 Task: Look for Airbnb properties in Å ilainiai, Lithuania from 8th November, 2023 to 16th November, 2023 for 2 adults.1  bedroom having 1 bed and 1 bathroom. Amenities needed are: wifi. Look for 4 properties as per requirement.
Action: Mouse moved to (530, 114)
Screenshot: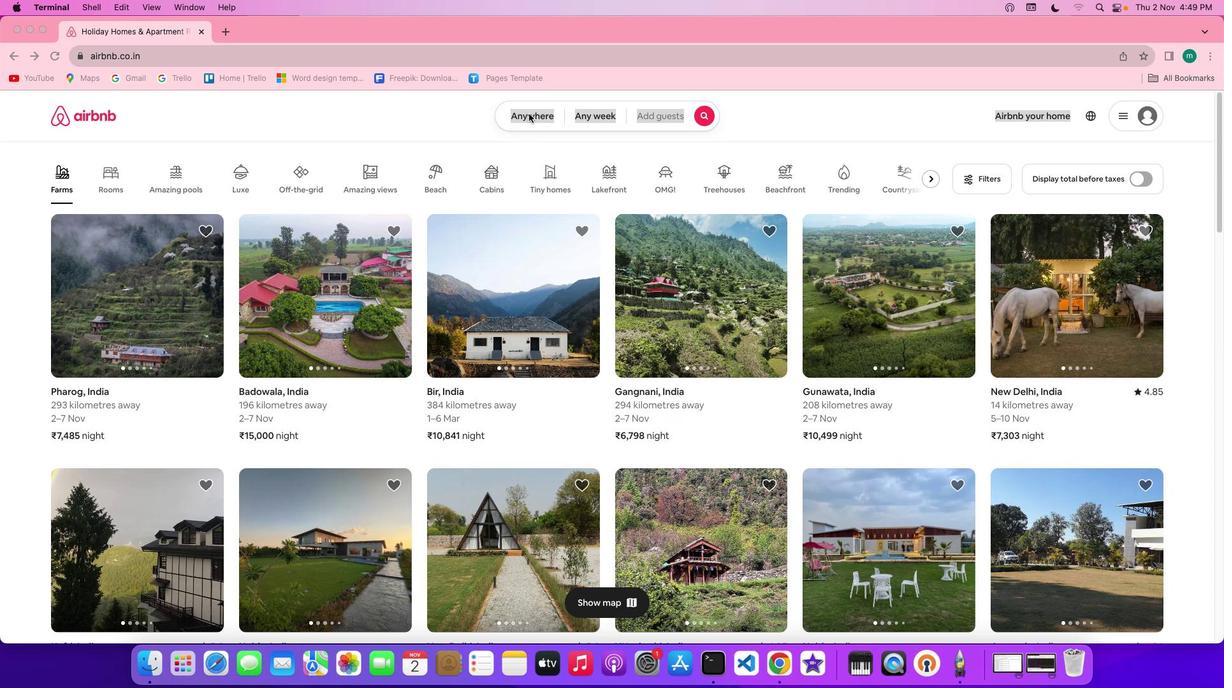 
Action: Mouse pressed left at (530, 114)
Screenshot: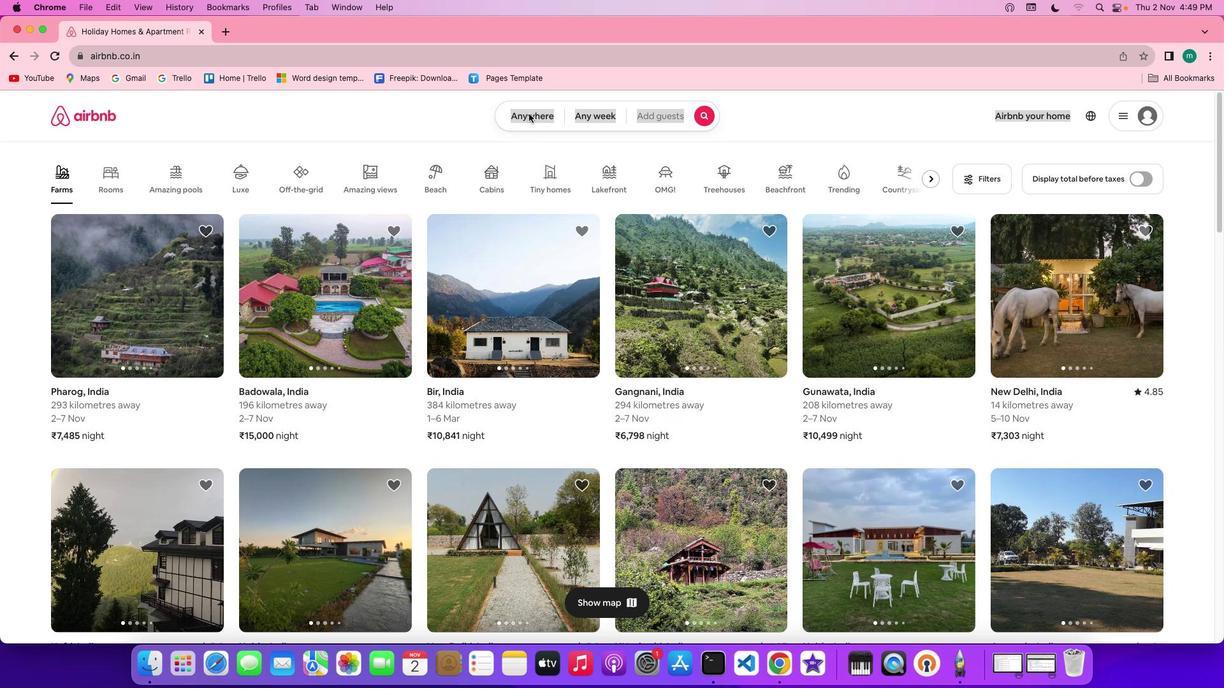 
Action: Mouse pressed left at (530, 114)
Screenshot: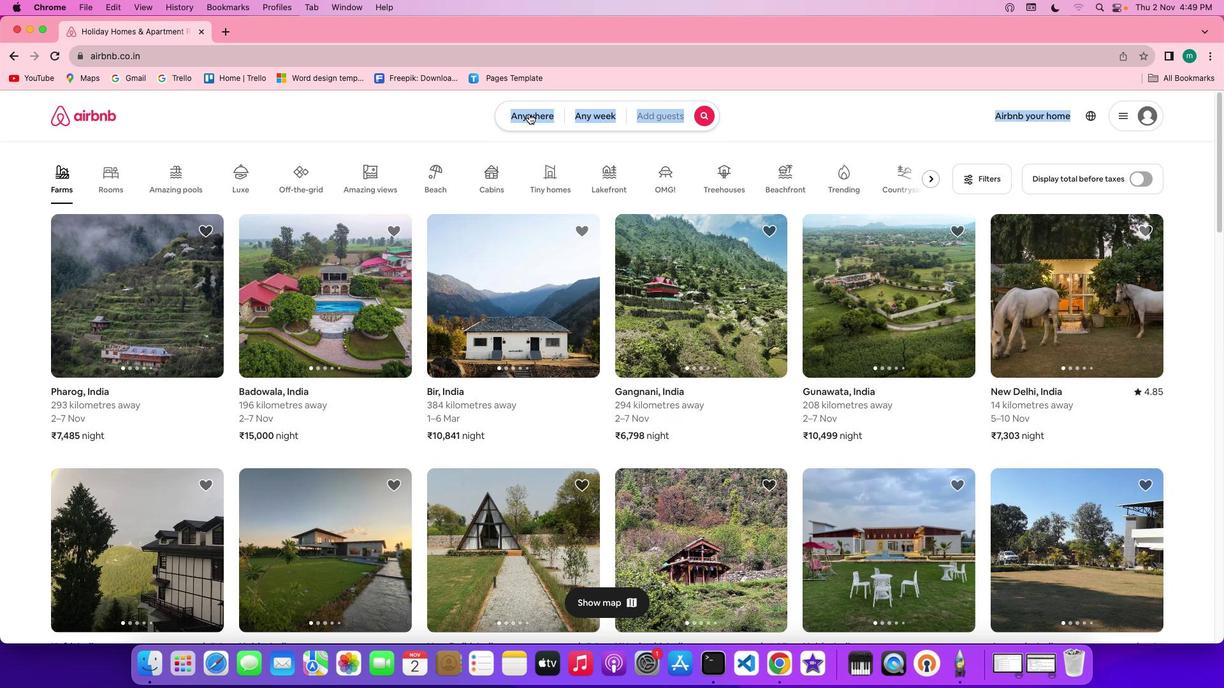 
Action: Mouse moved to (465, 167)
Screenshot: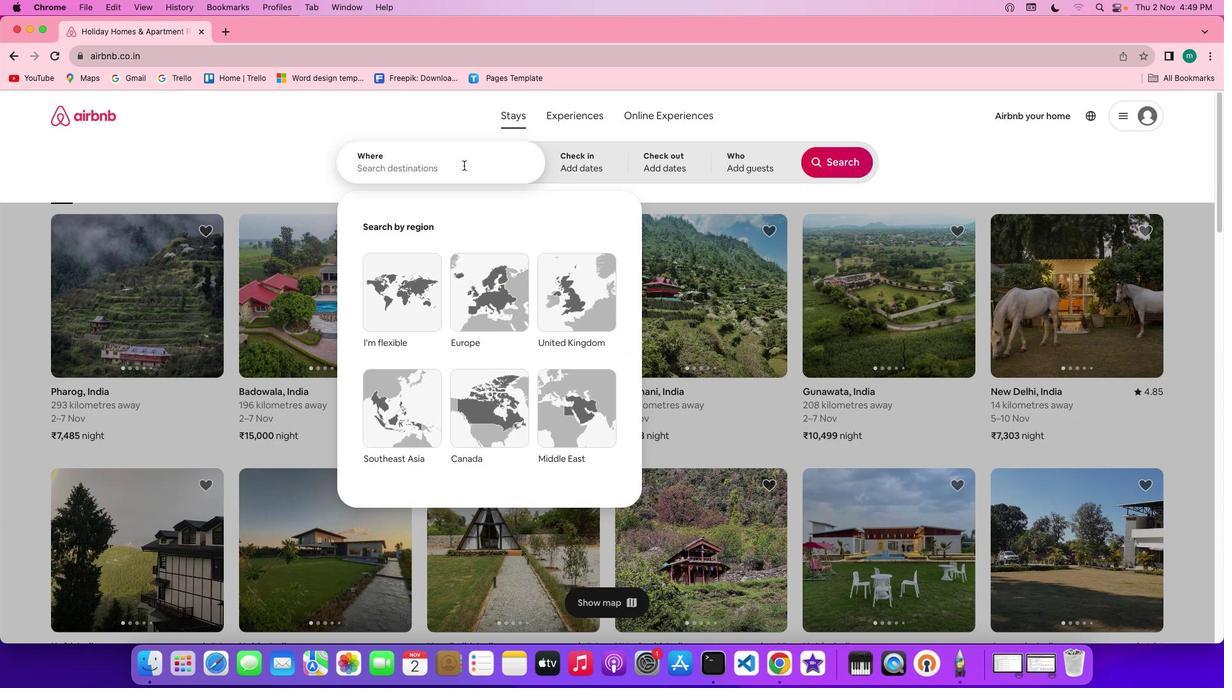 
Action: Key pressed Key.shift'S''i''l''a''i''n''i''a''i'','Key.spaceKey.shift'L''u''t''h''u''a''n''i''a'
Screenshot: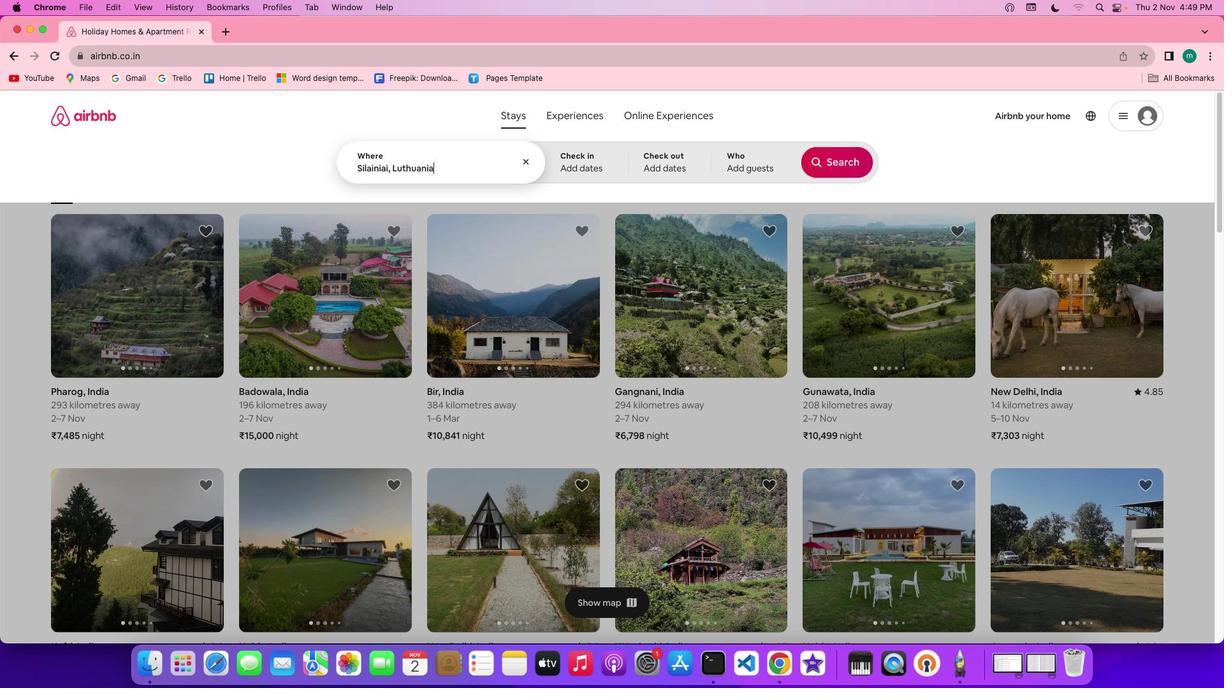 
Action: Mouse moved to (597, 165)
Screenshot: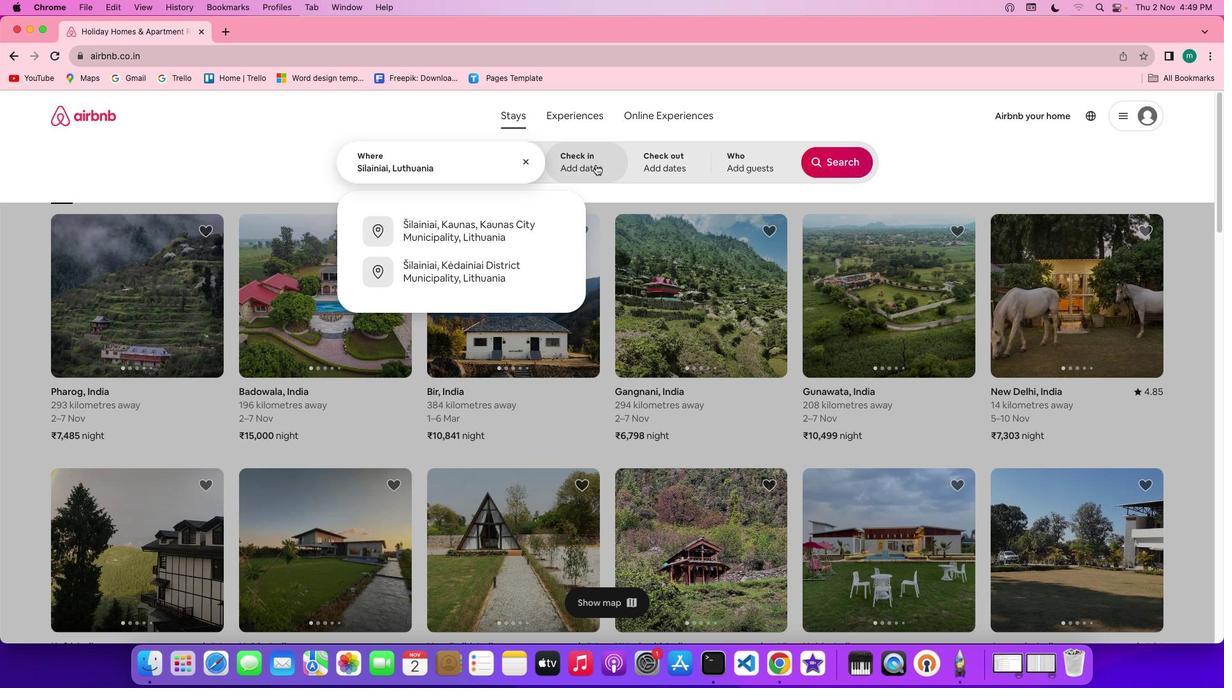 
Action: Mouse pressed left at (597, 165)
Screenshot: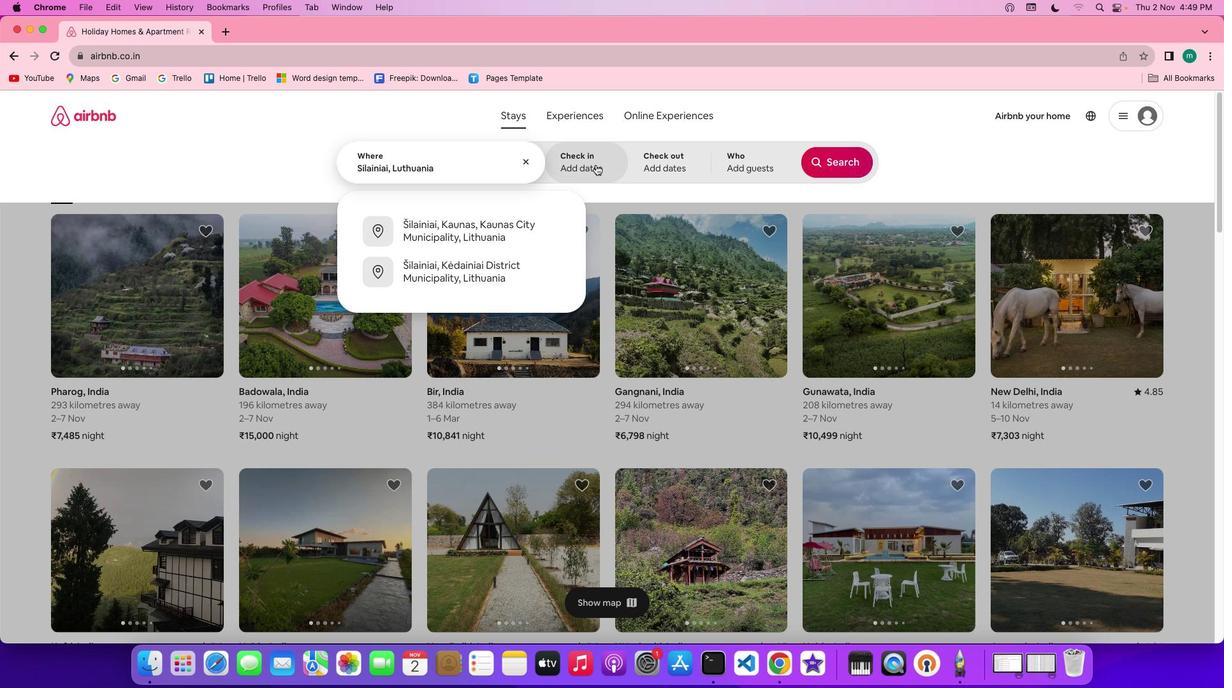 
Action: Mouse moved to (485, 355)
Screenshot: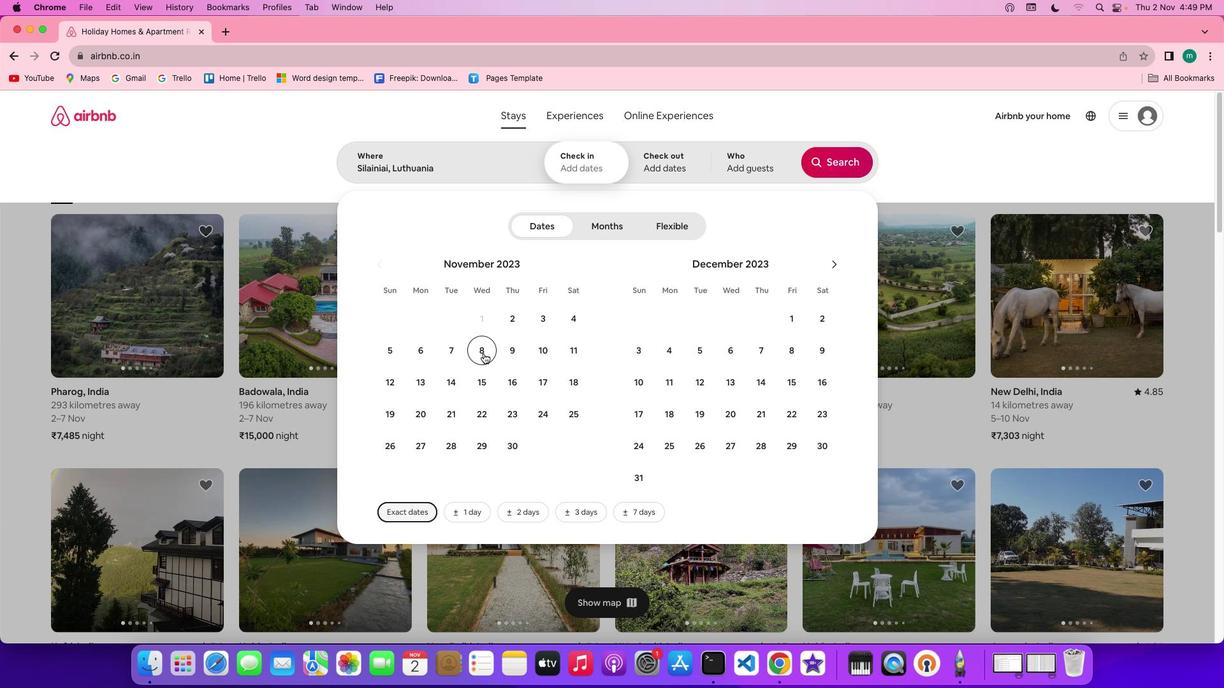 
Action: Mouse pressed left at (485, 355)
Screenshot: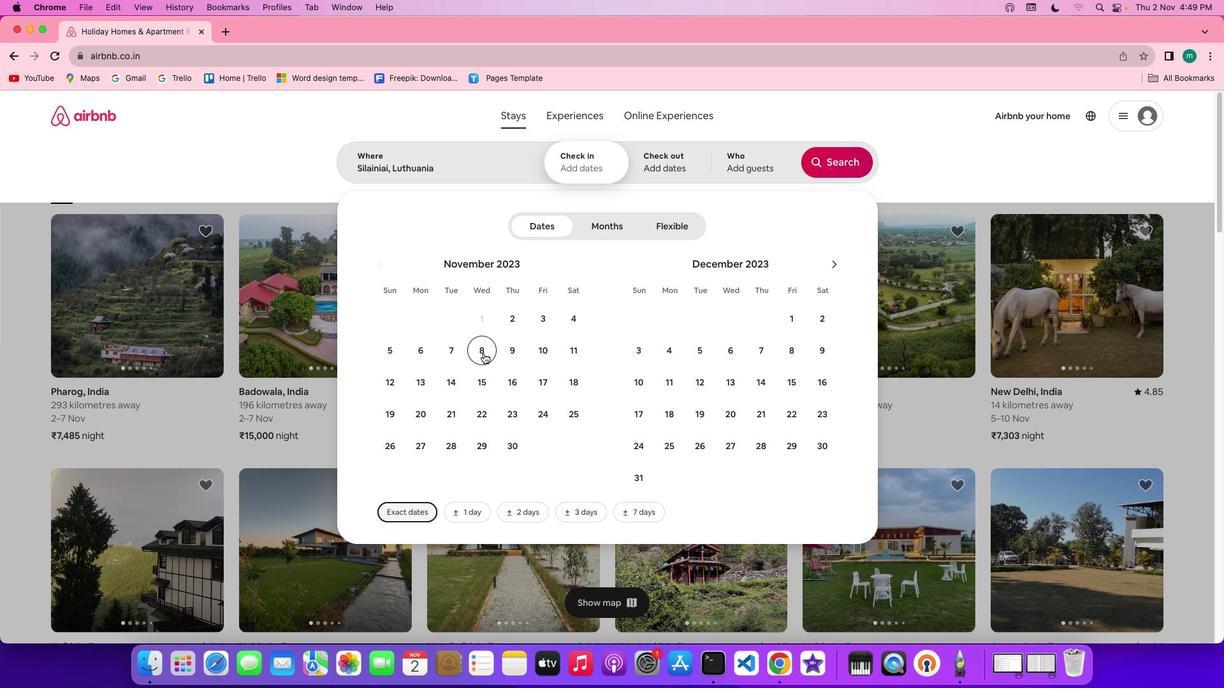 
Action: Mouse moved to (507, 384)
Screenshot: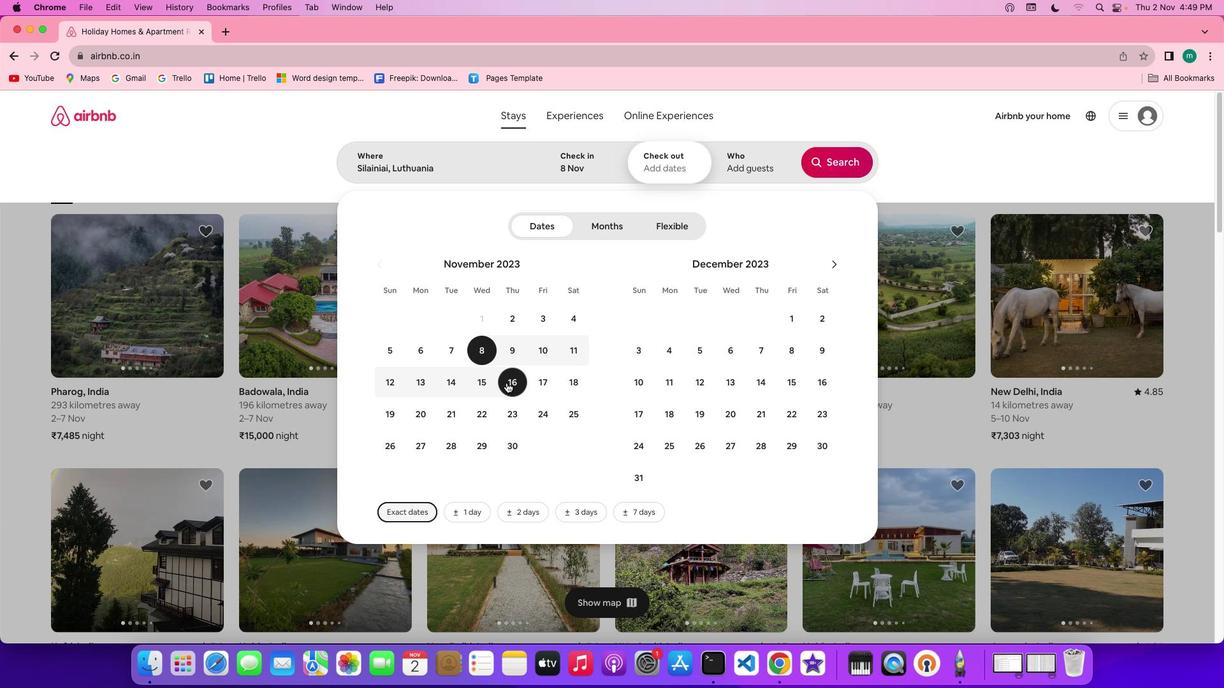
Action: Mouse pressed left at (507, 384)
Screenshot: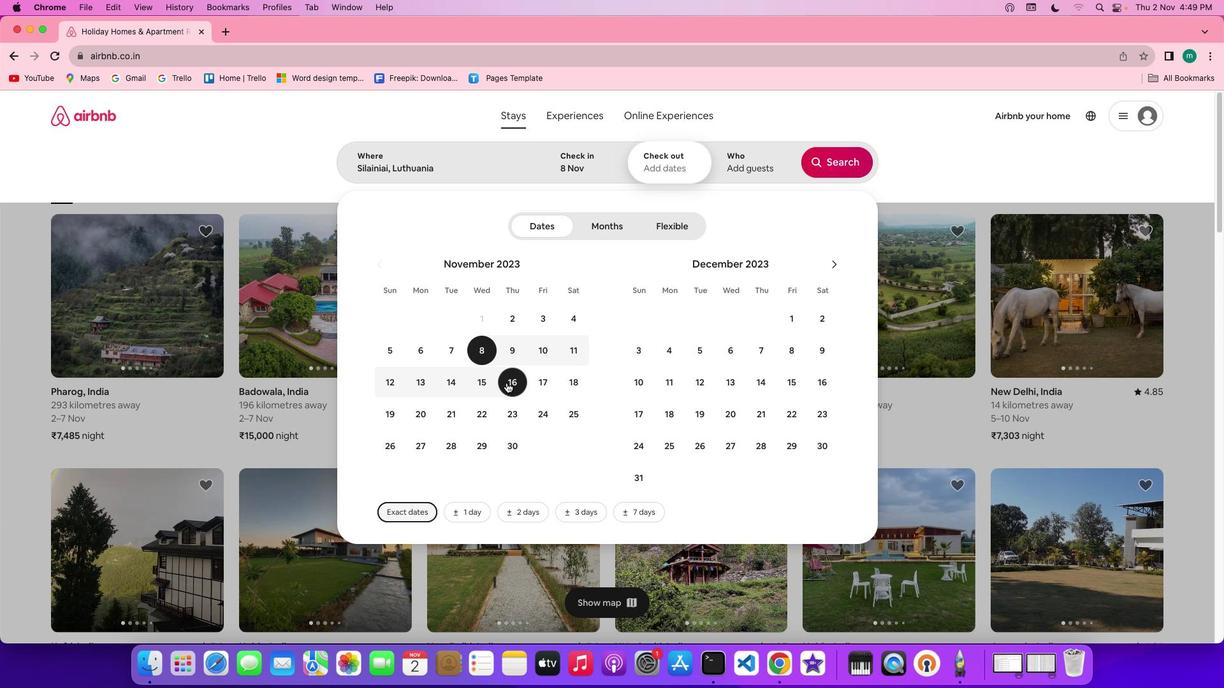
Action: Mouse moved to (753, 168)
Screenshot: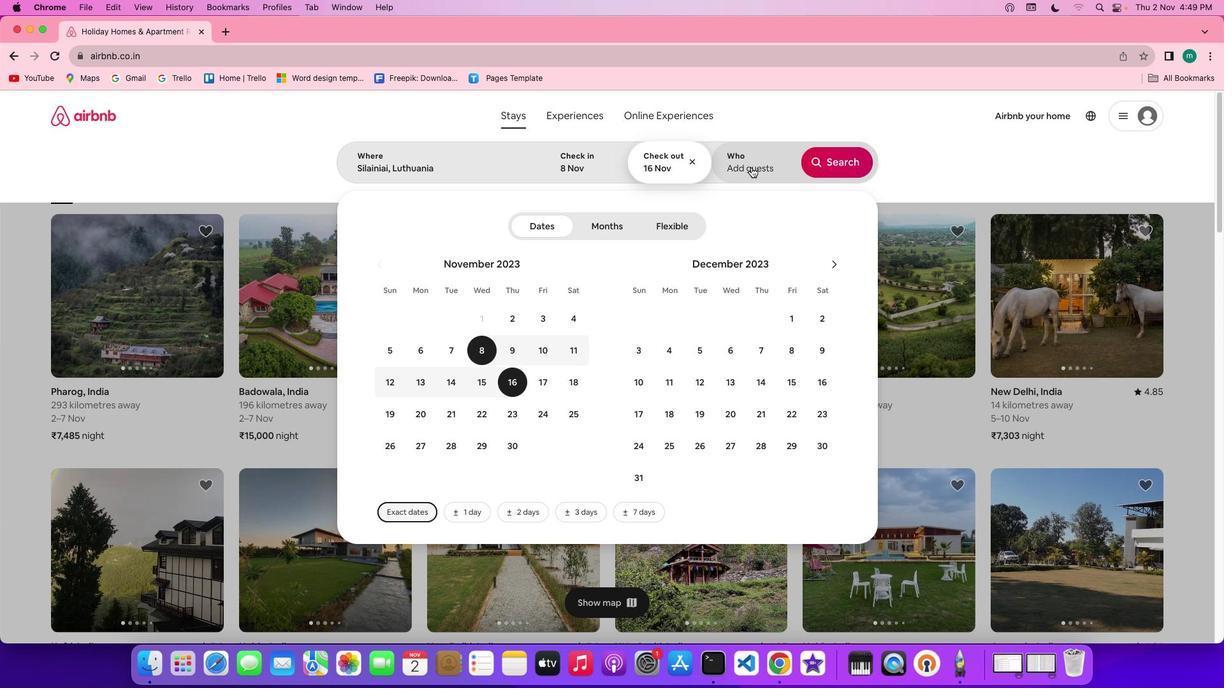 
Action: Mouse pressed left at (753, 168)
Screenshot: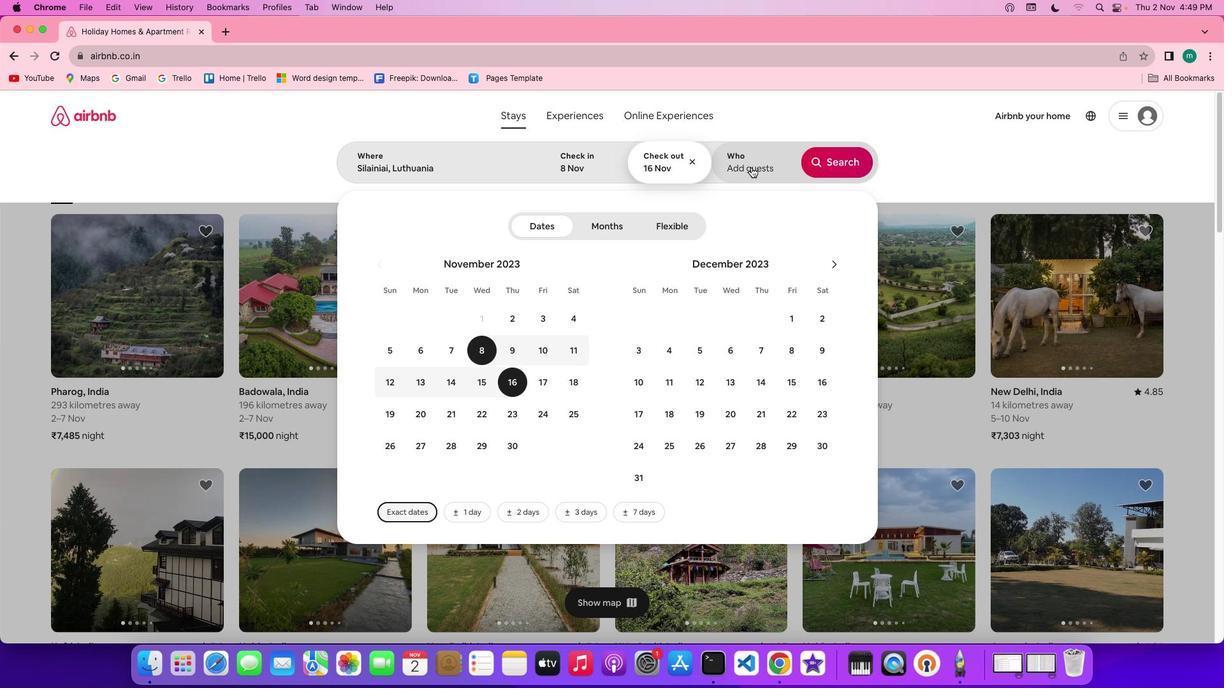 
Action: Mouse moved to (848, 229)
Screenshot: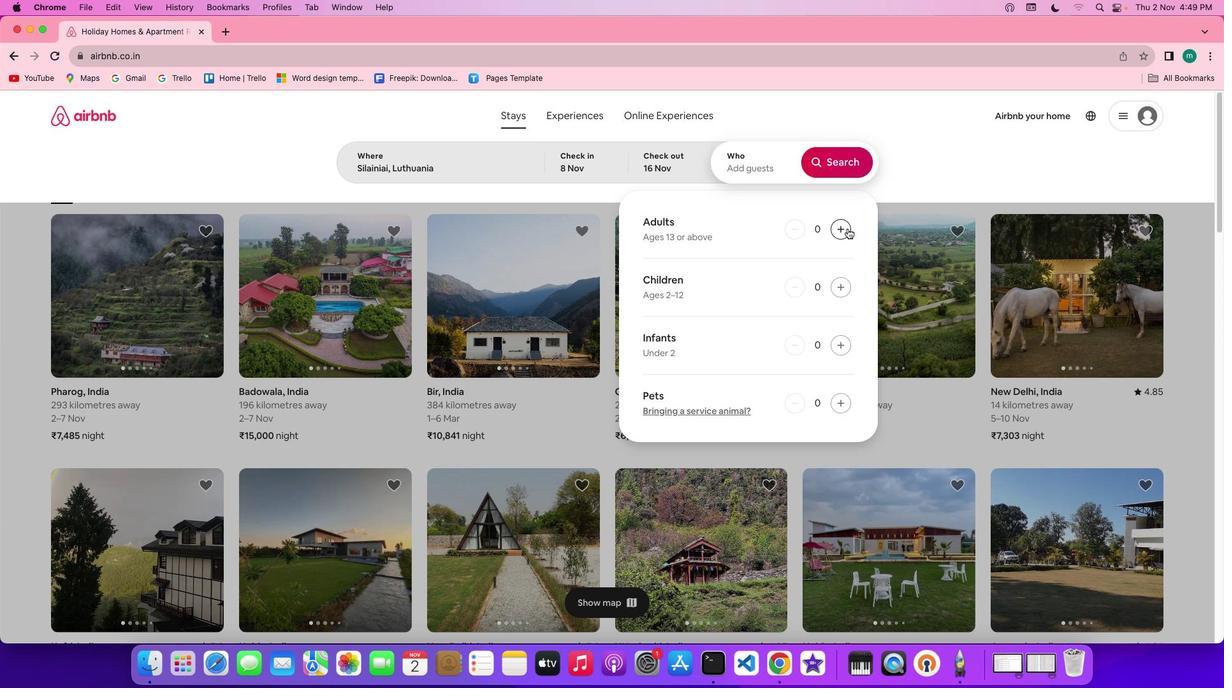 
Action: Mouse pressed left at (848, 229)
Screenshot: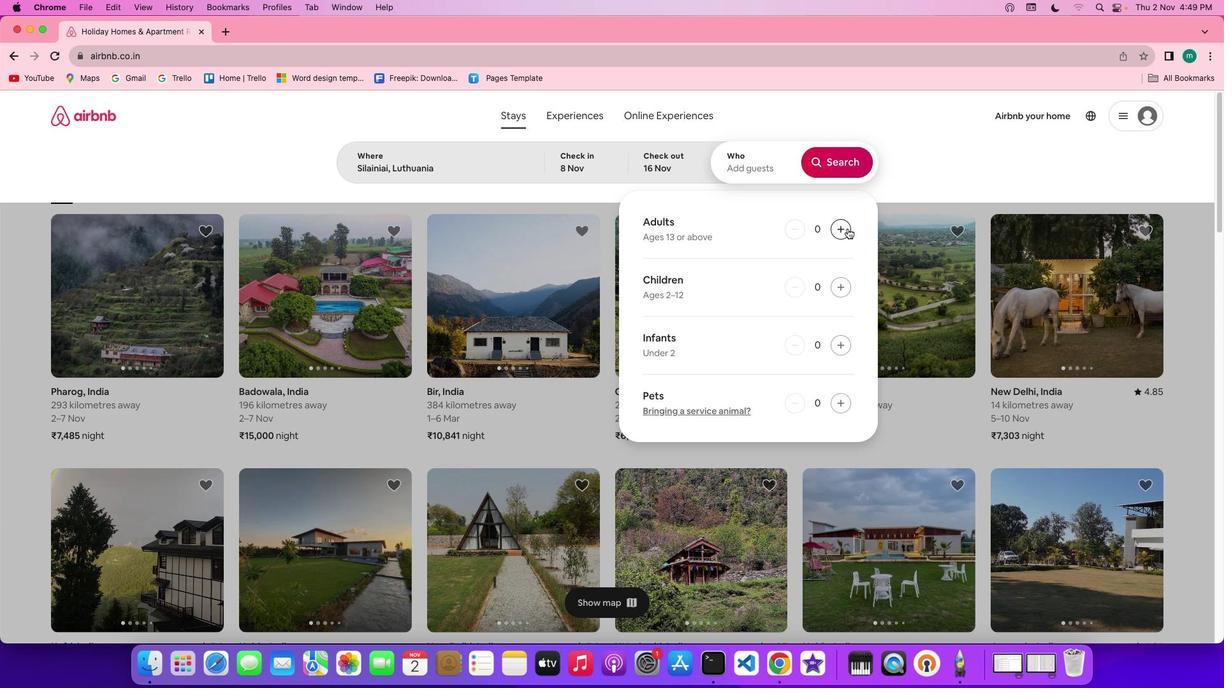 
Action: Mouse pressed left at (848, 229)
Screenshot: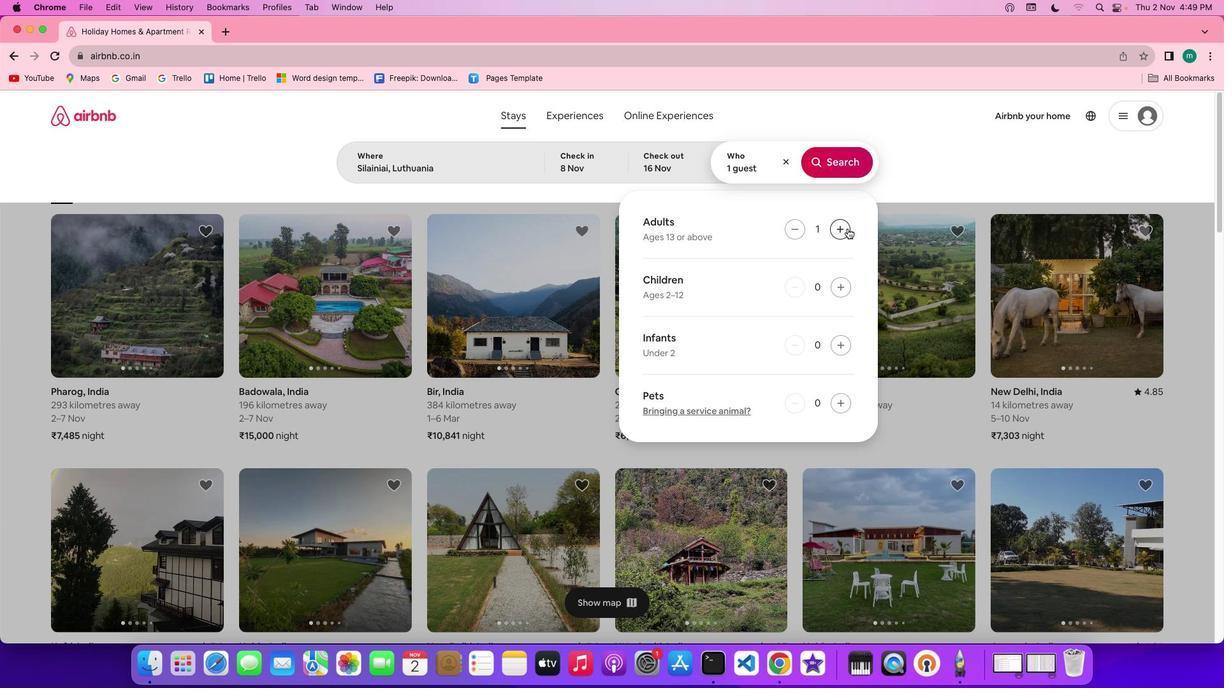 
Action: Mouse moved to (838, 168)
Screenshot: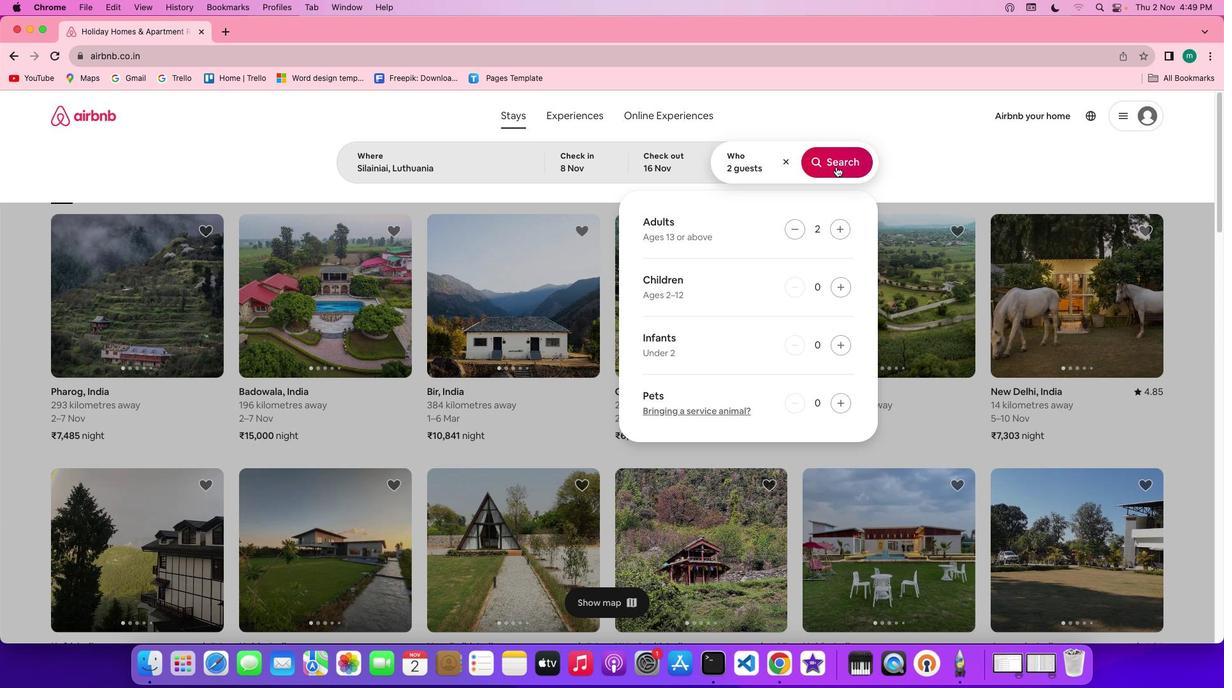 
Action: Mouse pressed left at (838, 168)
Screenshot: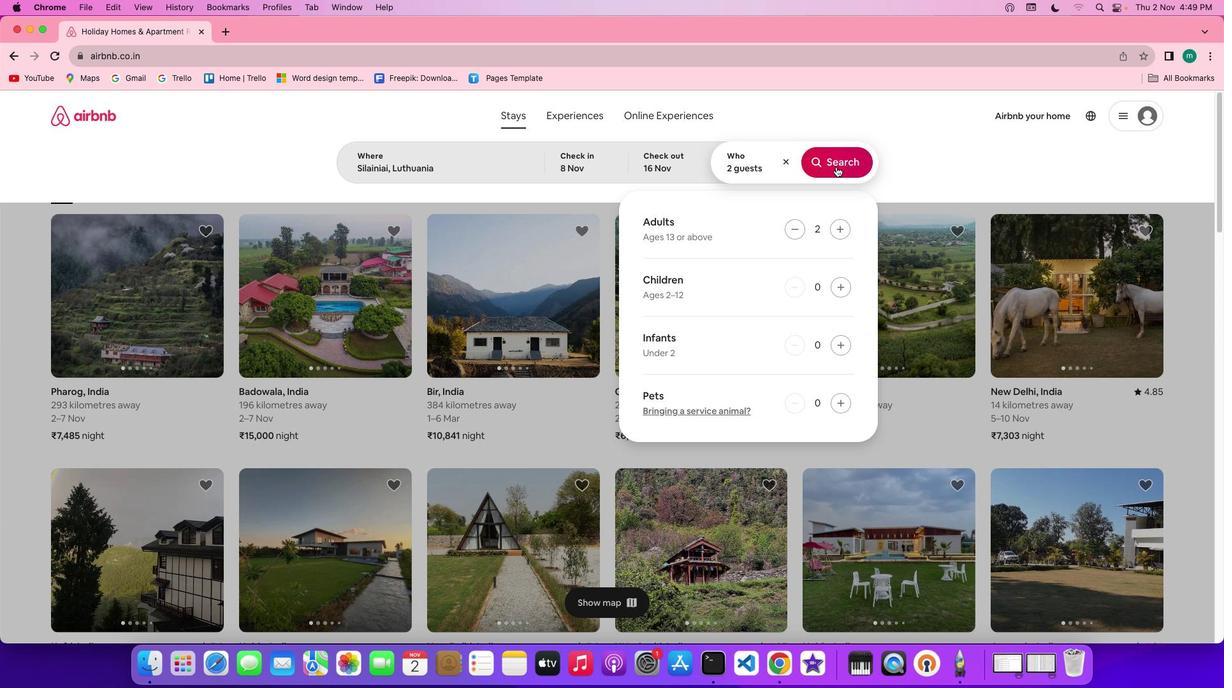 
Action: Mouse moved to (1033, 170)
Screenshot: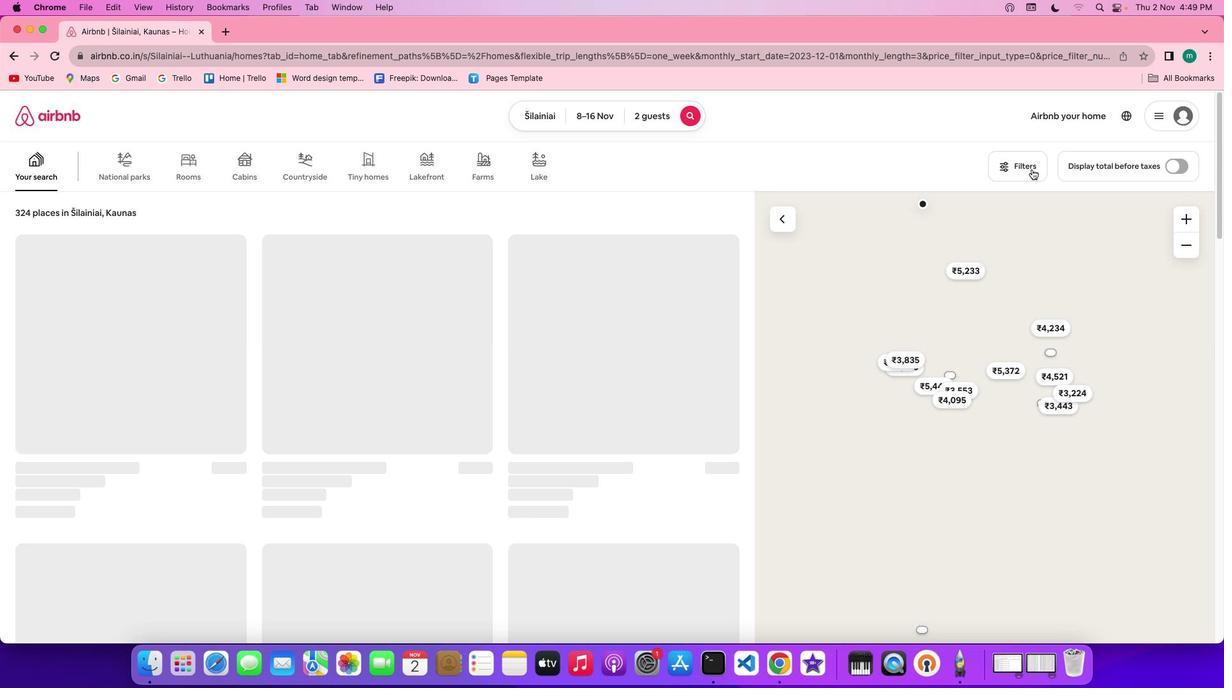 
Action: Mouse pressed left at (1033, 170)
Screenshot: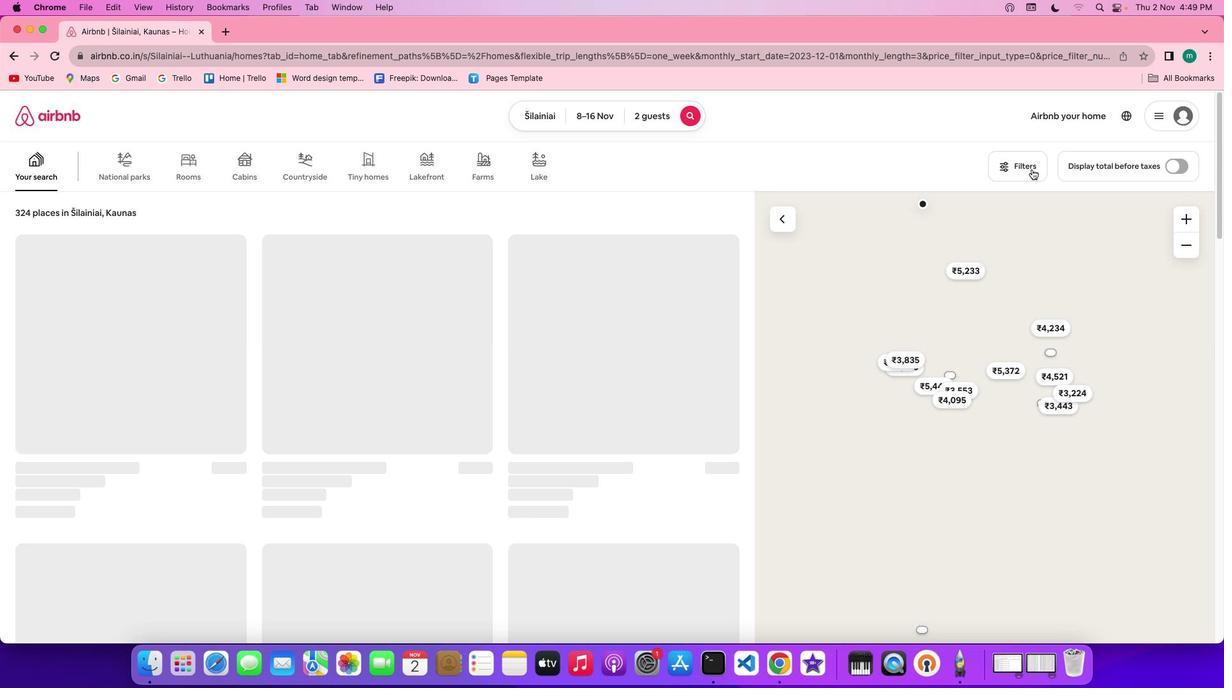 
Action: Mouse moved to (1015, 163)
Screenshot: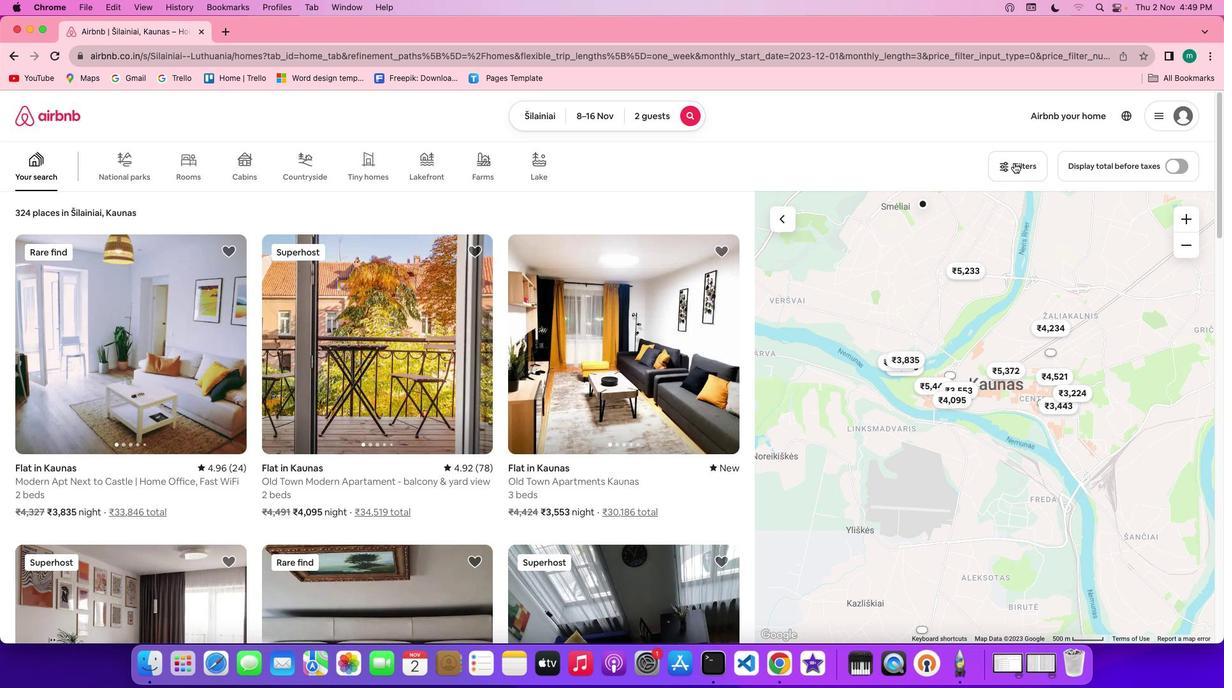 
Action: Mouse pressed left at (1015, 163)
Screenshot: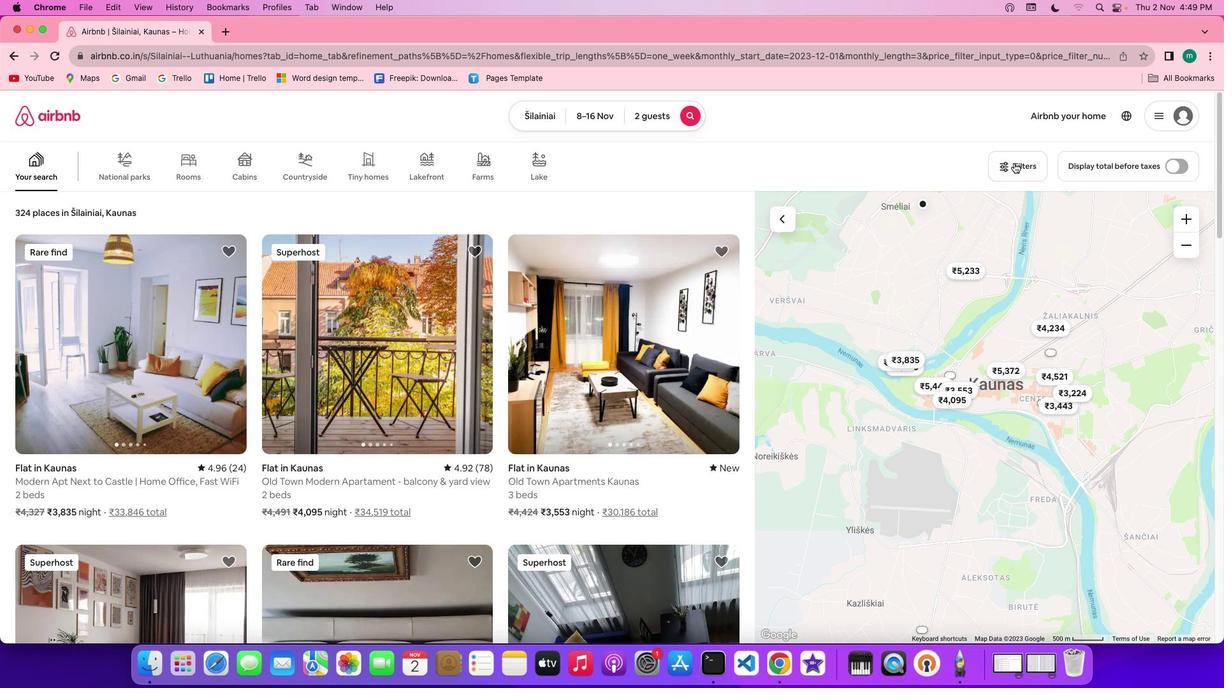 
Action: Mouse moved to (614, 334)
Screenshot: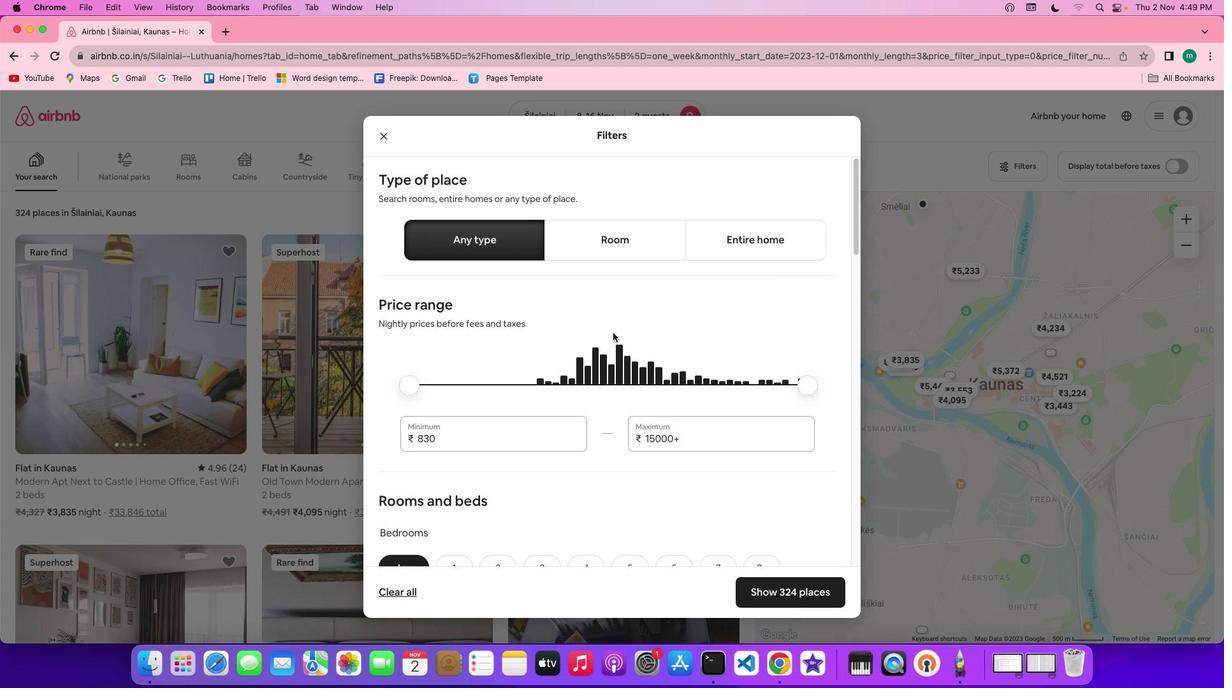 
Action: Mouse scrolled (614, 334) with delta (1, 0)
Screenshot: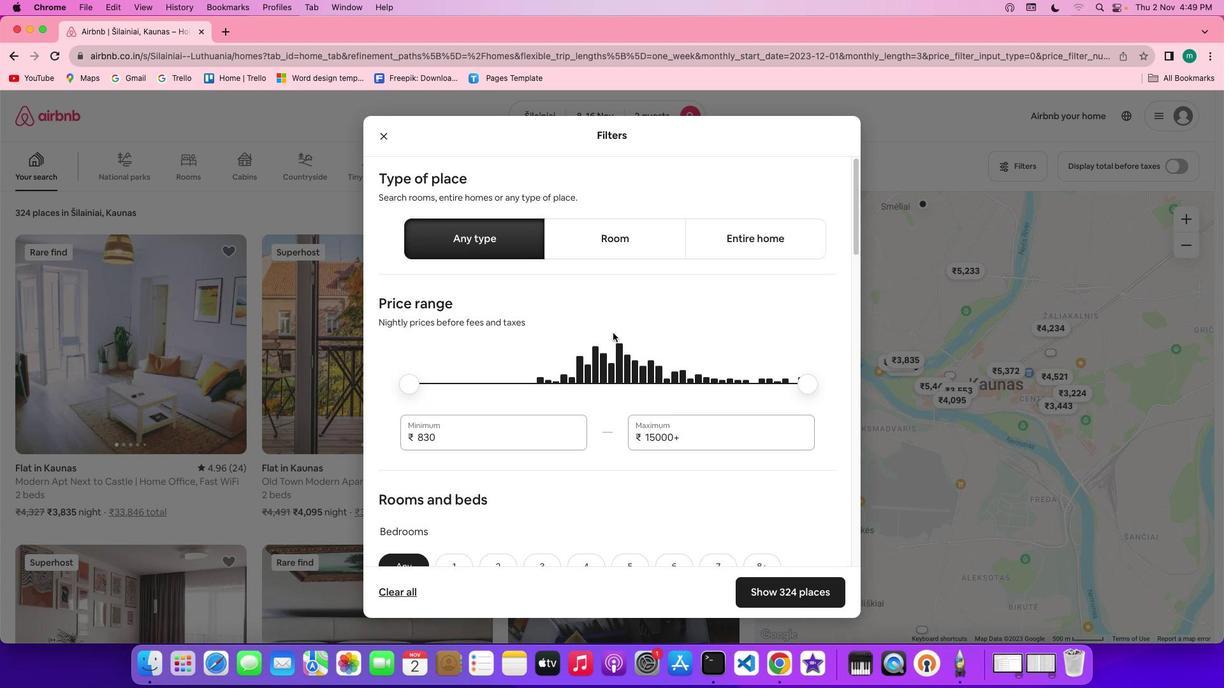 
Action: Mouse scrolled (614, 334) with delta (1, 0)
Screenshot: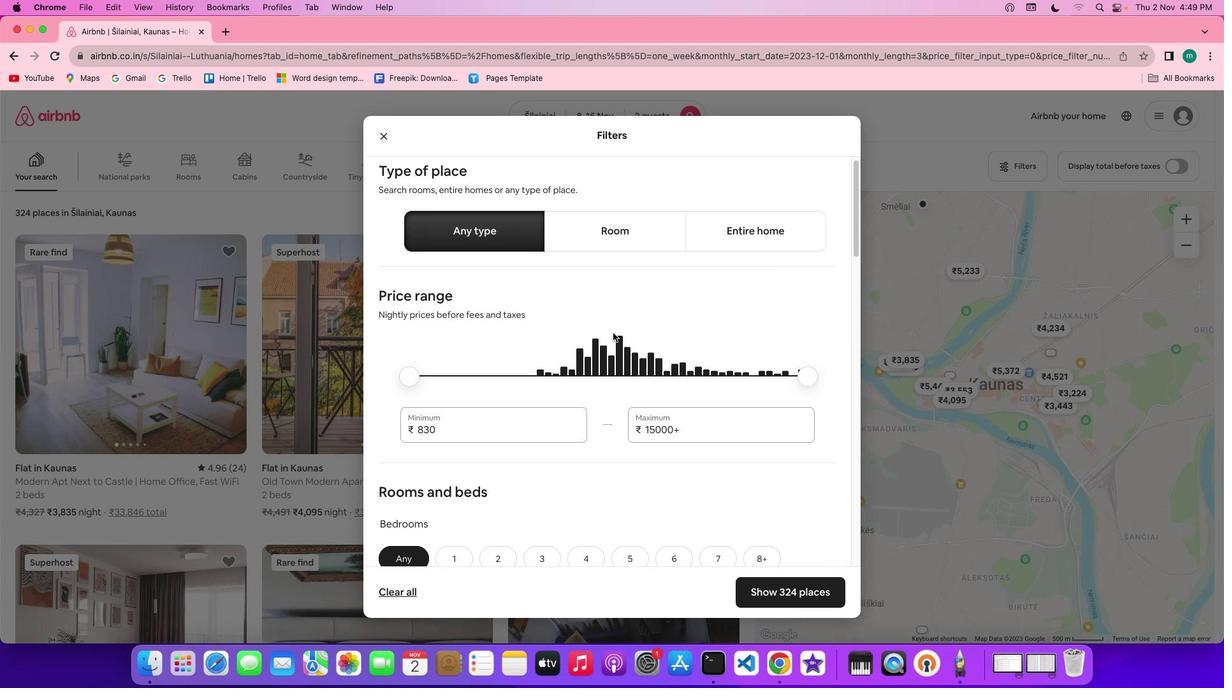 
Action: Mouse scrolled (614, 334) with delta (1, 0)
Screenshot: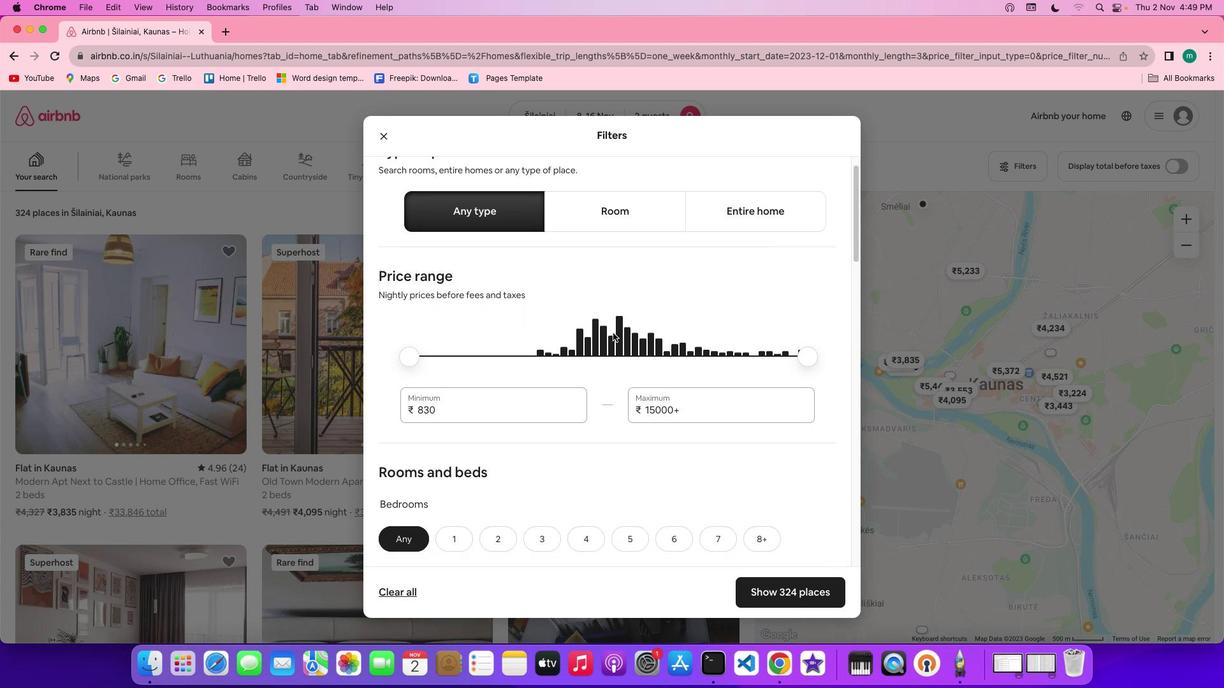 
Action: Mouse scrolled (614, 334) with delta (1, 0)
Screenshot: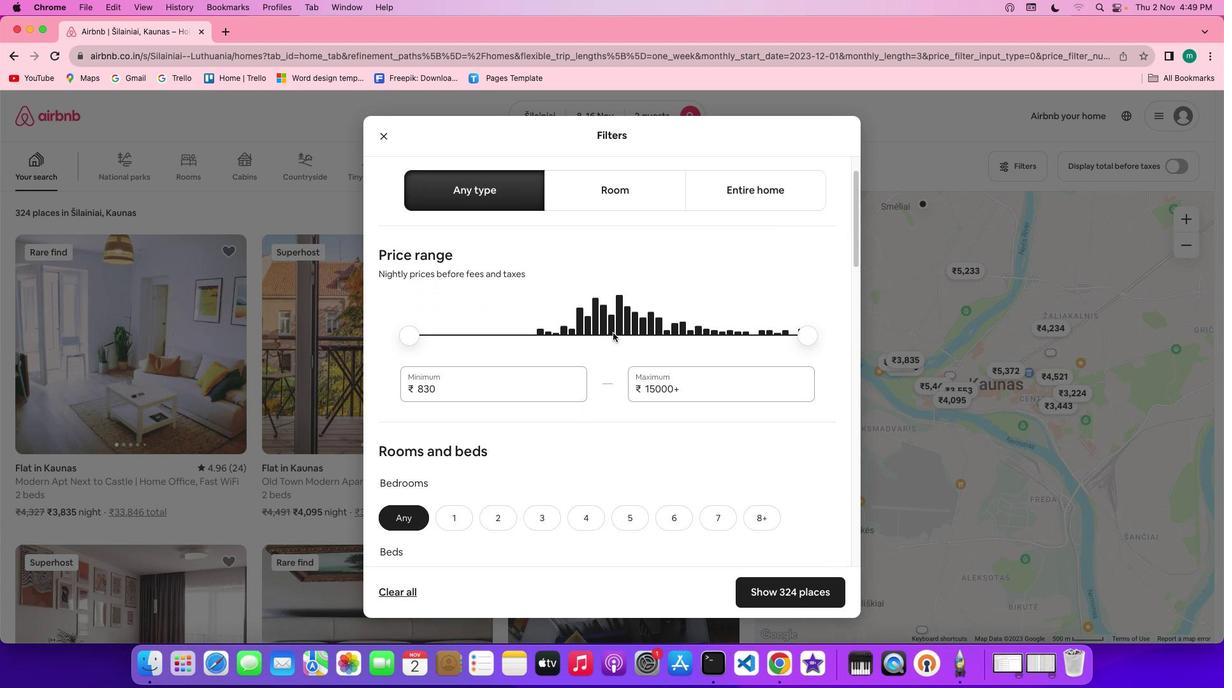 
Action: Mouse scrolled (614, 334) with delta (1, 0)
Screenshot: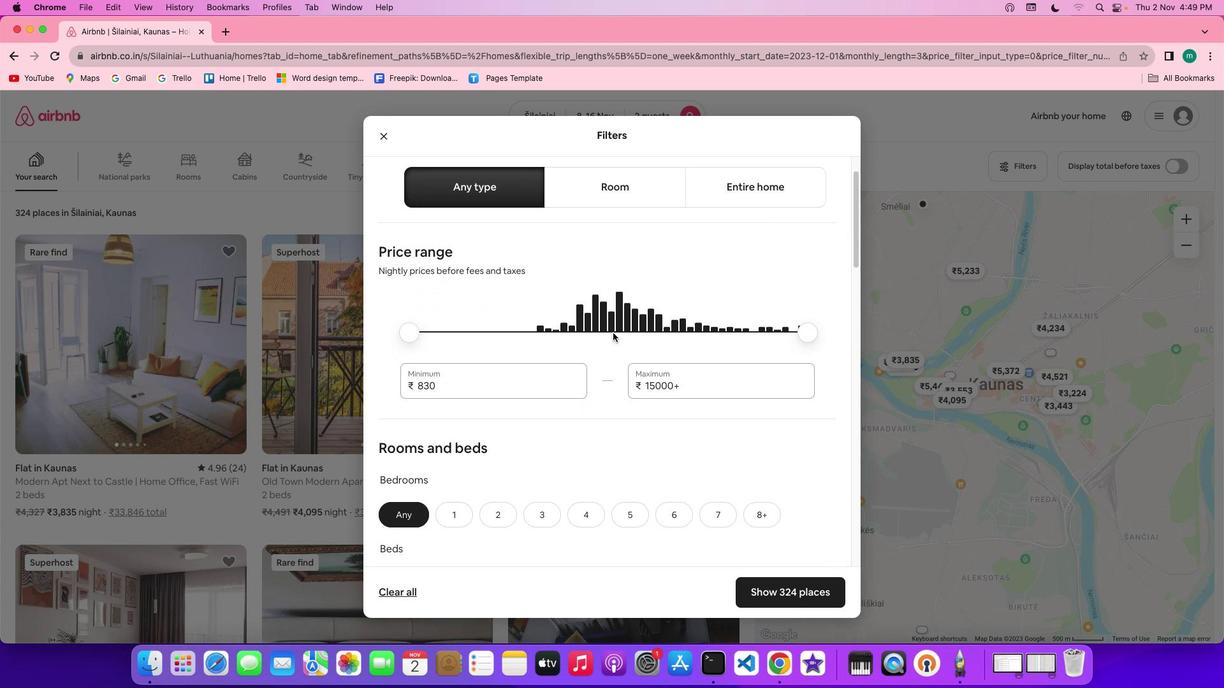 
Action: Mouse scrolled (614, 334) with delta (1, 0)
Screenshot: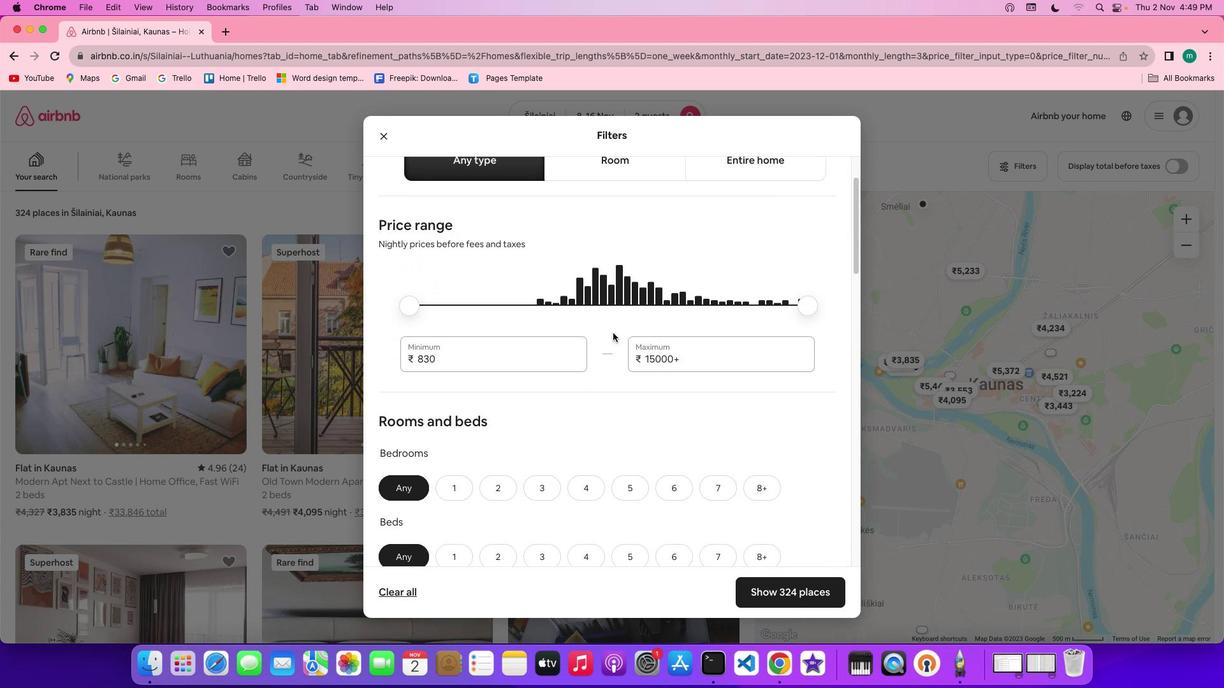 
Action: Mouse scrolled (614, 334) with delta (1, 0)
Screenshot: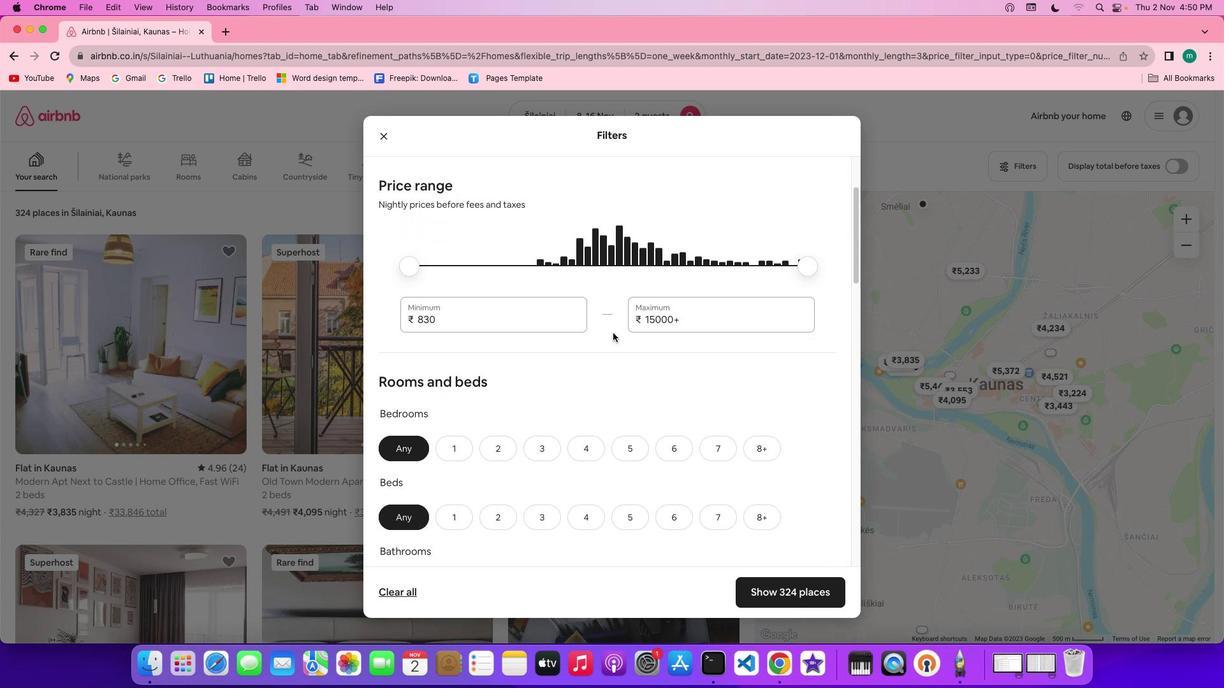 
Action: Mouse scrolled (614, 334) with delta (1, 0)
Screenshot: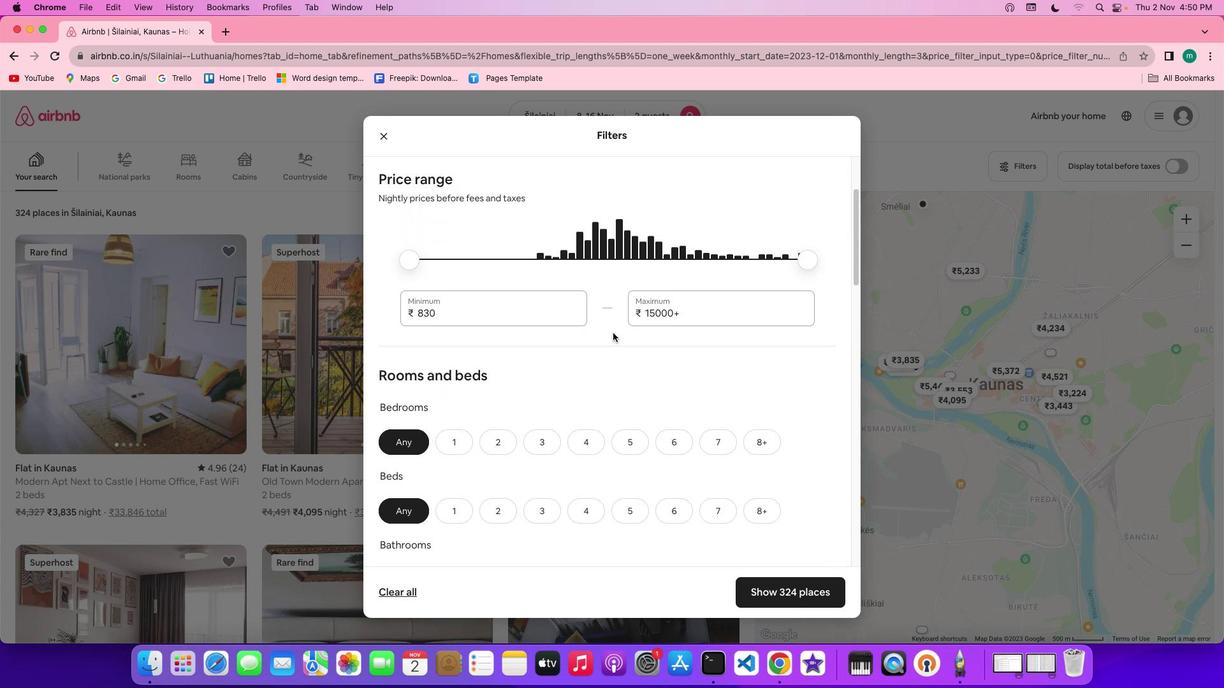
Action: Mouse scrolled (614, 334) with delta (1, 0)
Screenshot: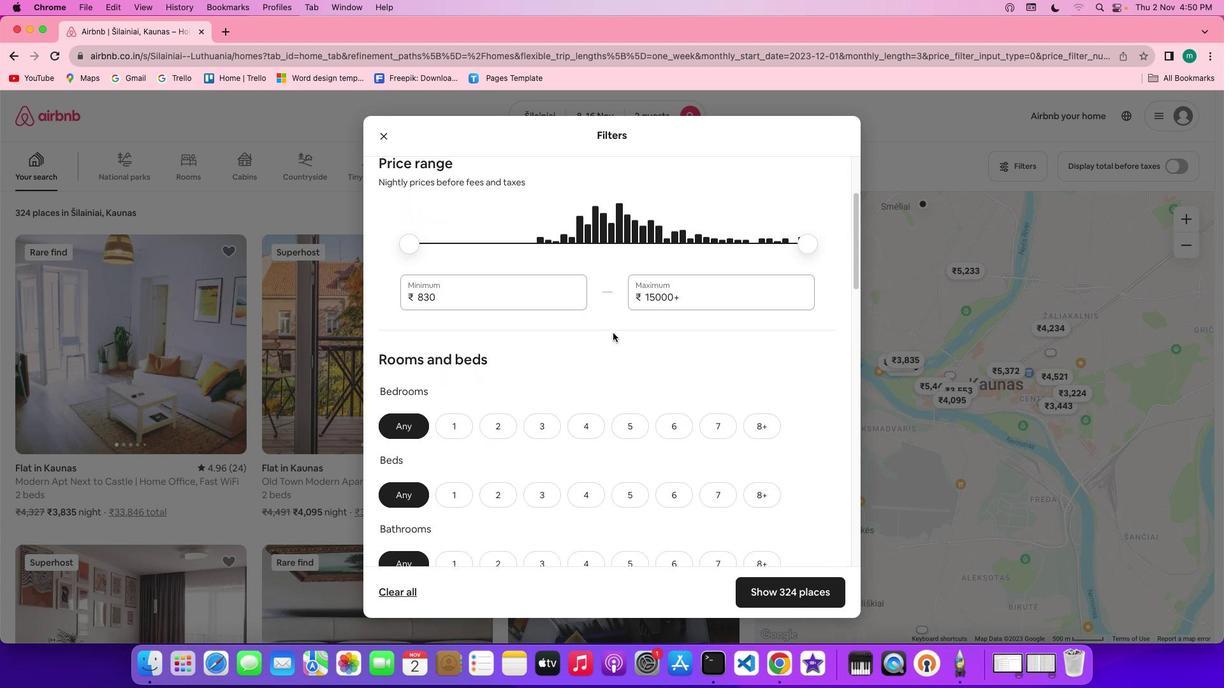 
Action: Mouse scrolled (614, 334) with delta (1, 0)
Screenshot: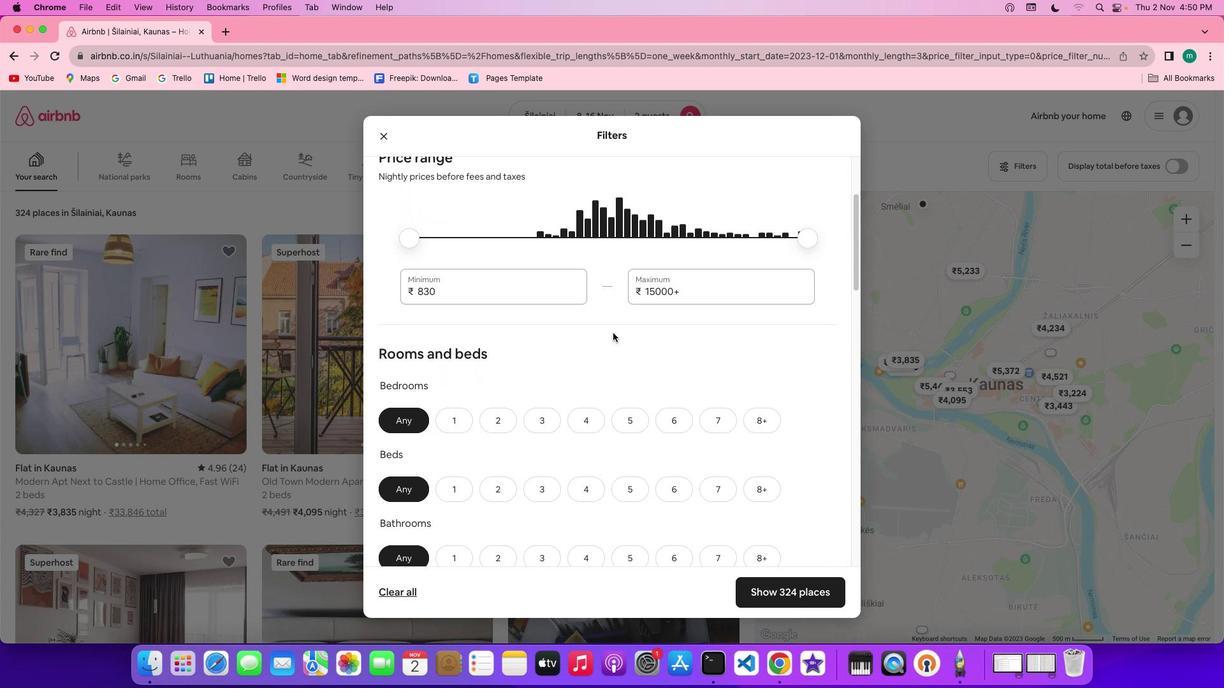 
Action: Mouse scrolled (614, 334) with delta (1, 0)
Screenshot: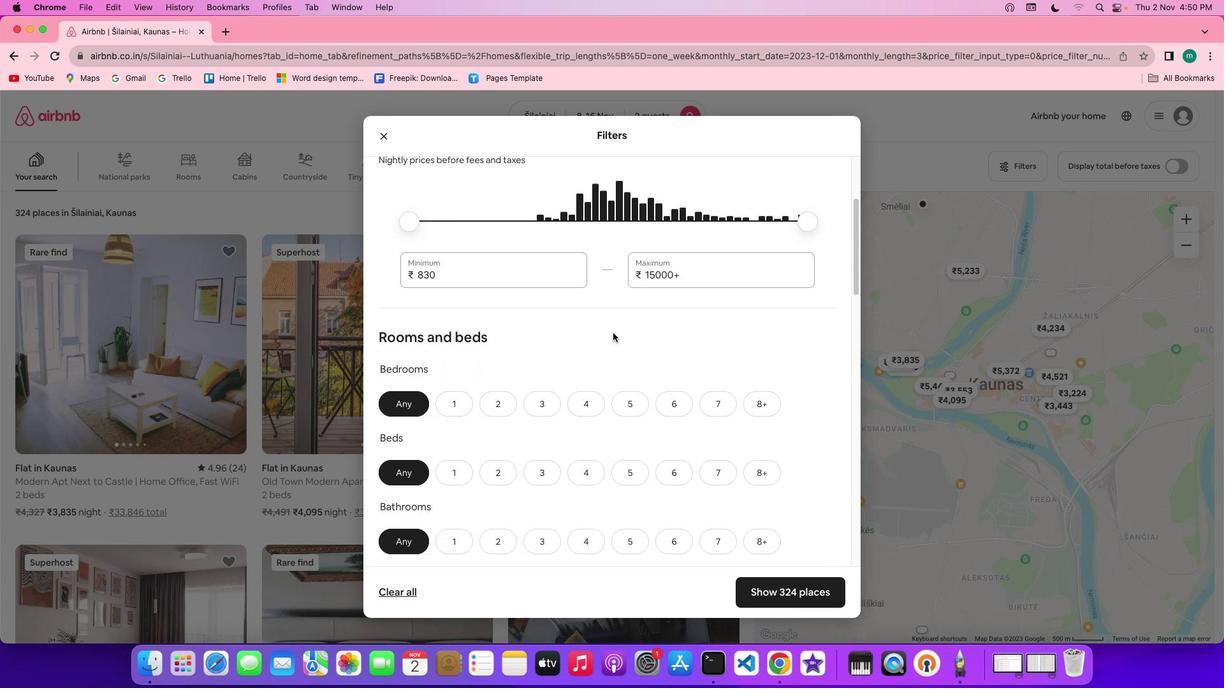 
Action: Mouse scrolled (614, 334) with delta (1, 0)
Screenshot: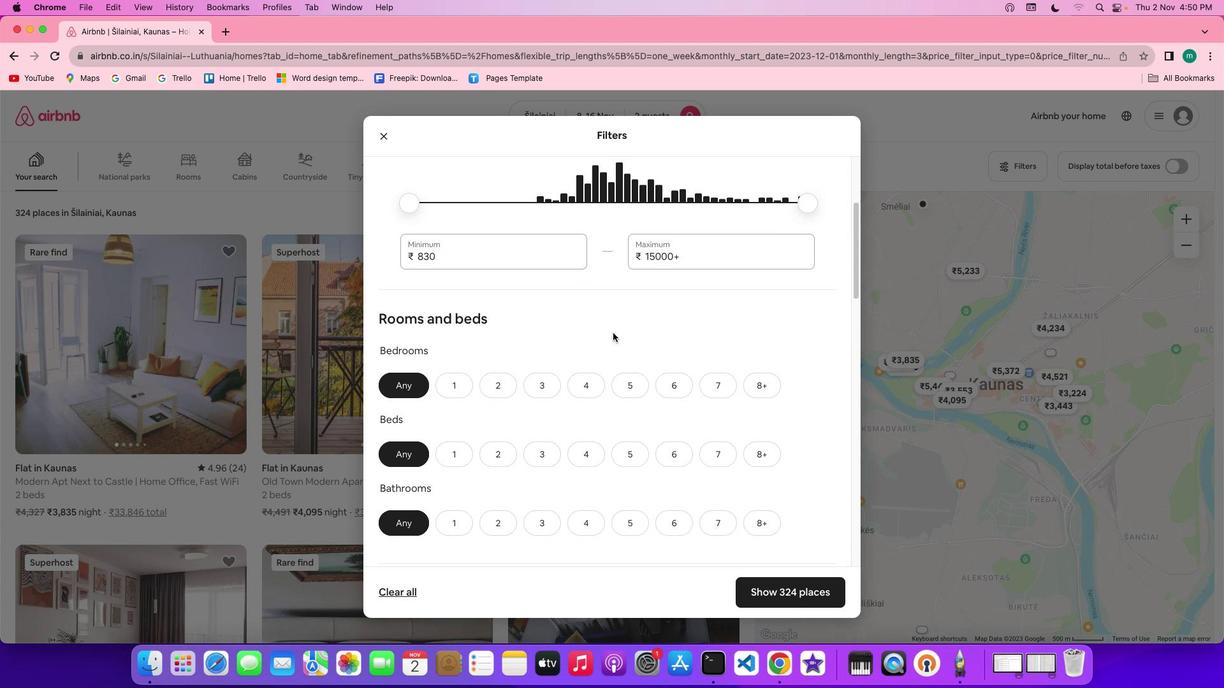 
Action: Mouse scrolled (614, 334) with delta (1, 0)
Screenshot: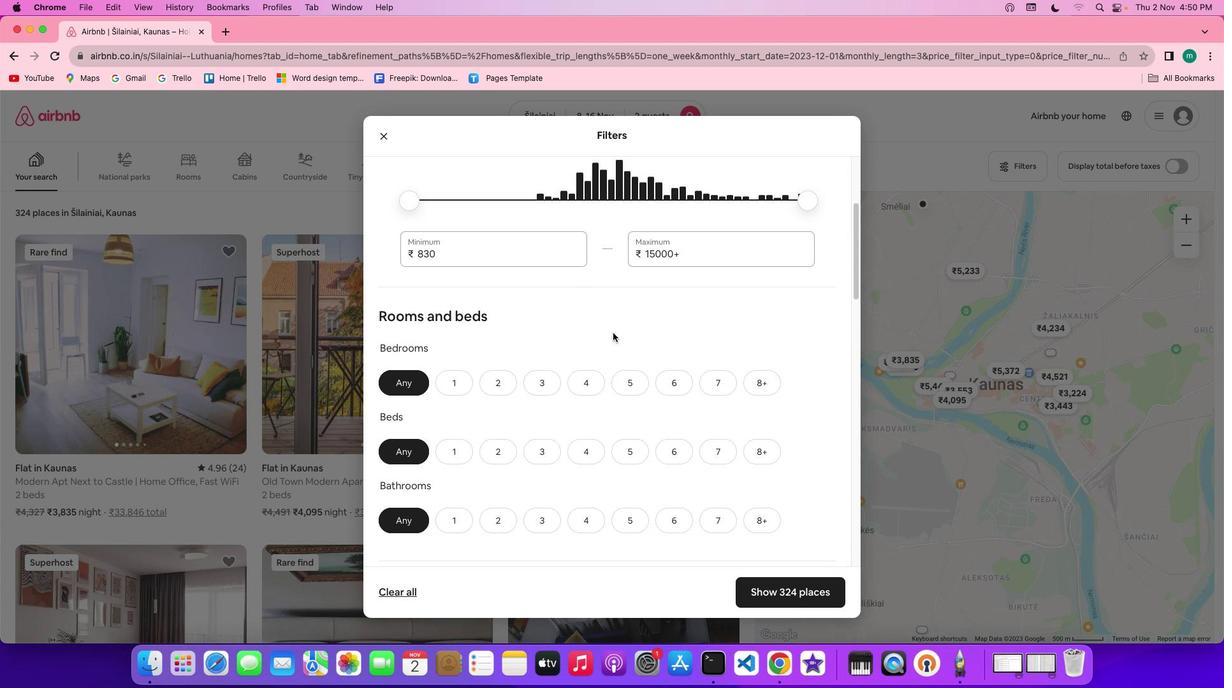 
Action: Mouse scrolled (614, 334) with delta (1, 0)
Screenshot: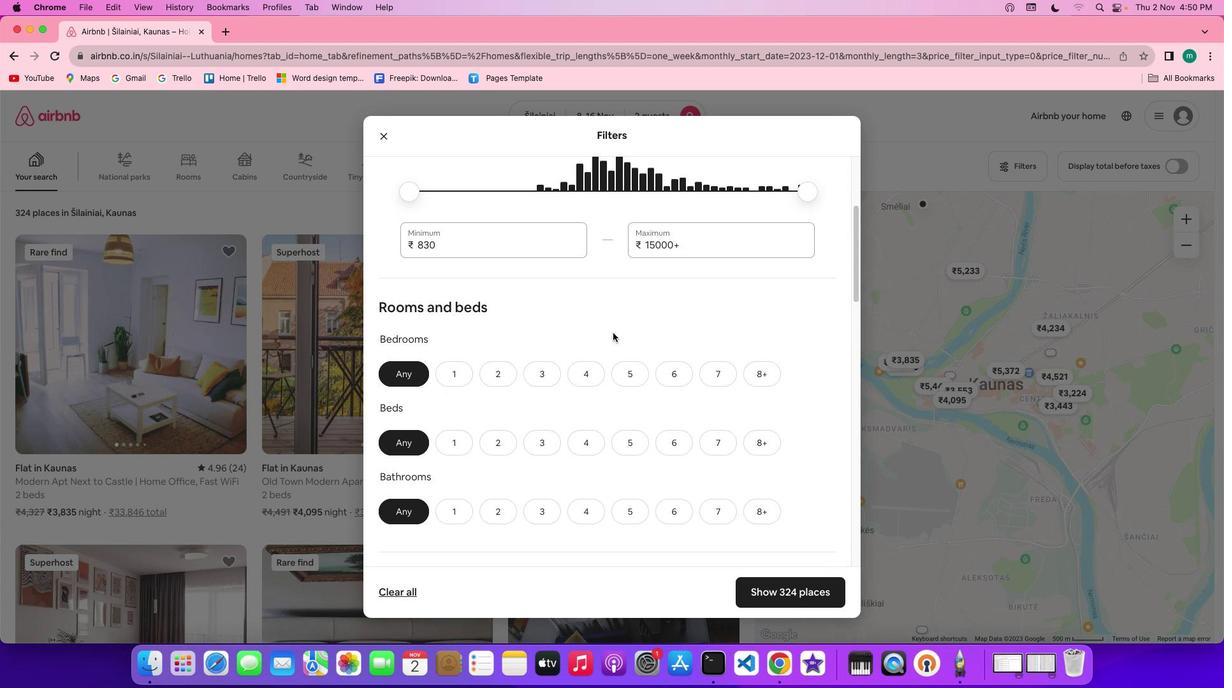 
Action: Mouse scrolled (614, 334) with delta (1, 0)
Screenshot: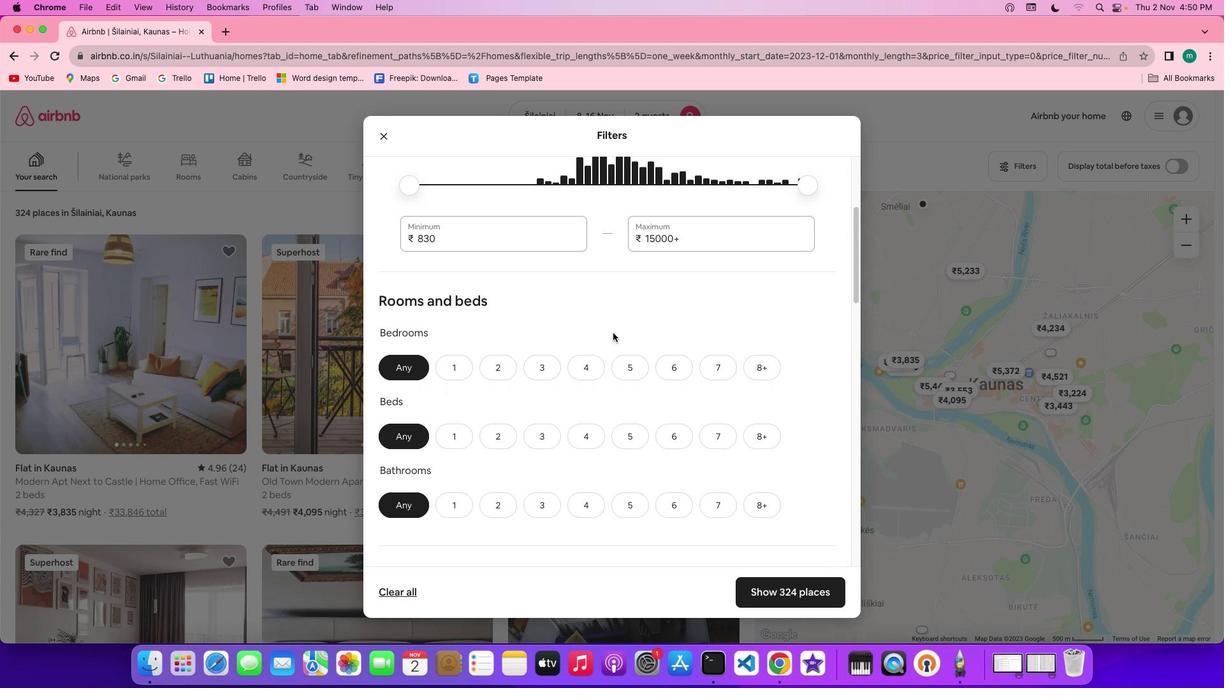 
Action: Mouse moved to (465, 361)
Screenshot: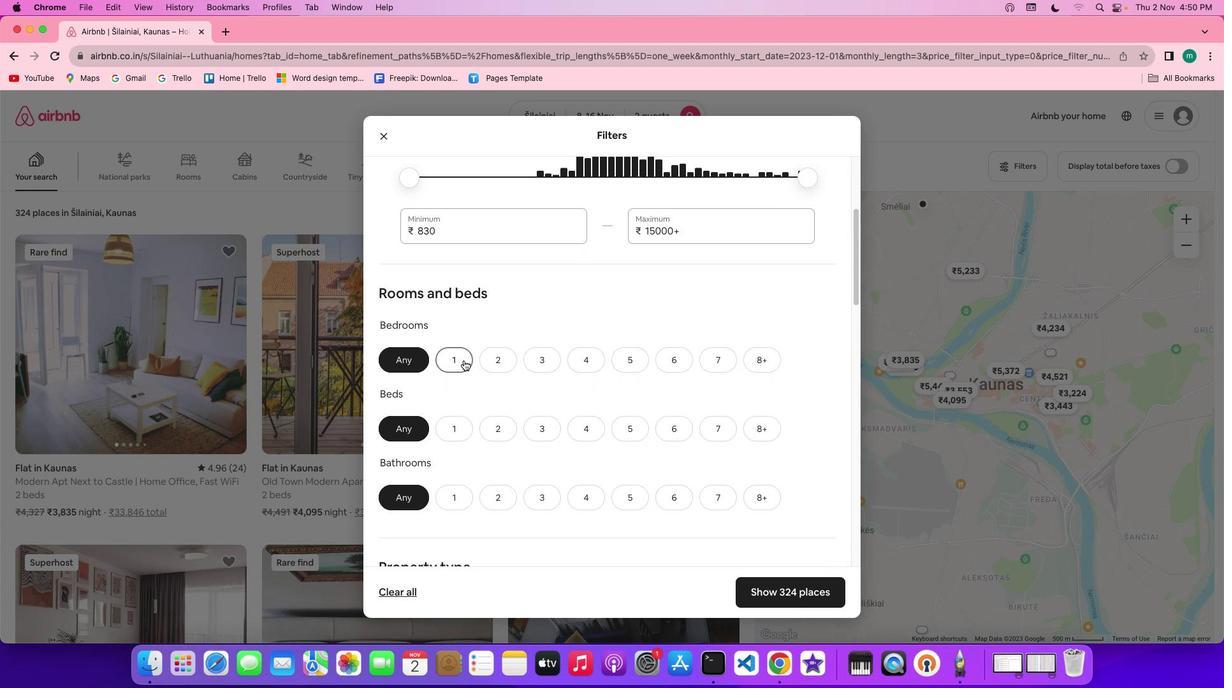 
Action: Mouse pressed left at (465, 361)
Screenshot: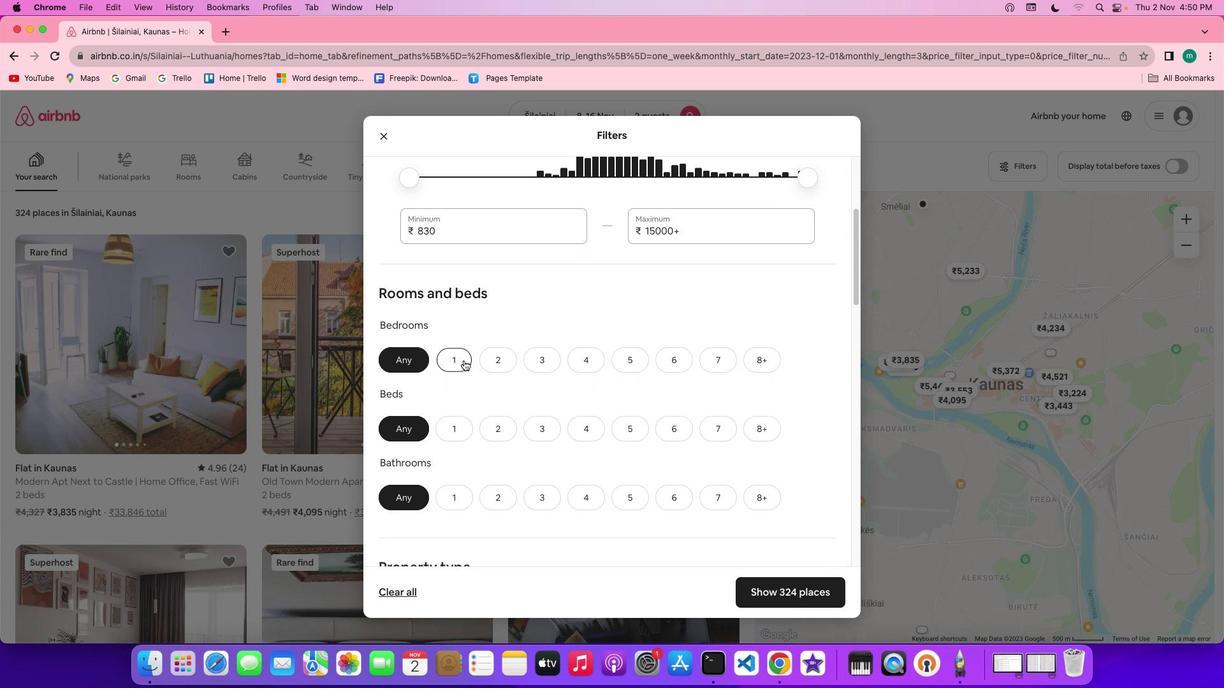 
Action: Mouse moved to (460, 426)
Screenshot: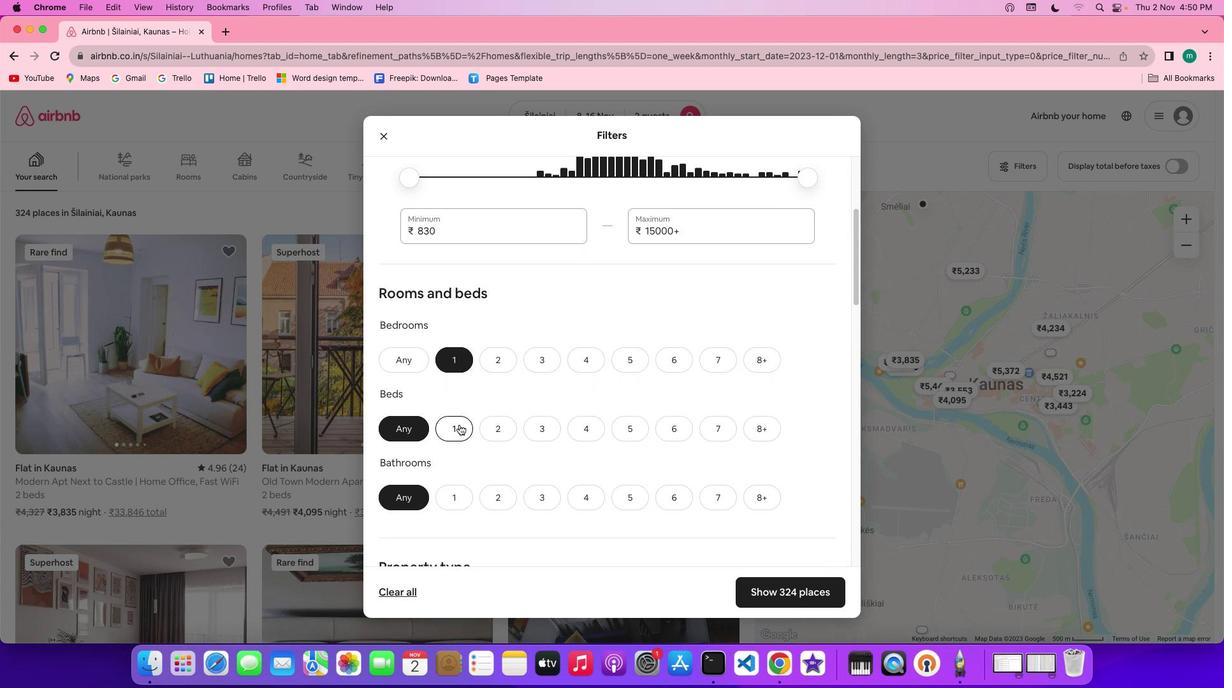 
Action: Mouse pressed left at (460, 426)
Screenshot: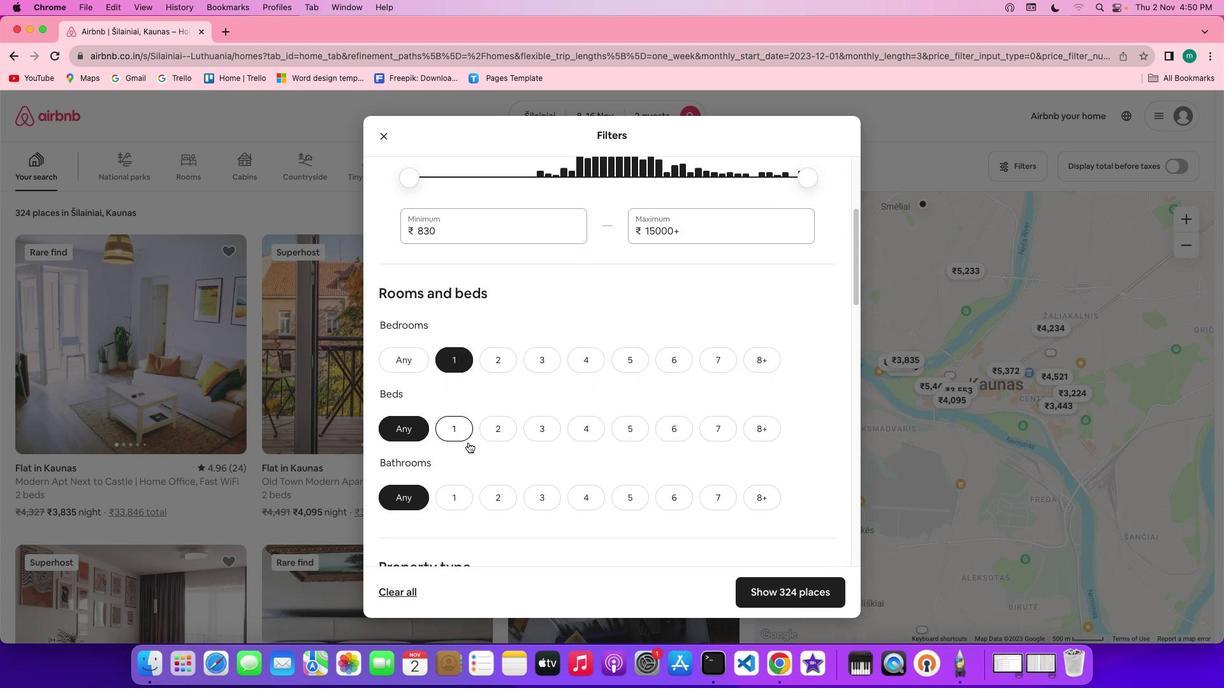 
Action: Mouse moved to (452, 506)
Screenshot: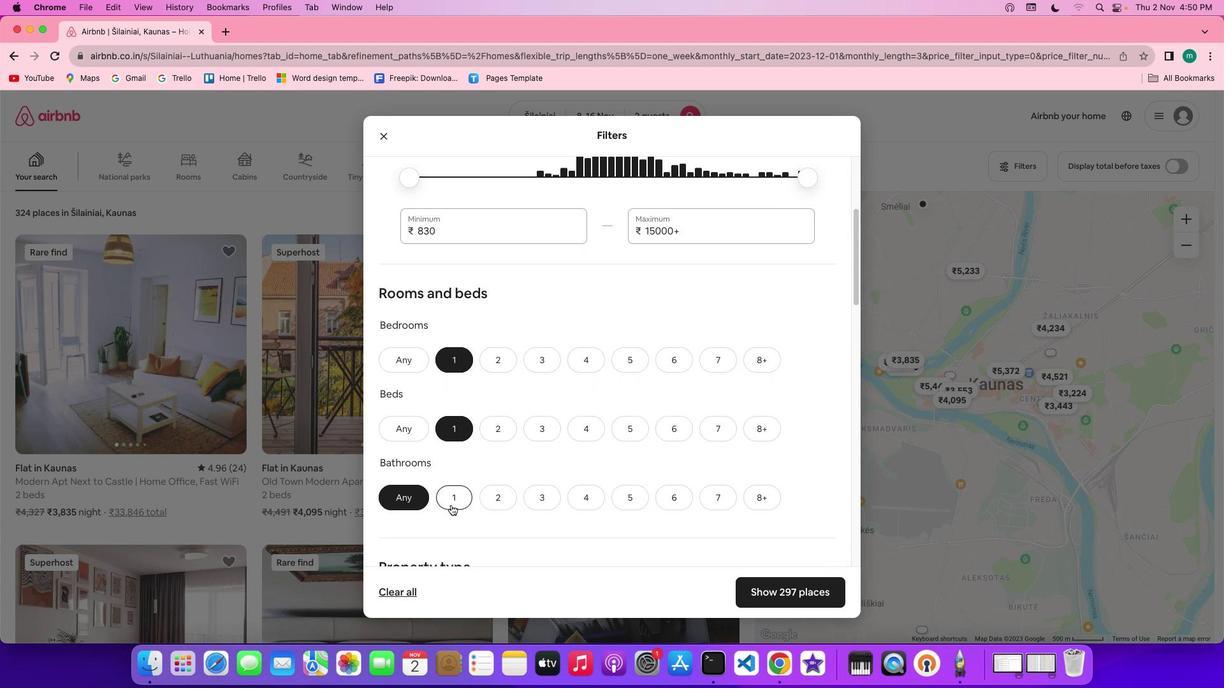 
Action: Mouse pressed left at (452, 506)
Screenshot: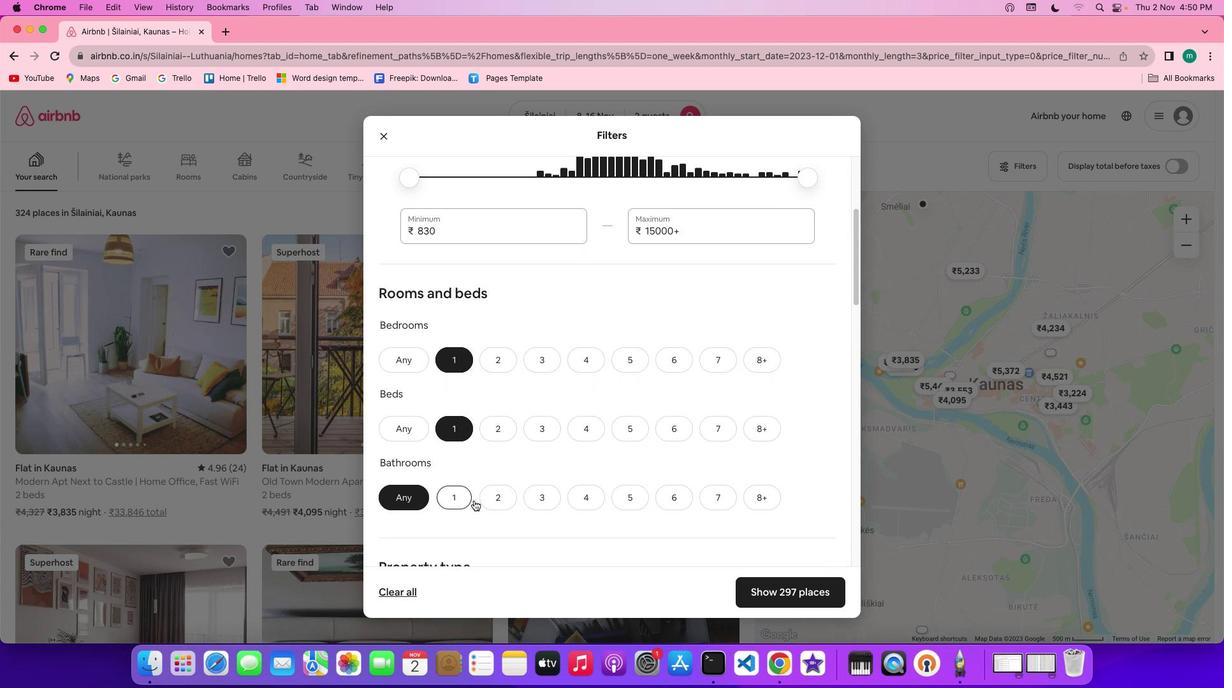 
Action: Mouse moved to (672, 491)
Screenshot: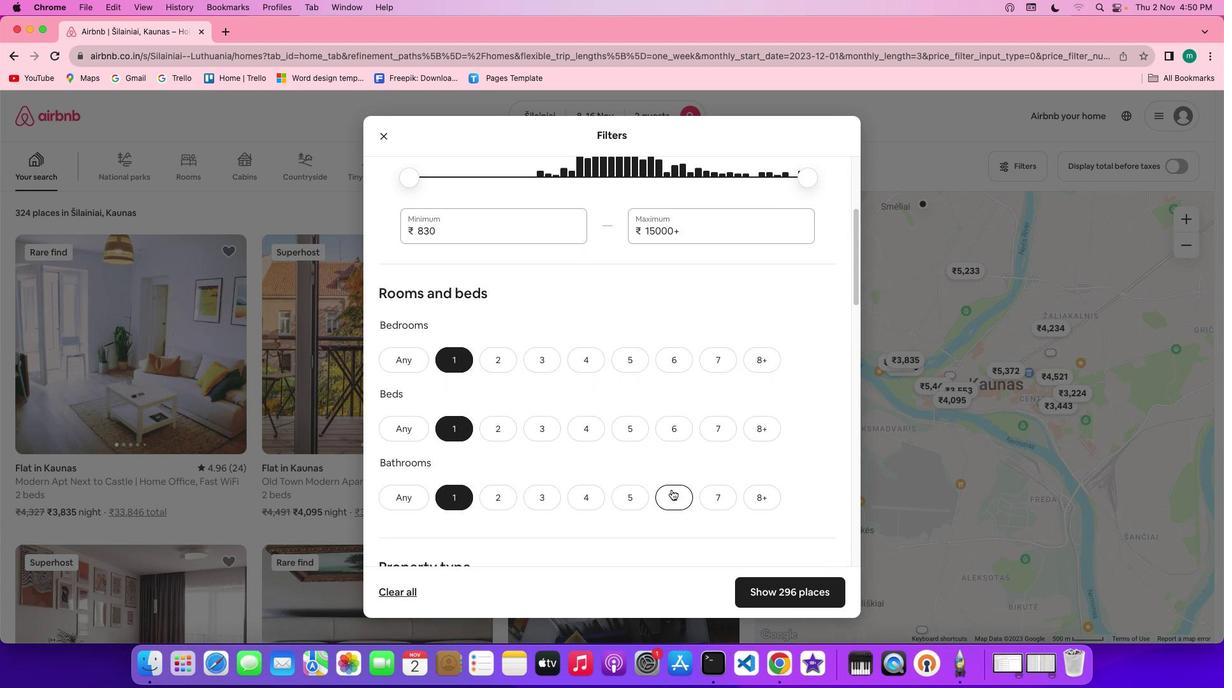 
Action: Mouse scrolled (672, 491) with delta (1, 0)
Screenshot: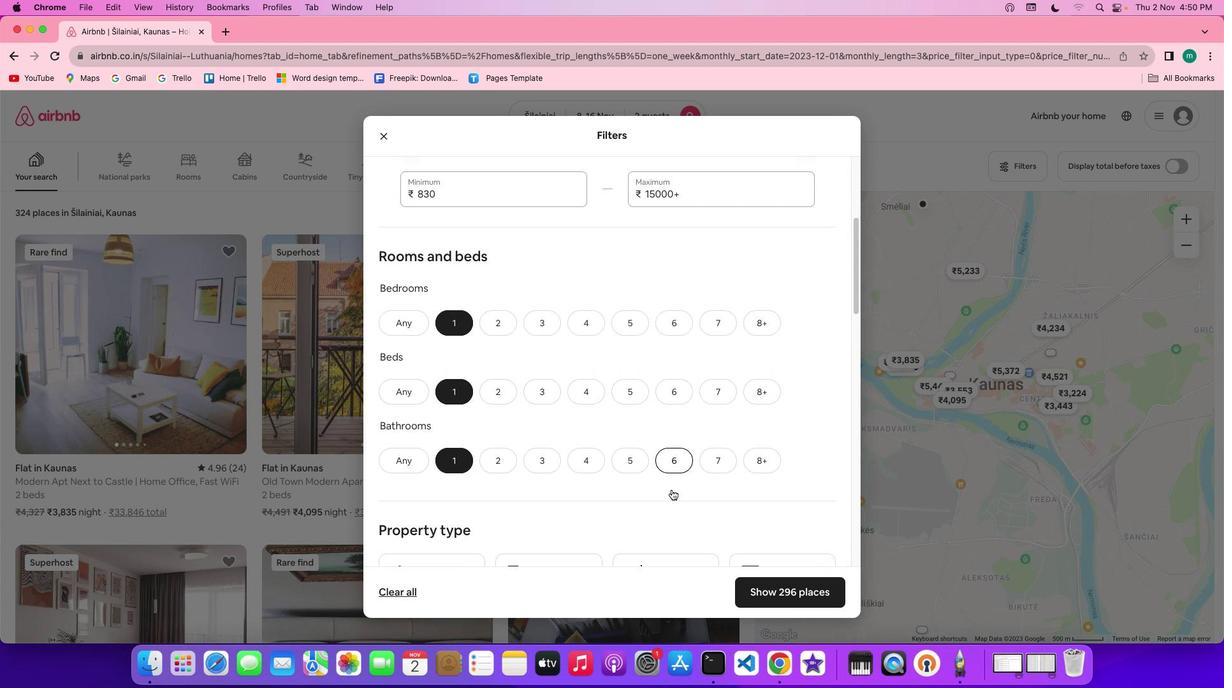 
Action: Mouse scrolled (672, 491) with delta (1, 0)
Screenshot: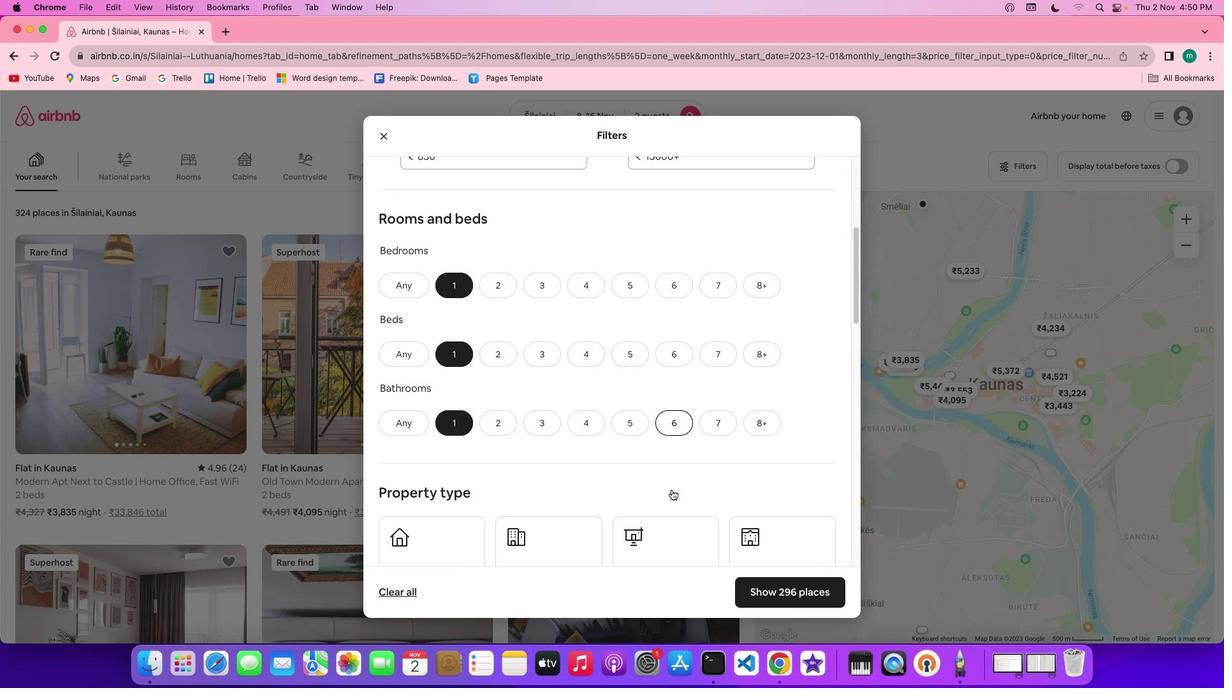 
Action: Mouse scrolled (672, 491) with delta (1, 0)
Screenshot: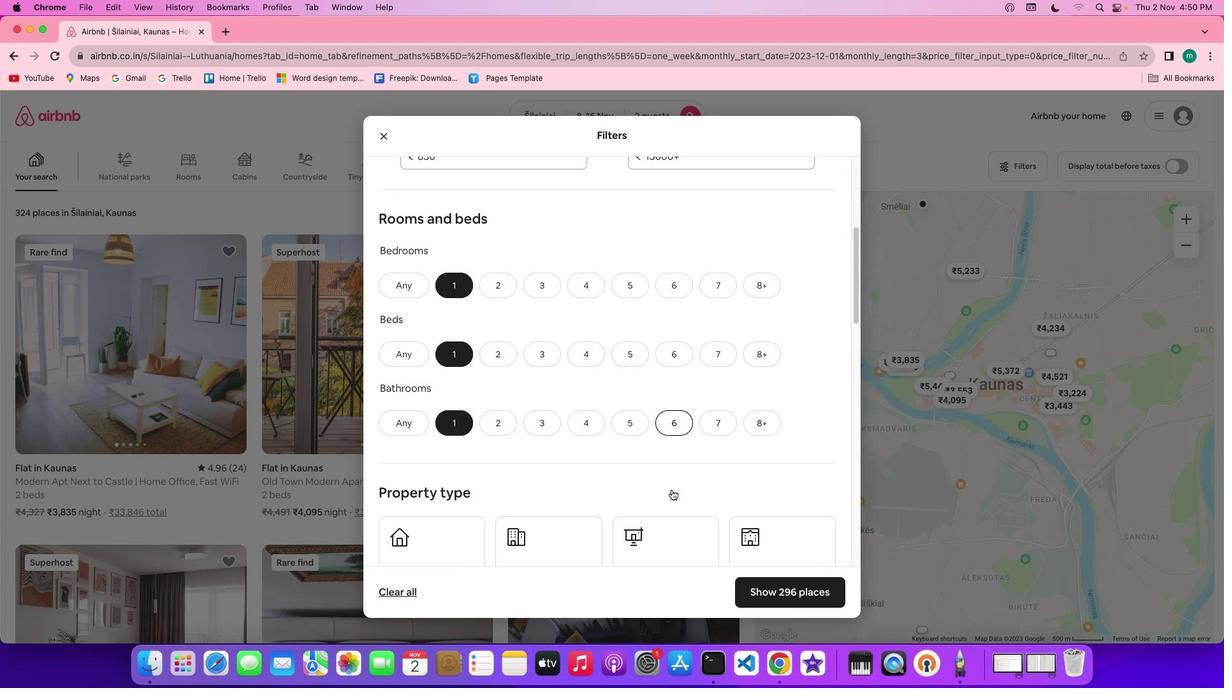 
Action: Mouse scrolled (672, 491) with delta (1, 0)
Screenshot: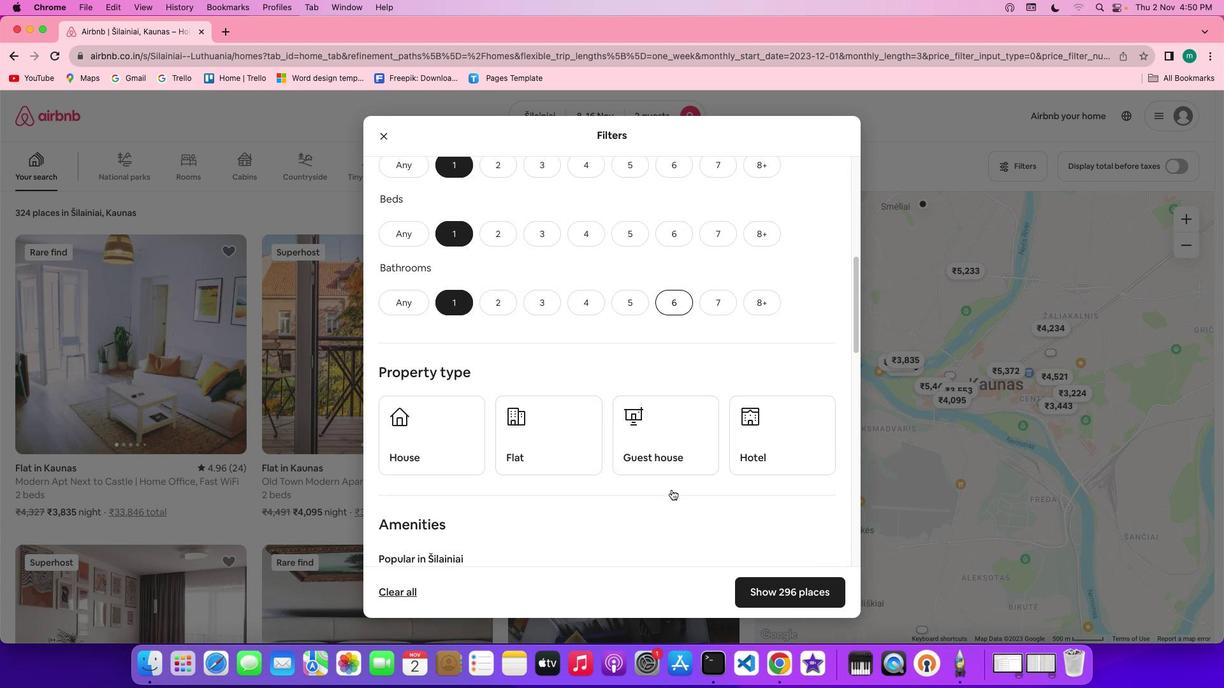 
Action: Mouse scrolled (672, 491) with delta (1, 0)
Screenshot: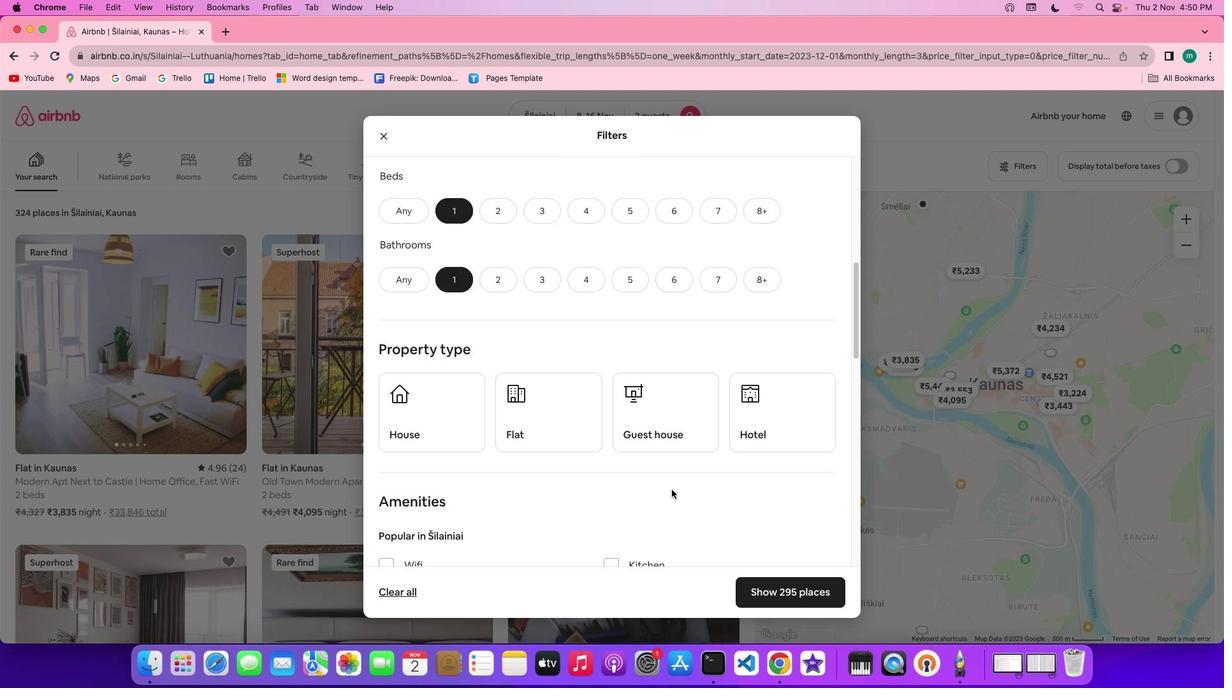 
Action: Mouse scrolled (672, 491) with delta (1, 0)
Screenshot: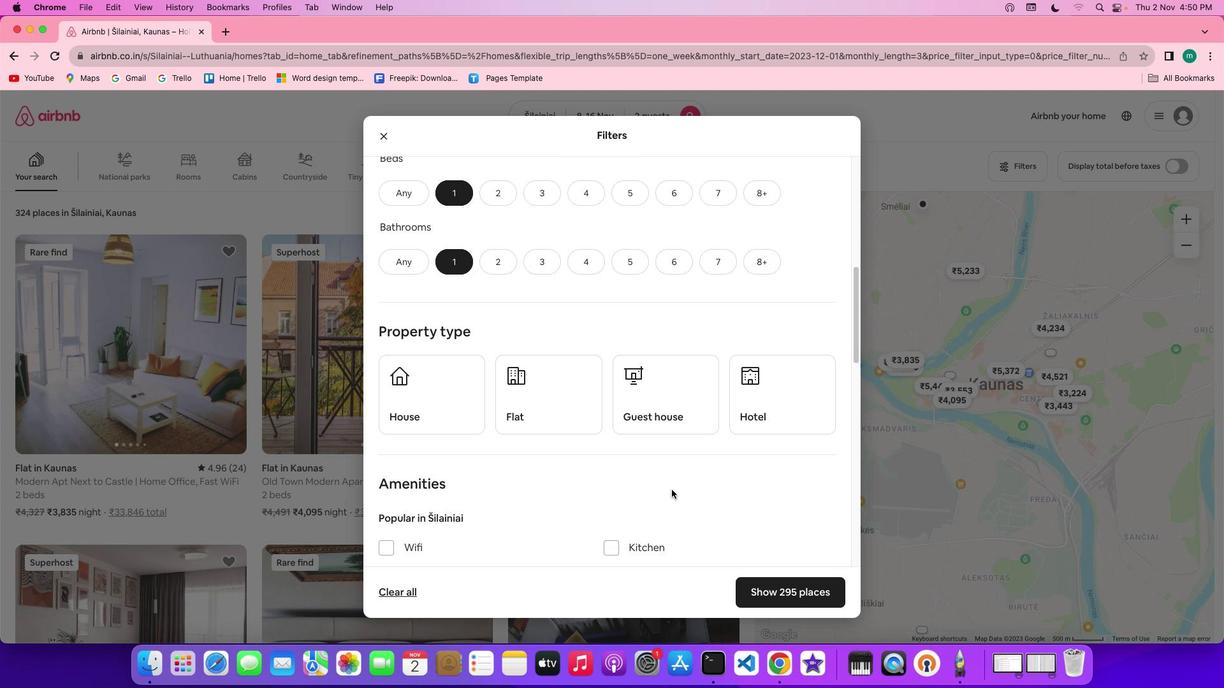 
Action: Mouse scrolled (672, 491) with delta (1, 0)
Screenshot: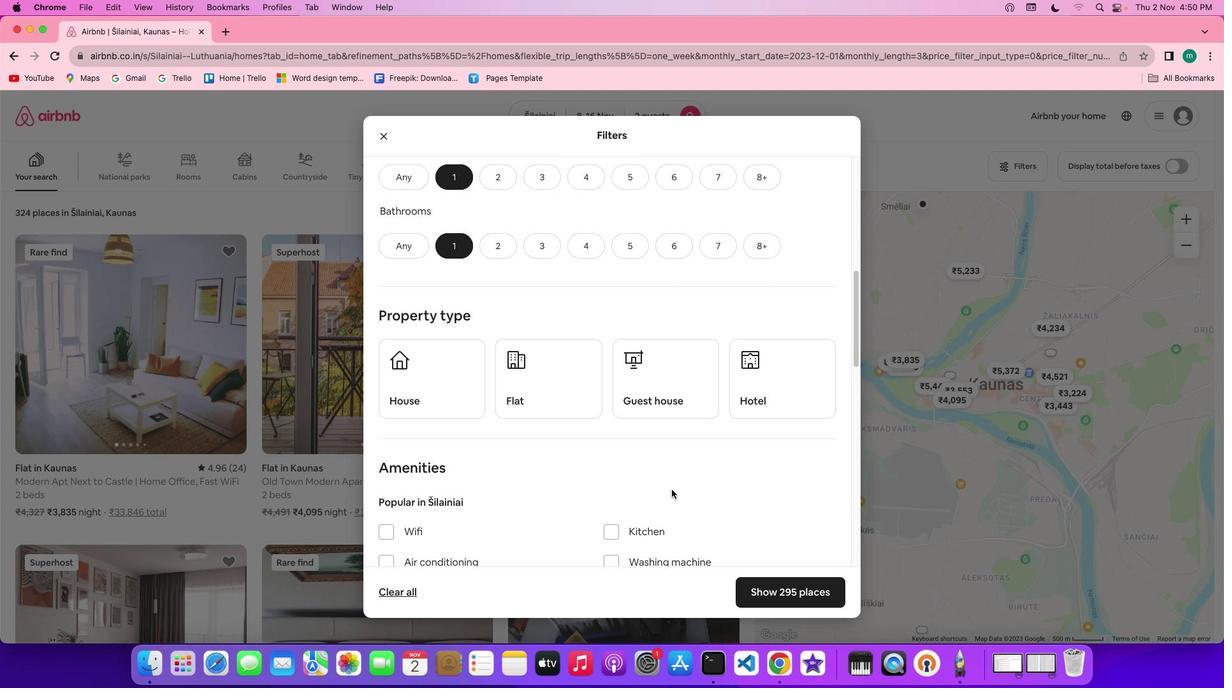 
Action: Mouse scrolled (672, 491) with delta (1, 0)
Screenshot: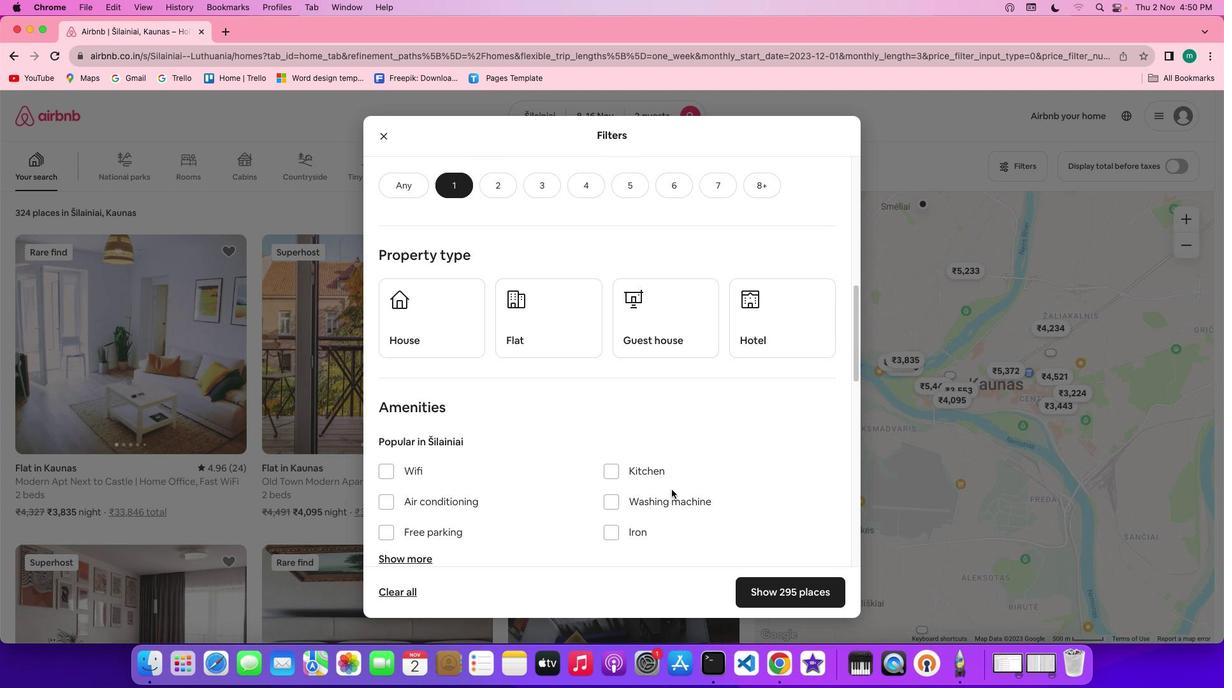 
Action: Mouse scrolled (672, 491) with delta (1, 0)
Screenshot: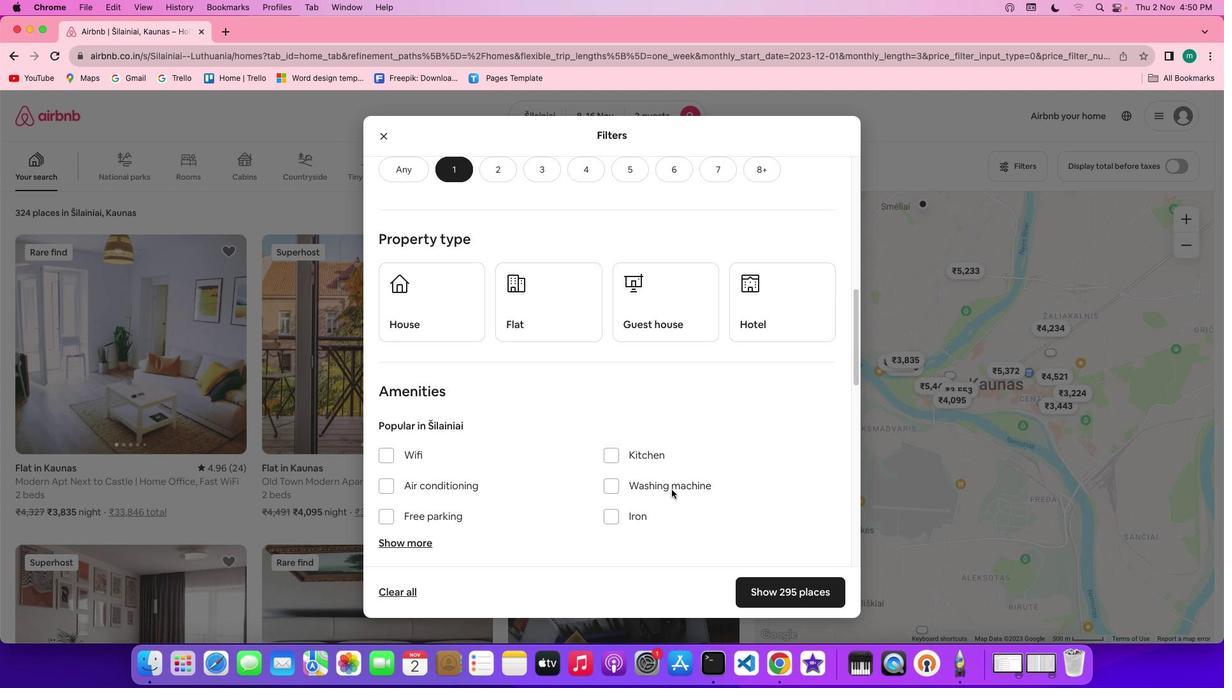 
Action: Mouse scrolled (672, 491) with delta (1, 0)
Screenshot: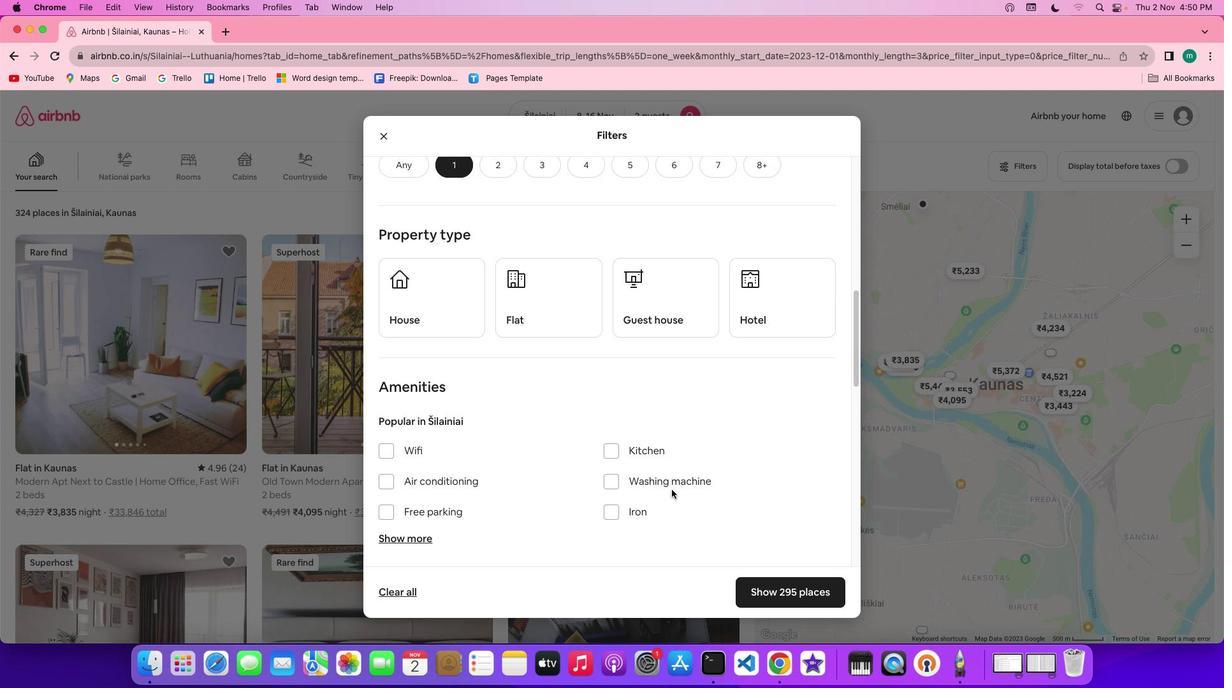 
Action: Mouse scrolled (672, 491) with delta (1, 0)
Screenshot: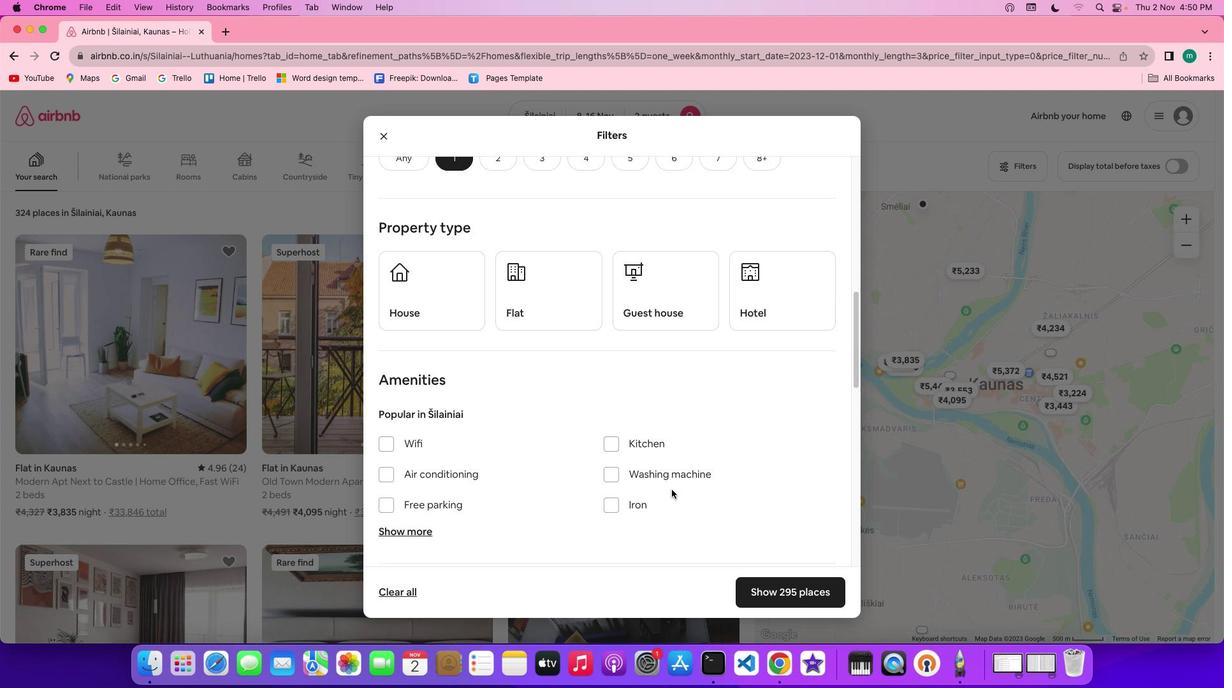 
Action: Mouse scrolled (672, 491) with delta (1, 0)
Screenshot: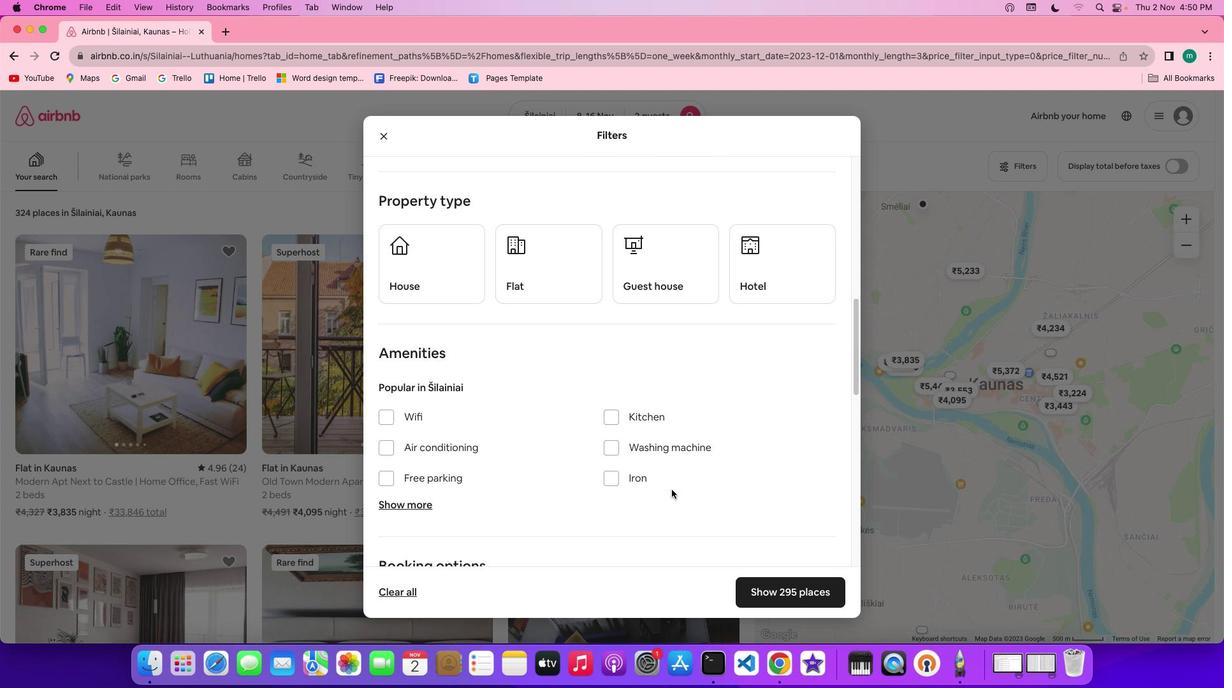 
Action: Mouse scrolled (672, 491) with delta (1, 0)
Screenshot: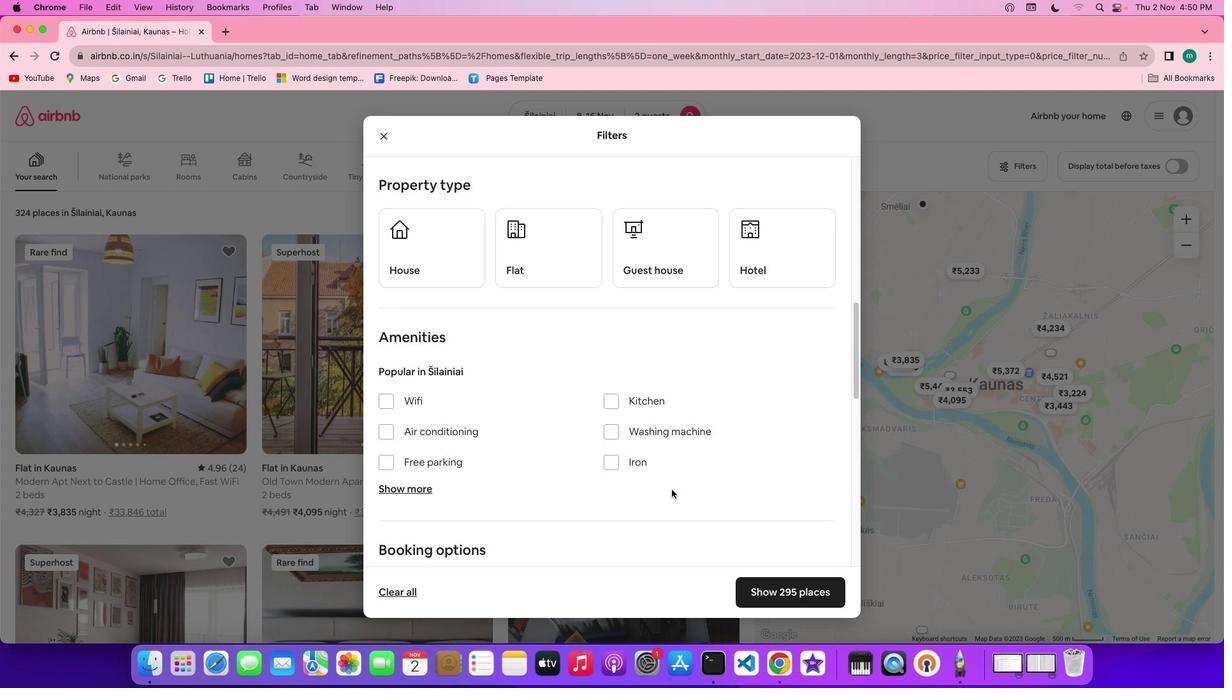 
Action: Mouse scrolled (672, 491) with delta (1, 0)
Screenshot: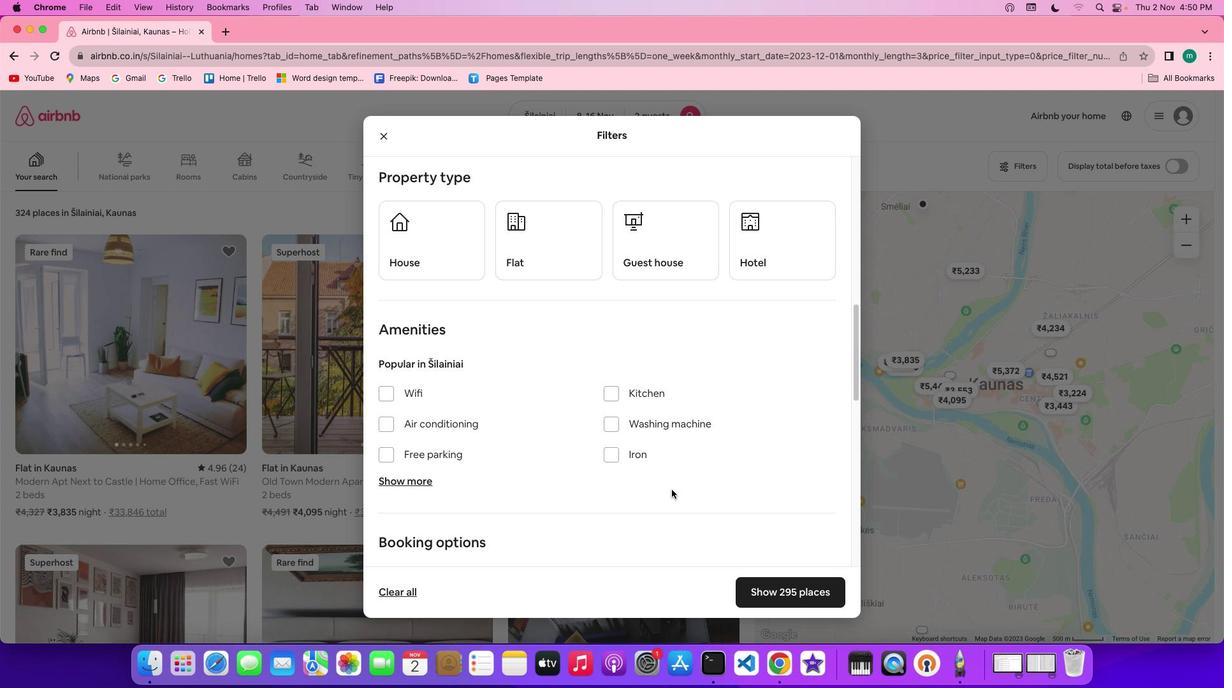 
Action: Mouse scrolled (672, 491) with delta (1, 0)
Screenshot: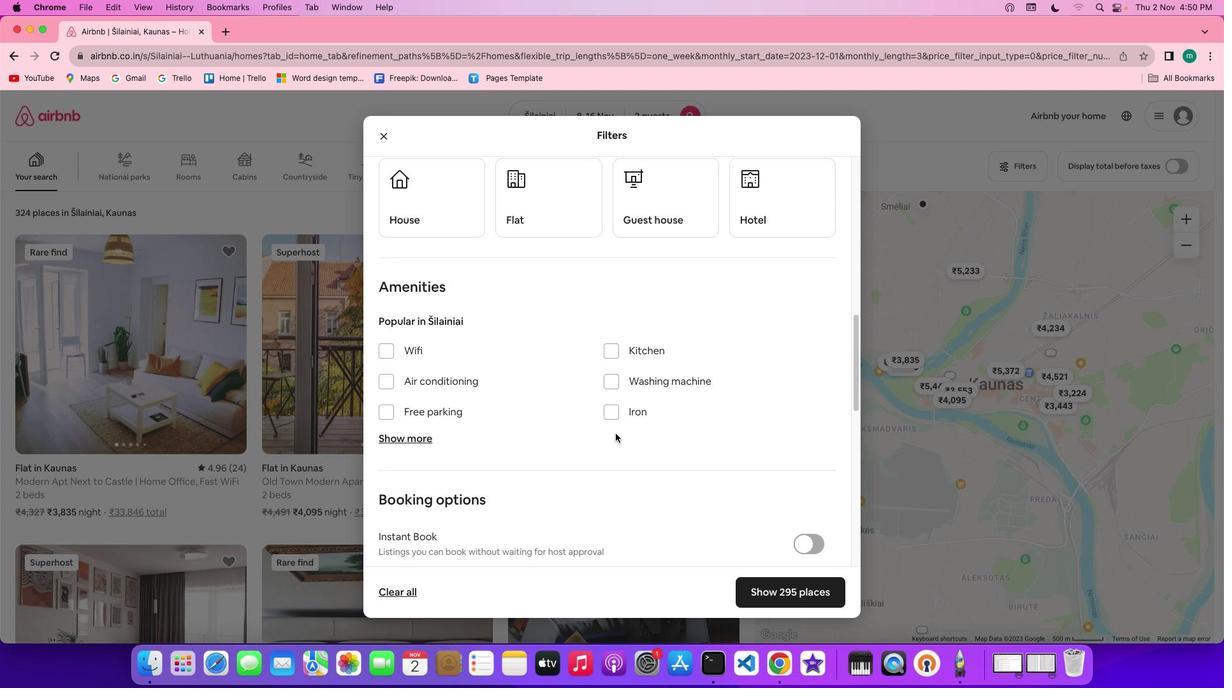
Action: Mouse moved to (412, 332)
Screenshot: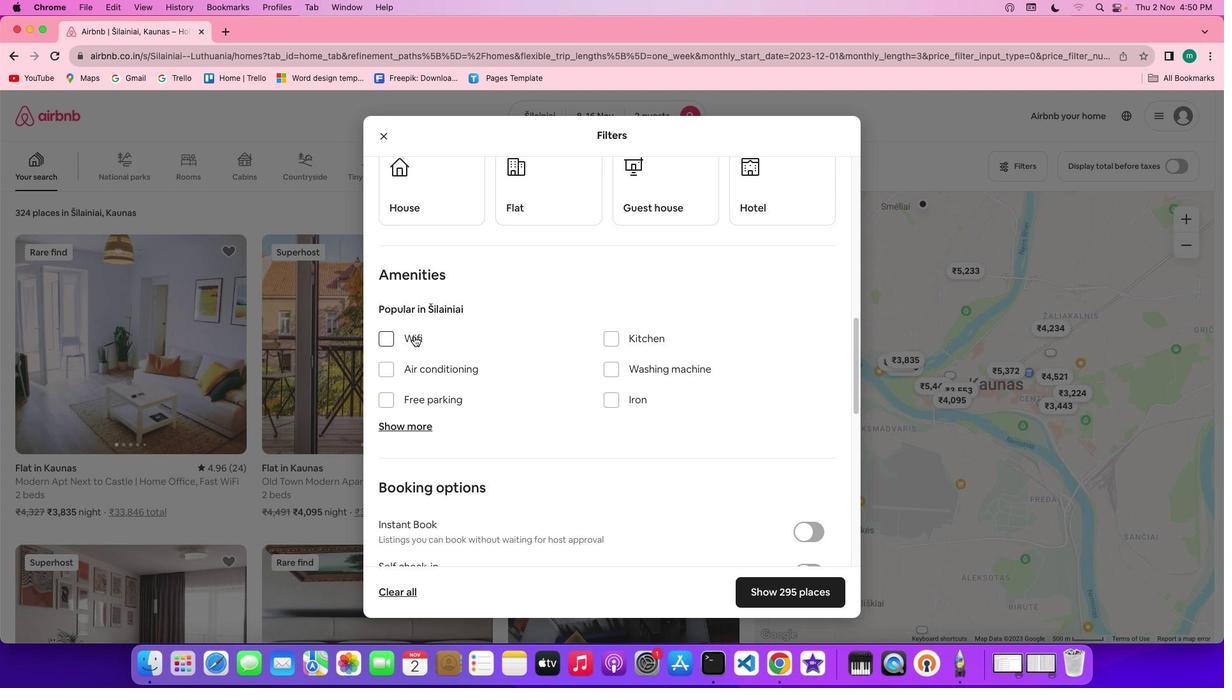 
Action: Mouse pressed left at (412, 332)
Screenshot: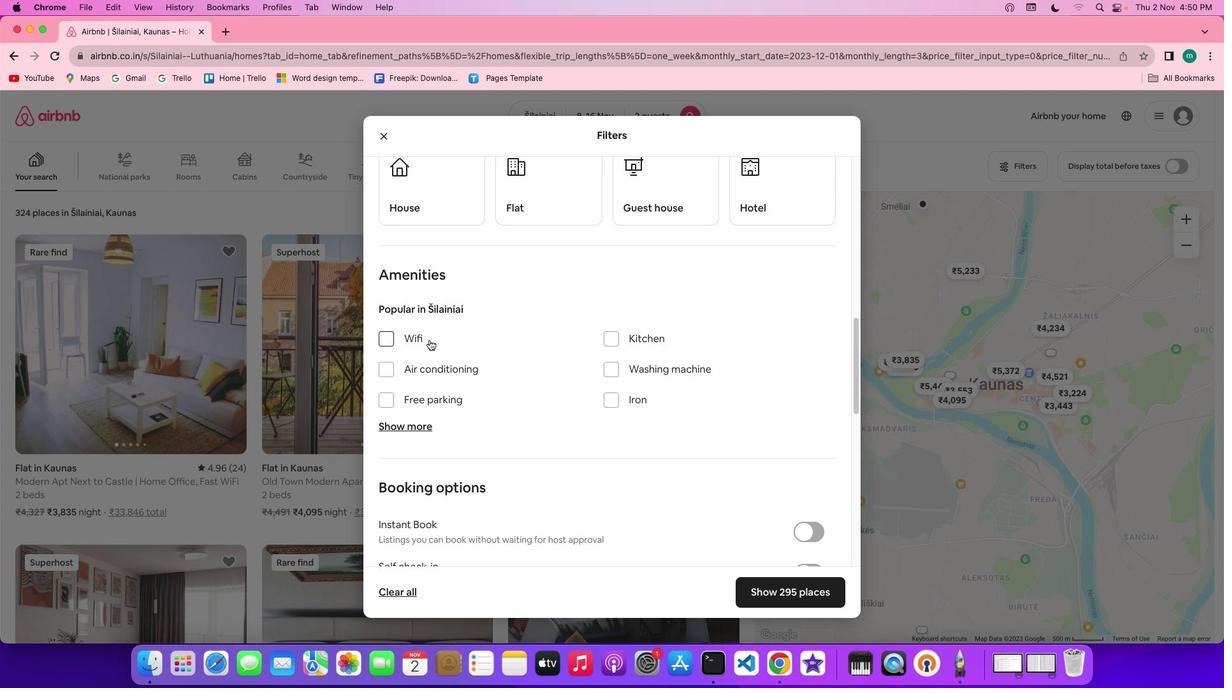 
Action: Mouse moved to (616, 379)
Screenshot: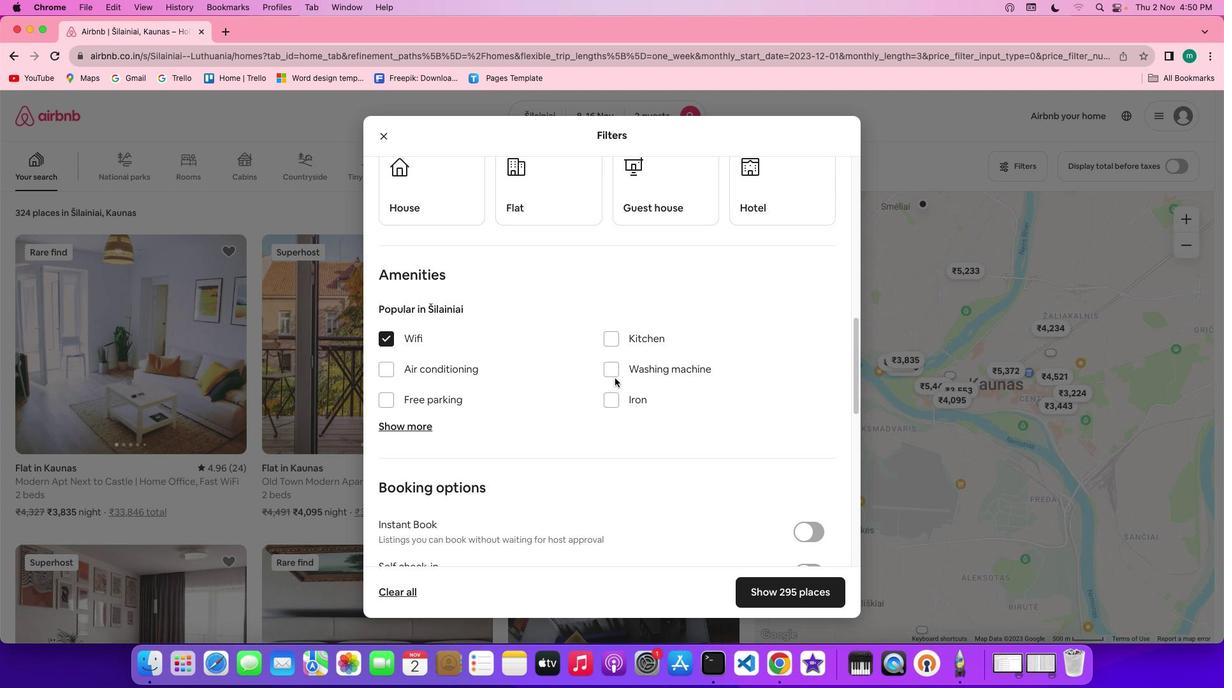 
Action: Mouse scrolled (616, 379) with delta (1, 0)
Screenshot: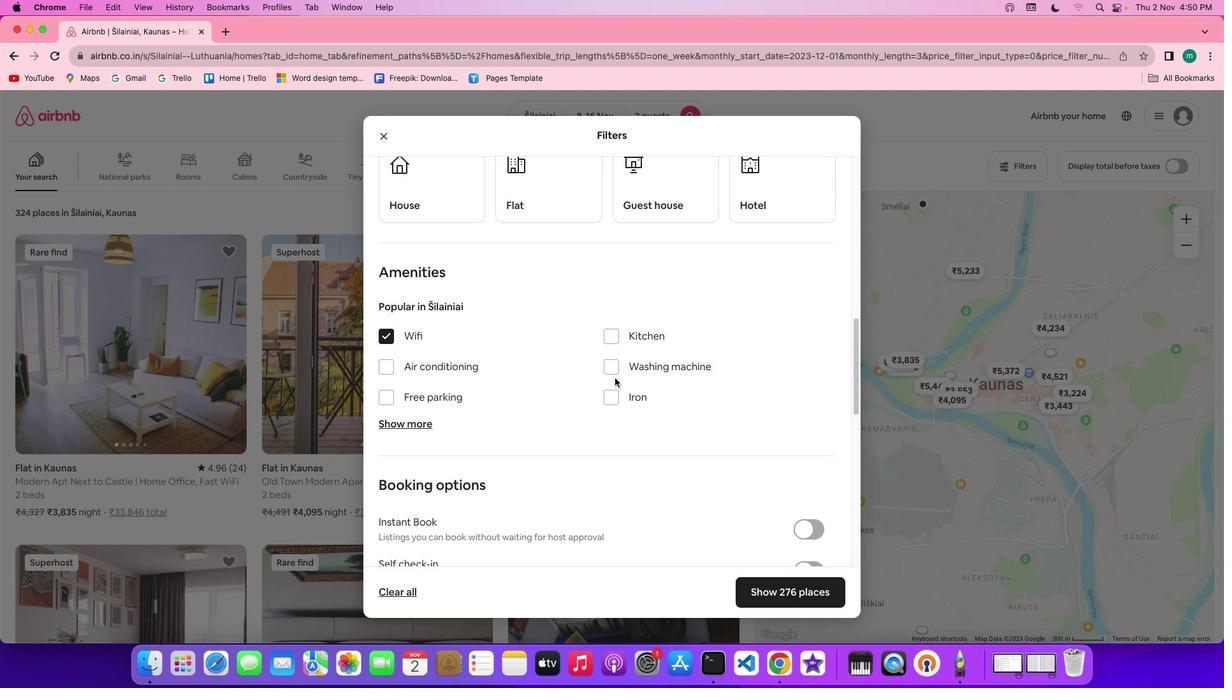 
Action: Mouse scrolled (616, 379) with delta (1, 0)
Screenshot: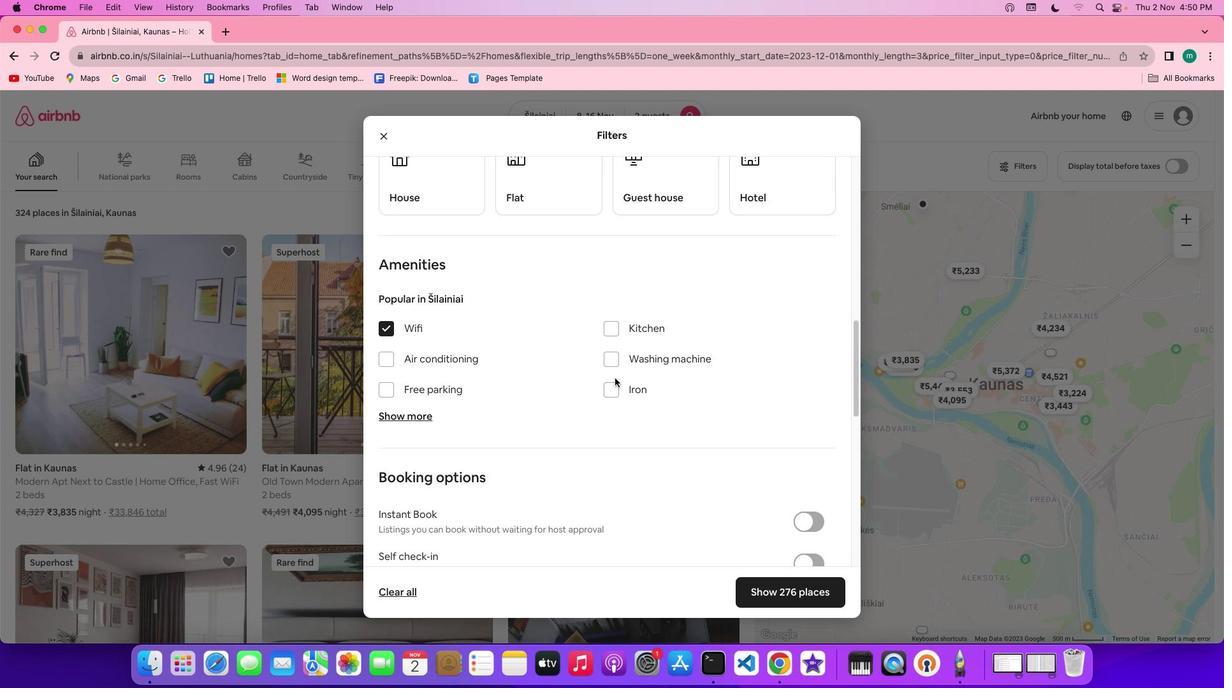 
Action: Mouse scrolled (616, 379) with delta (1, 0)
Screenshot: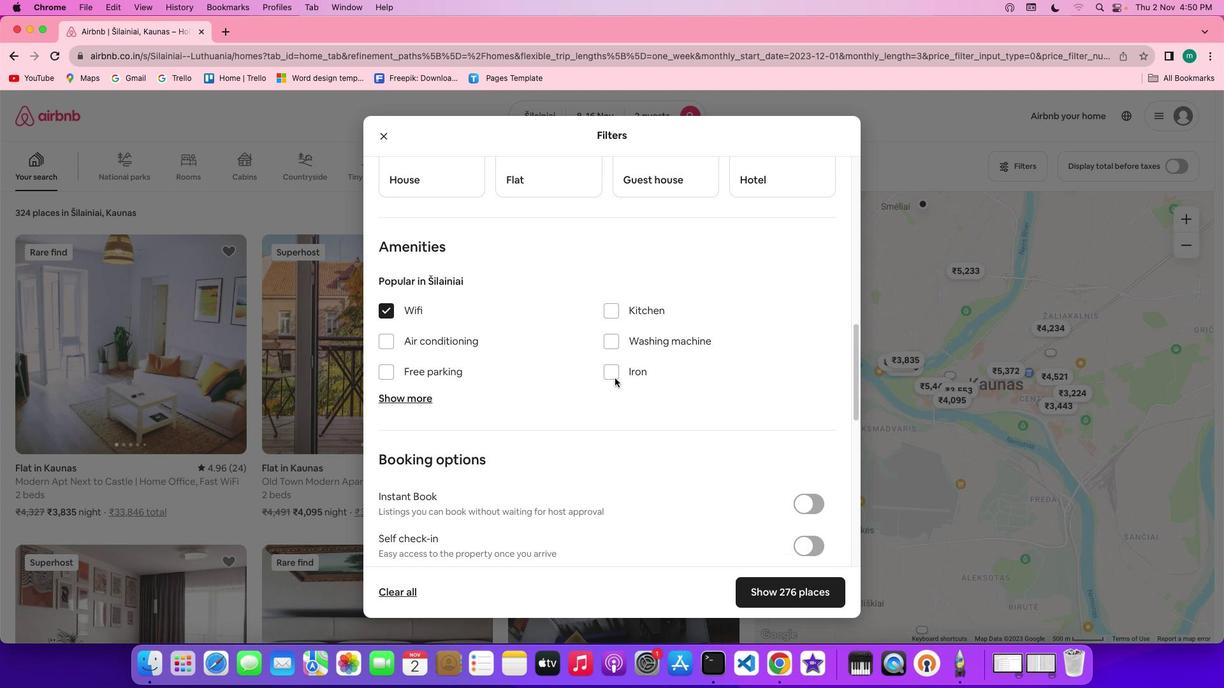 
Action: Mouse scrolled (616, 379) with delta (1, 0)
Screenshot: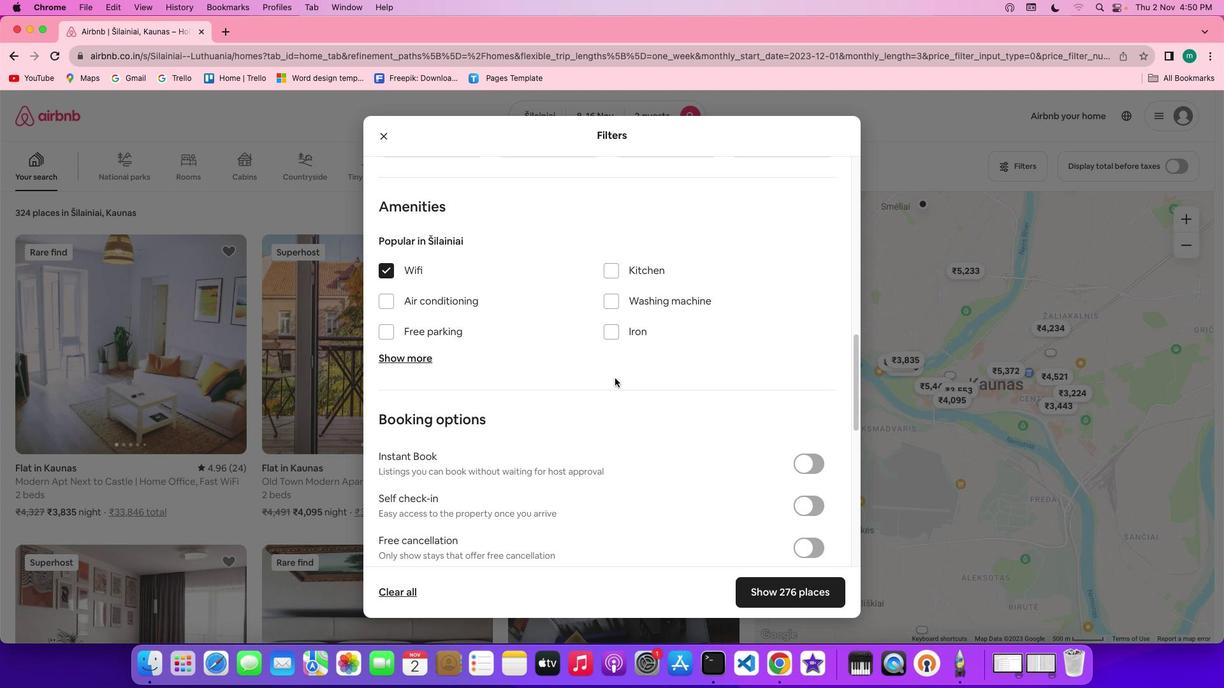 
Action: Mouse moved to (725, 405)
Screenshot: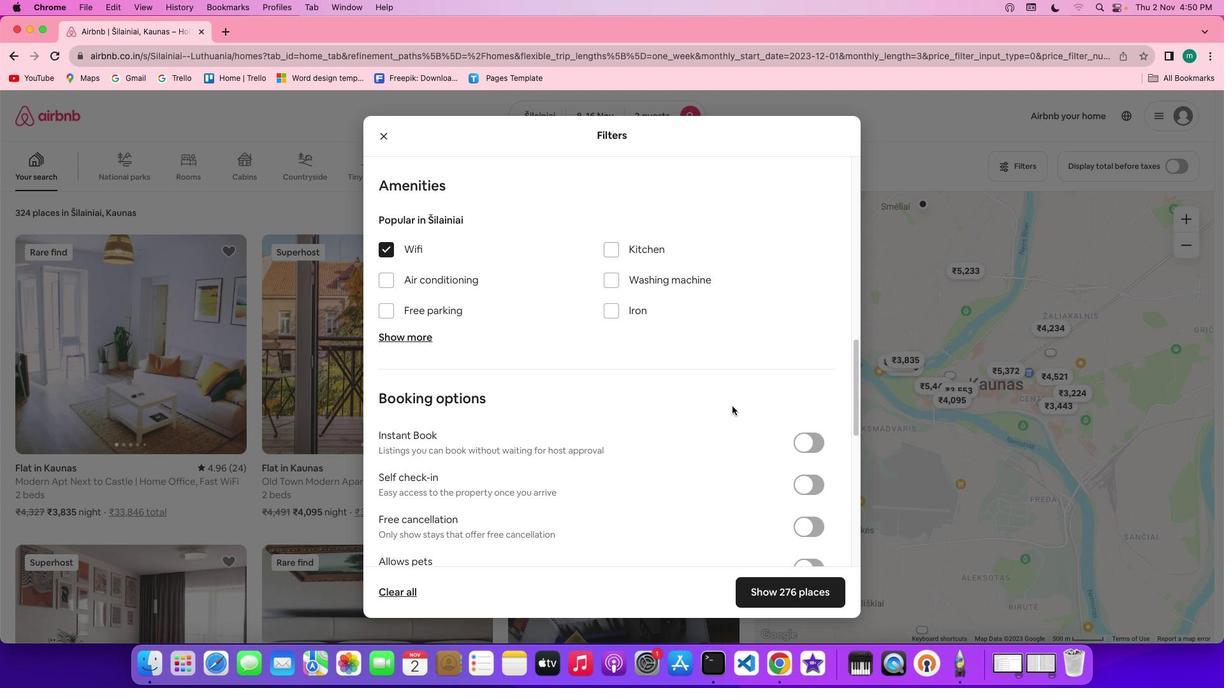 
Action: Mouse scrolled (725, 405) with delta (1, 0)
Screenshot: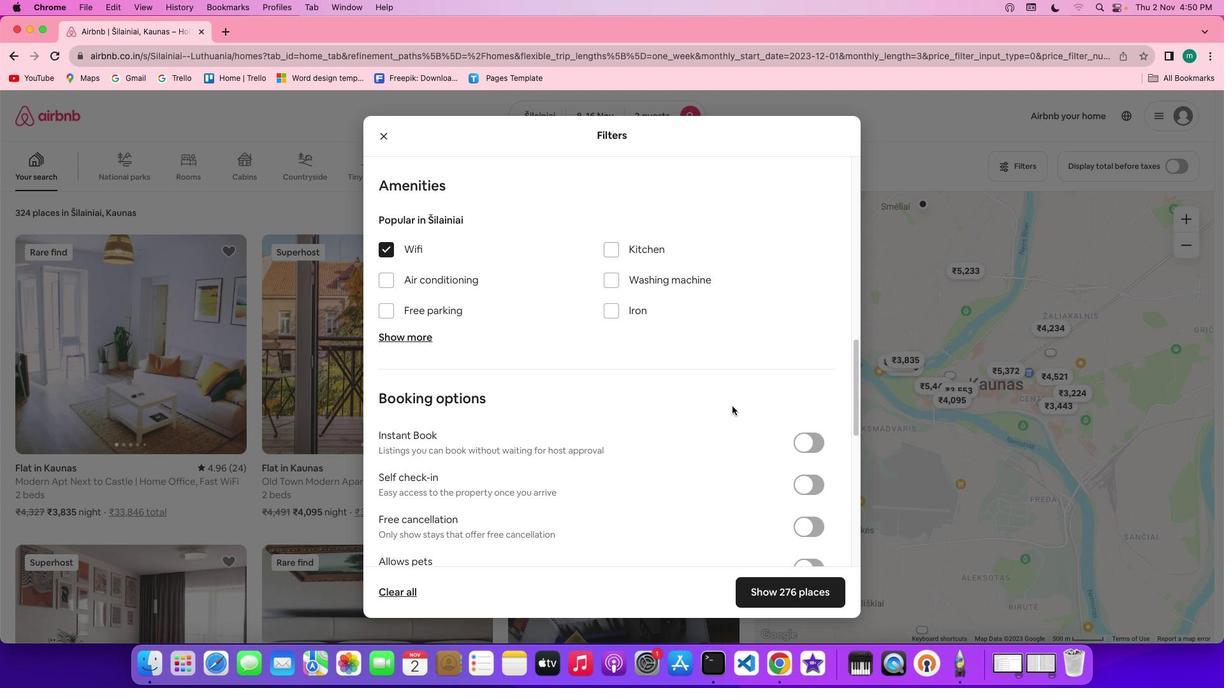 
Action: Mouse moved to (734, 407)
Screenshot: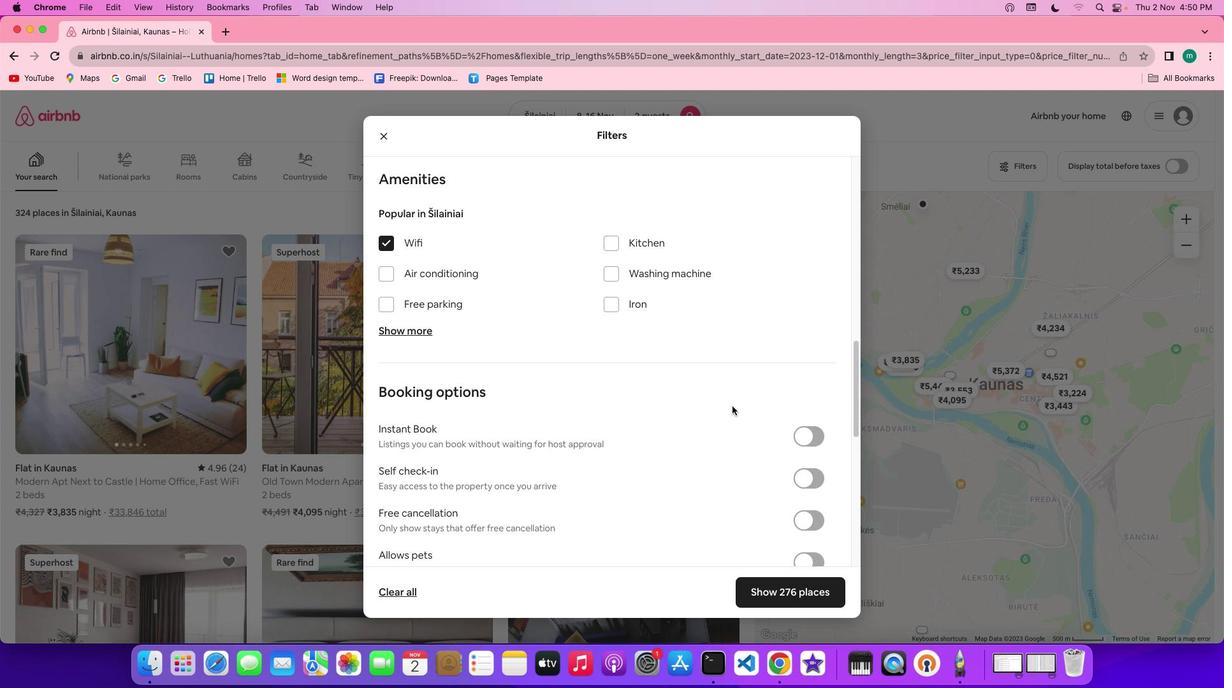 
Action: Mouse scrolled (734, 407) with delta (1, 0)
Screenshot: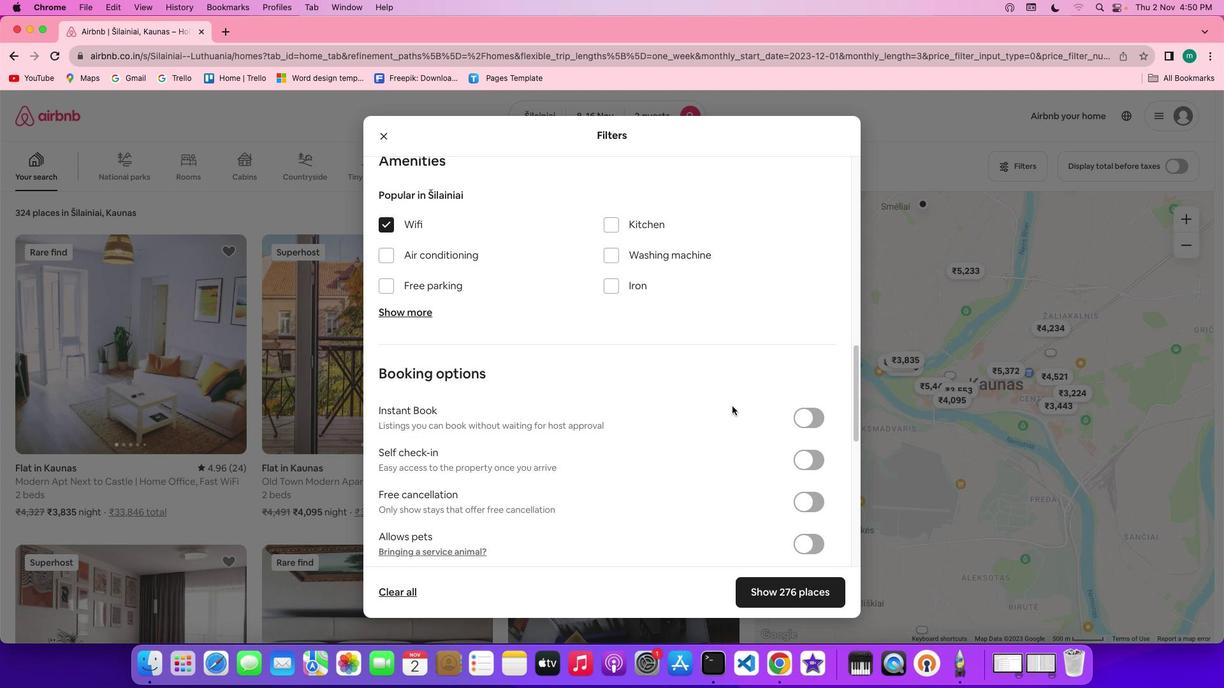 
Action: Mouse scrolled (734, 407) with delta (1, 0)
Screenshot: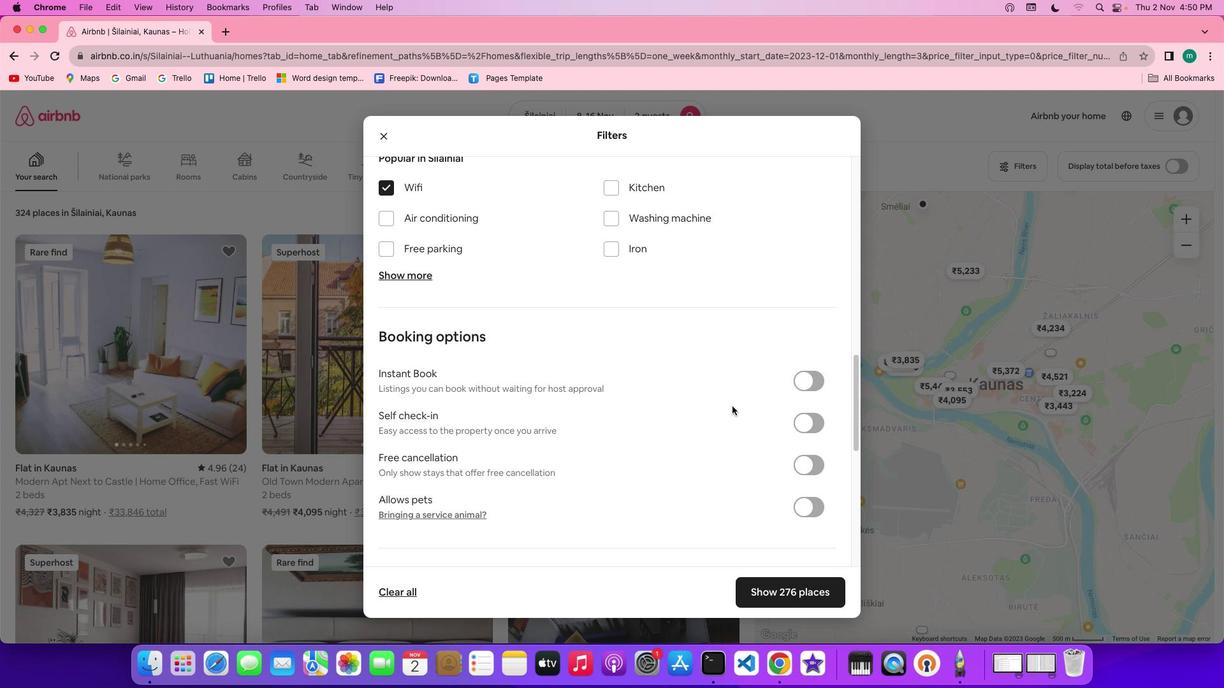 
Action: Mouse scrolled (734, 407) with delta (1, 0)
Screenshot: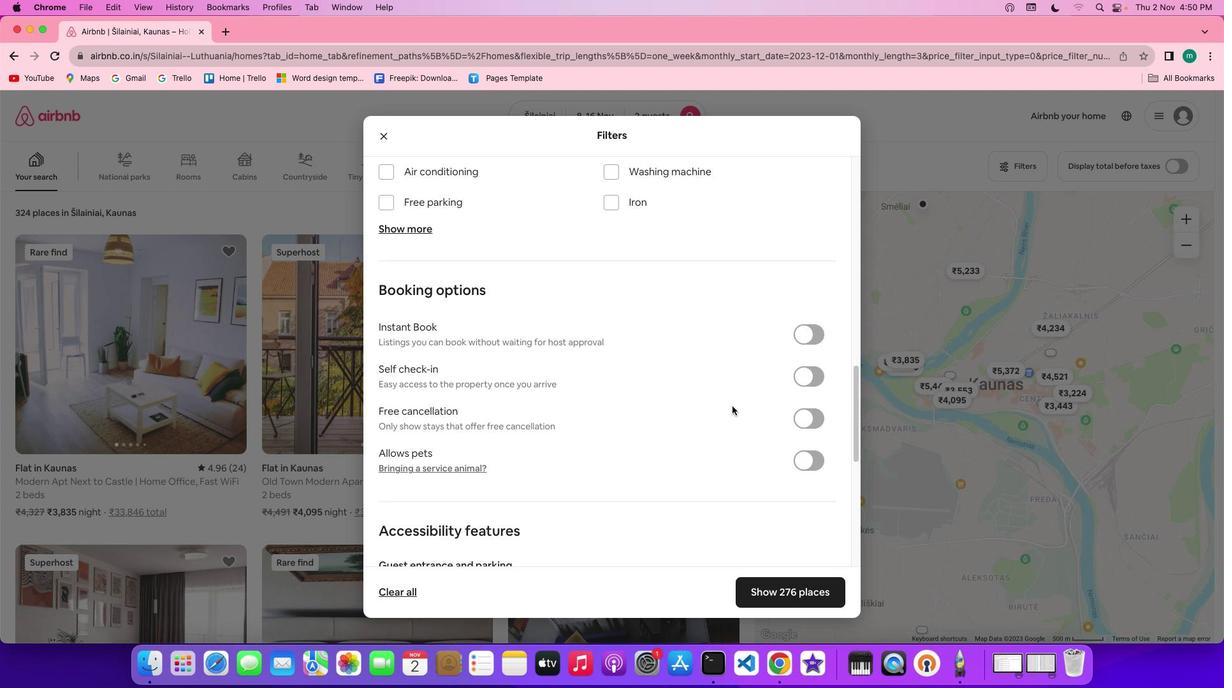 
Action: Mouse scrolled (734, 407) with delta (1, 0)
Screenshot: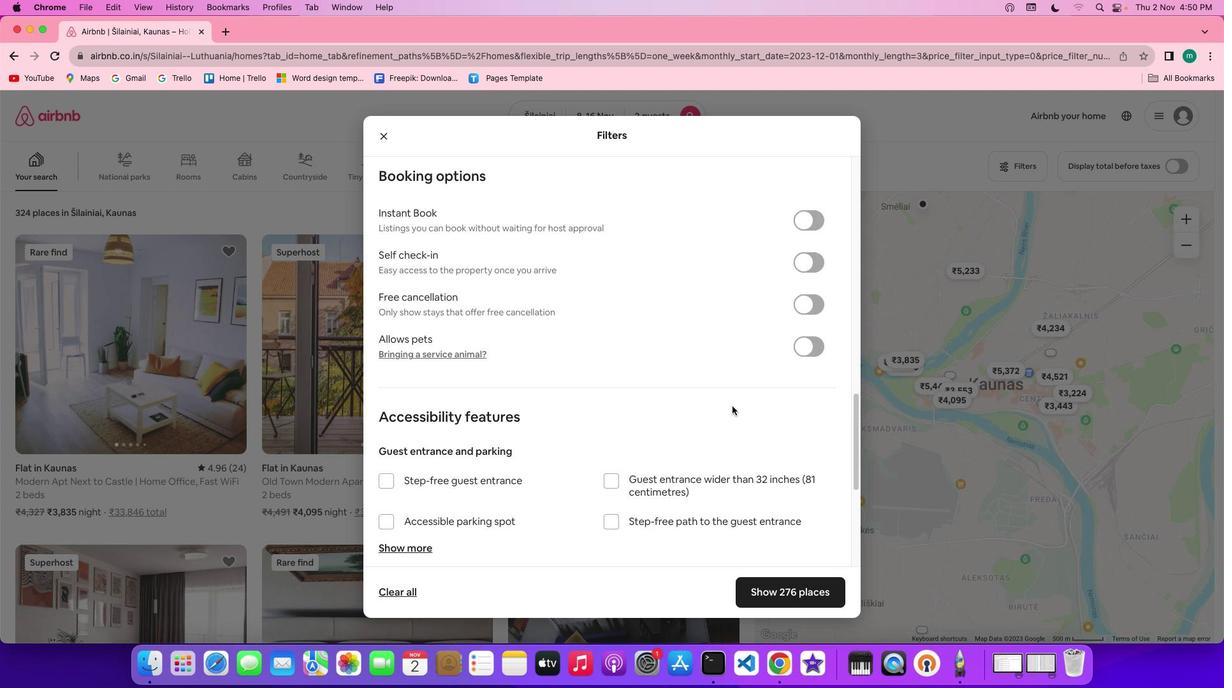 
Action: Mouse scrolled (734, 407) with delta (1, 0)
Screenshot: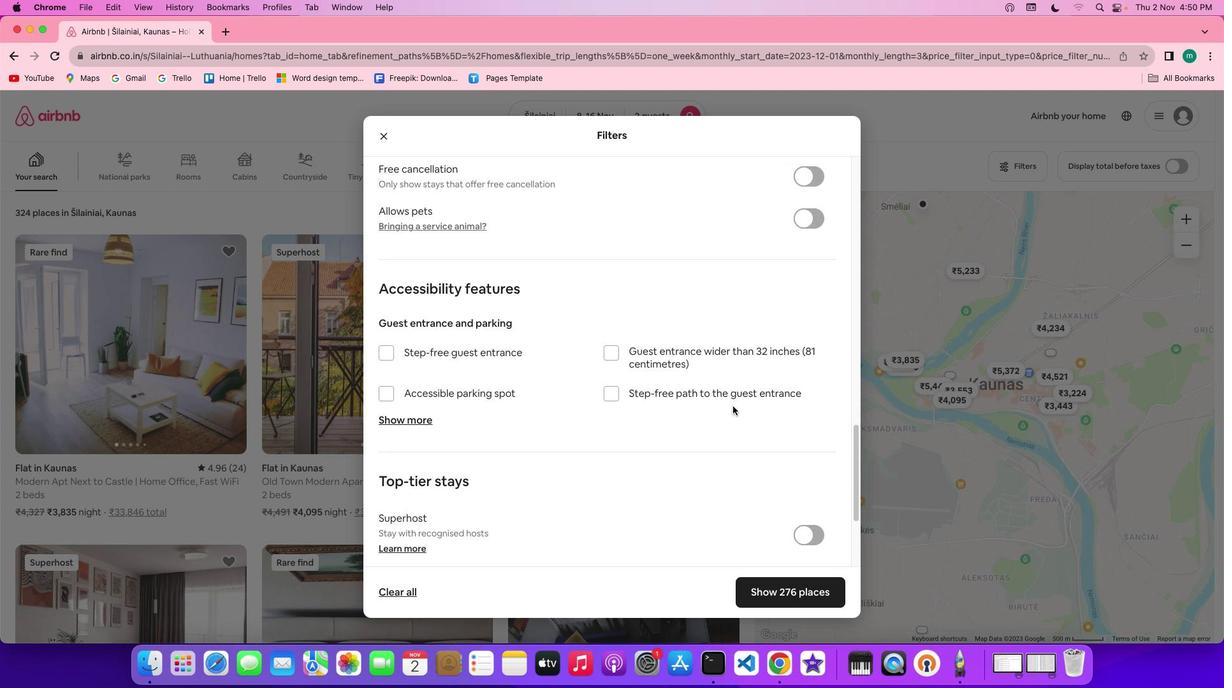 
Action: Mouse scrolled (734, 407) with delta (1, 0)
Screenshot: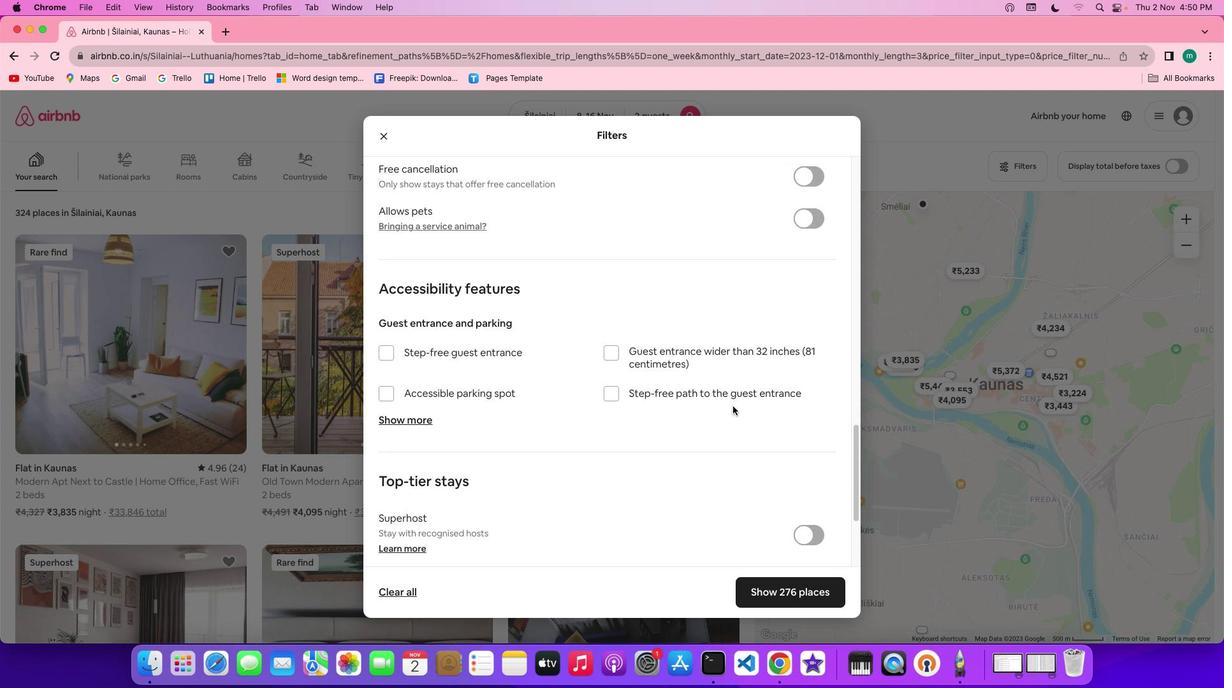 
Action: Mouse moved to (734, 408)
Screenshot: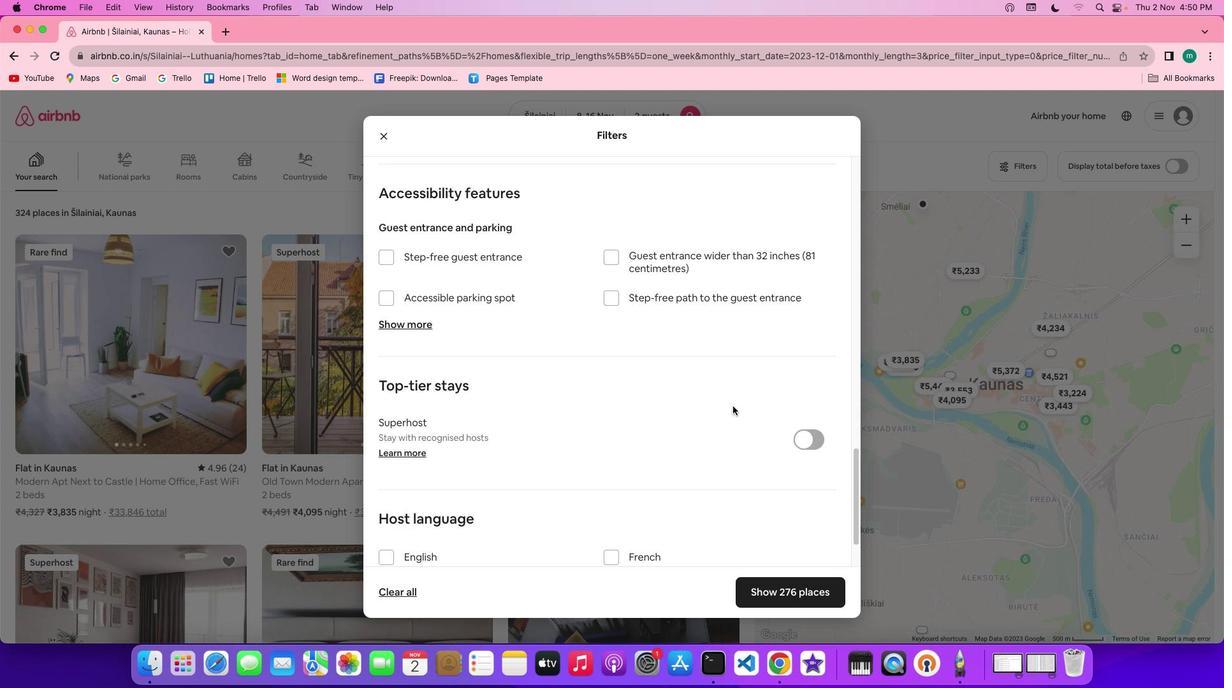 
Action: Mouse scrolled (734, 408) with delta (1, 0)
Screenshot: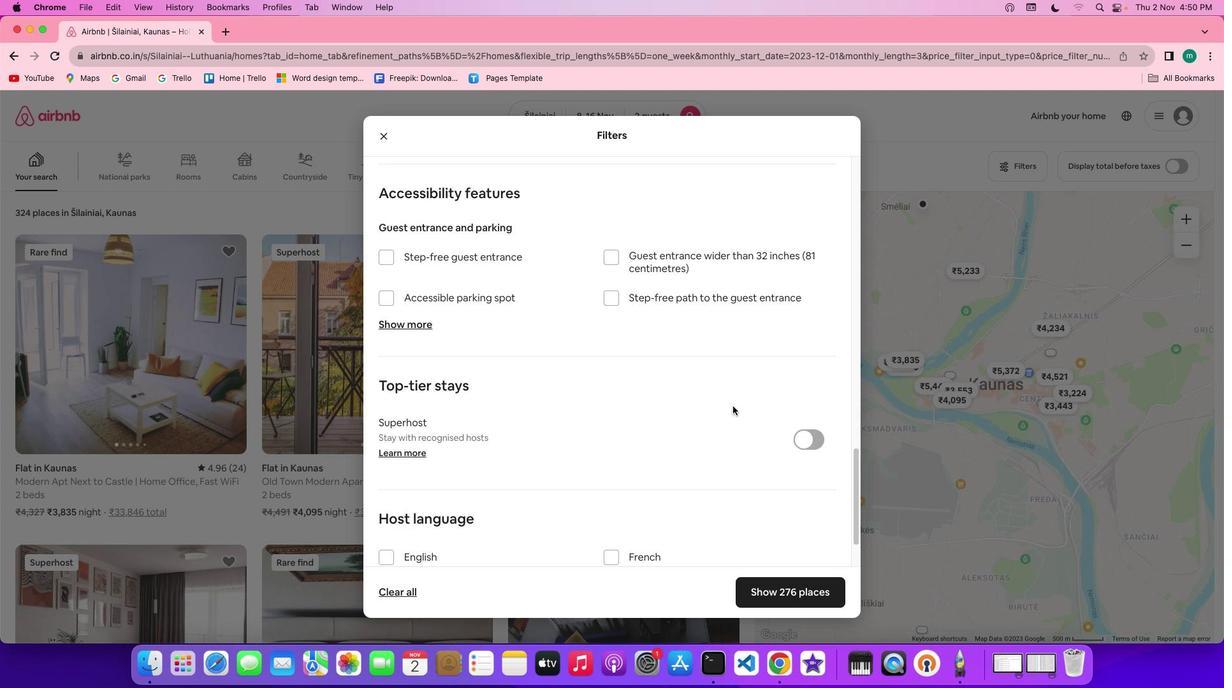 
Action: Mouse scrolled (734, 408) with delta (1, -1)
Screenshot: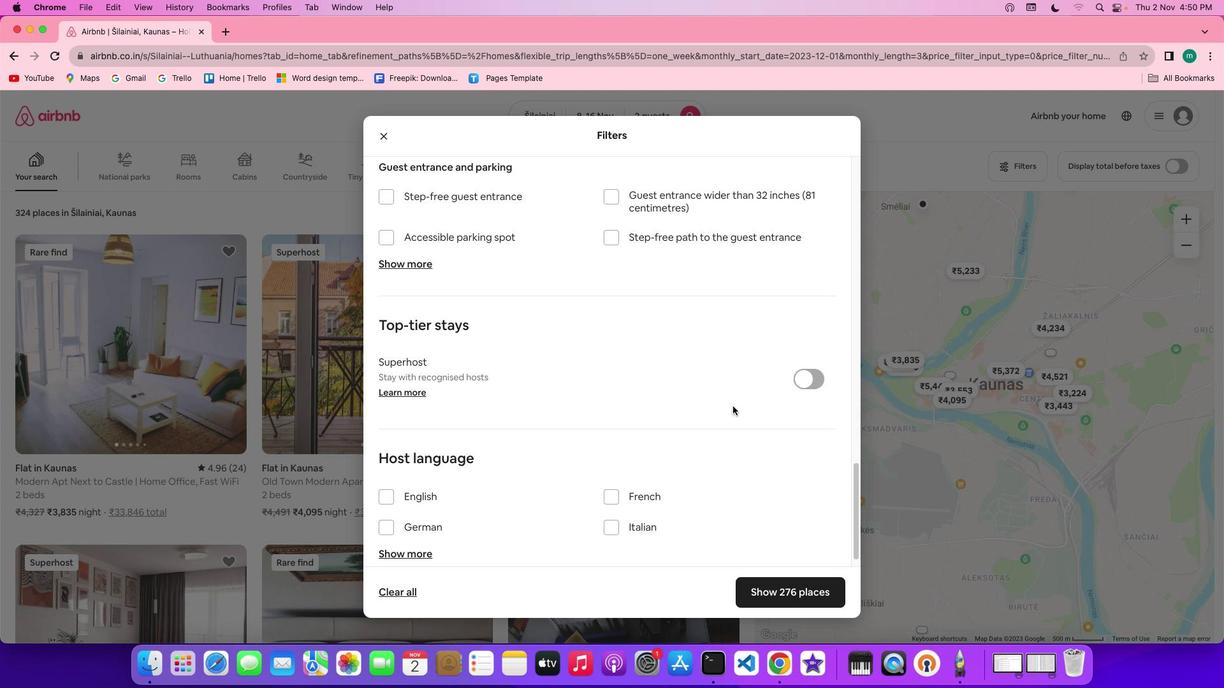 
Action: Mouse scrolled (734, 408) with delta (1, -1)
Screenshot: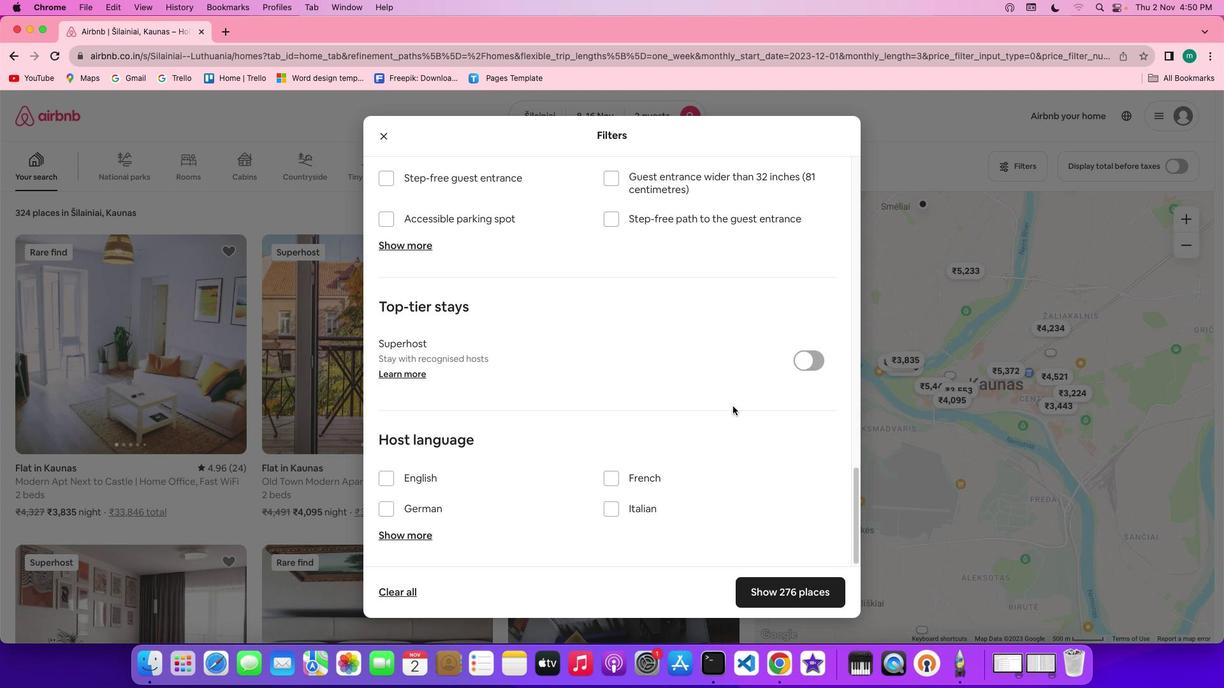 
Action: Mouse moved to (734, 408)
Screenshot: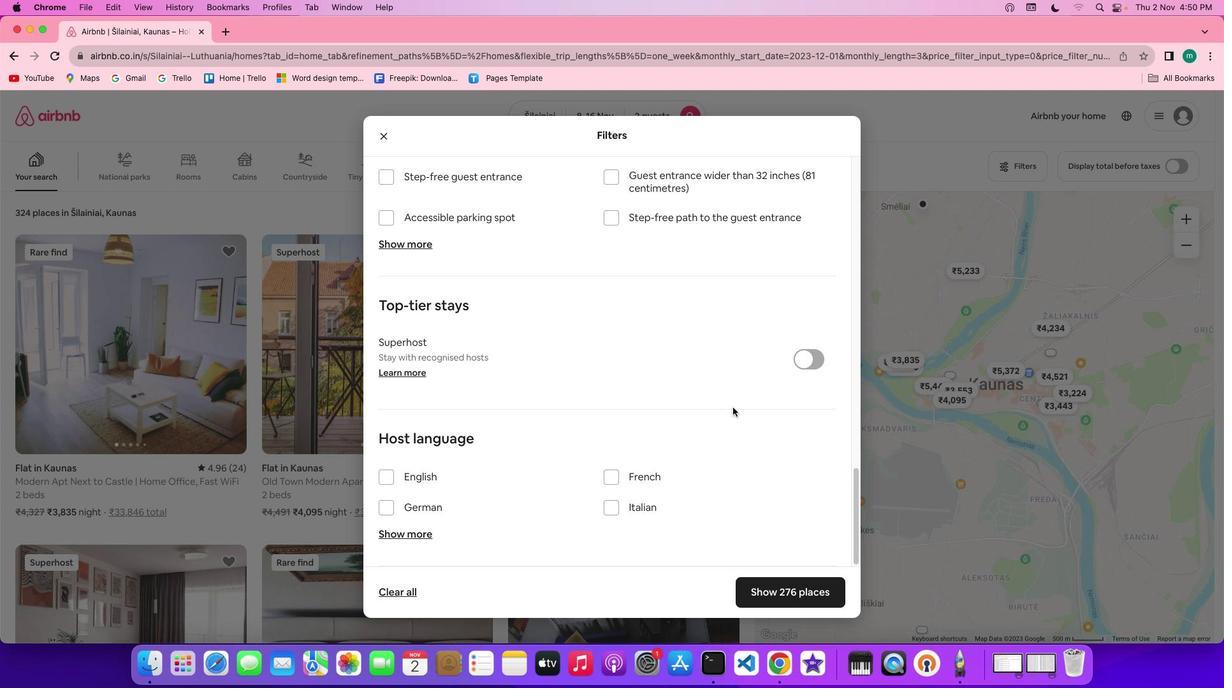 
Action: Mouse scrolled (734, 408) with delta (1, 0)
Screenshot: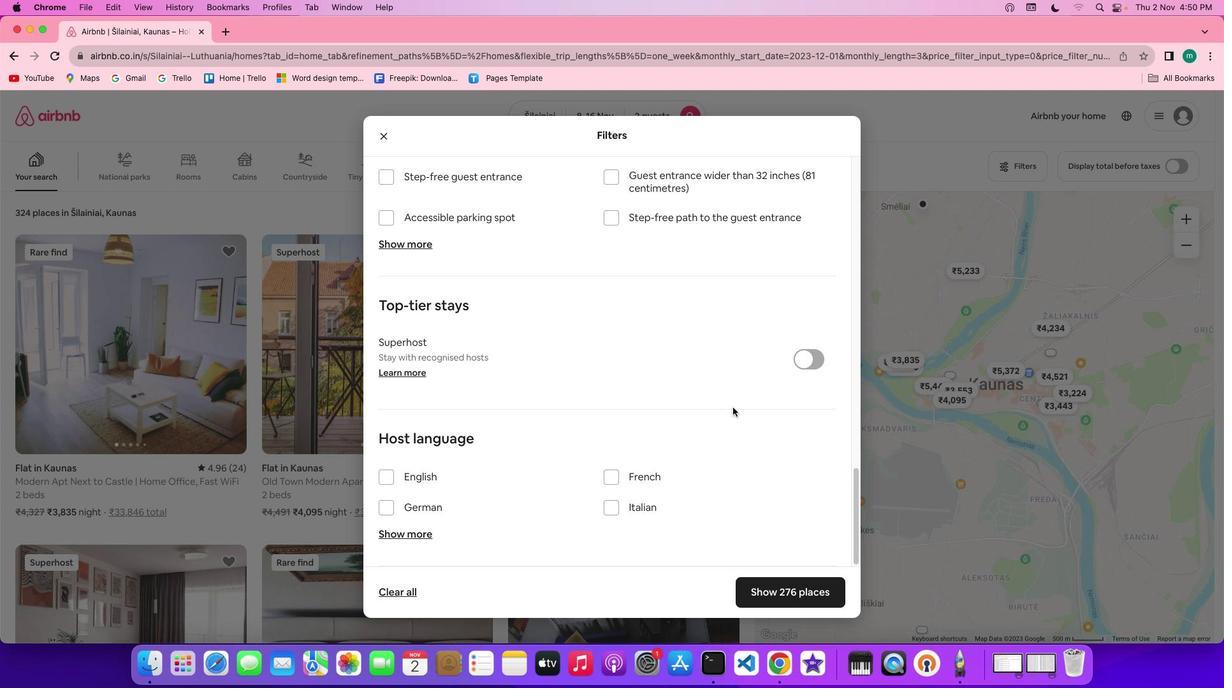 
Action: Mouse scrolled (734, 408) with delta (1, 0)
Screenshot: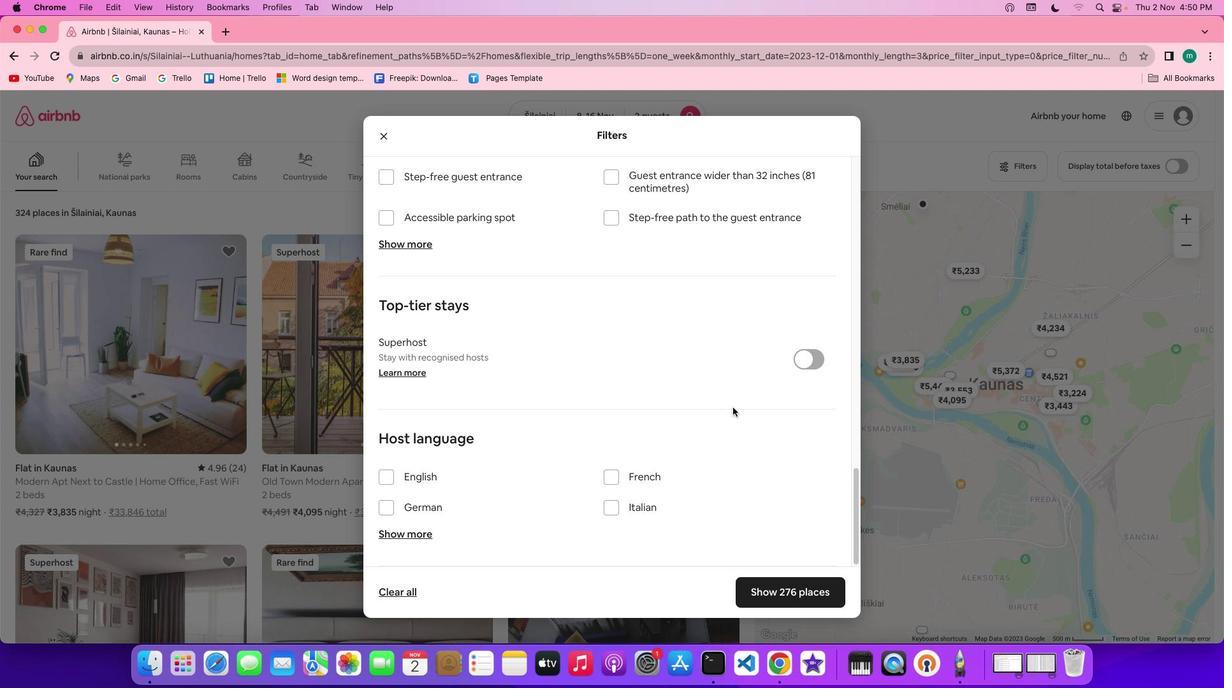 
Action: Mouse moved to (734, 408)
Screenshot: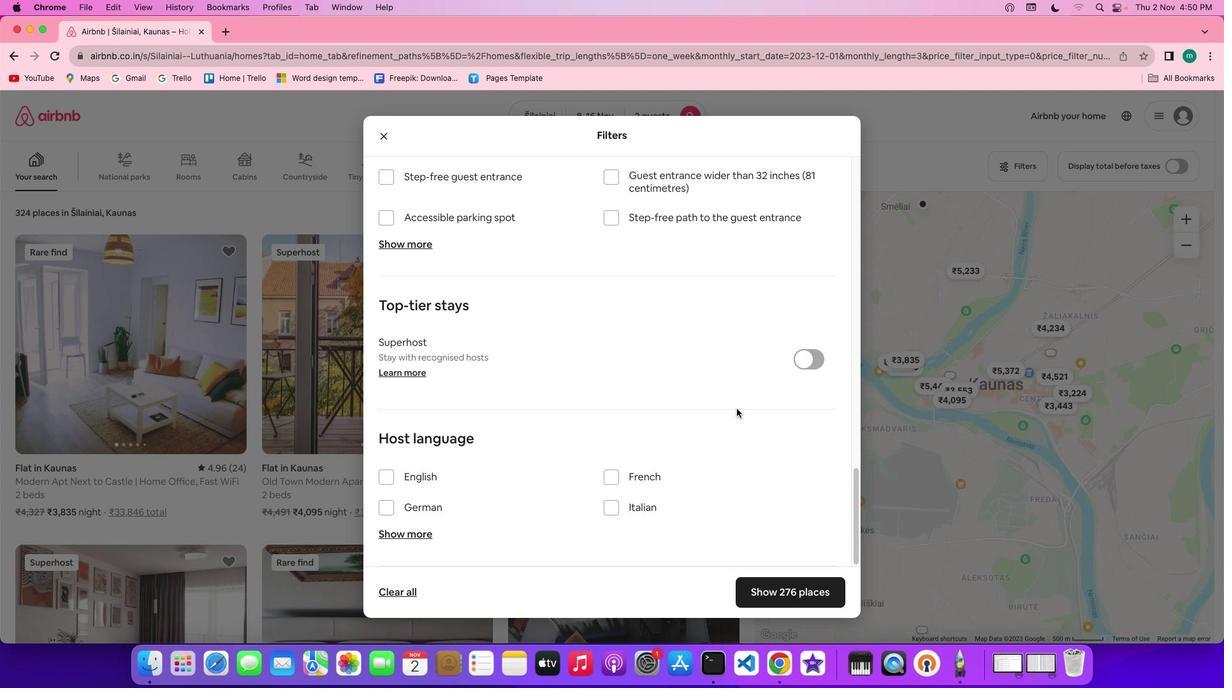 
Action: Mouse scrolled (734, 408) with delta (1, 0)
Screenshot: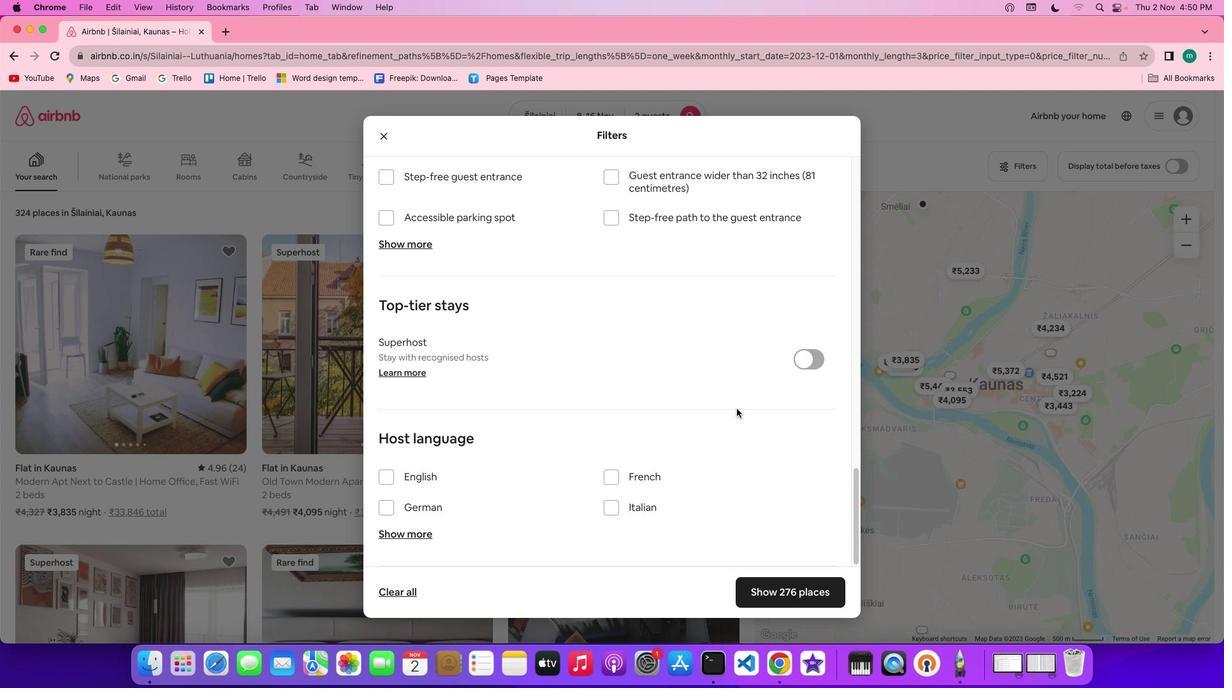 
Action: Mouse scrolled (734, 408) with delta (1, -1)
Screenshot: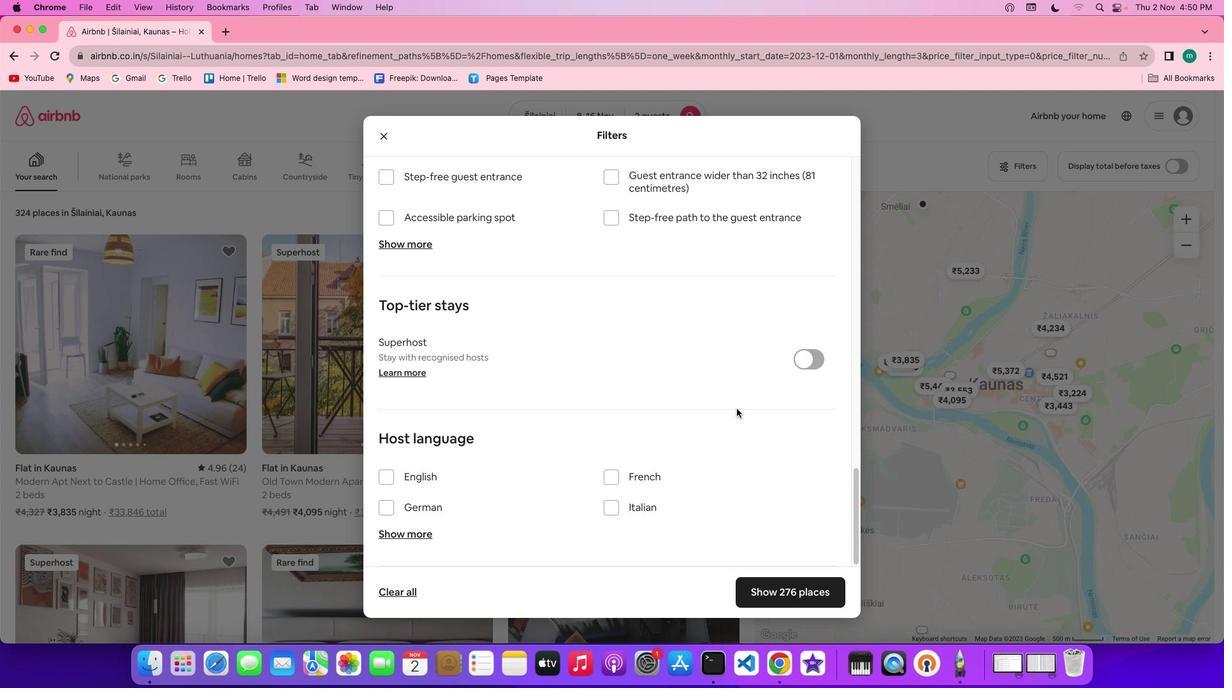 
Action: Mouse scrolled (734, 408) with delta (1, -1)
Screenshot: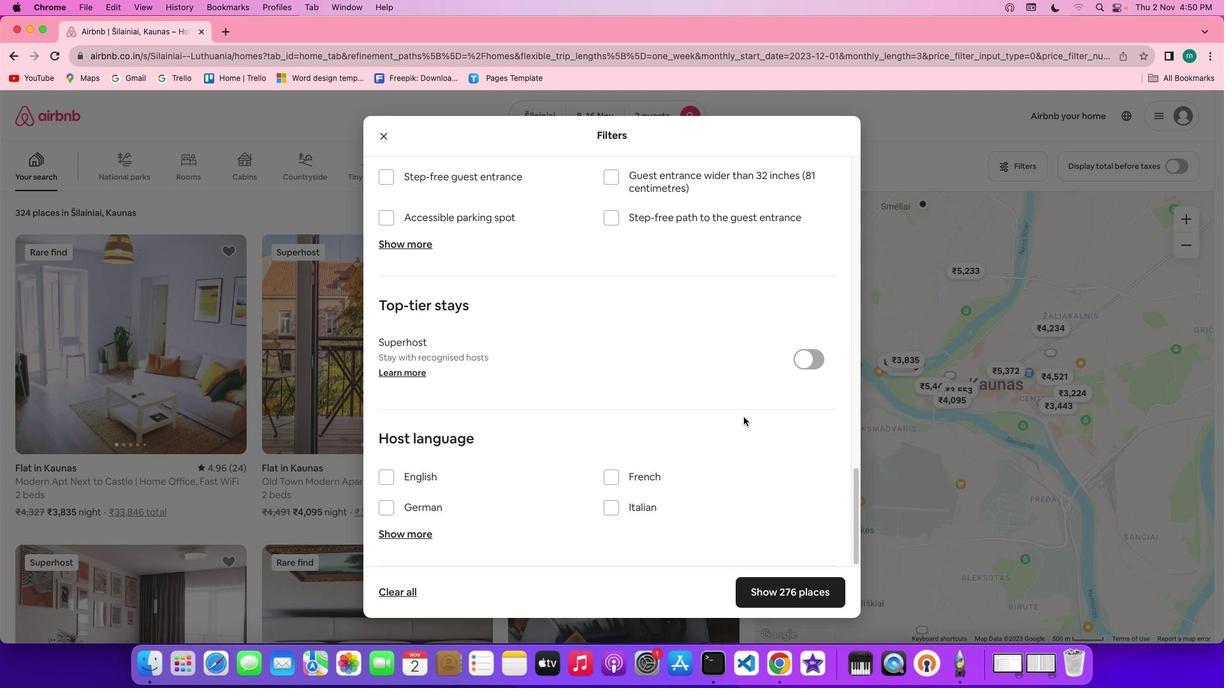 
Action: Mouse moved to (795, 596)
Screenshot: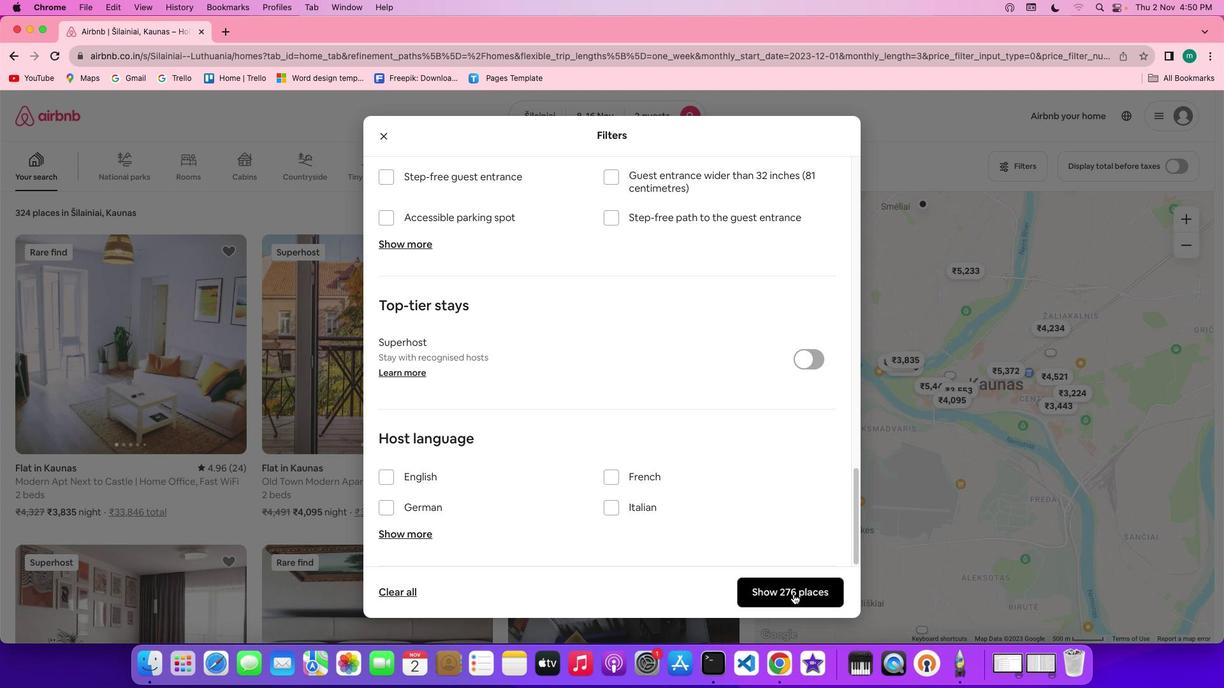 
Action: Mouse pressed left at (795, 596)
Screenshot: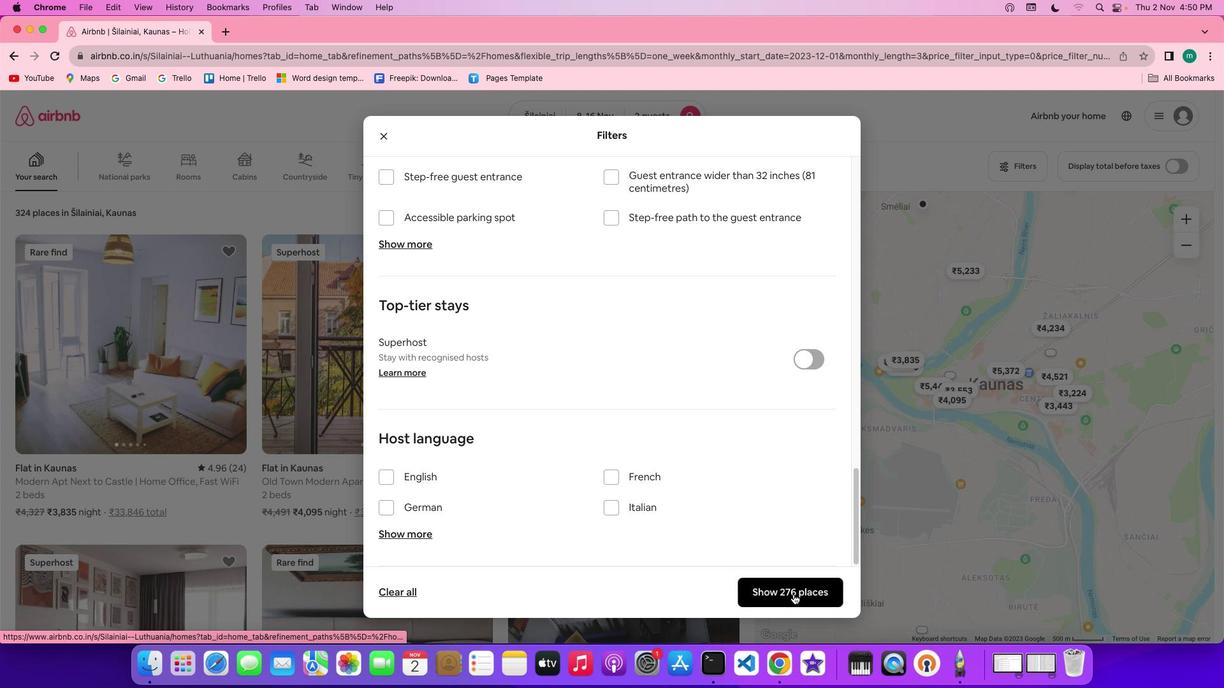 
Action: Mouse moved to (223, 287)
Screenshot: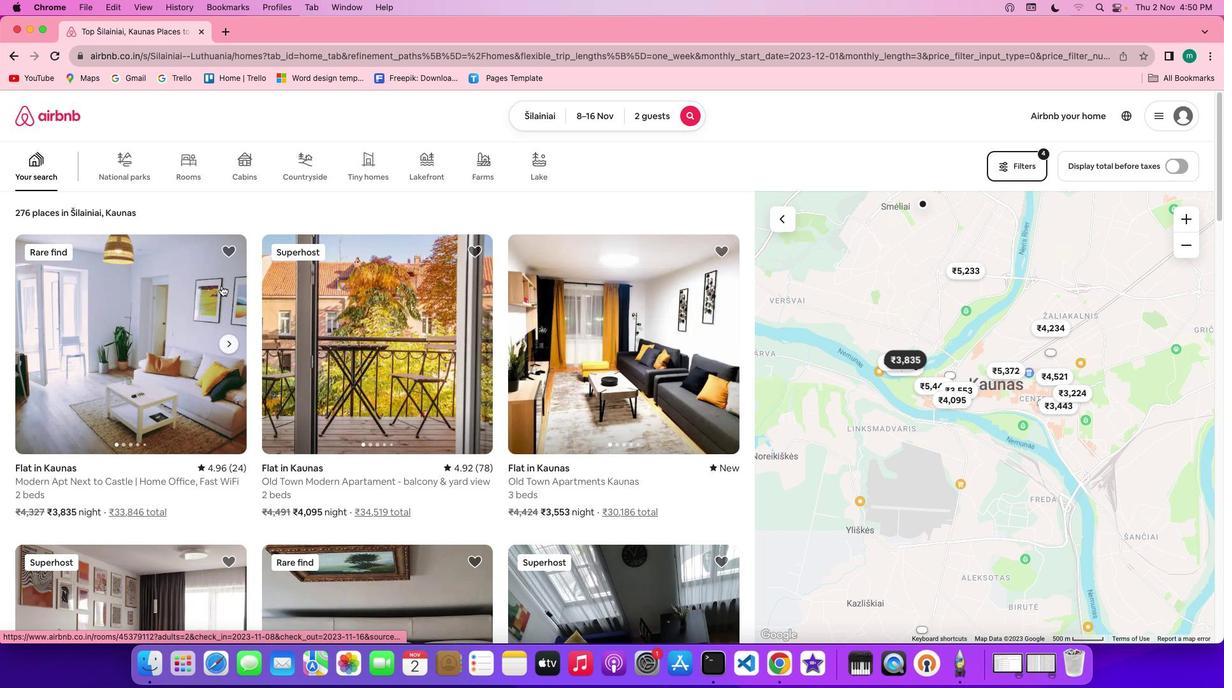 
Action: Mouse pressed left at (223, 287)
Screenshot: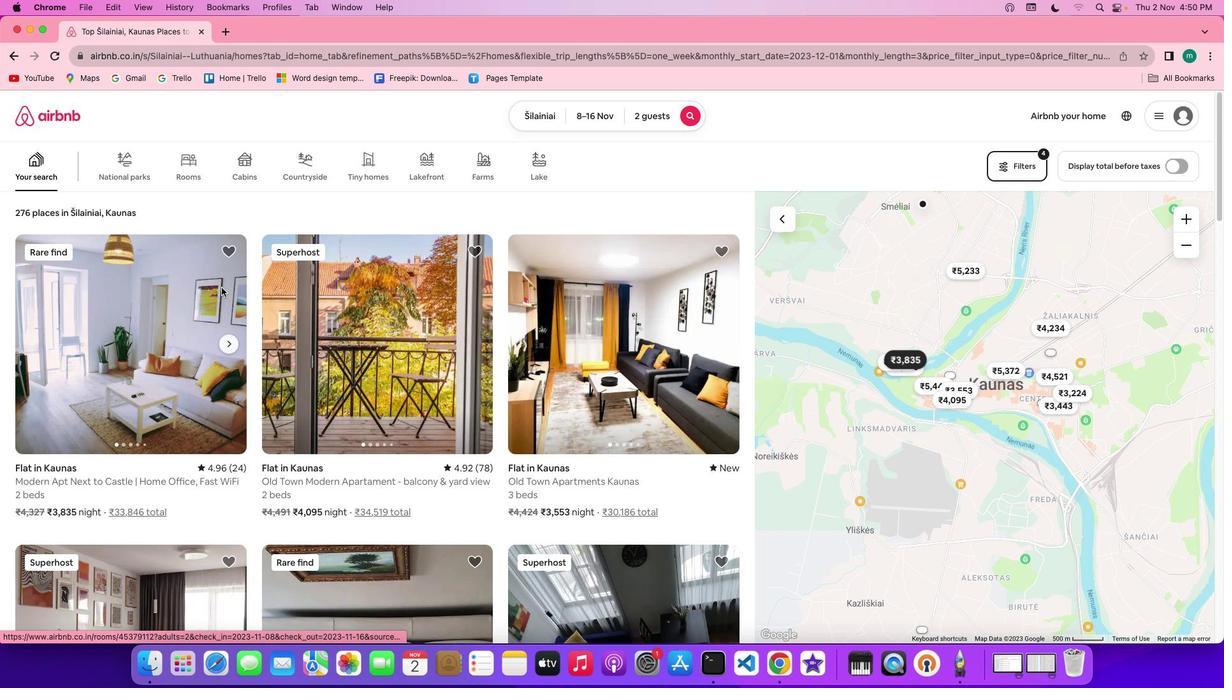 
Action: Mouse moved to (929, 472)
Screenshot: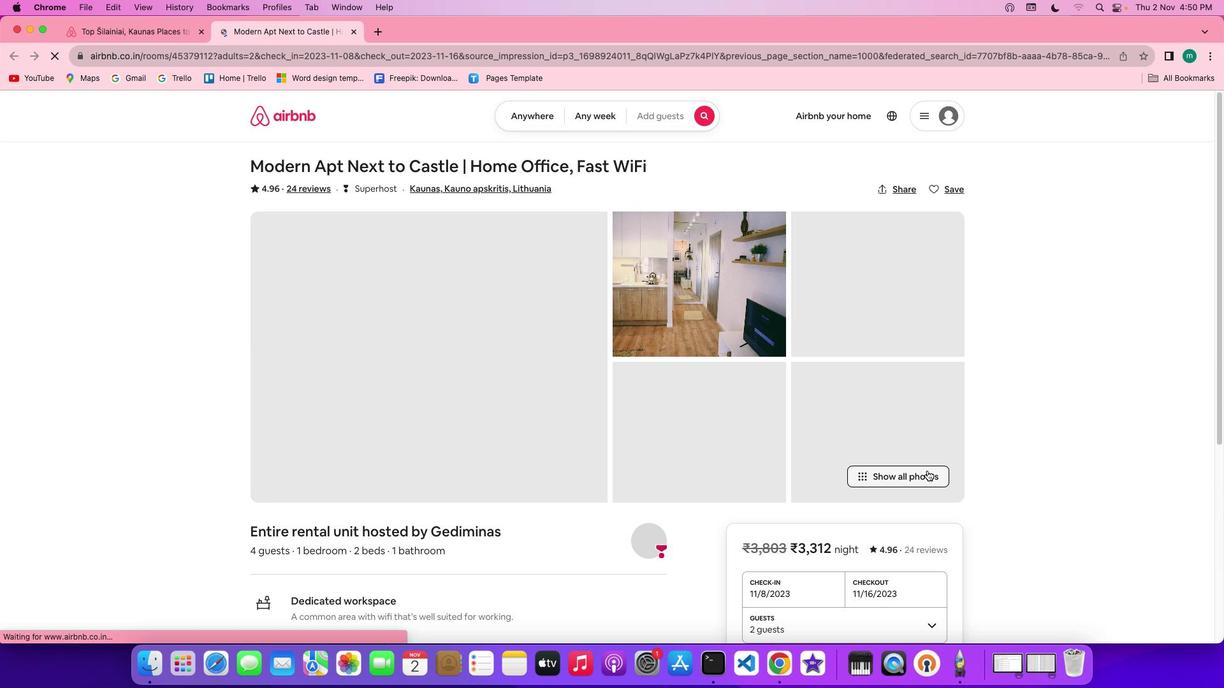 
Action: Mouse pressed left at (929, 472)
Screenshot: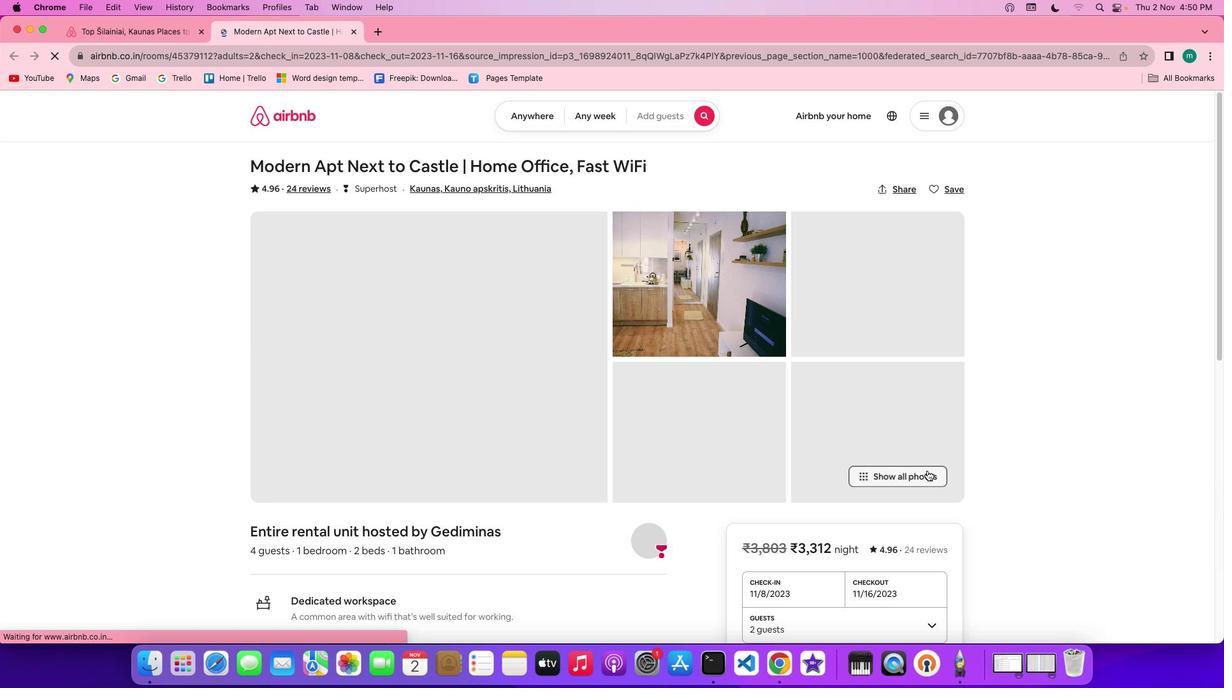 
Action: Mouse moved to (780, 426)
Screenshot: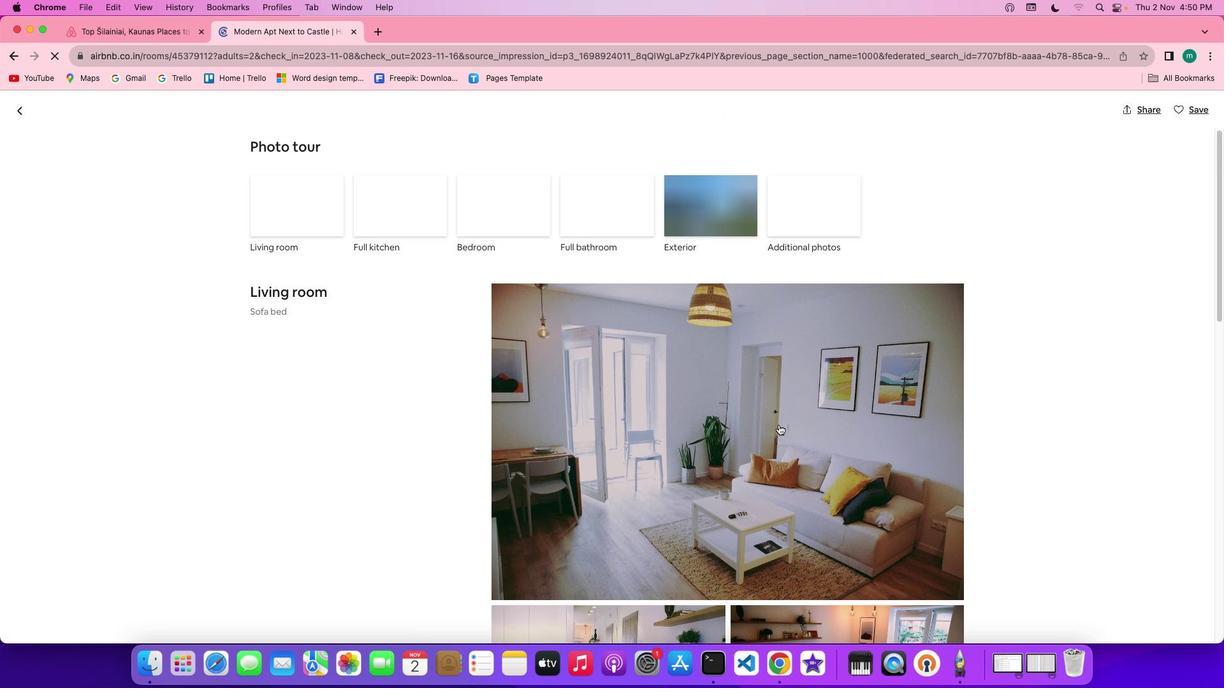 
Action: Mouse scrolled (780, 426) with delta (1, 0)
Screenshot: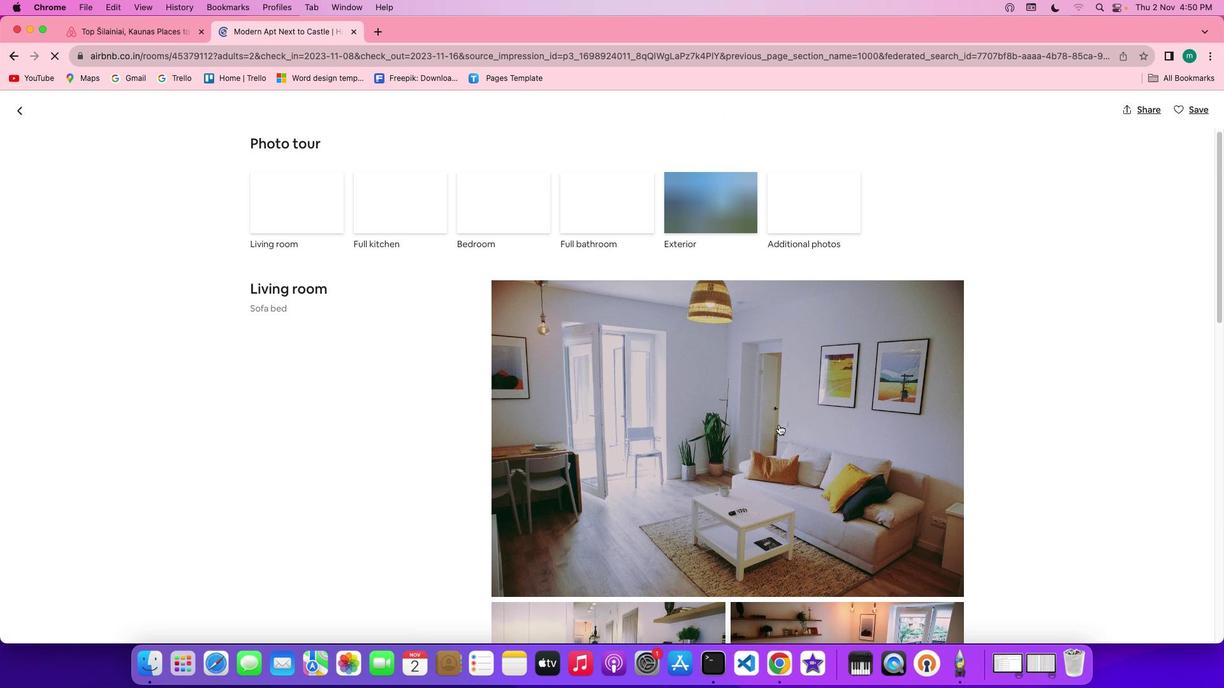 
Action: Mouse scrolled (780, 426) with delta (1, 0)
Screenshot: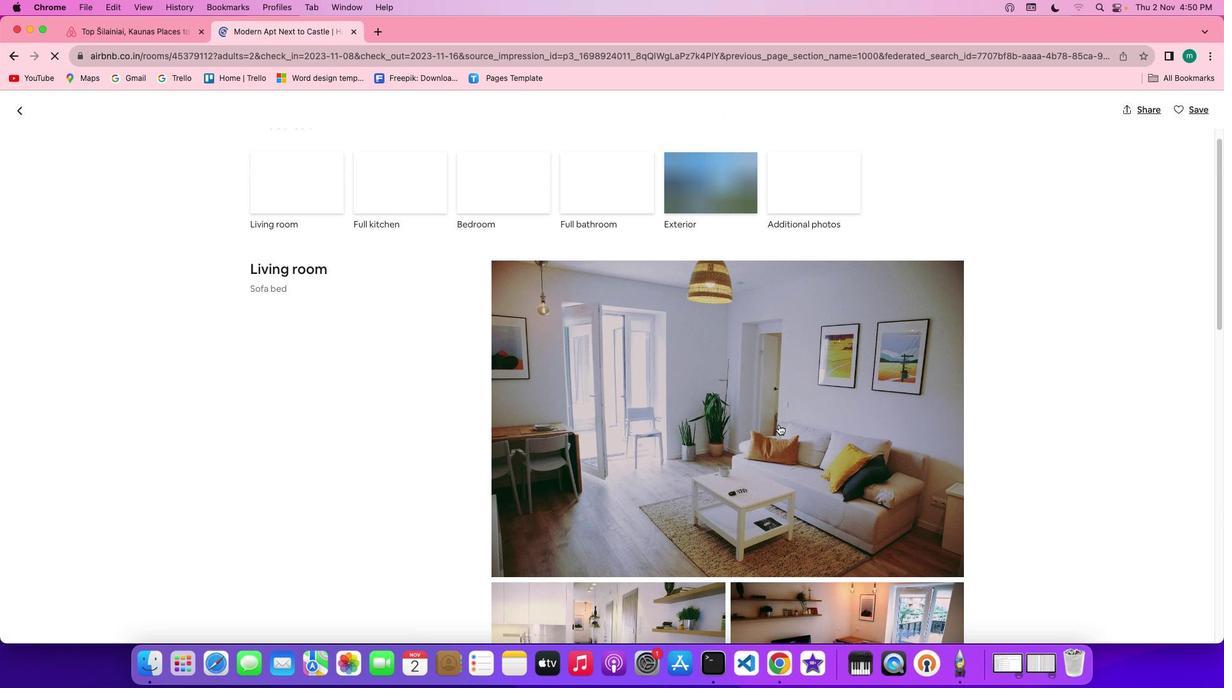 
Action: Mouse scrolled (780, 426) with delta (1, 0)
Screenshot: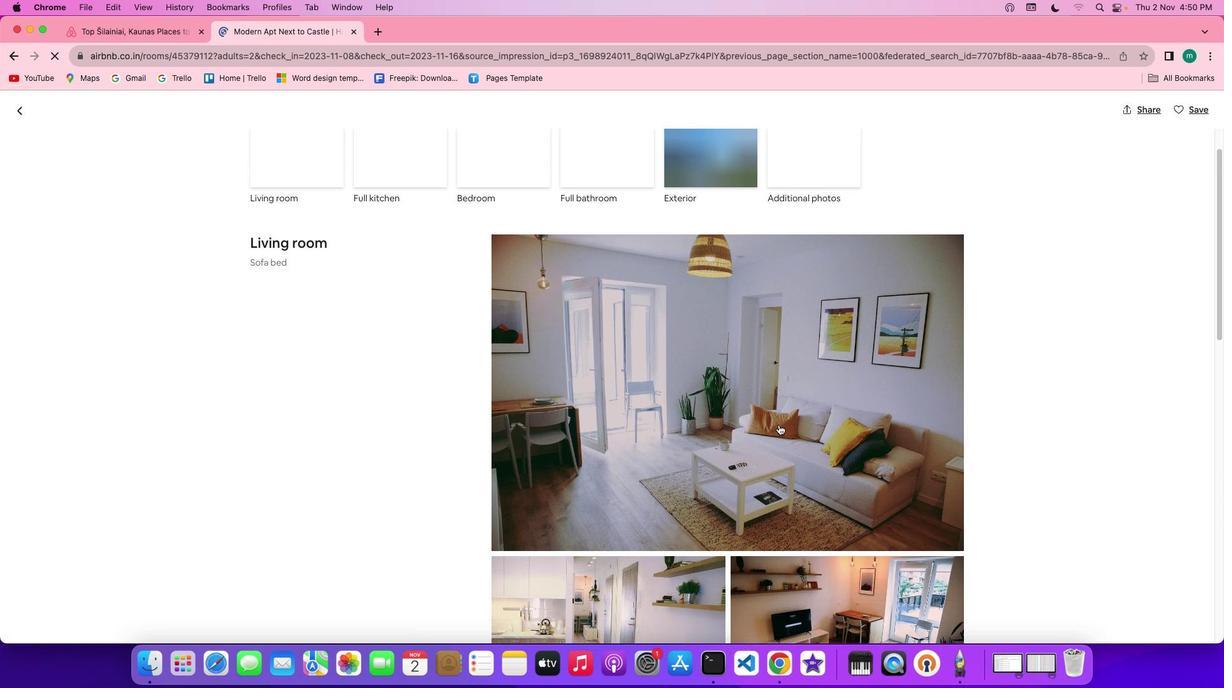 
Action: Mouse scrolled (780, 426) with delta (1, 0)
Screenshot: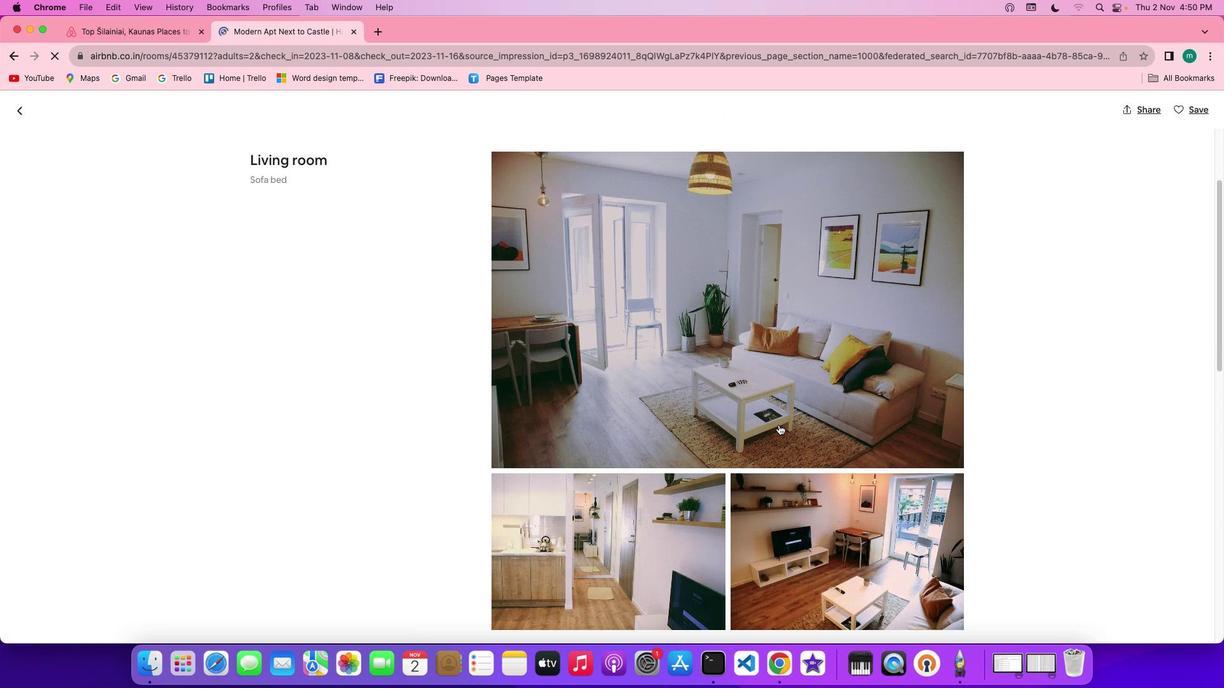 
Action: Mouse scrolled (780, 426) with delta (1, -1)
Screenshot: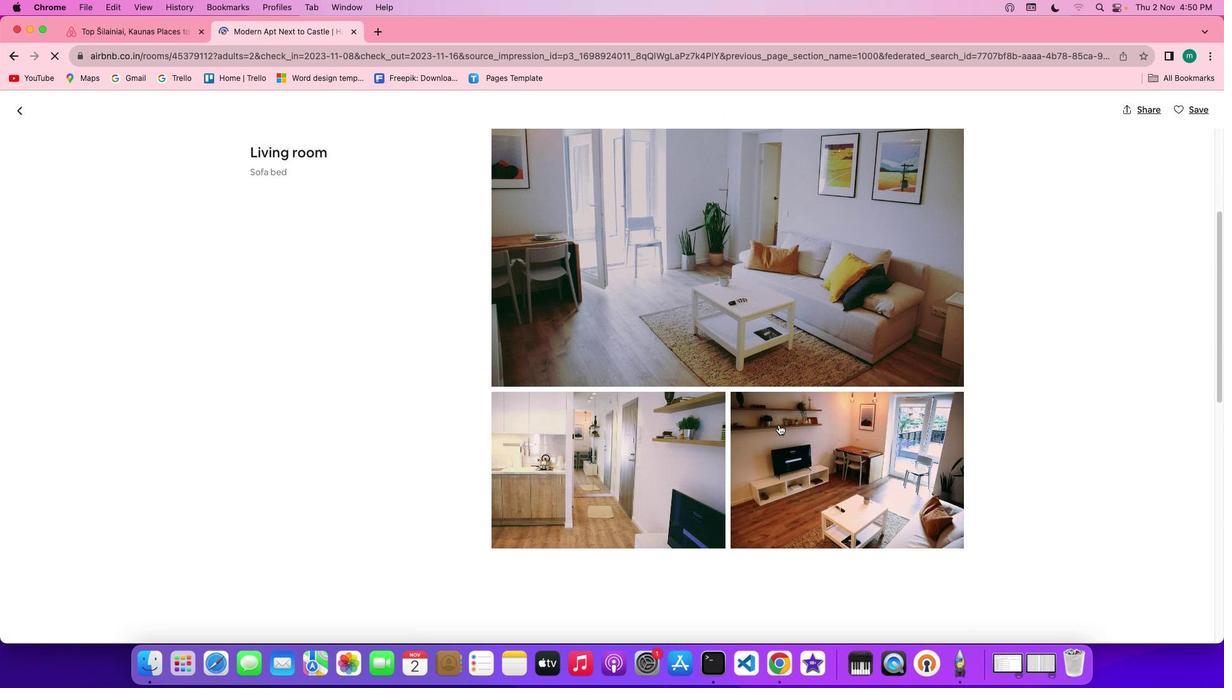 
Action: Mouse scrolled (780, 426) with delta (1, 0)
Screenshot: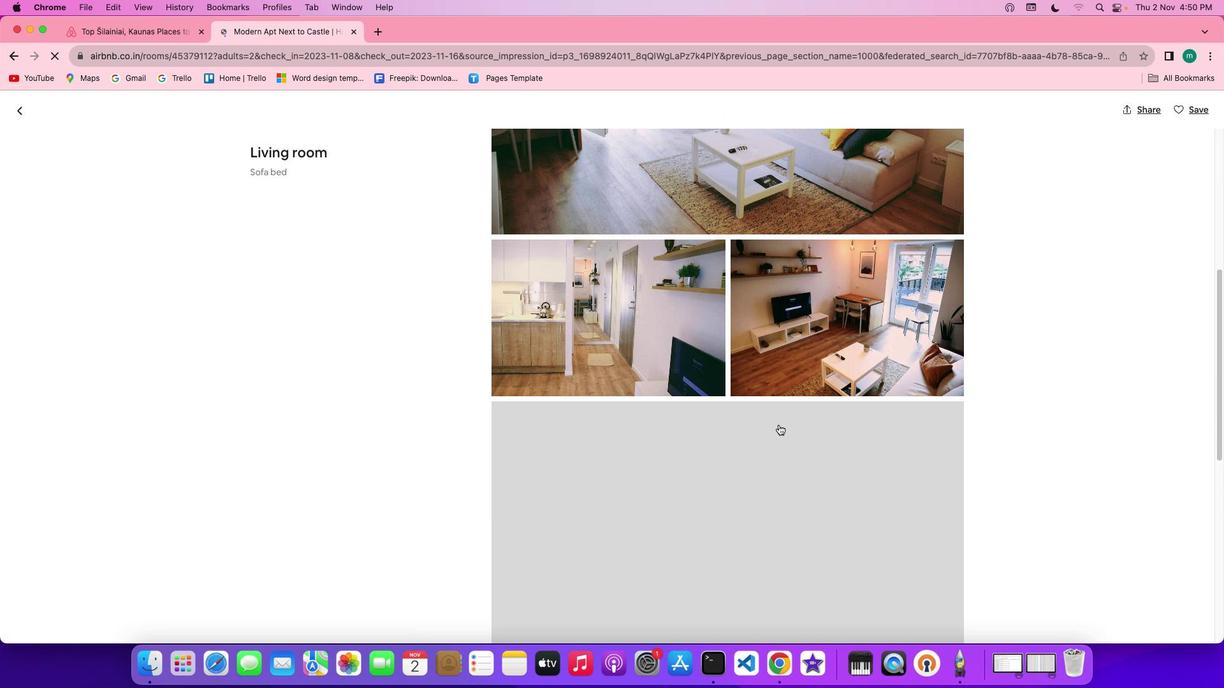 
Action: Mouse scrolled (780, 426) with delta (1, 0)
Screenshot: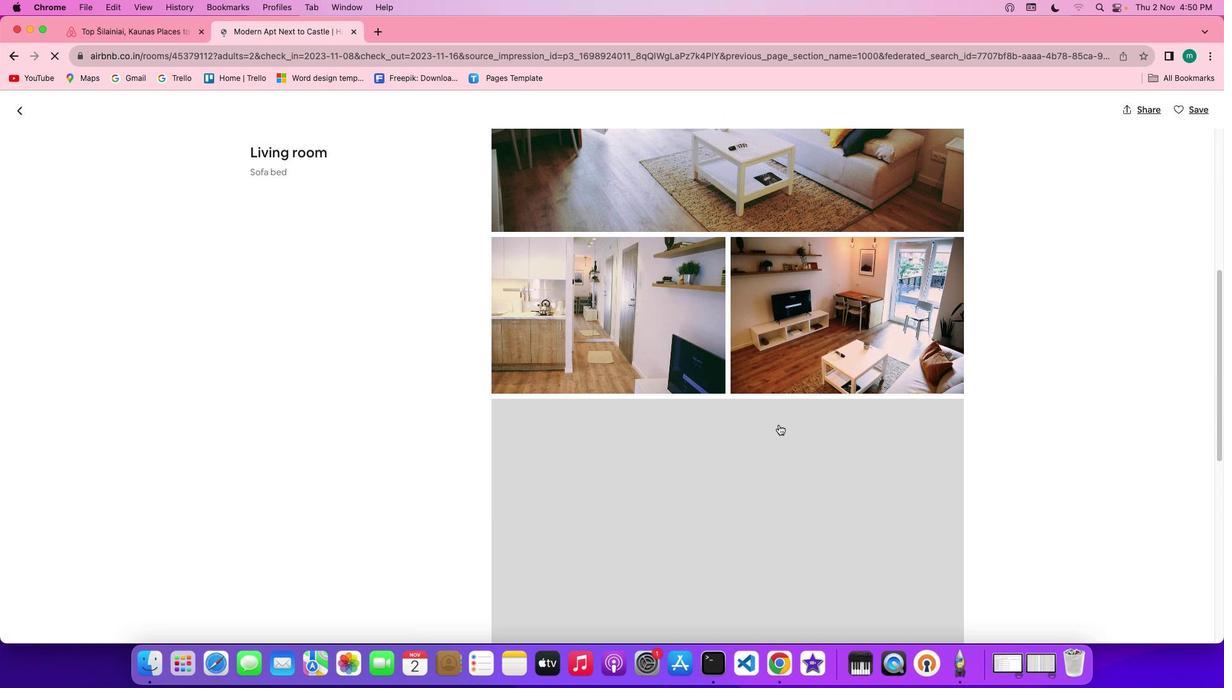 
Action: Mouse scrolled (780, 426) with delta (1, 0)
Screenshot: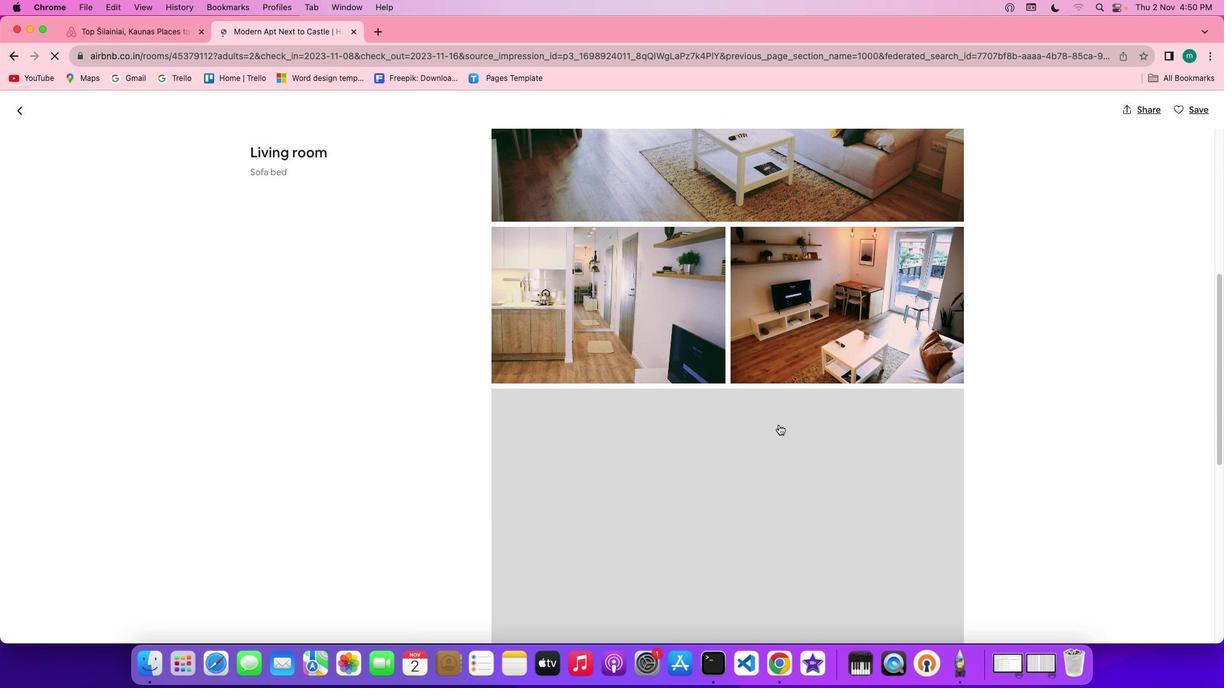 
Action: Mouse scrolled (780, 426) with delta (1, 0)
Screenshot: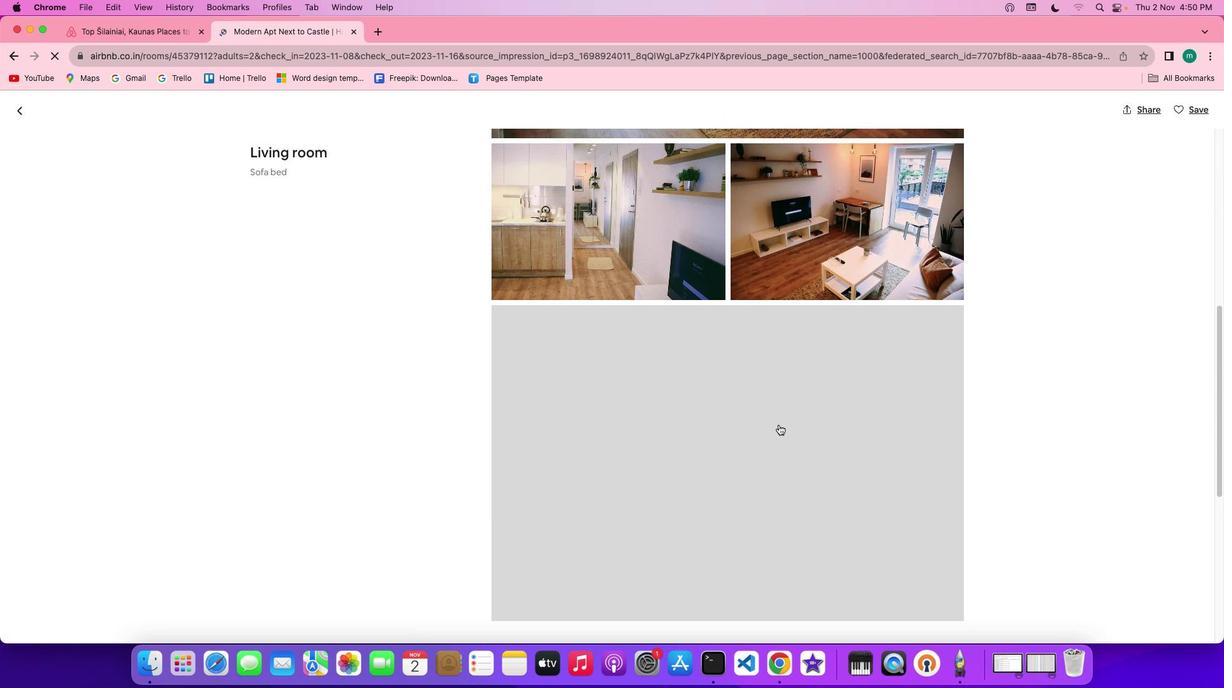 
Action: Mouse scrolled (780, 426) with delta (1, 0)
Screenshot: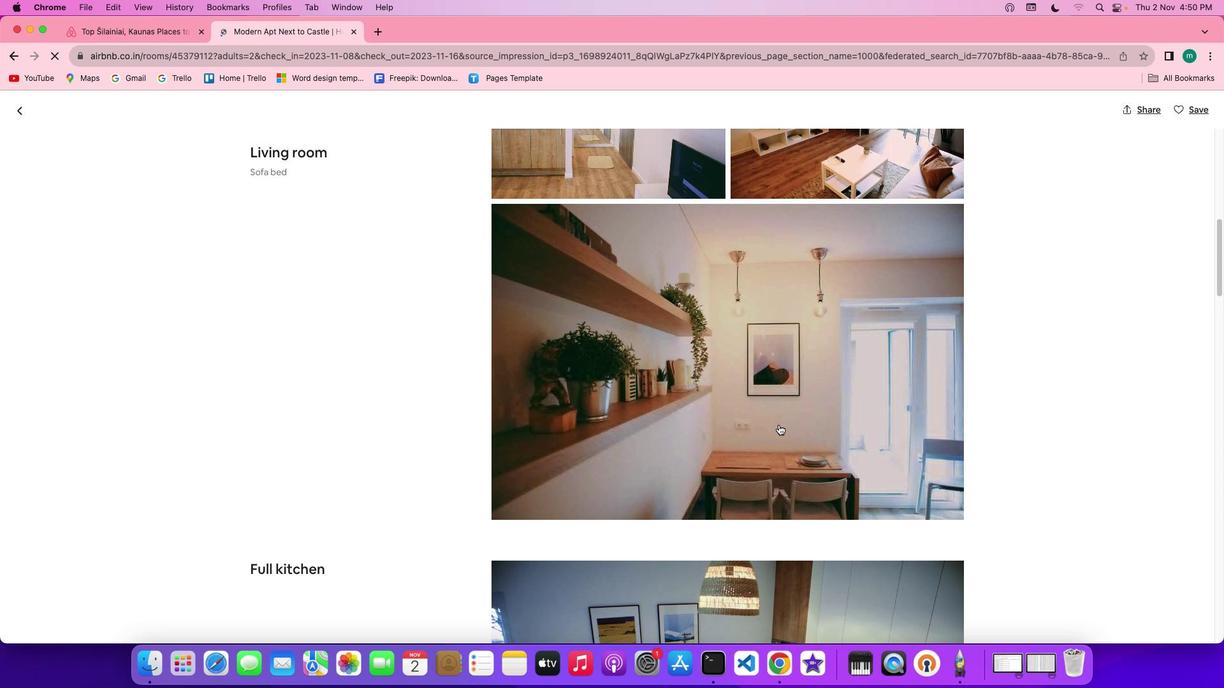 
Action: Mouse scrolled (780, 426) with delta (1, 0)
Screenshot: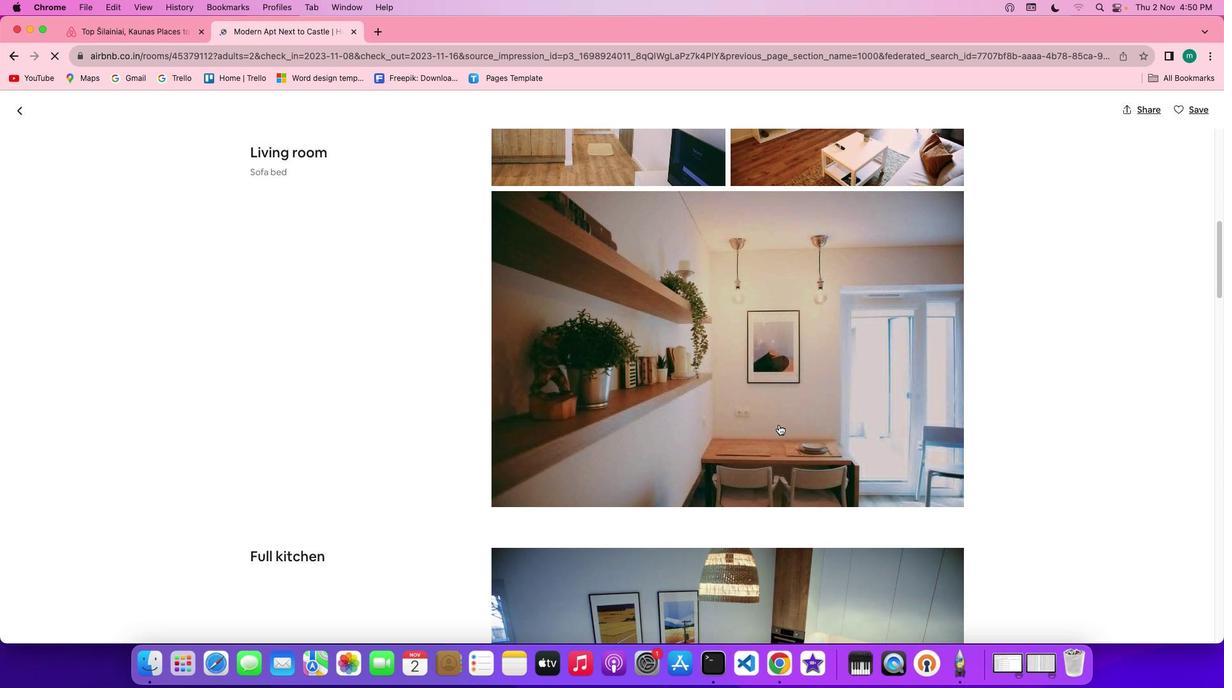 
Action: Mouse scrolled (780, 426) with delta (1, 0)
Screenshot: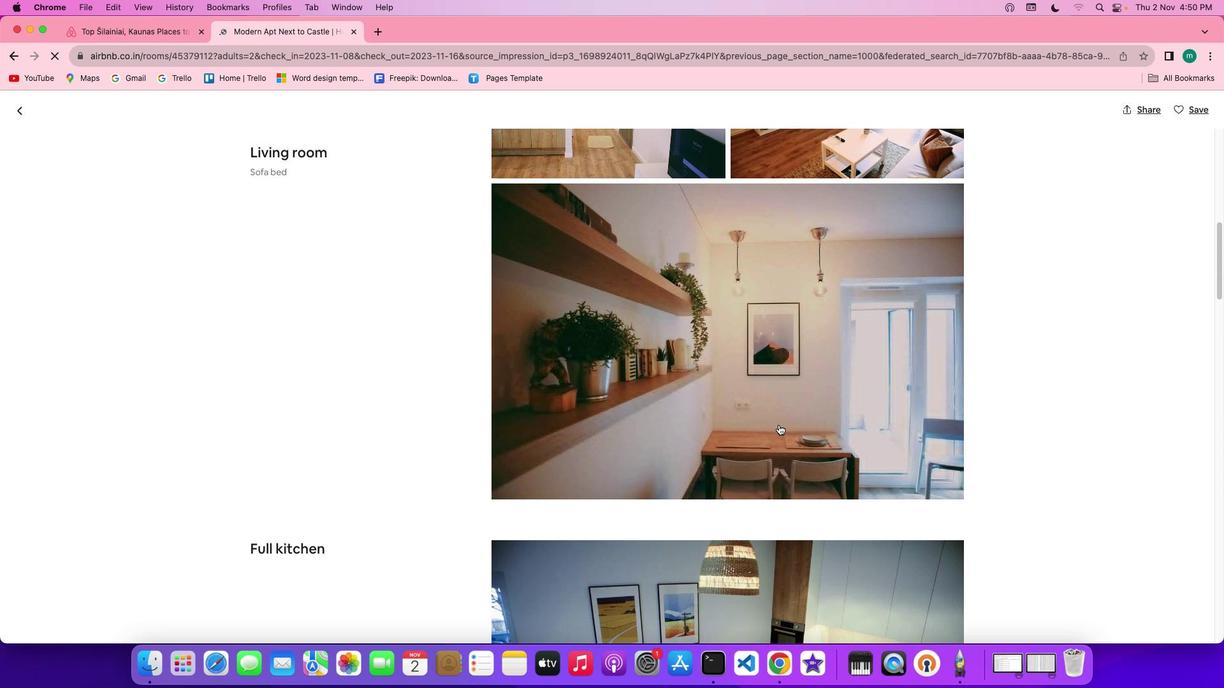 
Action: Mouse scrolled (780, 426) with delta (1, 0)
Screenshot: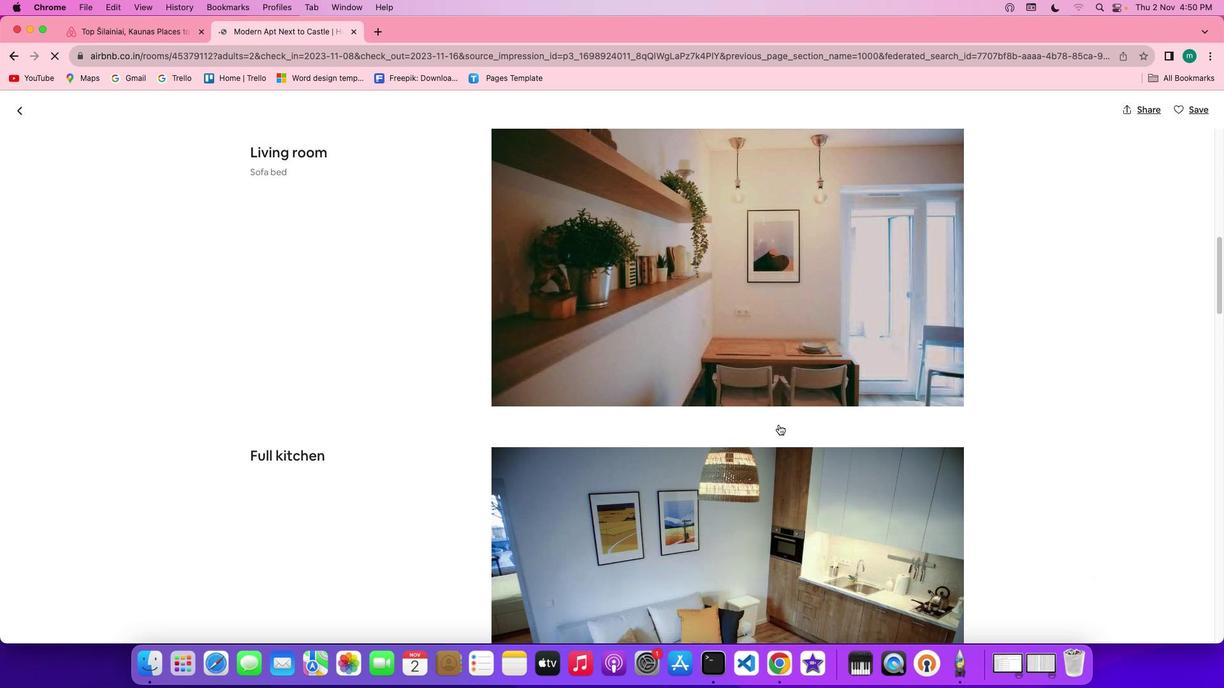 
Action: Mouse scrolled (780, 426) with delta (1, 0)
Screenshot: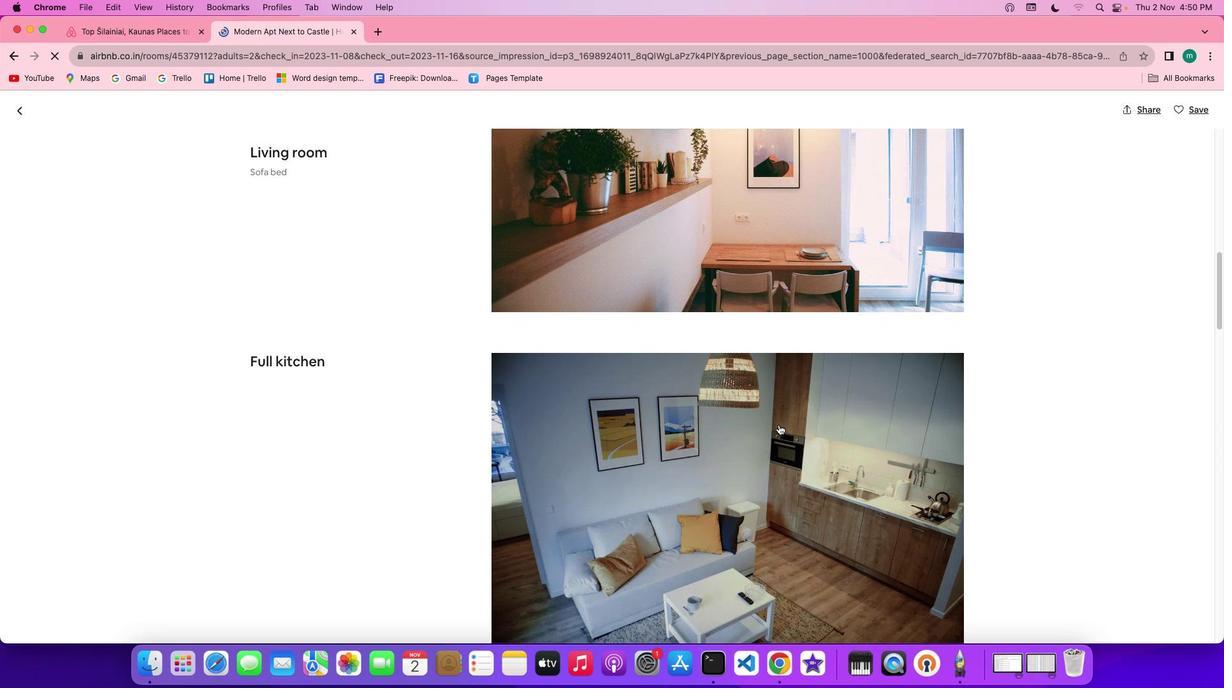
Action: Mouse scrolled (780, 426) with delta (1, 0)
Screenshot: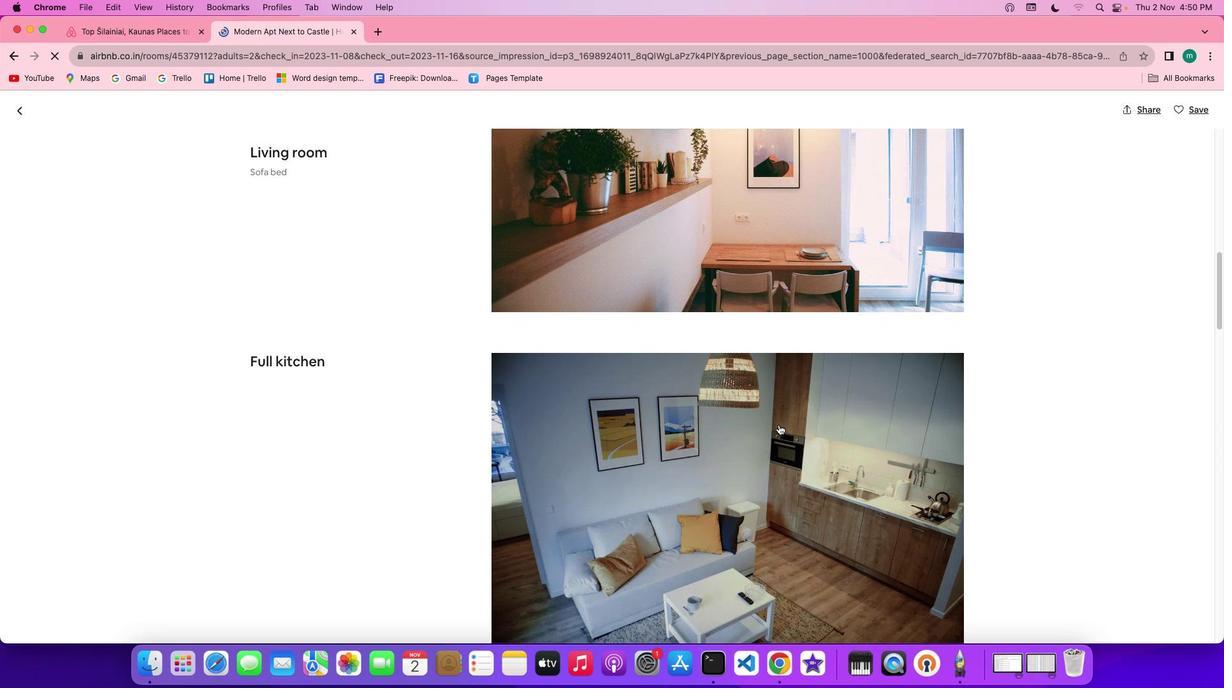 
Action: Mouse scrolled (780, 426) with delta (1, 0)
Screenshot: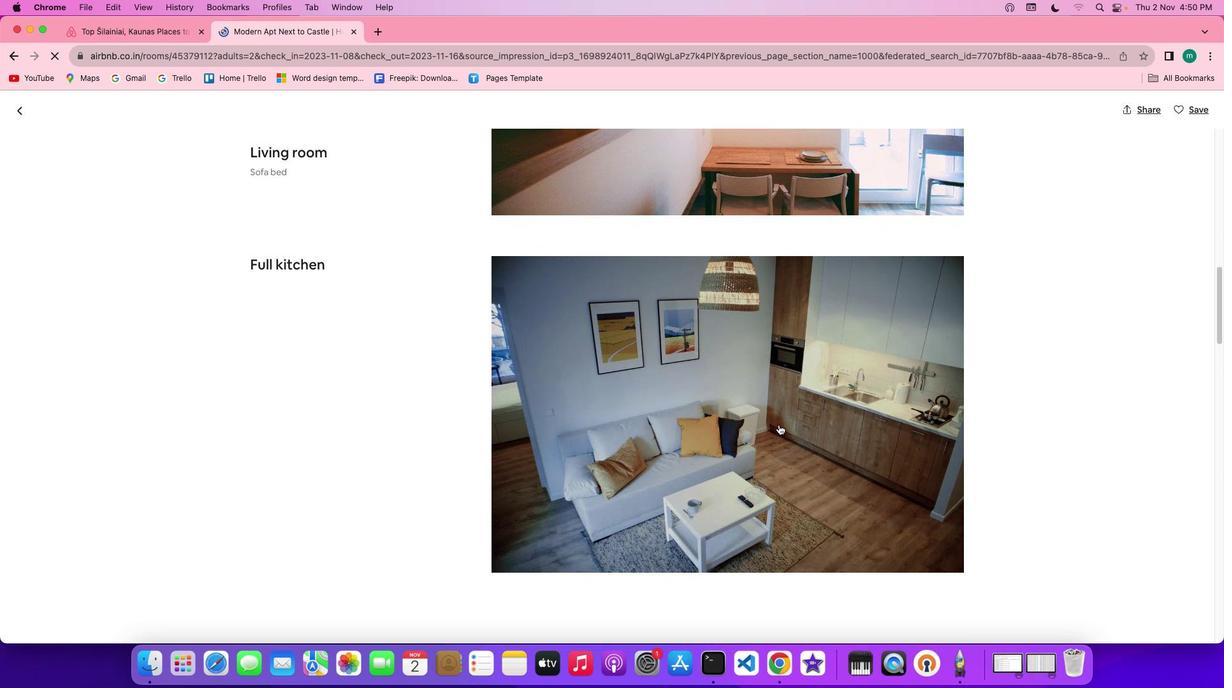 
Action: Mouse scrolled (780, 426) with delta (1, -1)
Screenshot: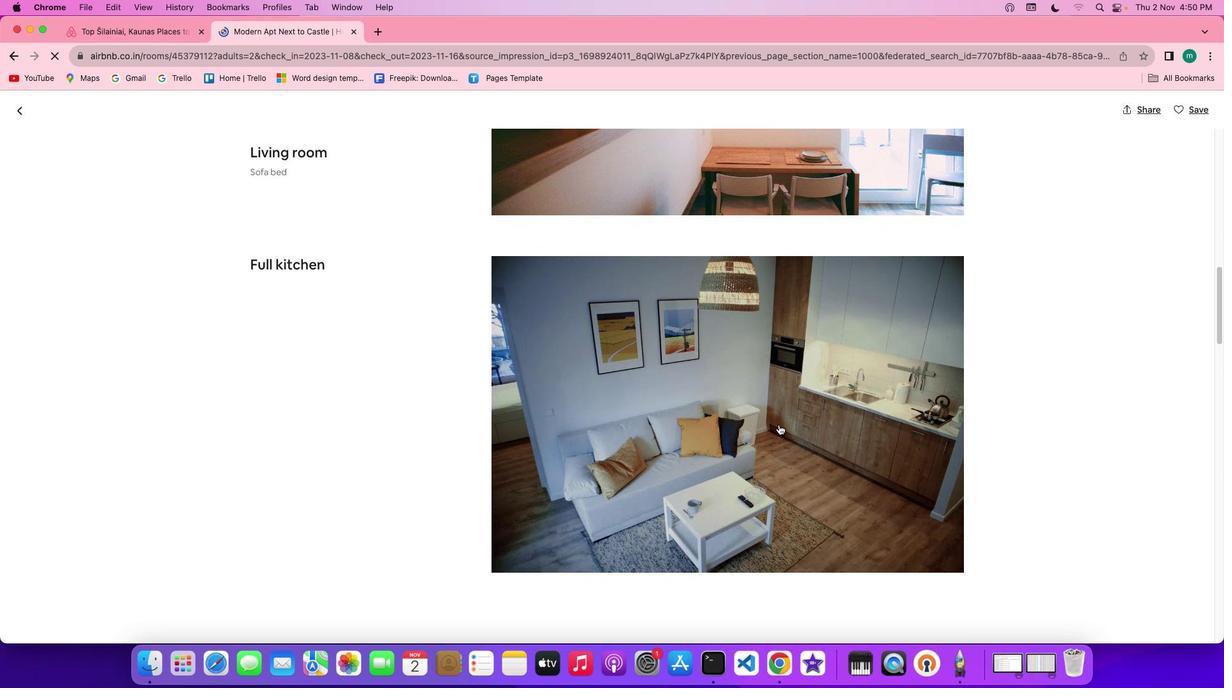 
Action: Mouse scrolled (780, 426) with delta (1, -1)
Screenshot: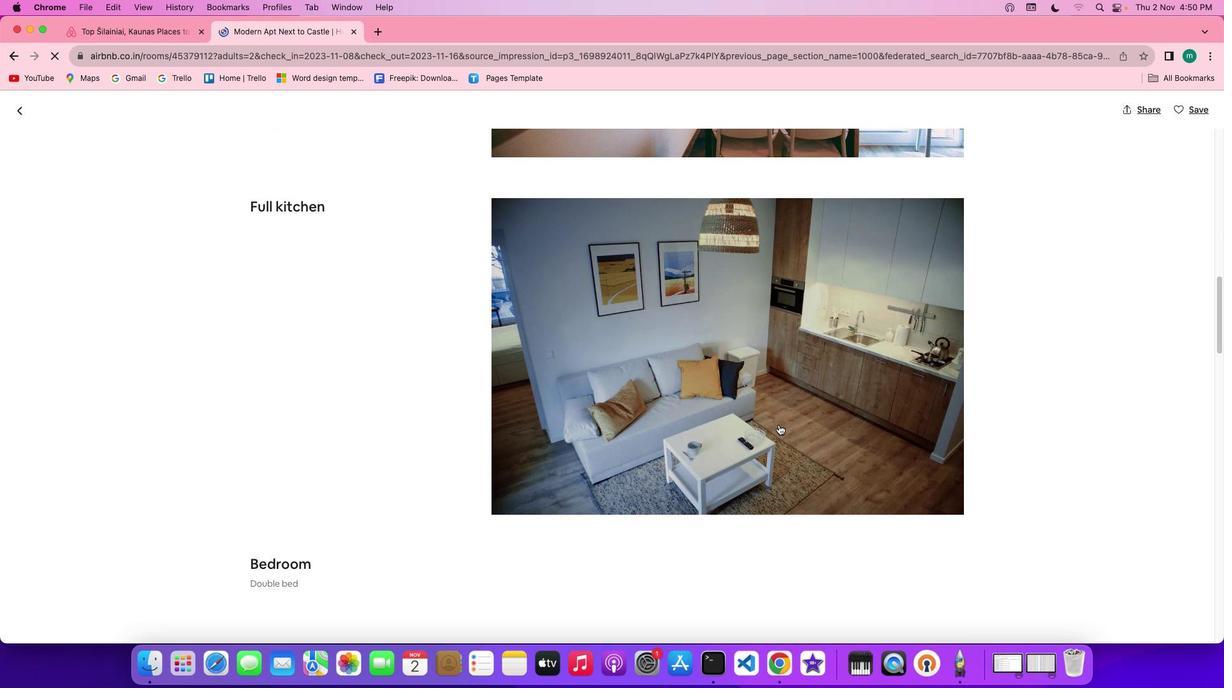 
Action: Mouse scrolled (780, 426) with delta (1, 0)
Screenshot: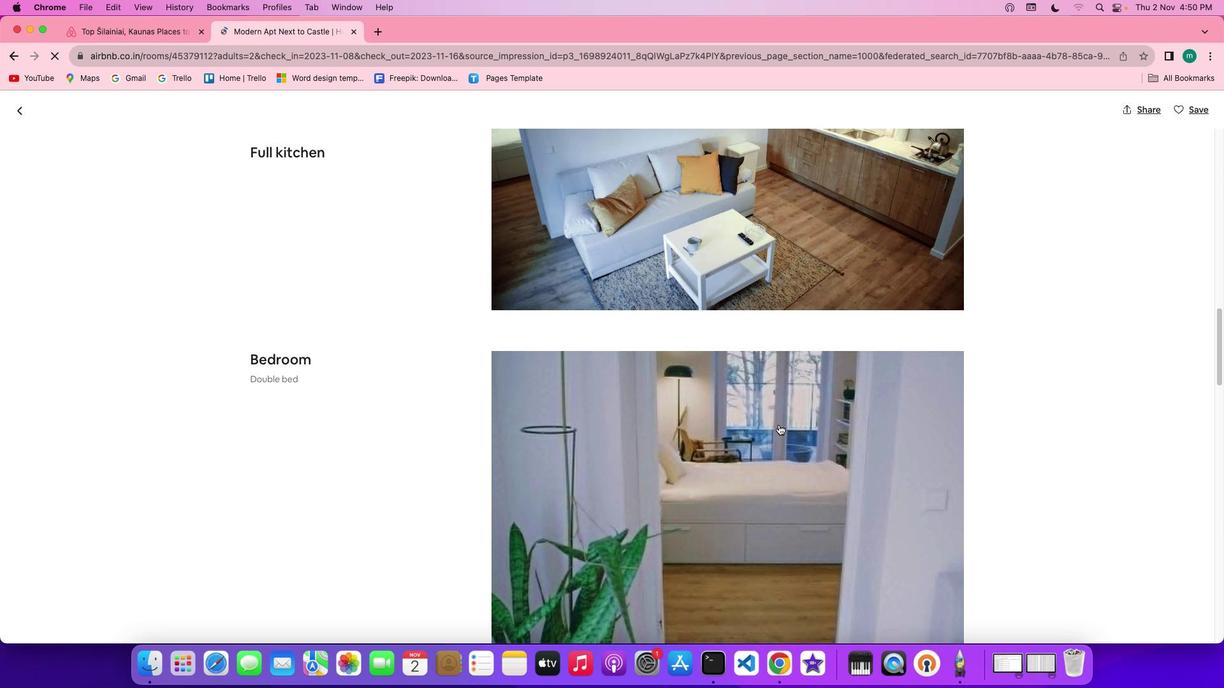 
Action: Mouse scrolled (780, 426) with delta (1, 0)
Screenshot: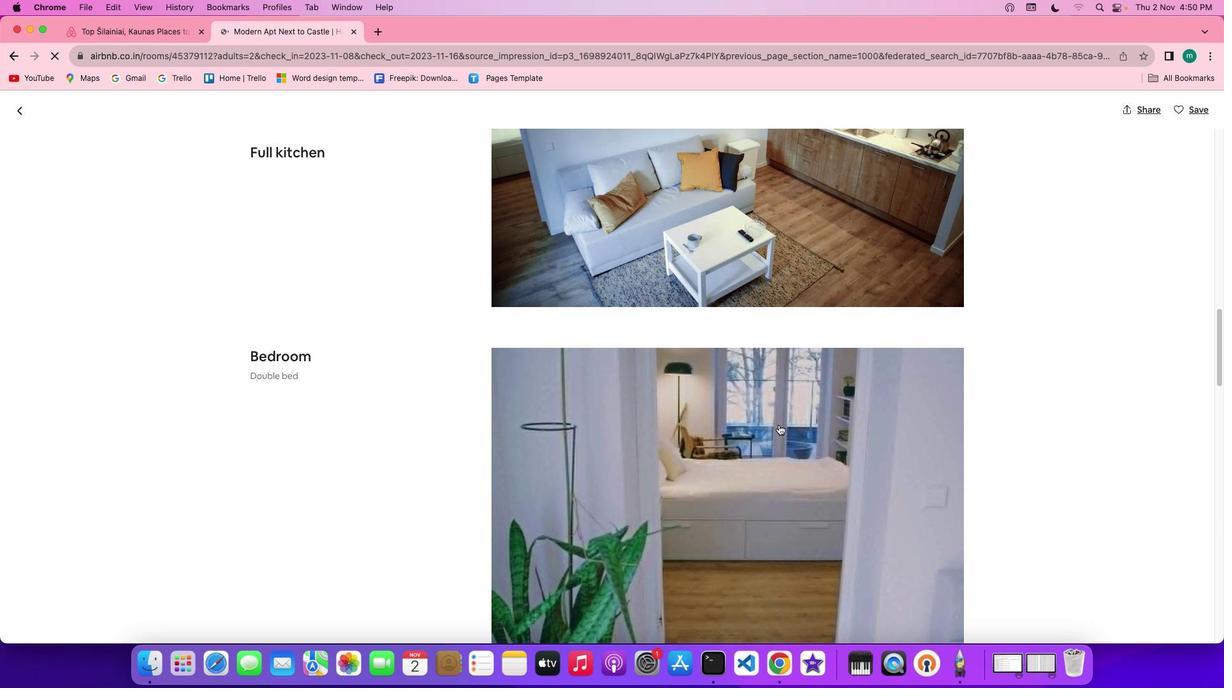 
Action: Mouse scrolled (780, 426) with delta (1, 0)
Screenshot: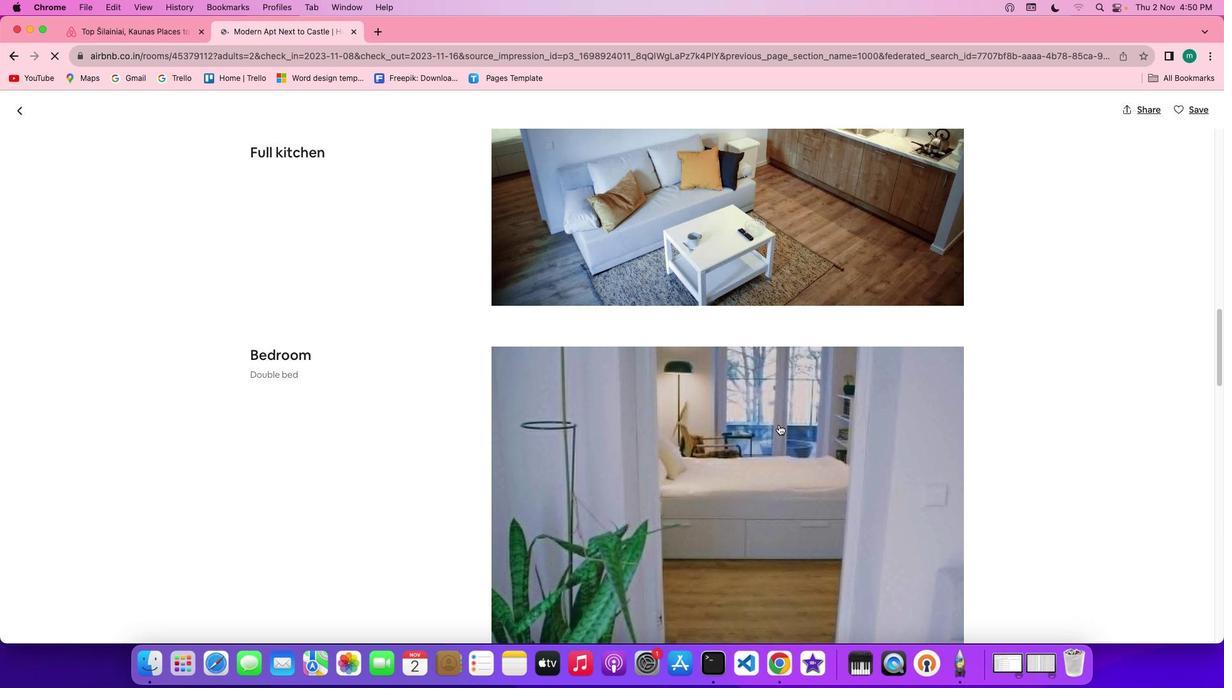 
Action: Mouse scrolled (780, 426) with delta (1, 0)
Screenshot: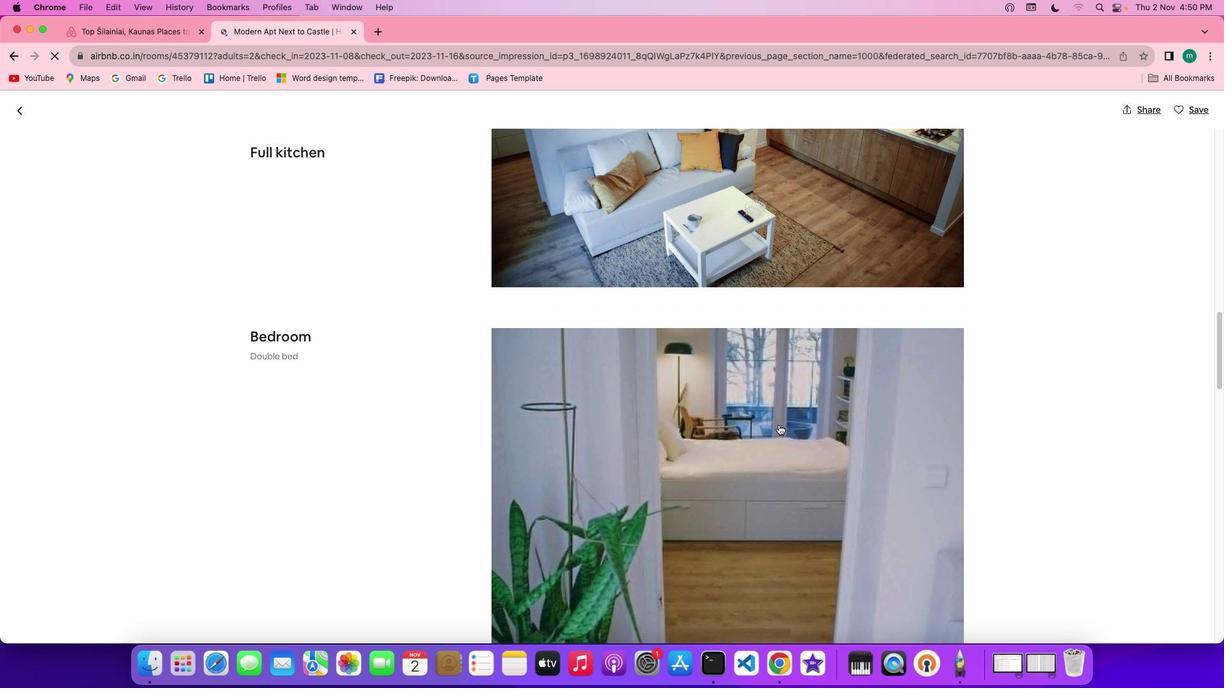 
Action: Mouse scrolled (780, 426) with delta (1, 0)
Screenshot: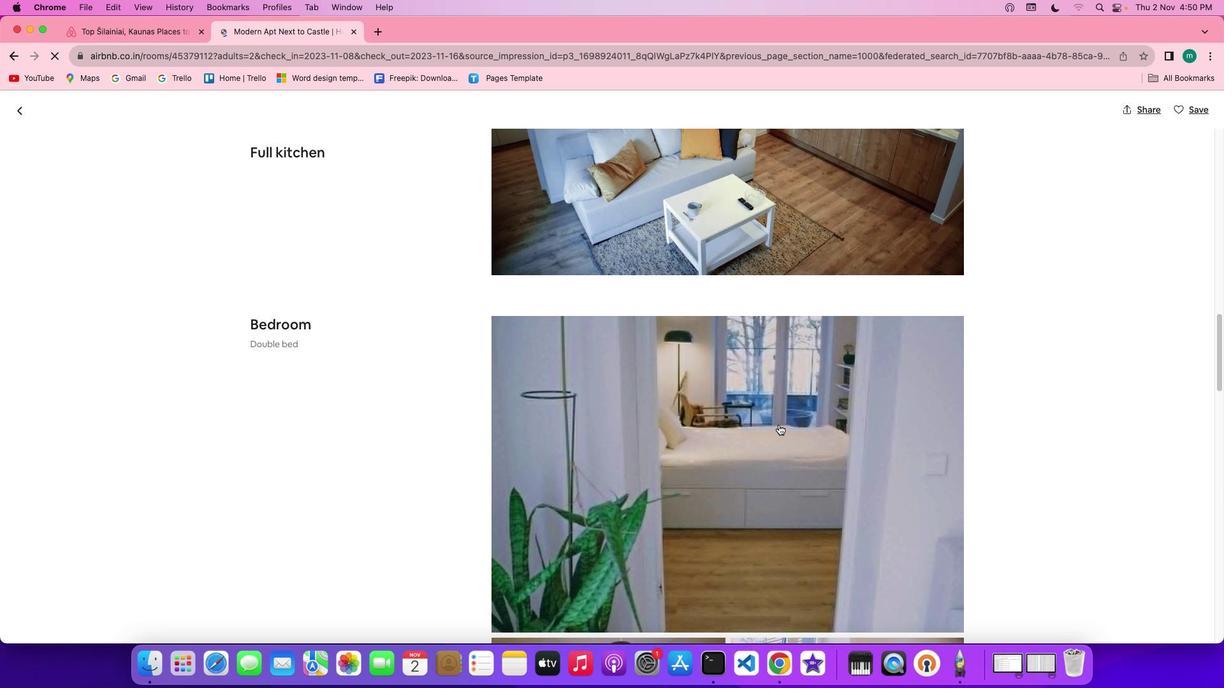 
Action: Mouse scrolled (780, 426) with delta (1, 0)
Screenshot: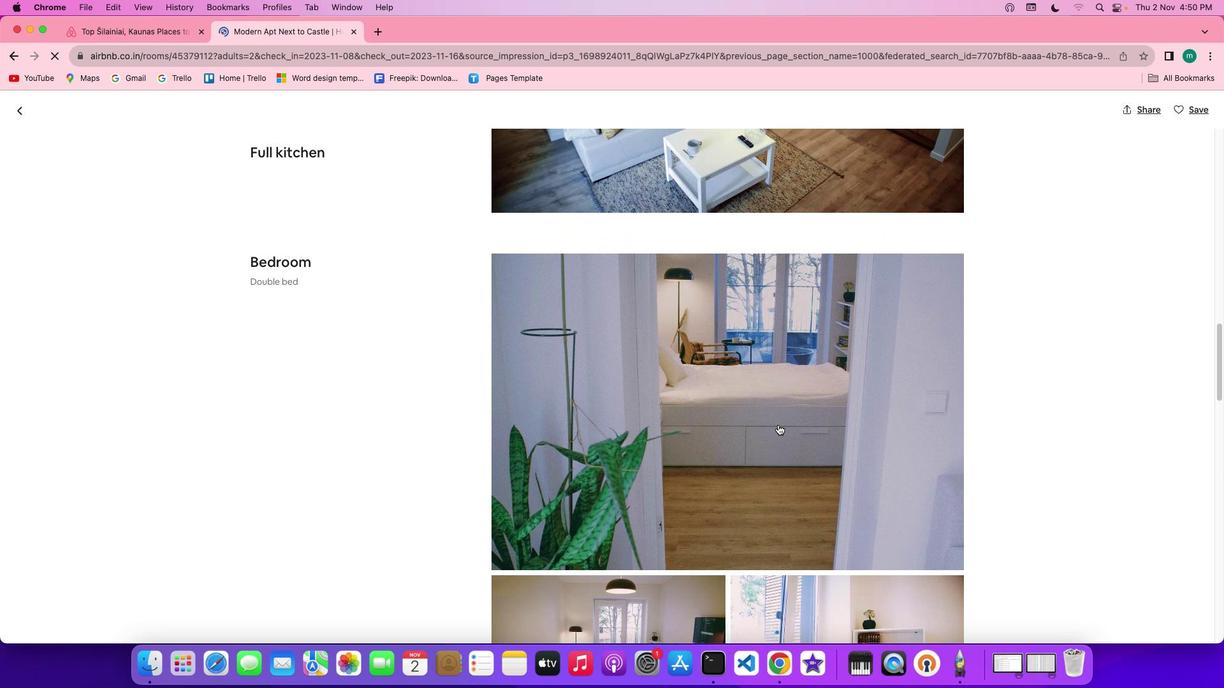 
Action: Mouse scrolled (780, 426) with delta (1, 0)
Screenshot: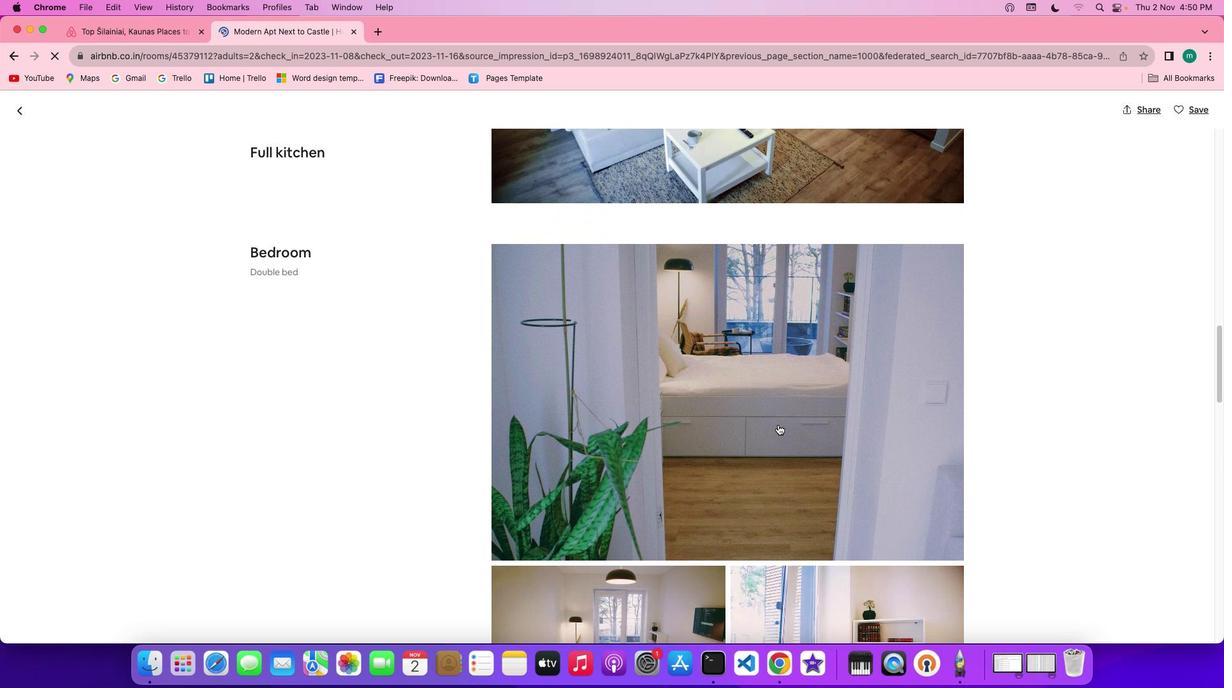 
Action: Mouse scrolled (780, 426) with delta (1, 0)
Screenshot: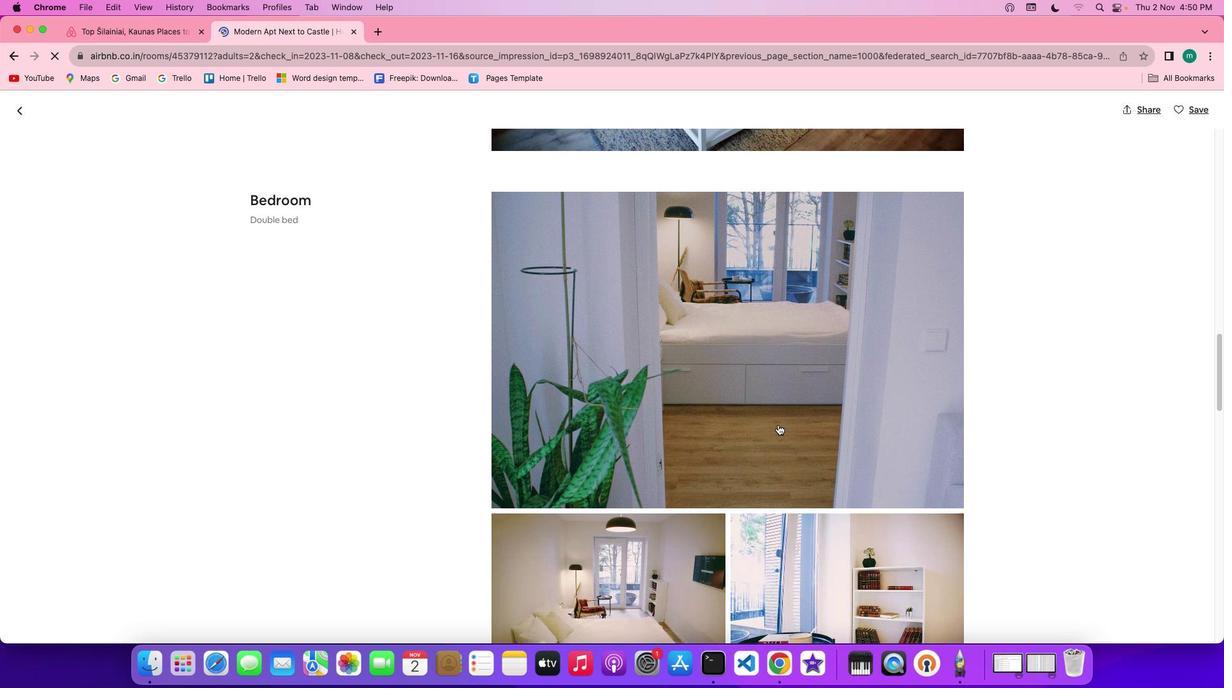 
Action: Mouse moved to (780, 426)
Screenshot: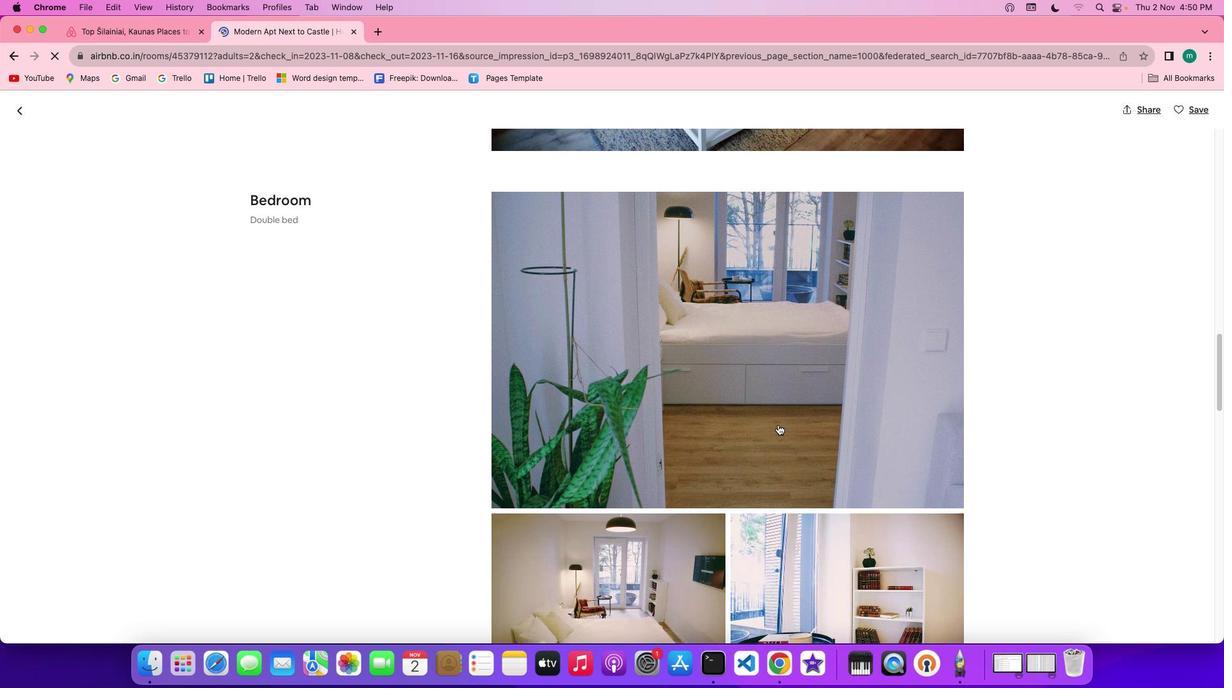 
Action: Mouse scrolled (780, 426) with delta (1, 0)
Screenshot: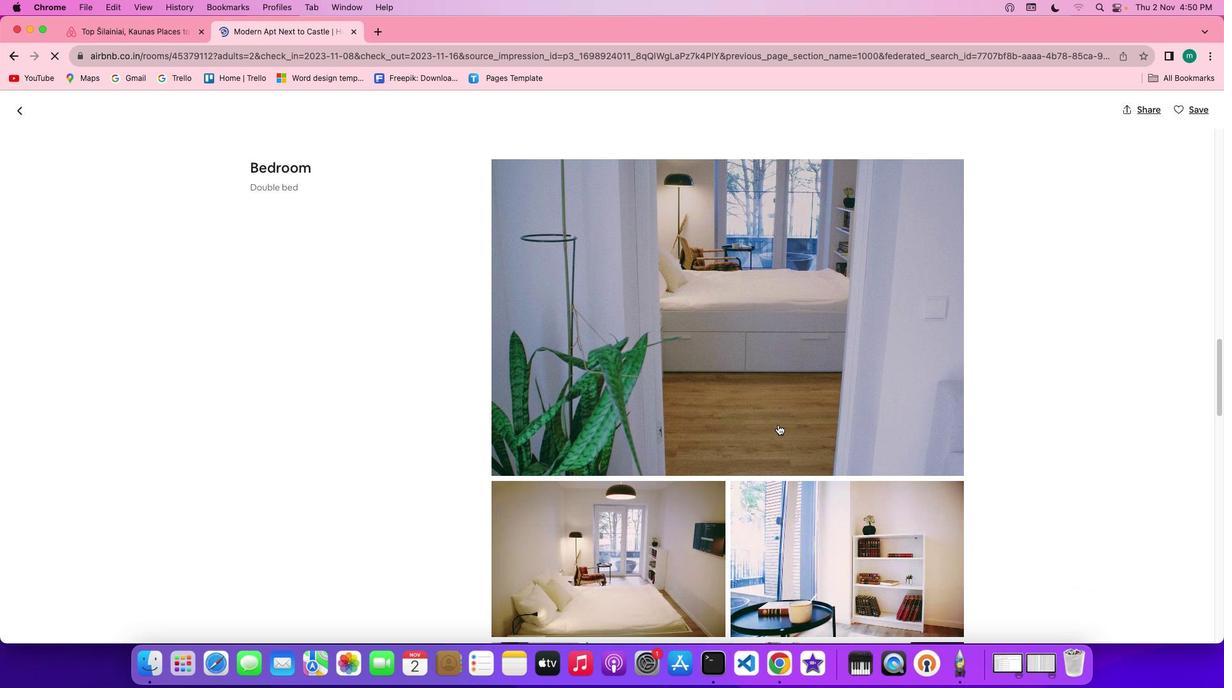 
Action: Mouse scrolled (780, 426) with delta (1, 0)
Screenshot: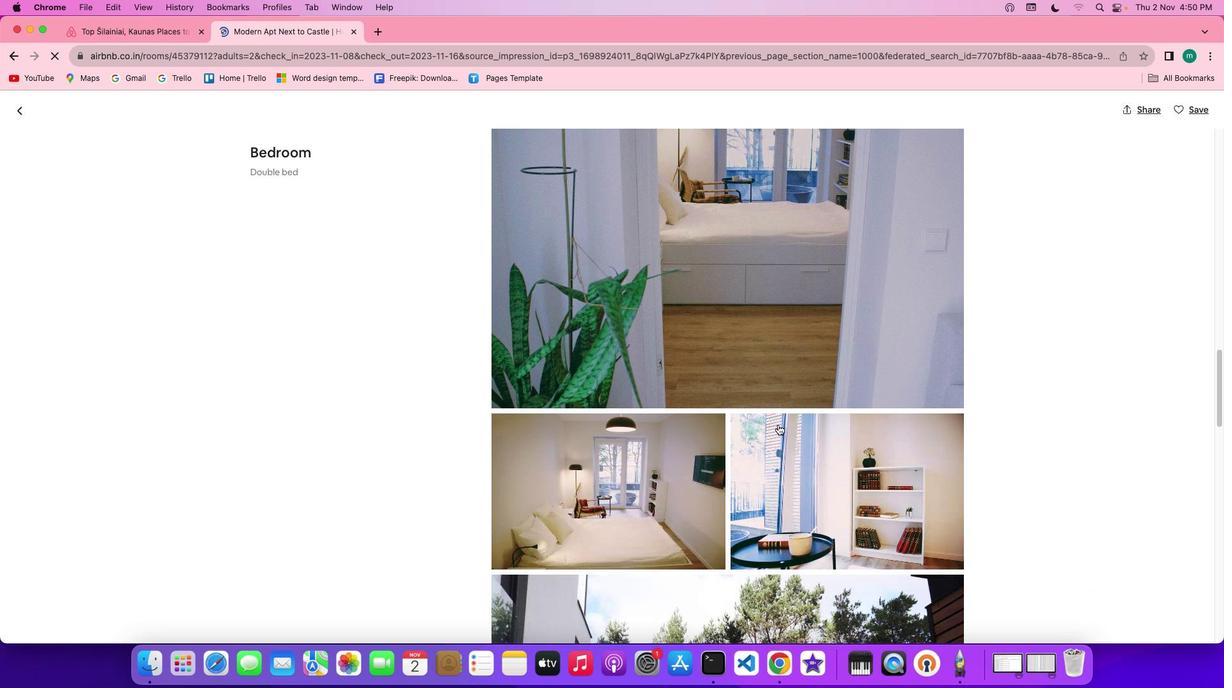 
Action: Mouse scrolled (780, 426) with delta (1, 0)
Screenshot: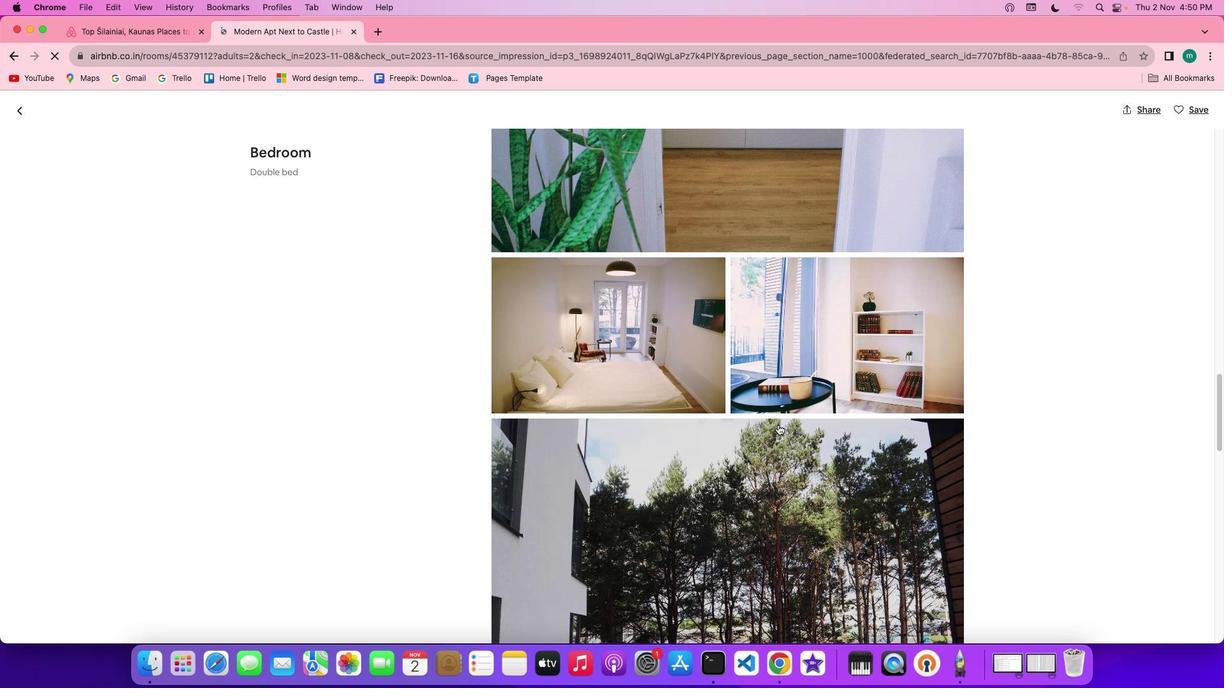 
Action: Mouse scrolled (780, 426) with delta (1, 0)
Screenshot: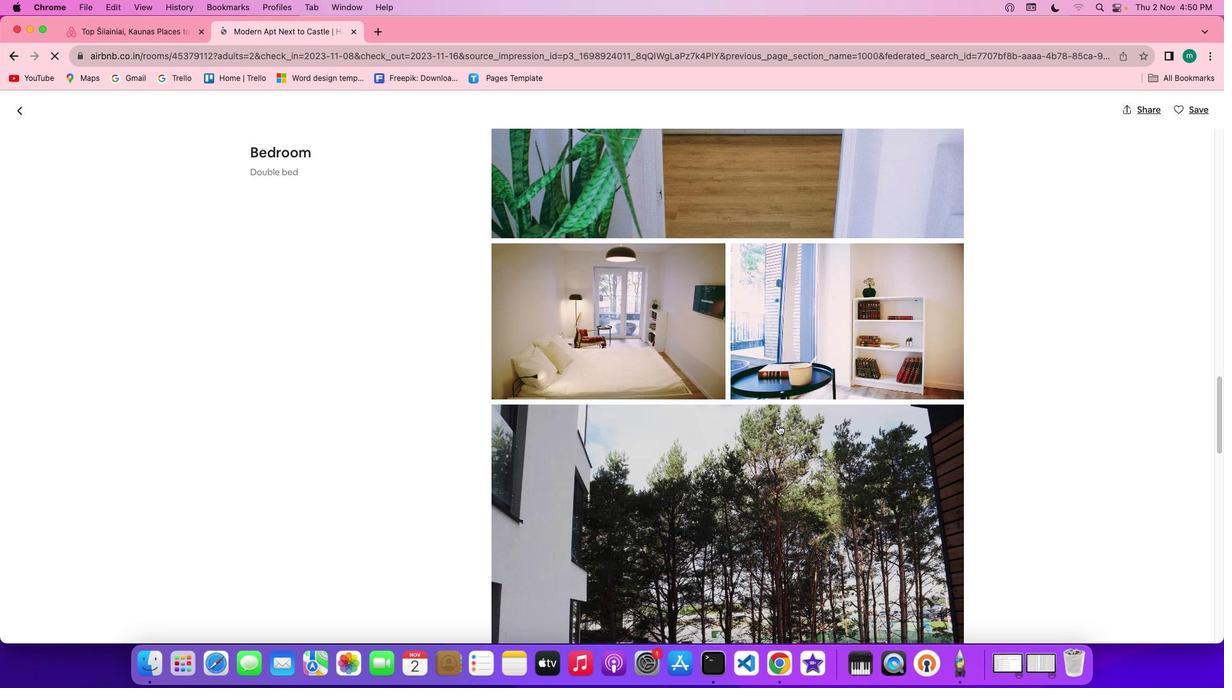 
Action: Mouse scrolled (780, 426) with delta (1, 0)
Screenshot: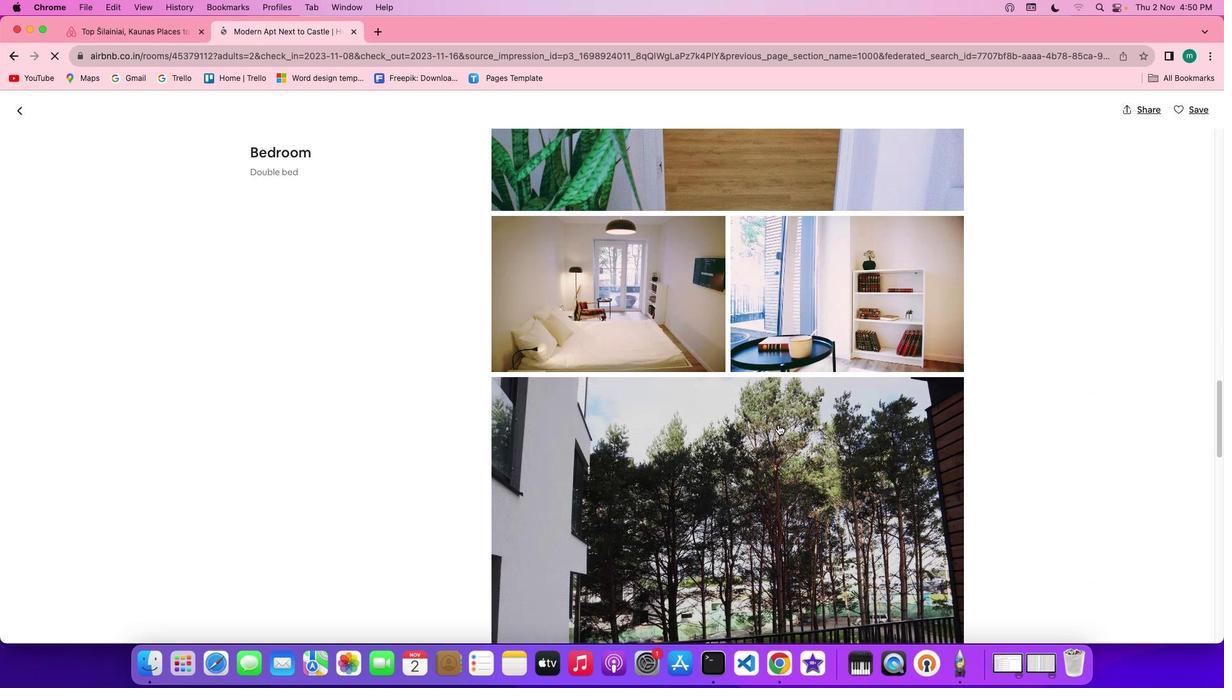 
Action: Mouse scrolled (780, 426) with delta (1, 0)
Screenshot: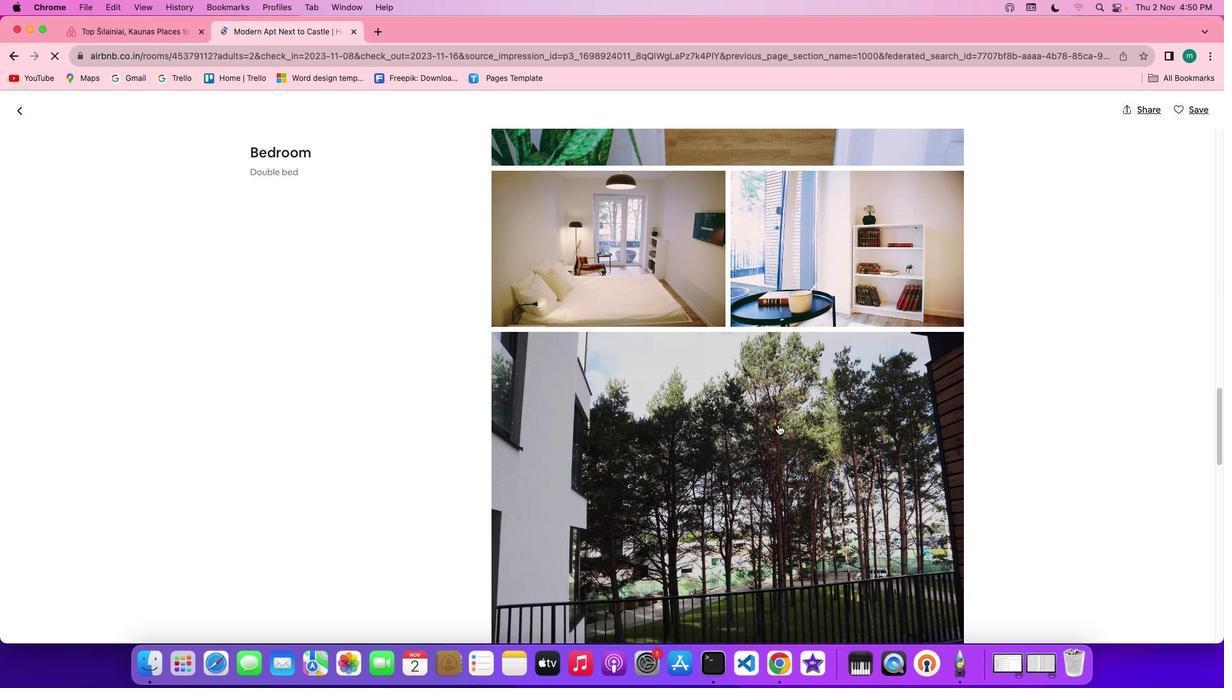 
Action: Mouse scrolled (780, 426) with delta (1, 0)
Screenshot: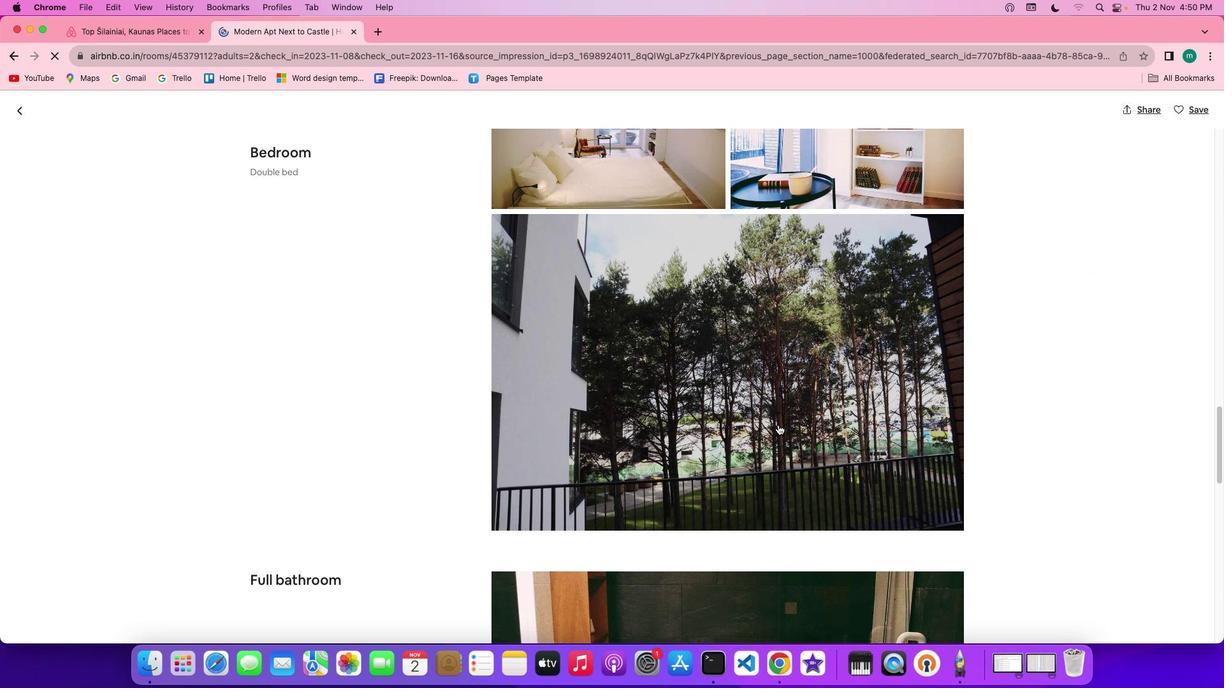 
Action: Mouse scrolled (780, 426) with delta (1, 0)
Screenshot: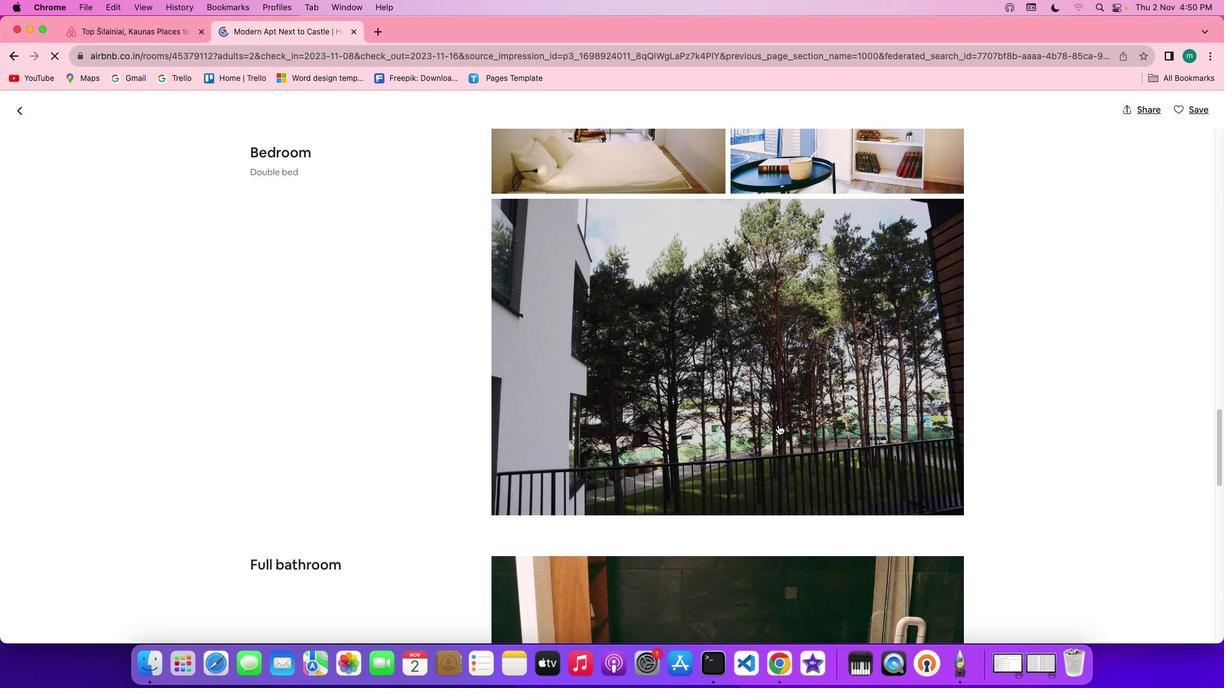 
Action: Mouse scrolled (780, 426) with delta (1, 0)
Screenshot: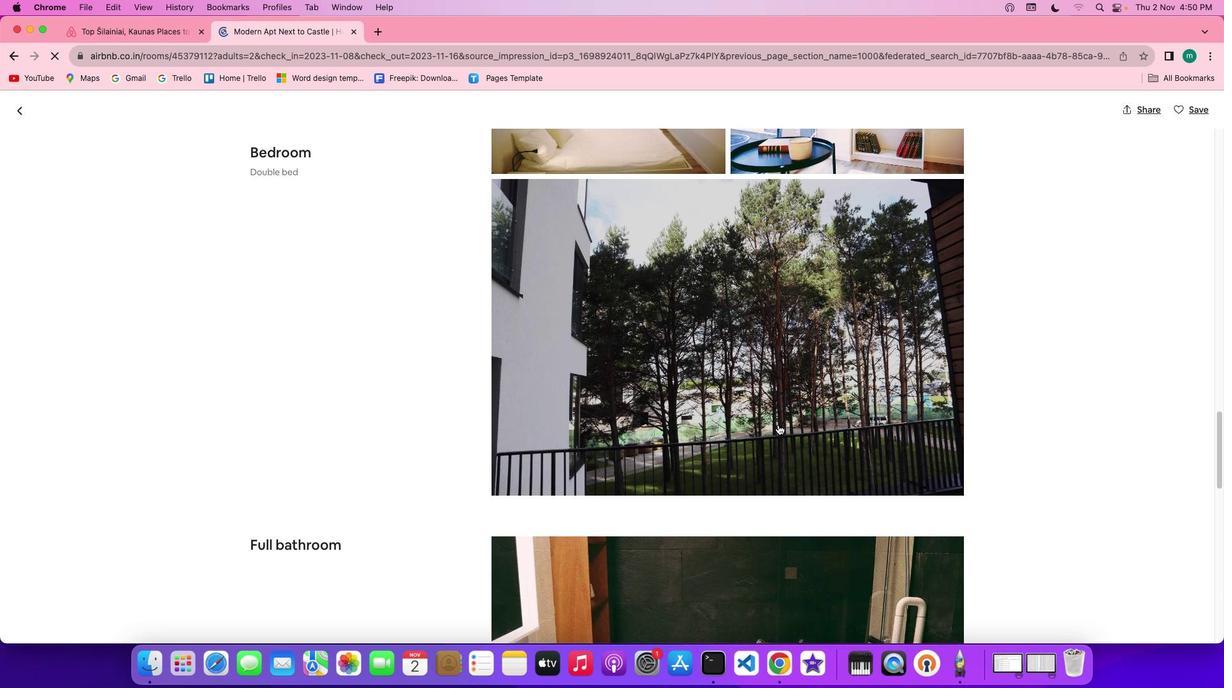 
Action: Mouse scrolled (780, 426) with delta (1, 0)
Screenshot: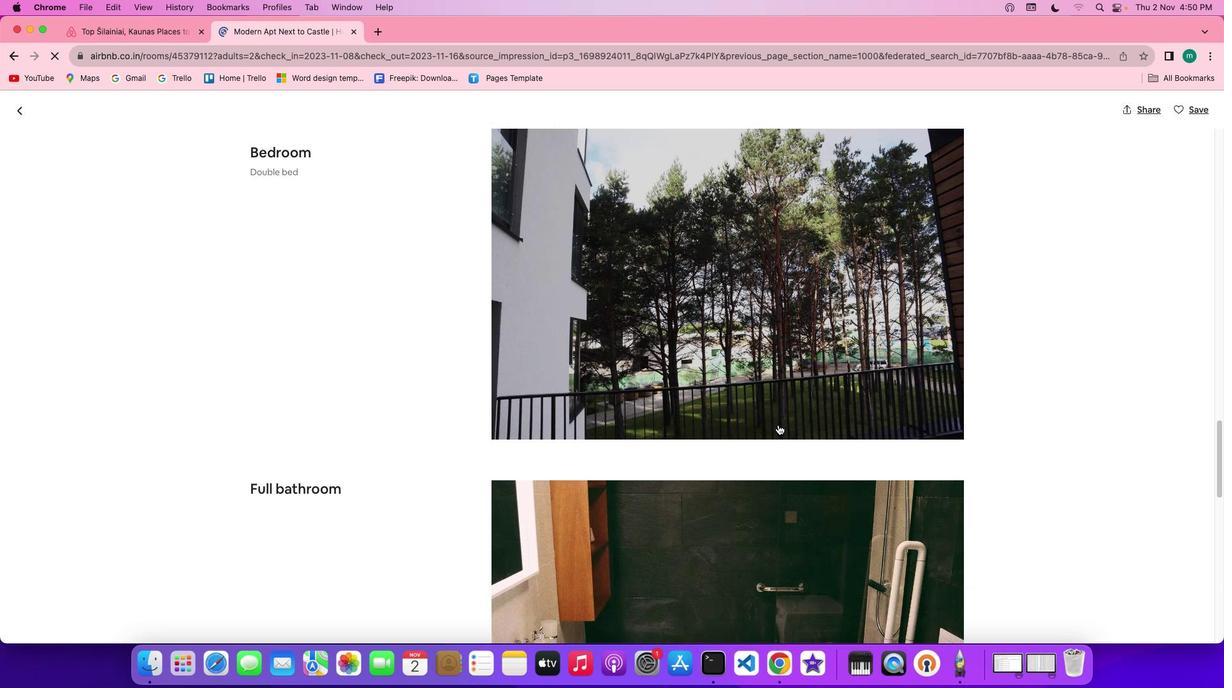 
Action: Mouse scrolled (780, 426) with delta (1, 0)
Screenshot: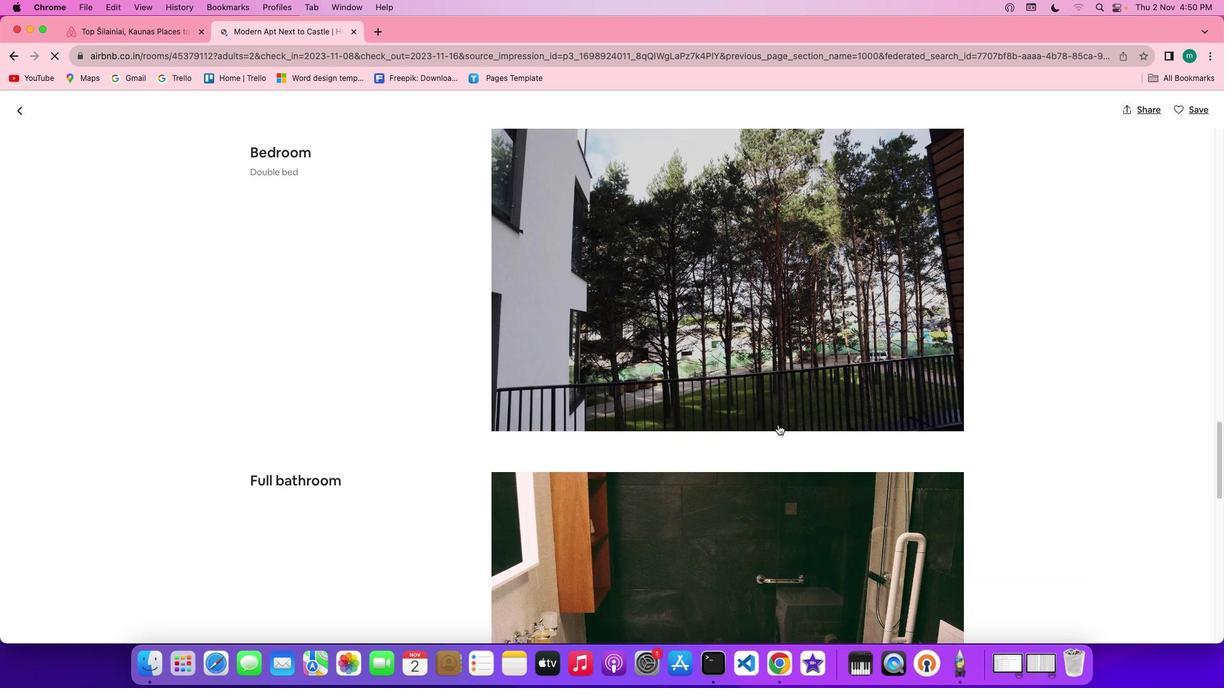 
Action: Mouse scrolled (780, 426) with delta (1, 0)
Screenshot: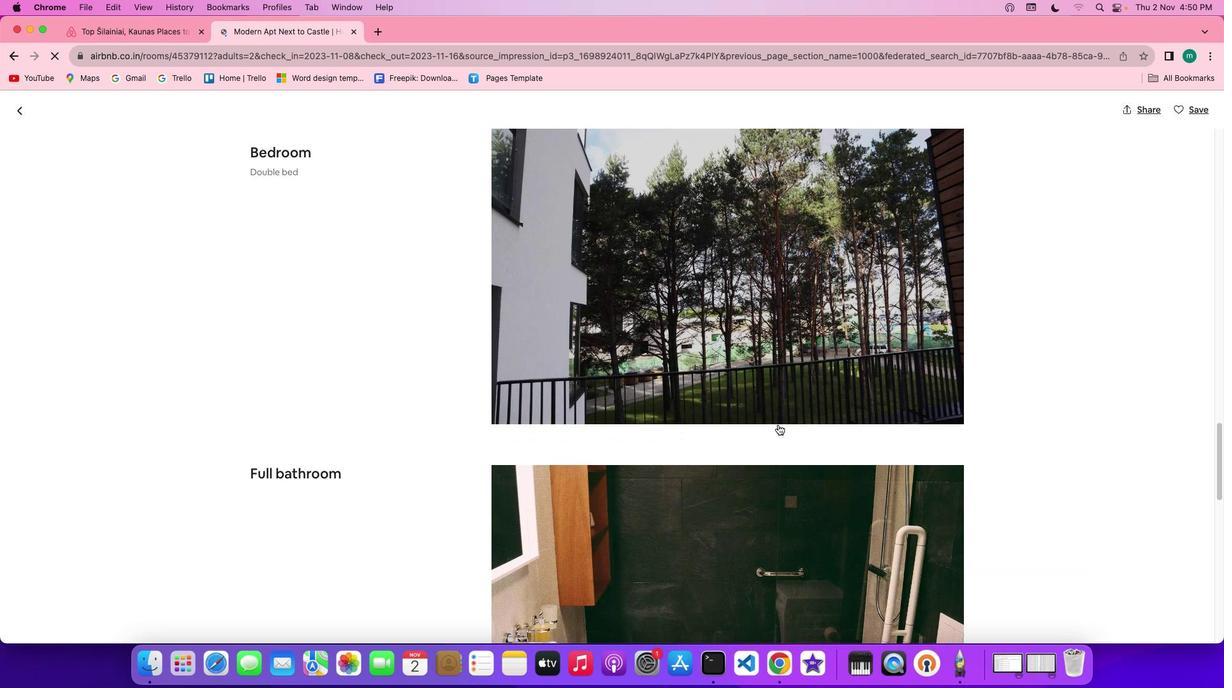 
Action: Mouse scrolled (780, 426) with delta (1, 0)
Screenshot: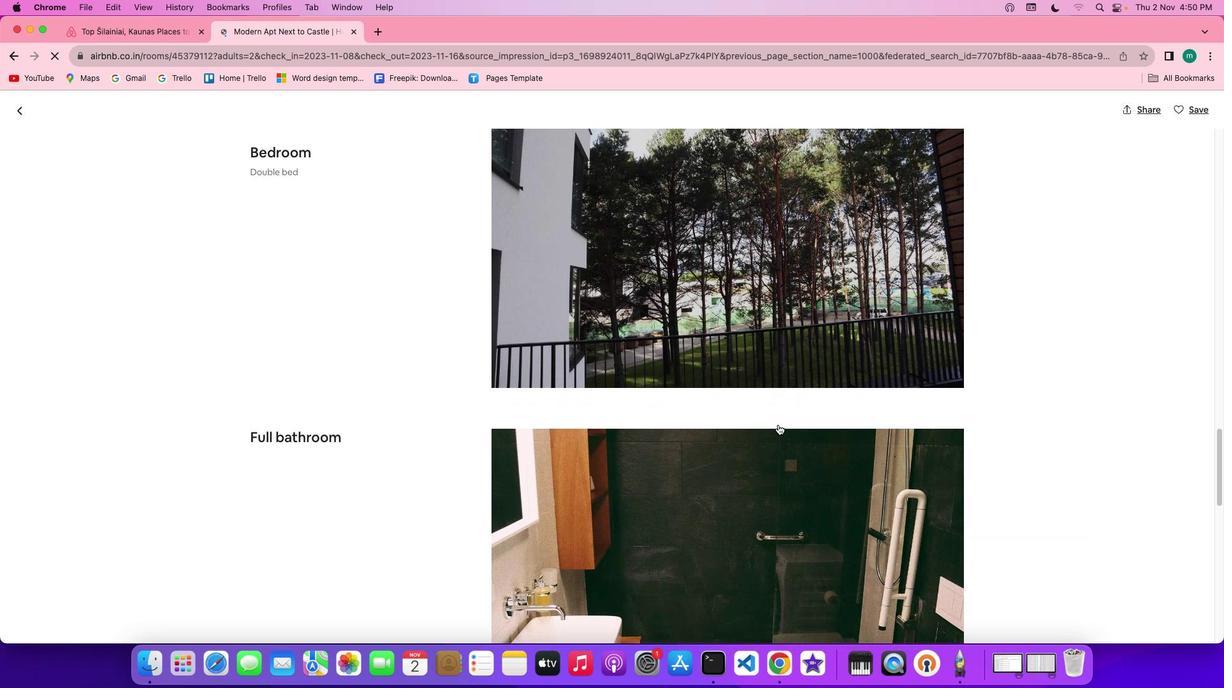 
Action: Mouse scrolled (780, 426) with delta (1, 0)
Screenshot: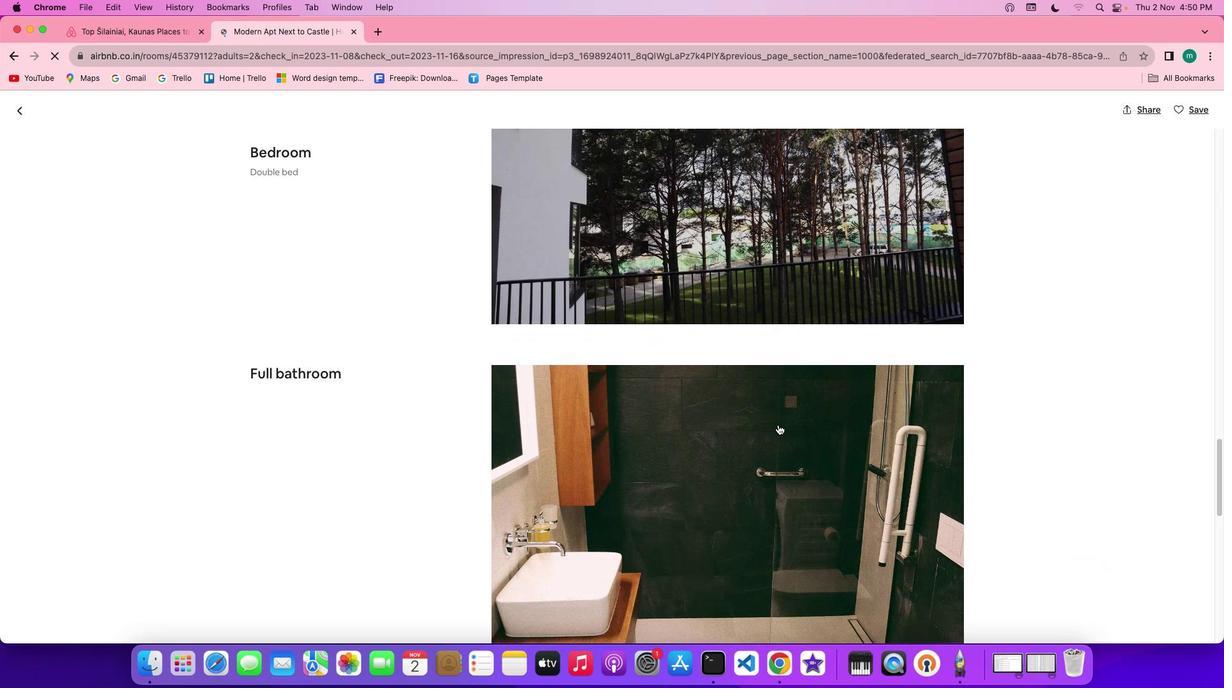 
Action: Mouse moved to (783, 426)
Screenshot: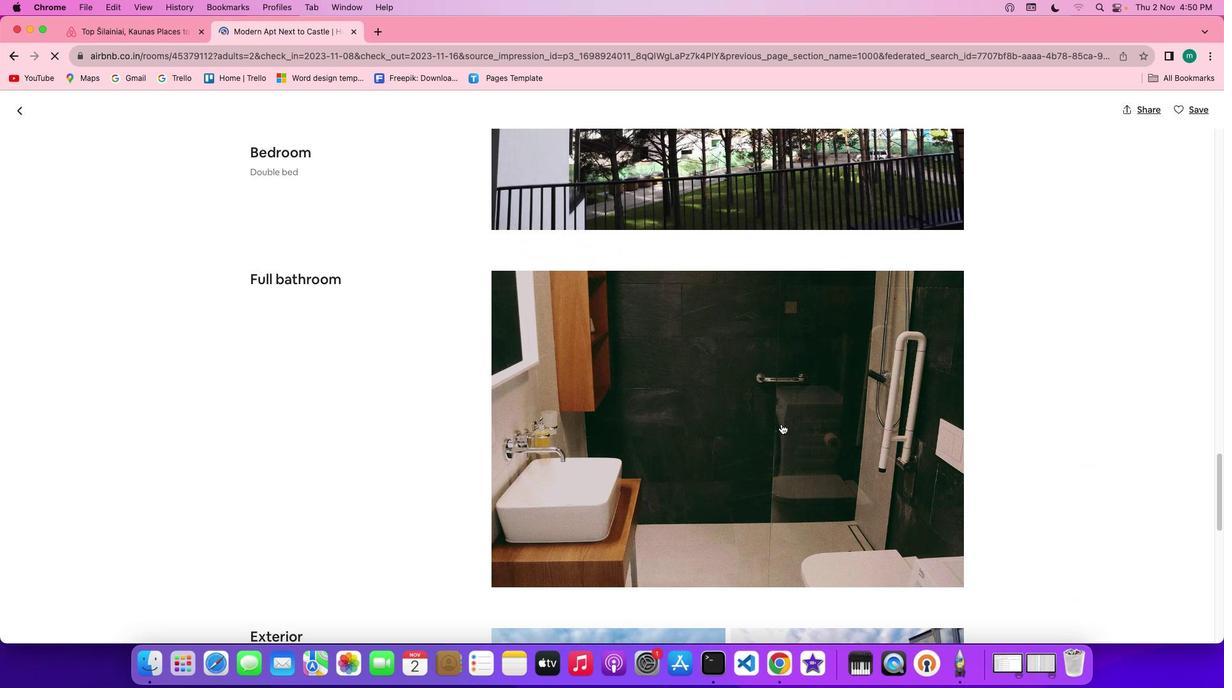 
Action: Mouse scrolled (783, 426) with delta (1, 0)
Screenshot: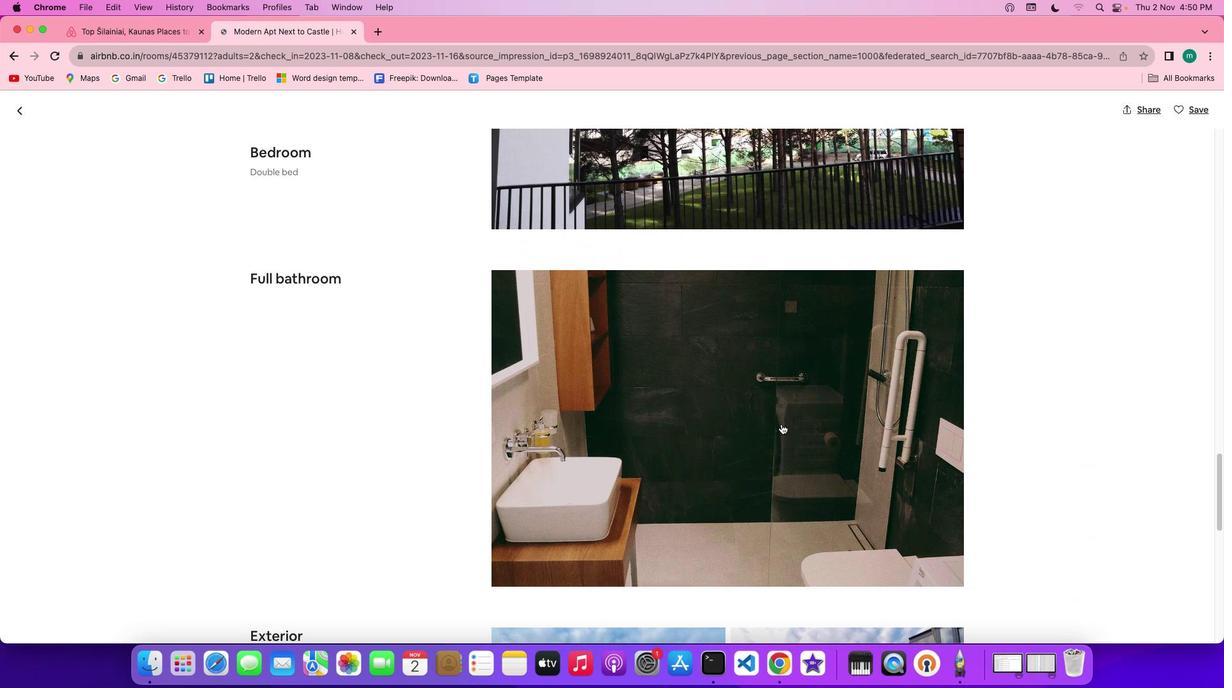 
Action: Mouse scrolled (783, 426) with delta (1, 0)
Screenshot: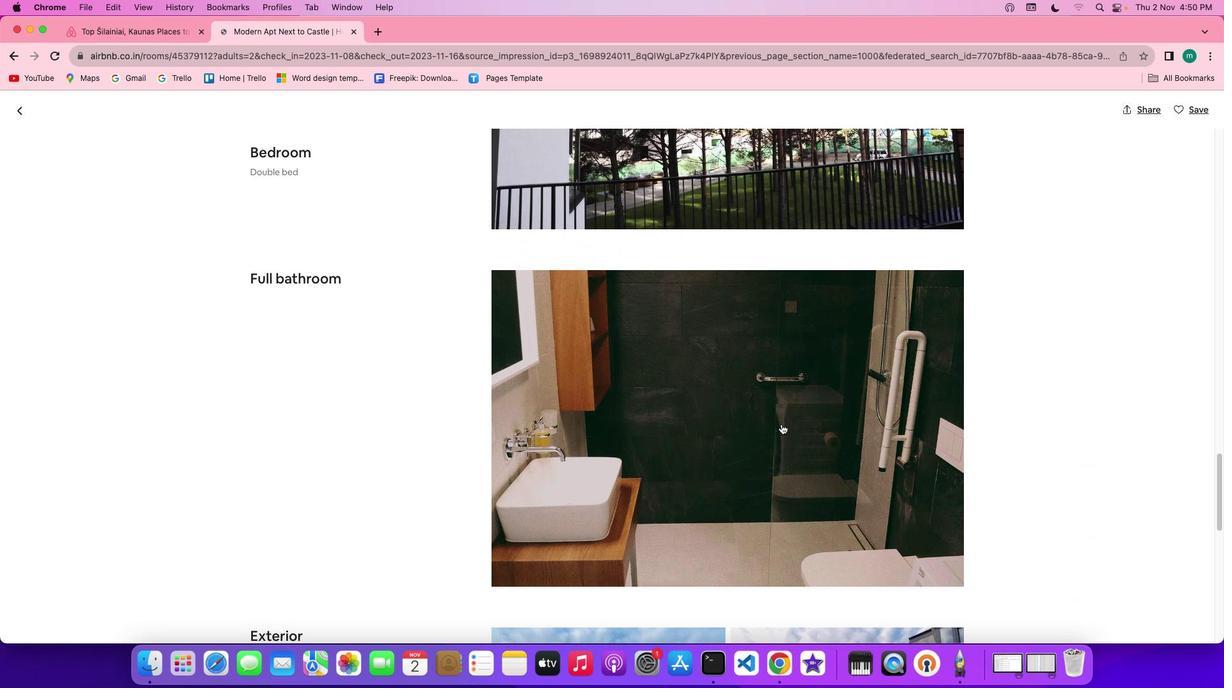 
Action: Mouse scrolled (783, 426) with delta (1, 0)
Screenshot: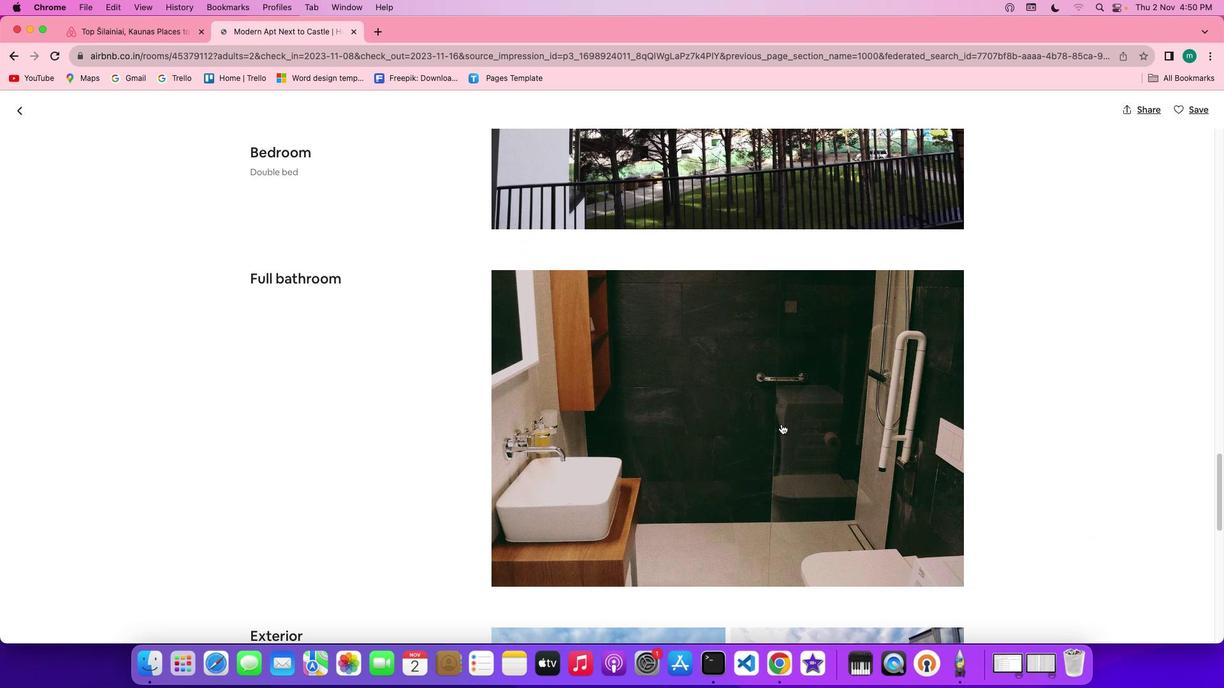 
Action: Mouse scrolled (783, 426) with delta (1, 0)
Screenshot: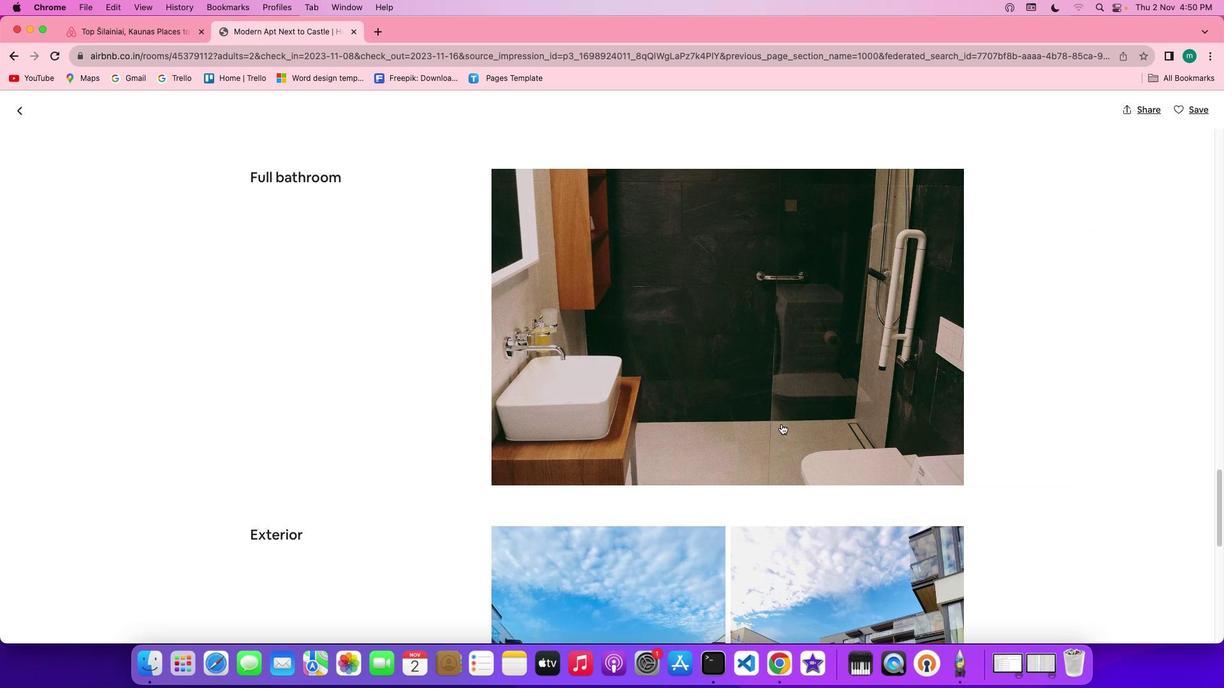 
Action: Mouse scrolled (783, 426) with delta (1, 0)
Screenshot: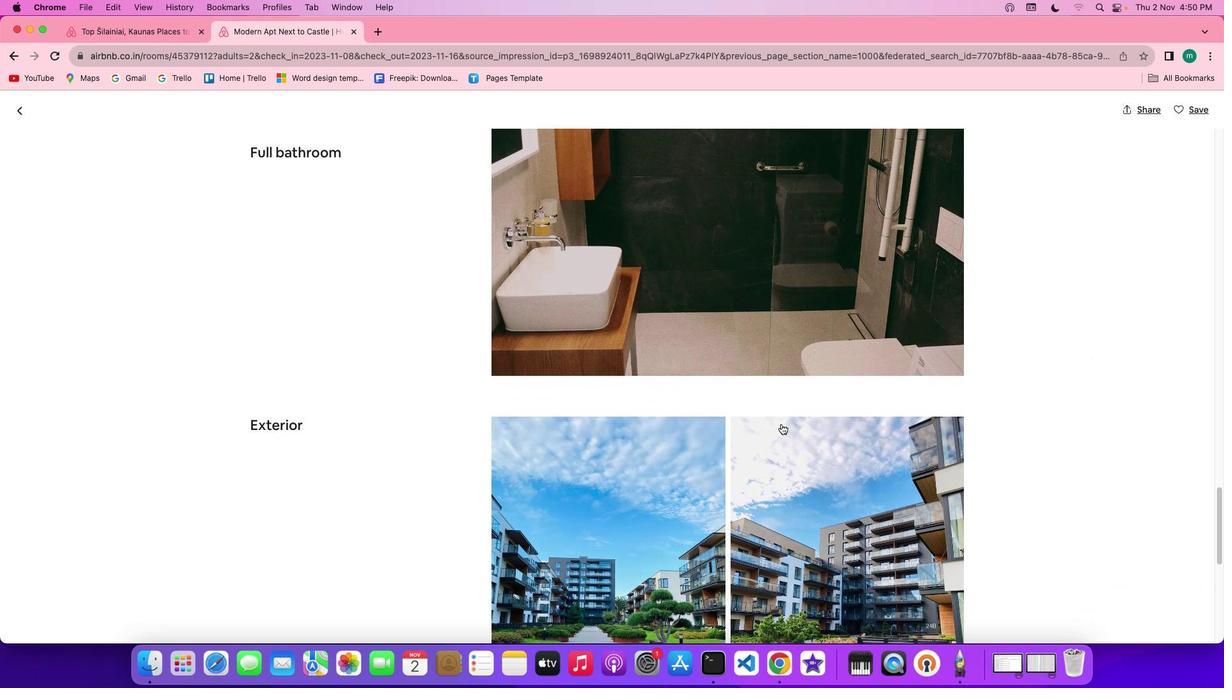 
Action: Mouse scrolled (783, 426) with delta (1, 0)
Screenshot: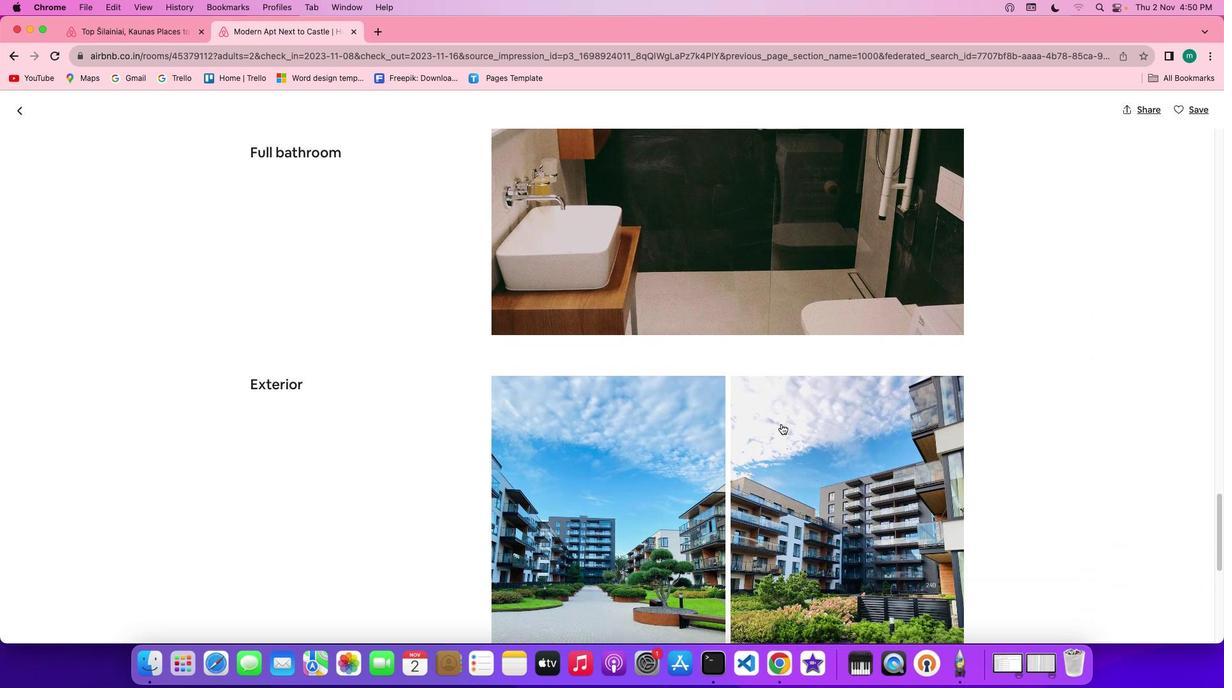 
Action: Mouse scrolled (783, 426) with delta (1, 0)
Screenshot: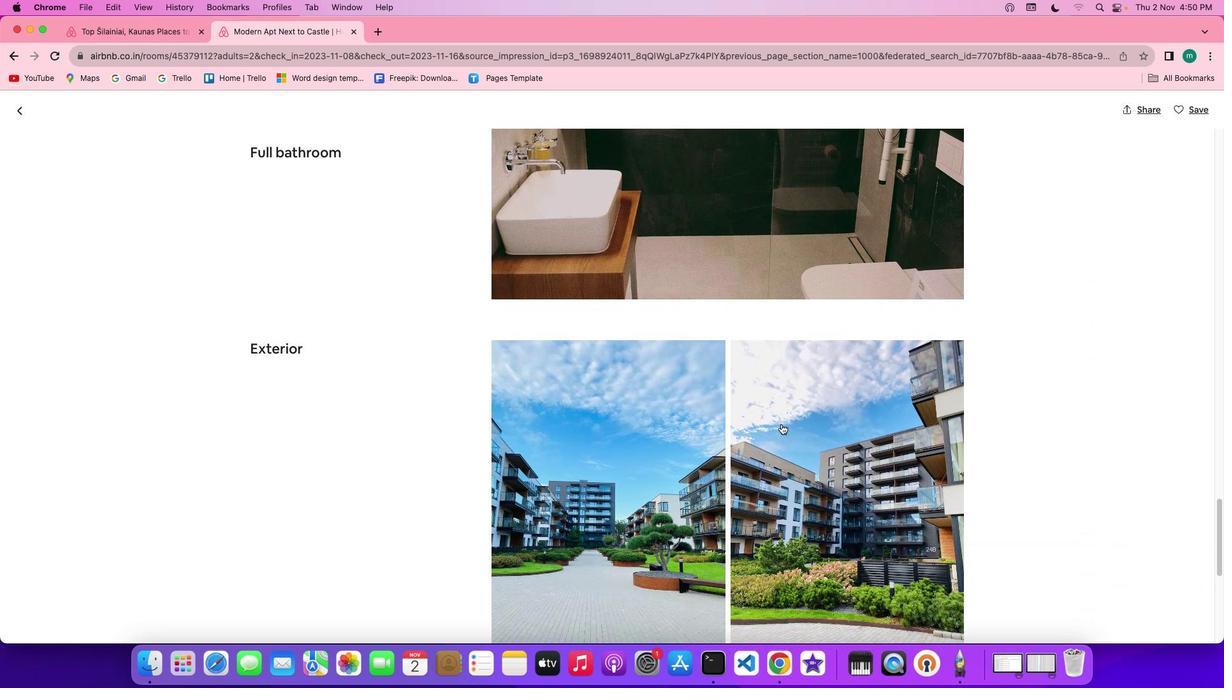 
Action: Mouse scrolled (783, 426) with delta (1, 0)
Screenshot: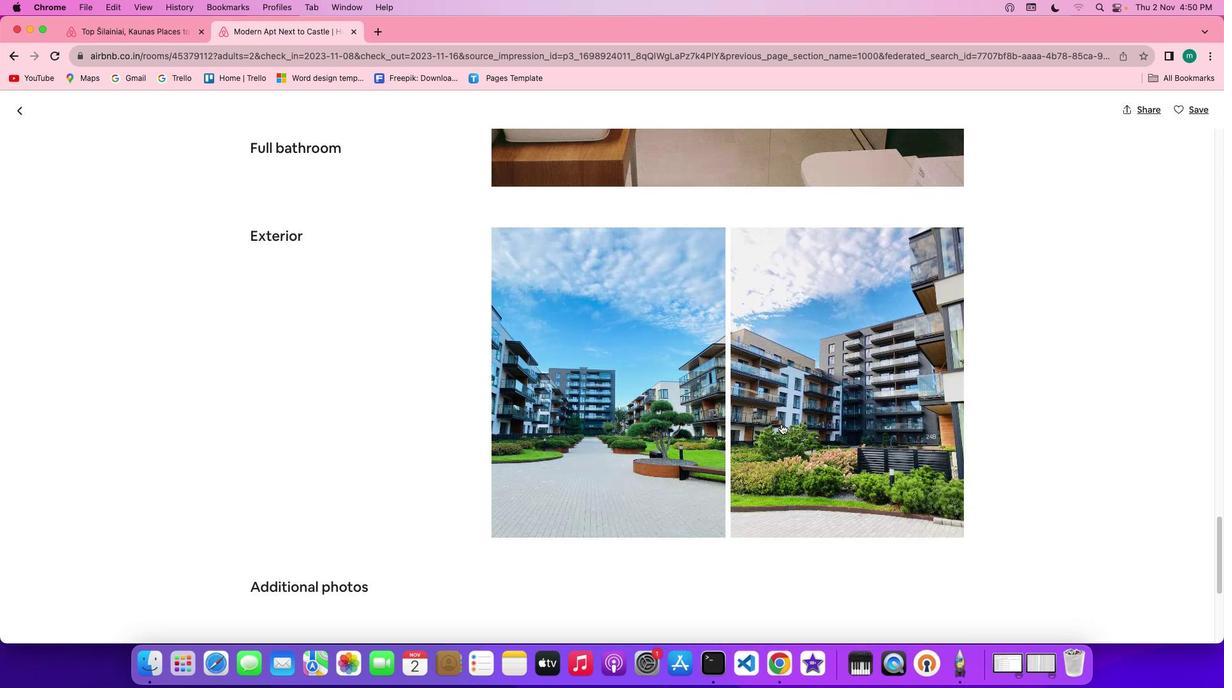 
Action: Mouse scrolled (783, 426) with delta (1, 0)
Screenshot: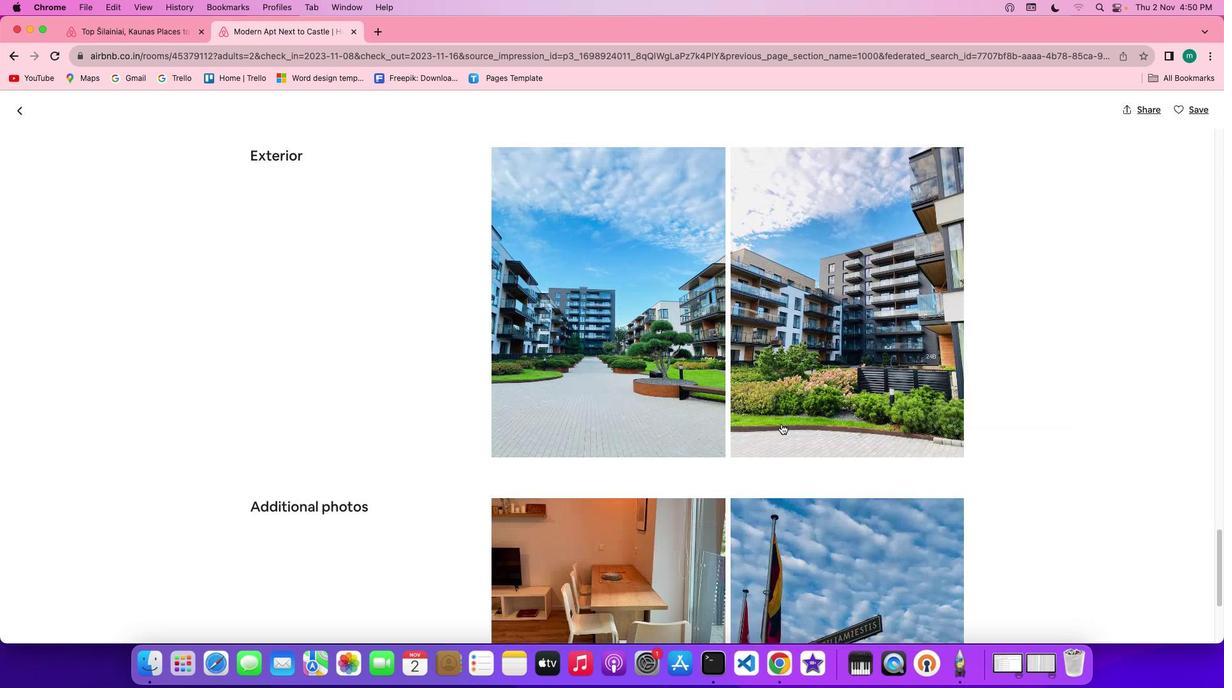 
Action: Mouse scrolled (783, 426) with delta (1, 0)
Screenshot: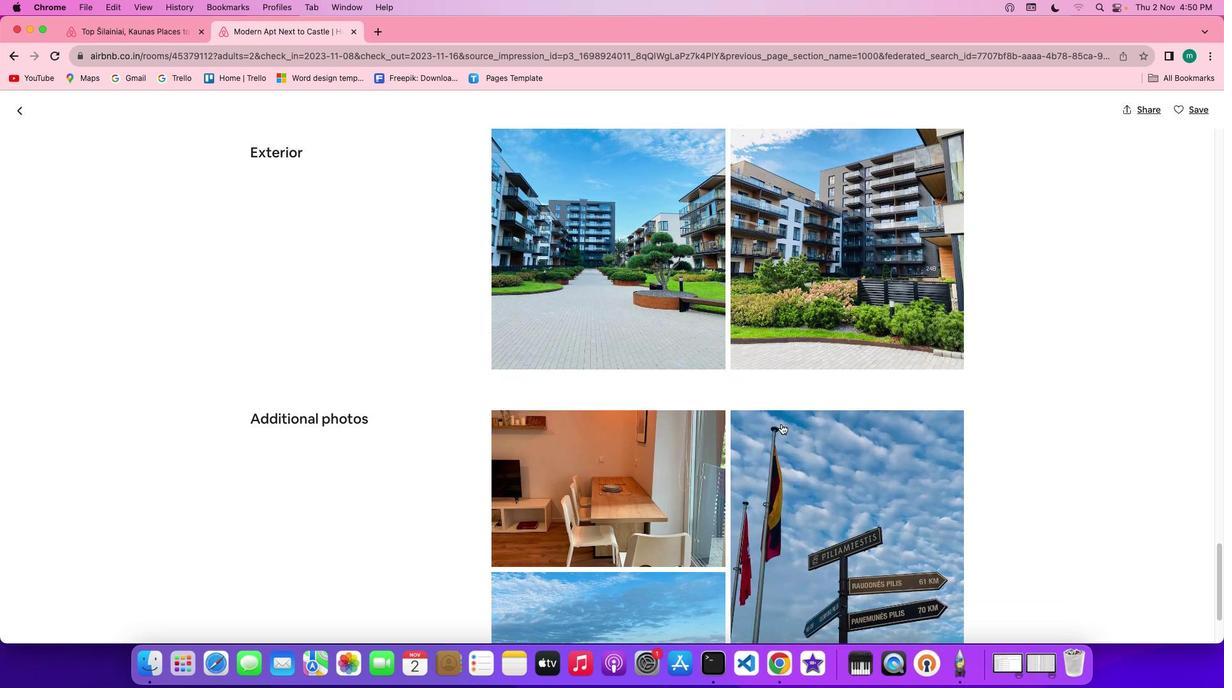 
Action: Mouse scrolled (783, 426) with delta (1, 0)
Screenshot: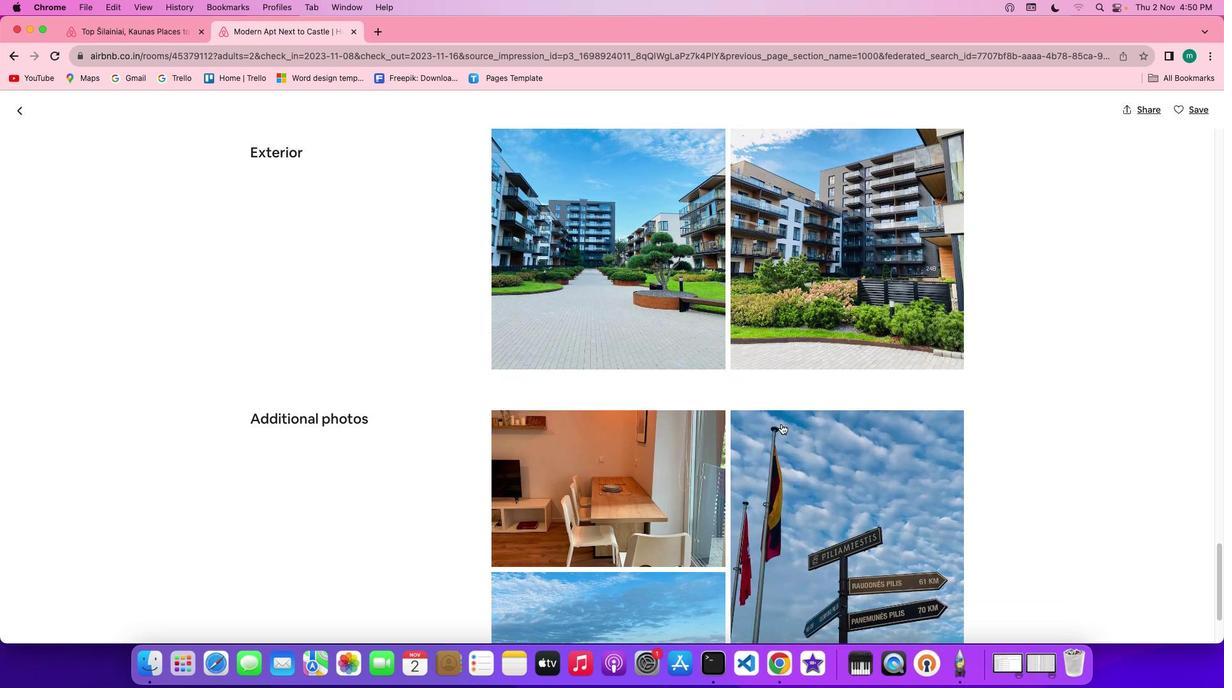 
Action: Mouse scrolled (783, 426) with delta (1, 0)
Screenshot: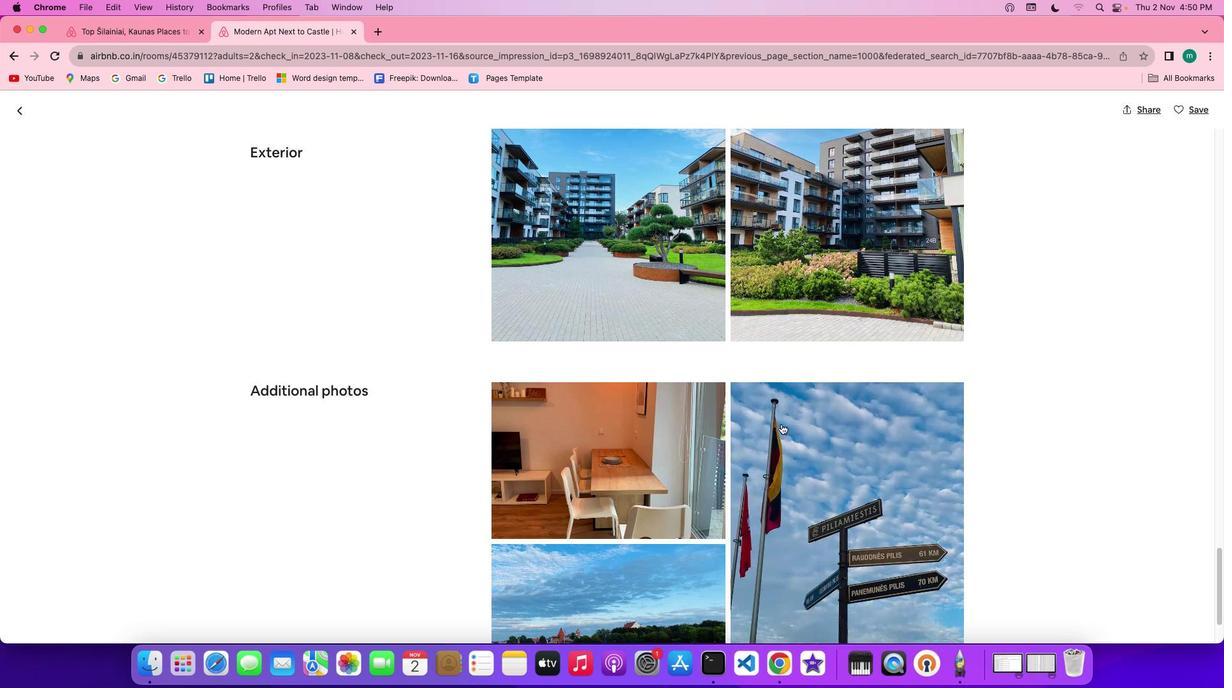
Action: Mouse scrolled (783, 426) with delta (1, 0)
Screenshot: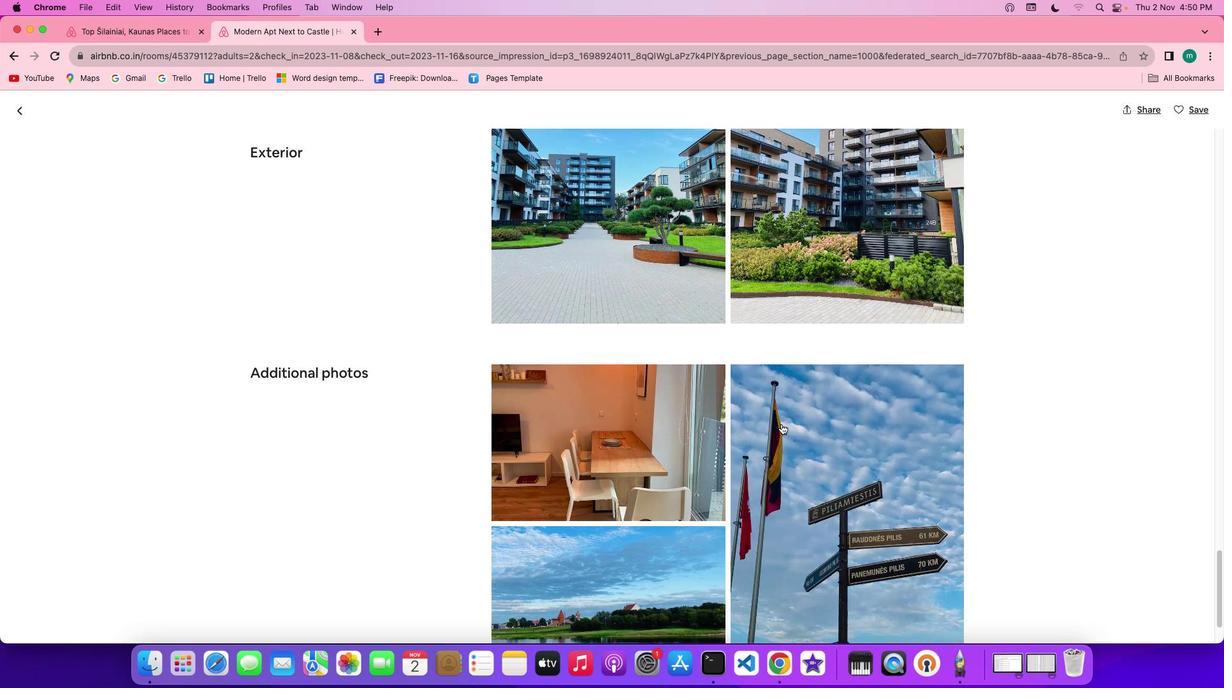 
Action: Mouse scrolled (783, 426) with delta (1, 0)
Screenshot: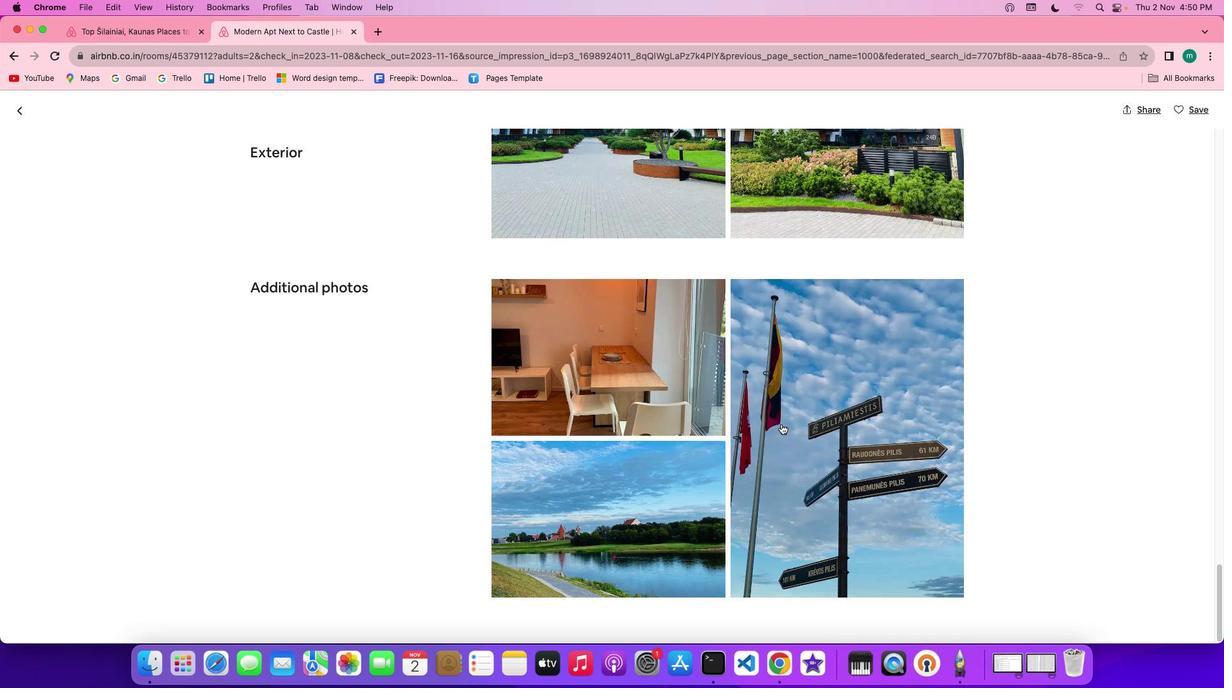 
Action: Mouse scrolled (783, 426) with delta (1, 0)
Screenshot: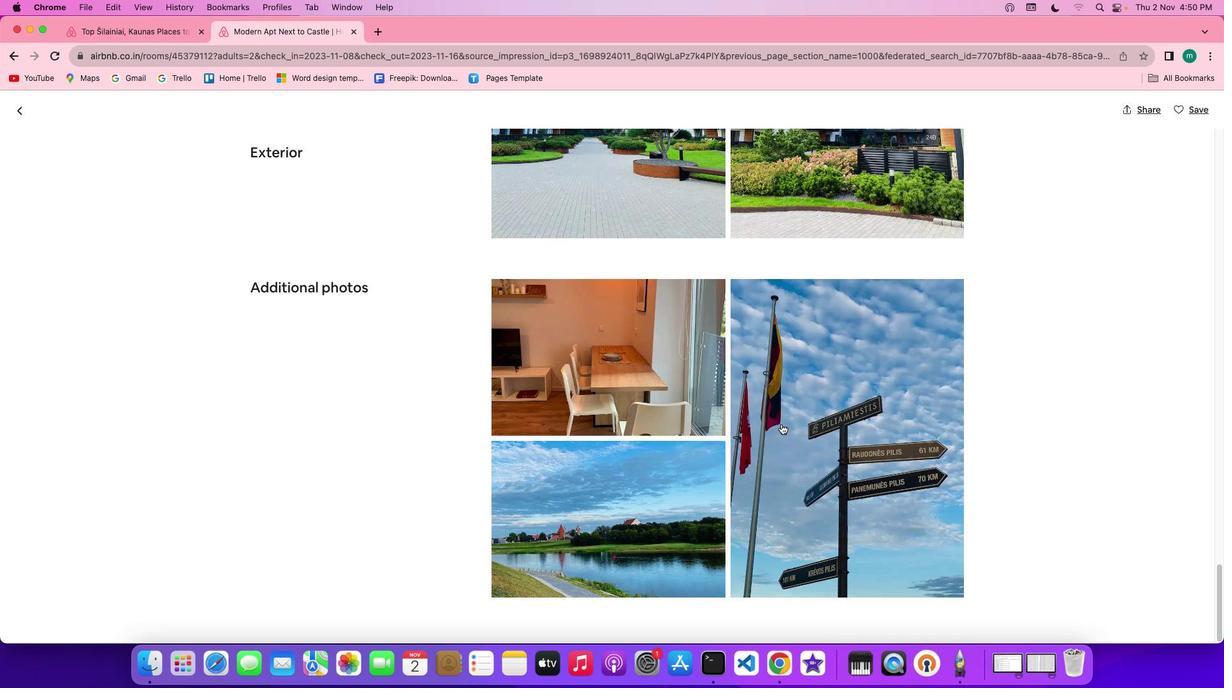 
Action: Mouse scrolled (783, 426) with delta (1, 0)
Screenshot: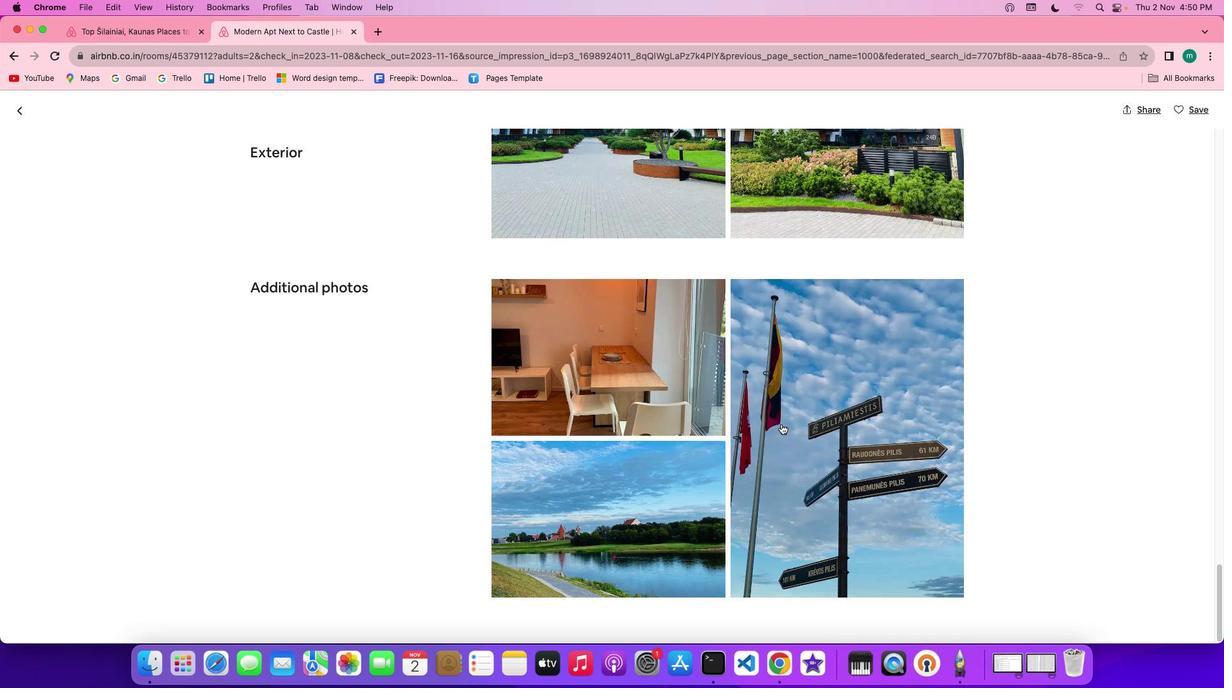 
Action: Mouse scrolled (783, 426) with delta (1, 0)
Screenshot: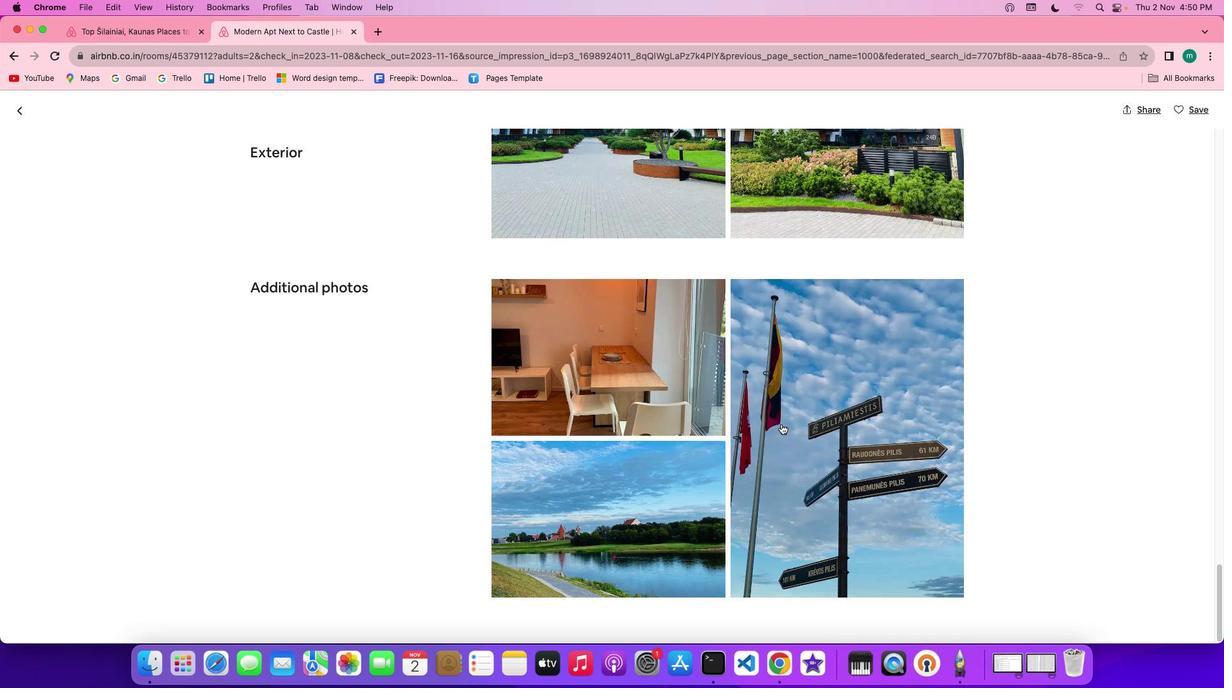 
Action: Mouse scrolled (783, 426) with delta (1, 0)
Screenshot: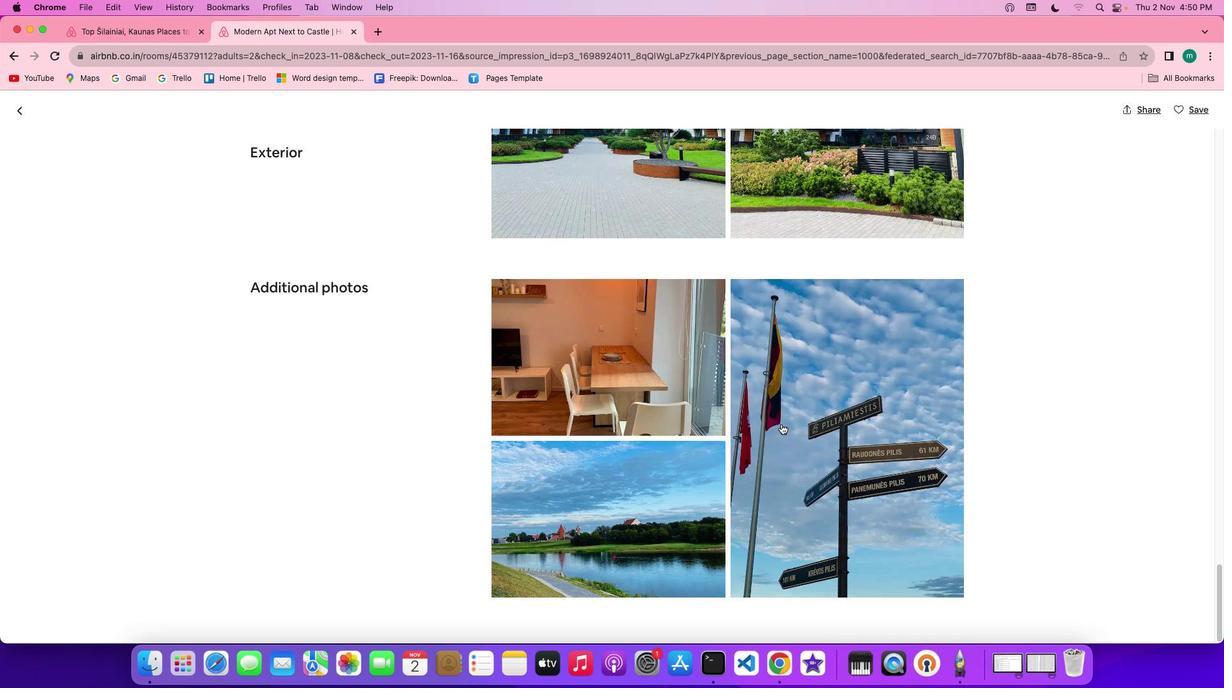 
Action: Mouse scrolled (783, 426) with delta (1, 0)
Screenshot: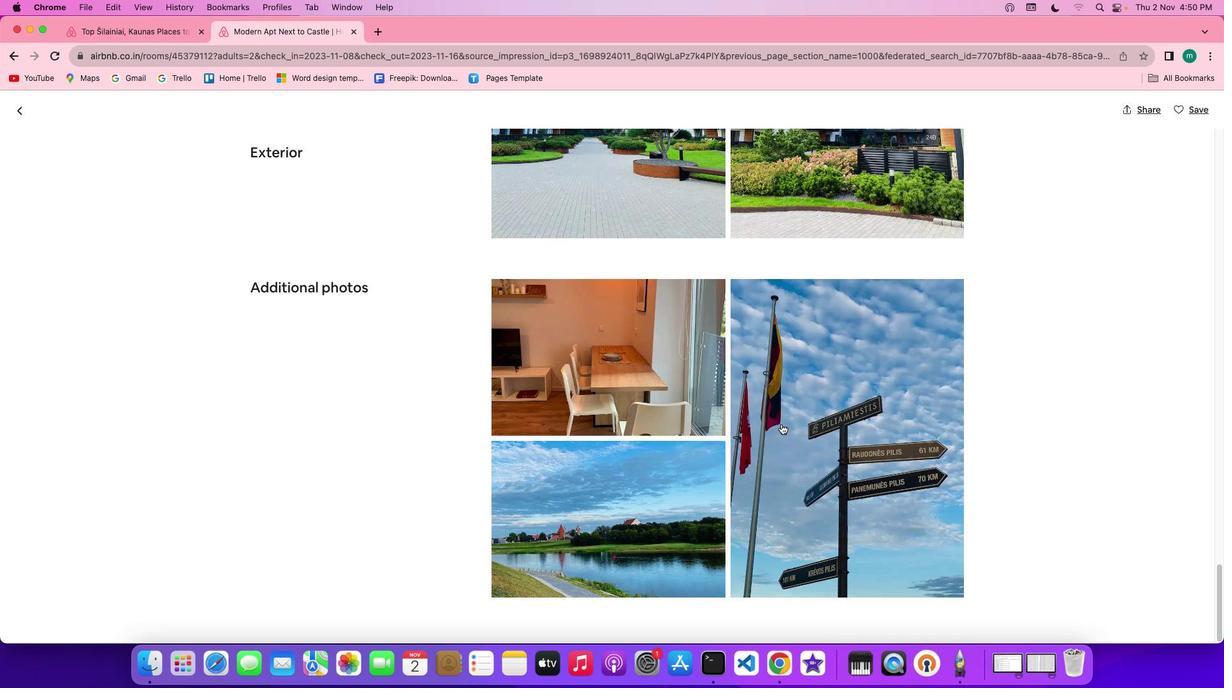 
Action: Mouse scrolled (783, 426) with delta (1, 0)
Screenshot: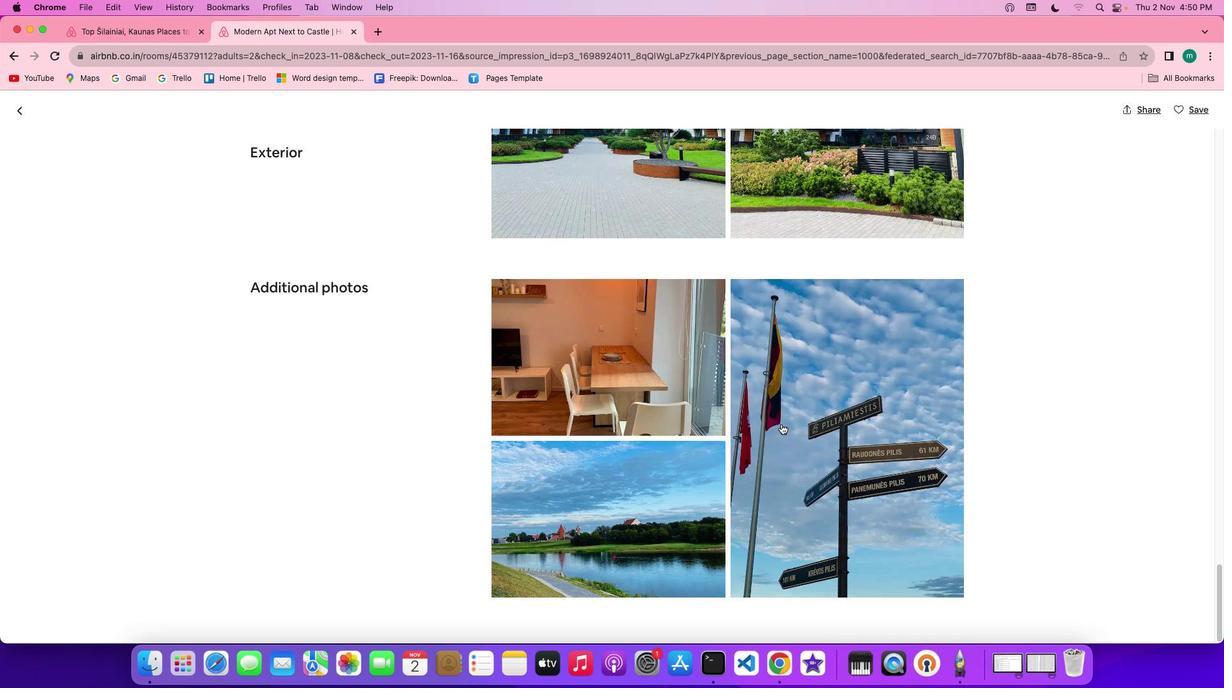 
Action: Mouse scrolled (783, 426) with delta (1, 0)
Screenshot: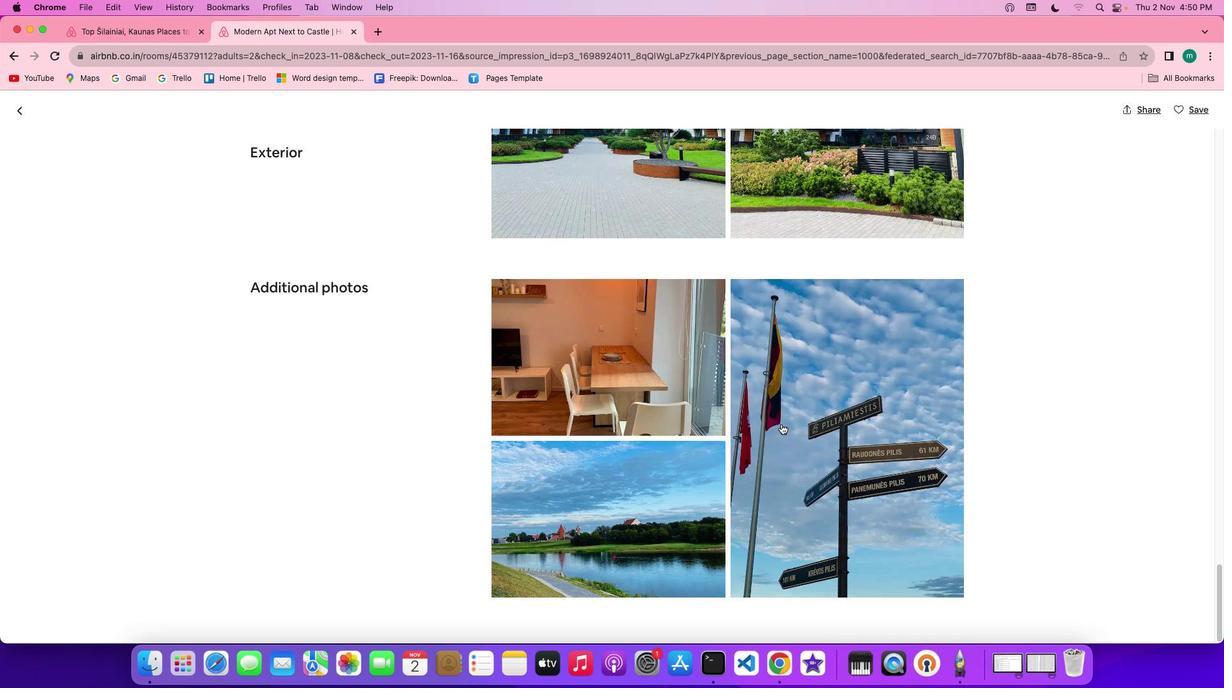 
Action: Mouse scrolled (783, 426) with delta (1, 0)
Screenshot: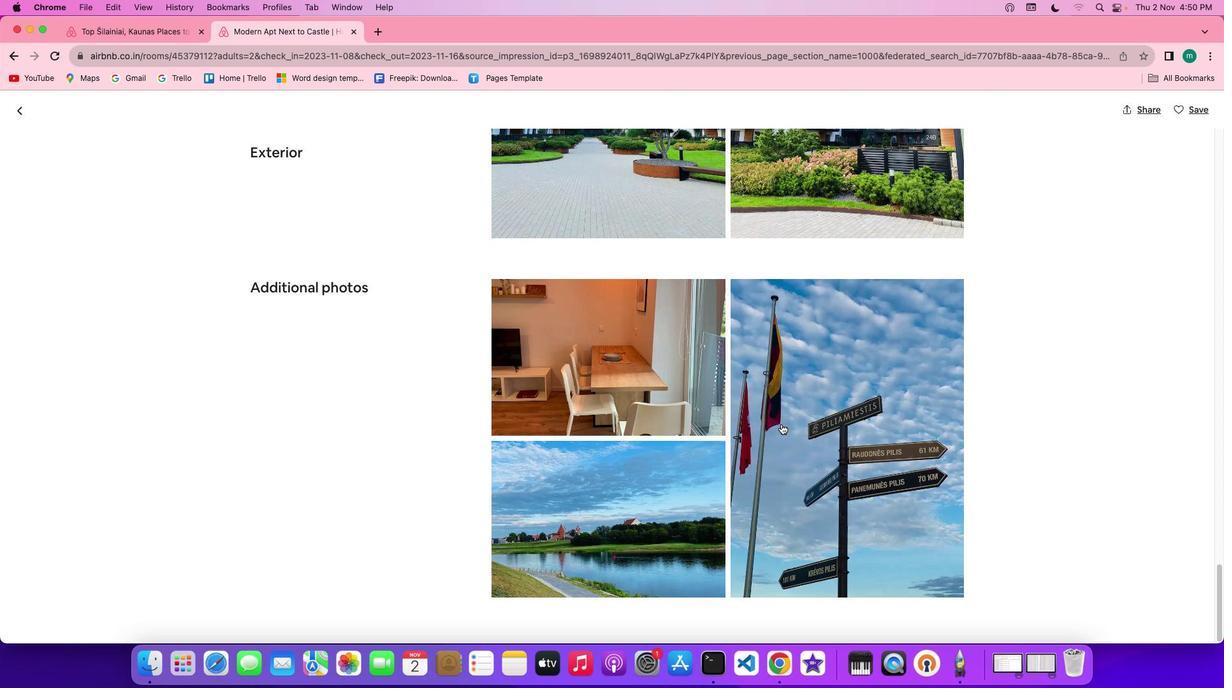 
Action: Mouse scrolled (783, 426) with delta (1, 0)
Screenshot: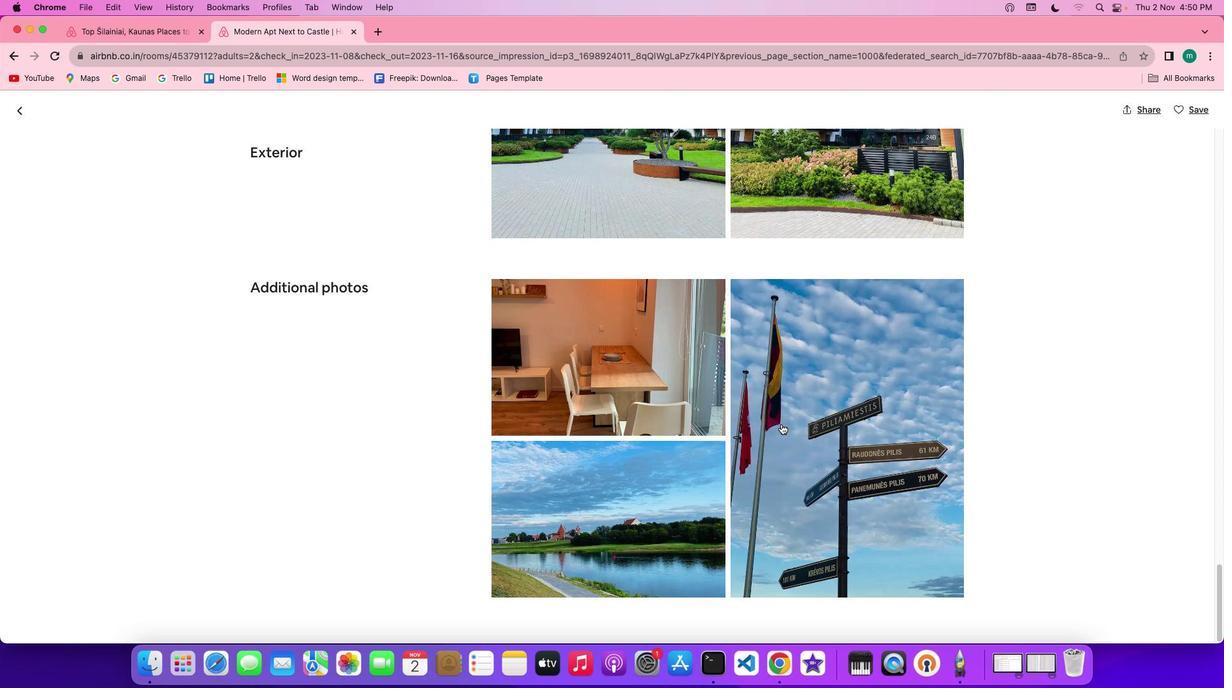 
Action: Mouse scrolled (783, 426) with delta (1, 0)
Screenshot: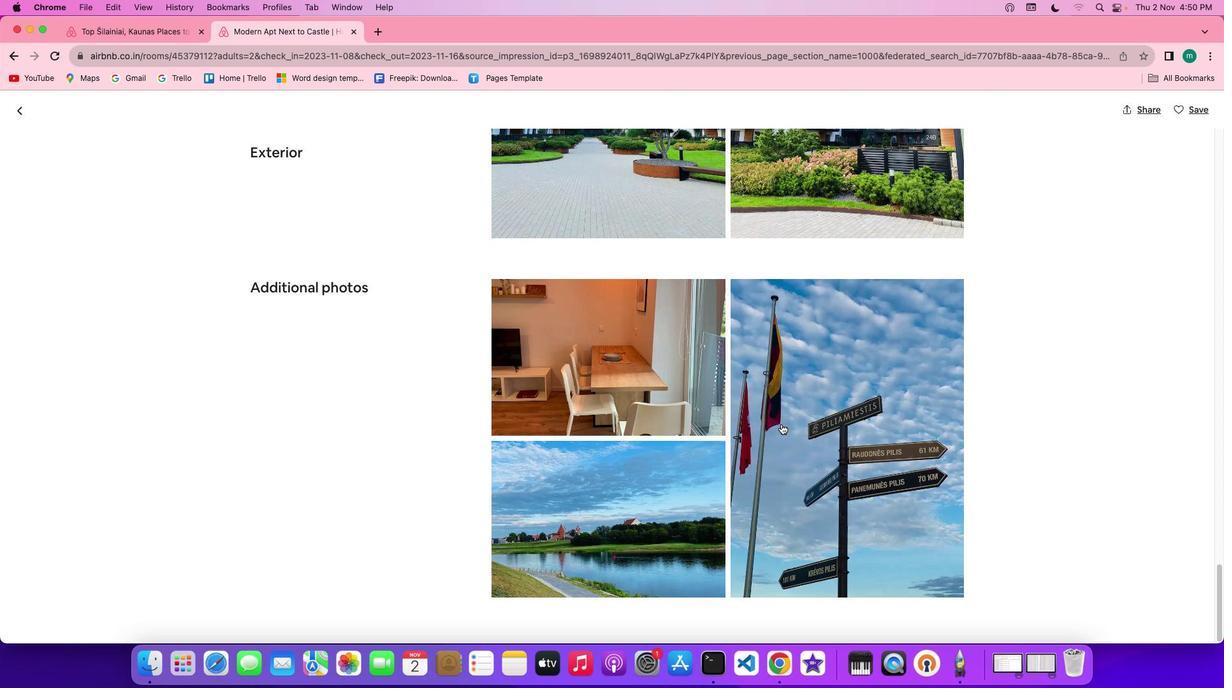 
Action: Mouse scrolled (783, 426) with delta (1, -1)
Screenshot: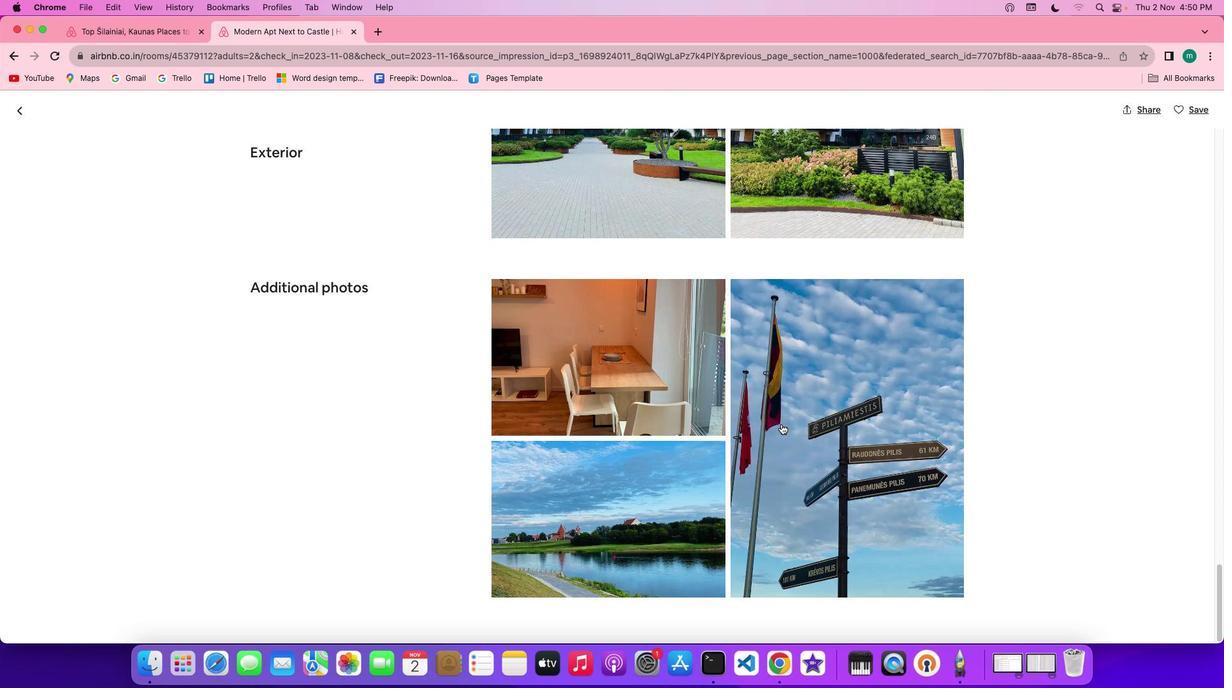 
Action: Mouse scrolled (783, 426) with delta (1, -1)
Screenshot: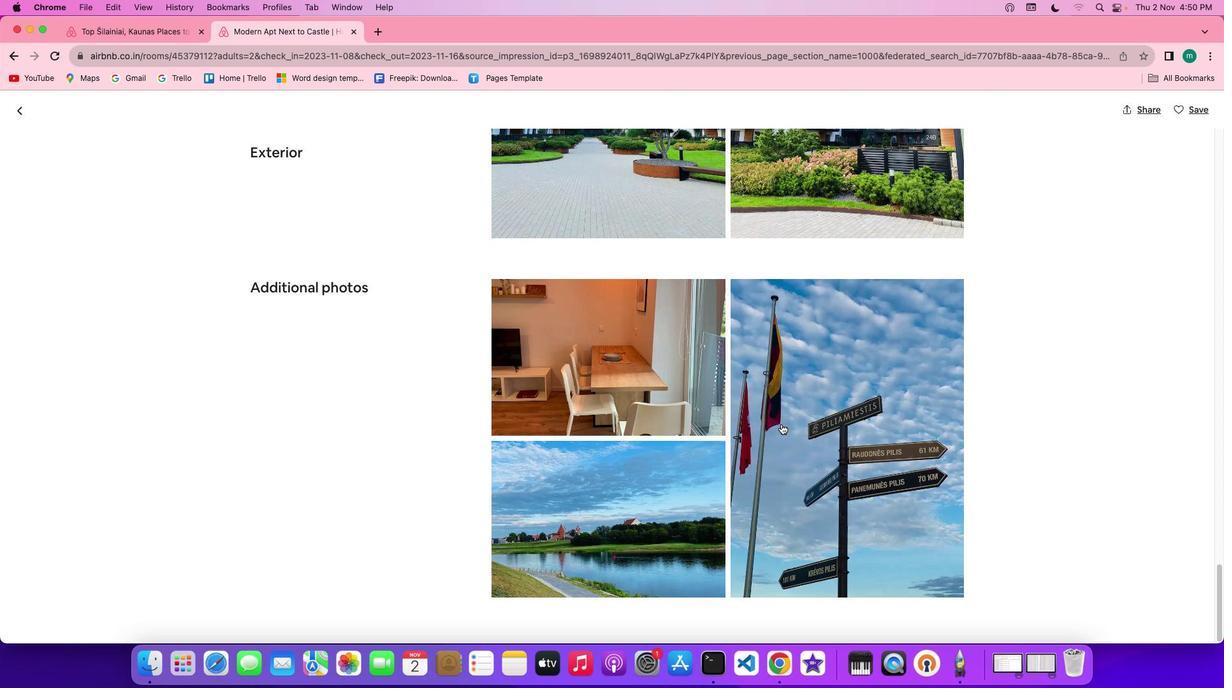 
Action: Mouse moved to (20, 105)
Screenshot: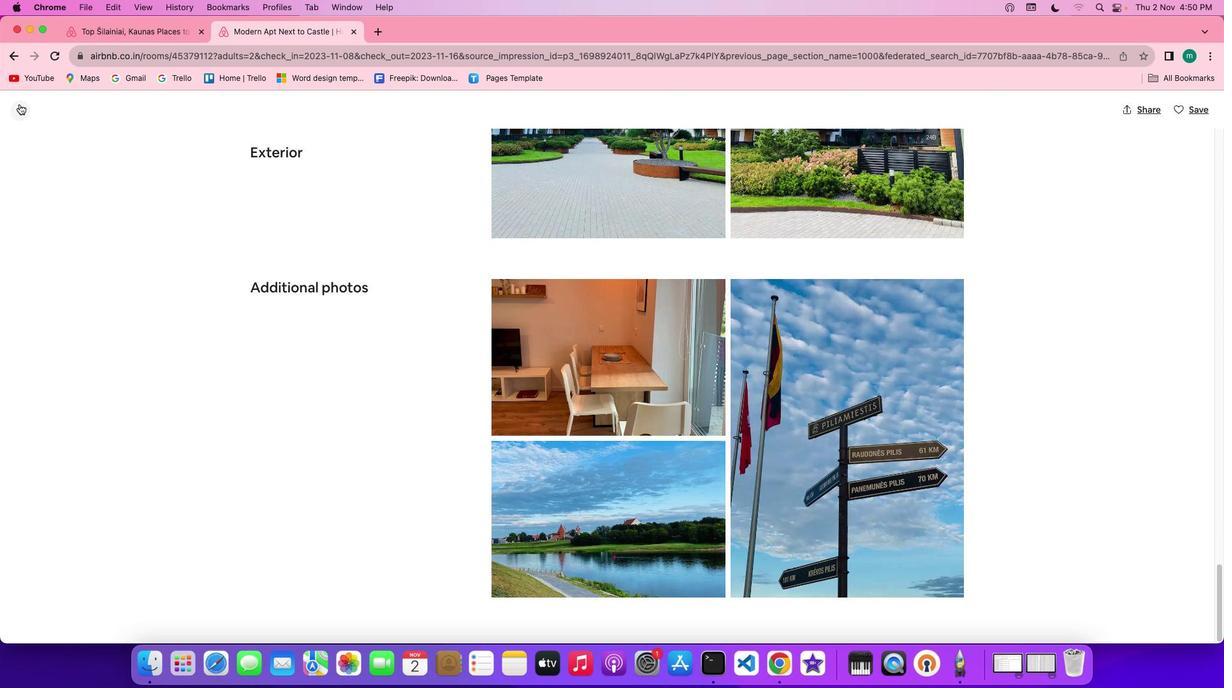 
Action: Mouse pressed left at (20, 105)
Screenshot: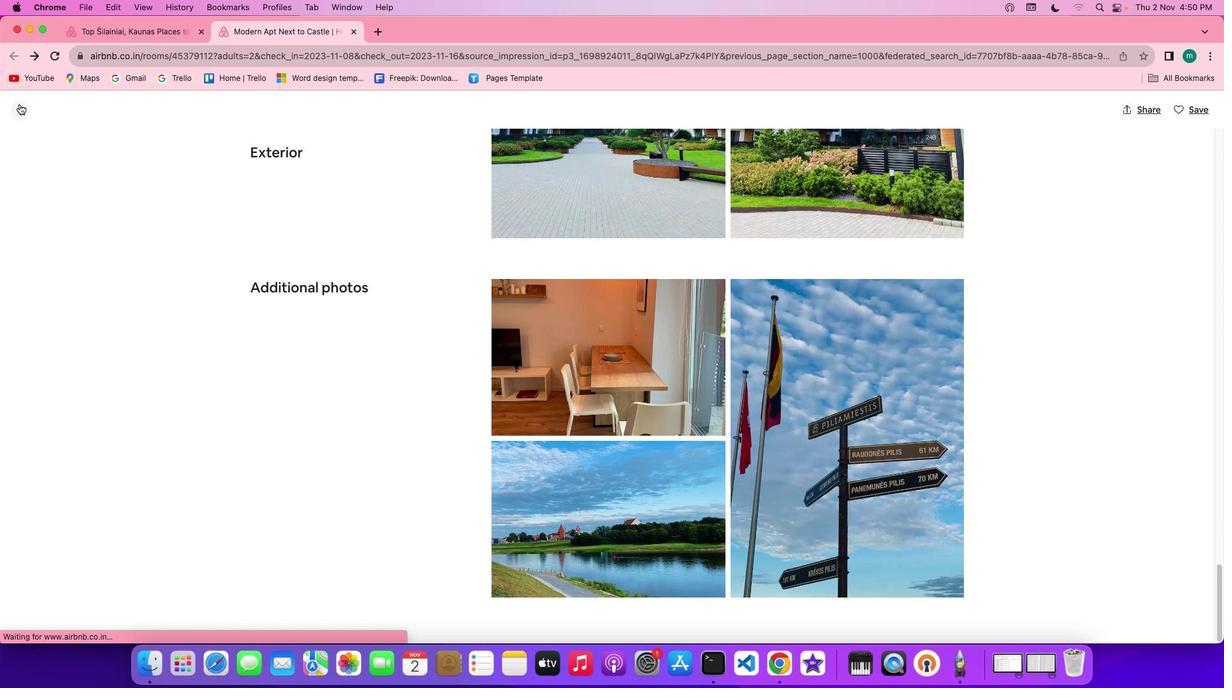 
Action: Mouse moved to (552, 372)
Screenshot: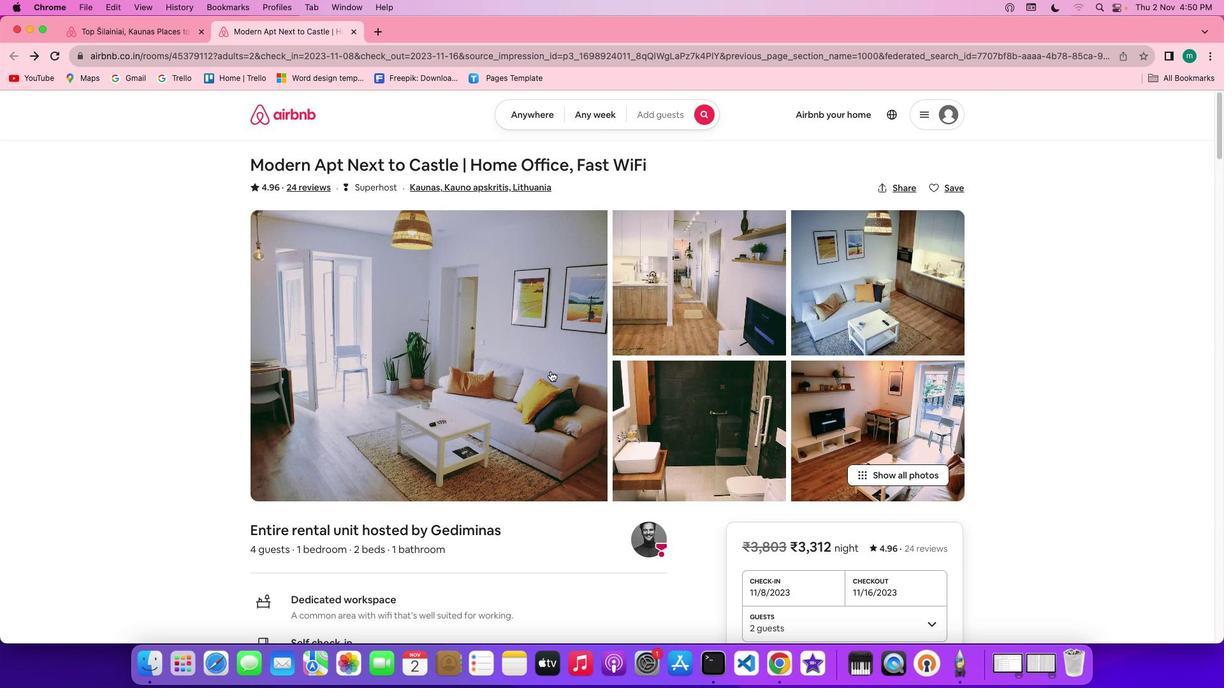 
Action: Mouse scrolled (552, 372) with delta (1, 0)
Screenshot: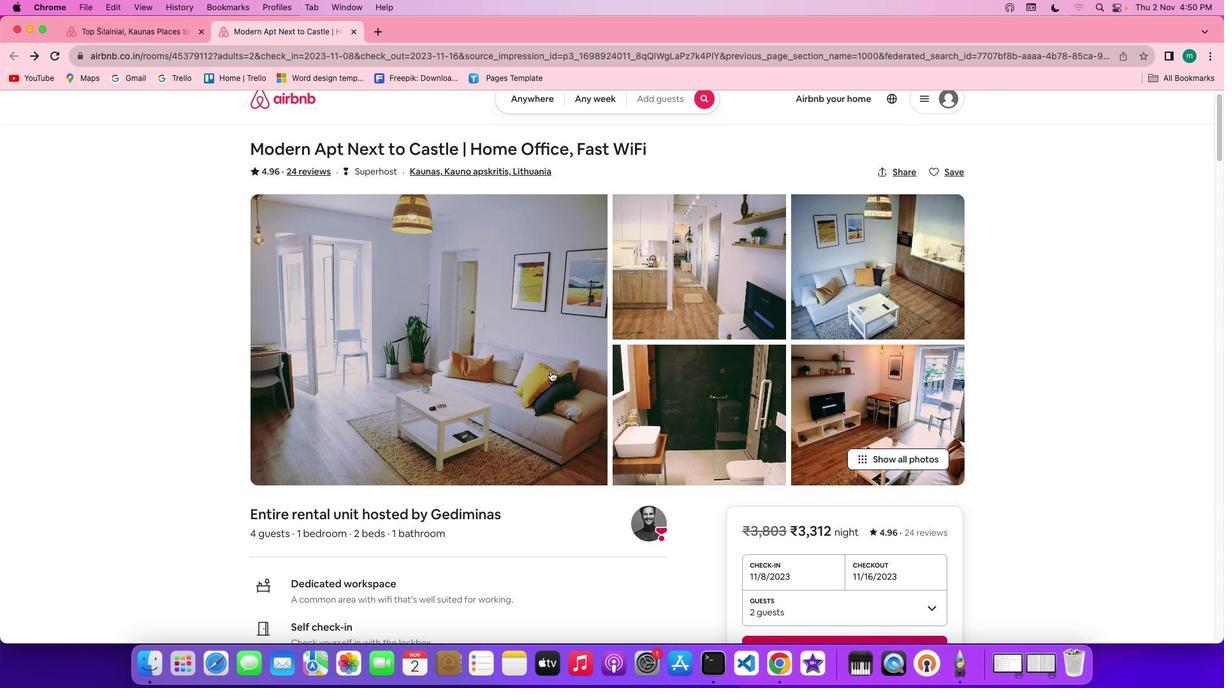
Action: Mouse scrolled (552, 372) with delta (1, 0)
Screenshot: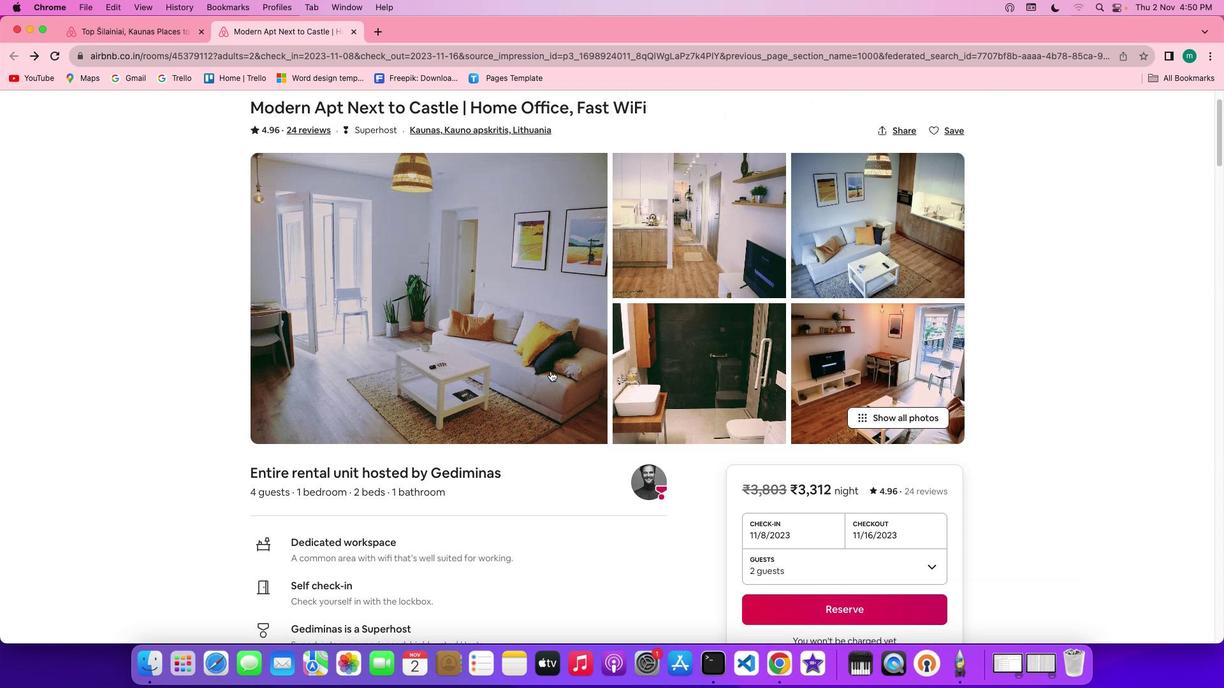 
Action: Mouse scrolled (552, 372) with delta (1, 0)
Screenshot: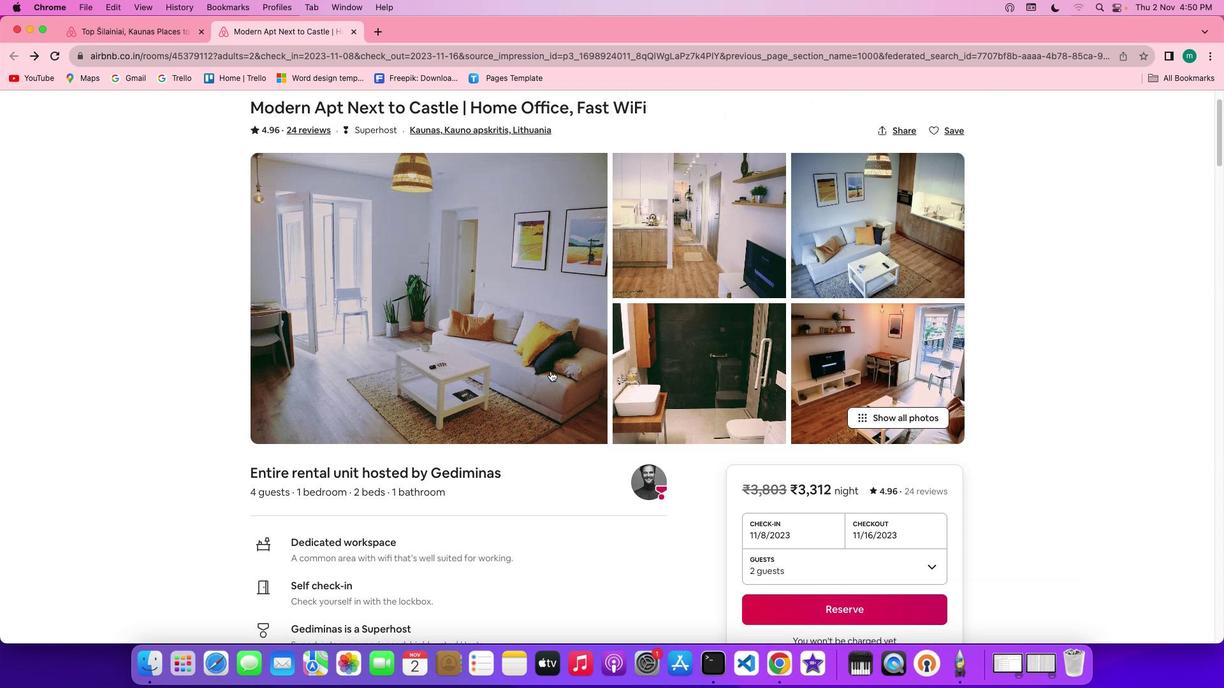 
Action: Mouse scrolled (552, 372) with delta (1, 0)
Screenshot: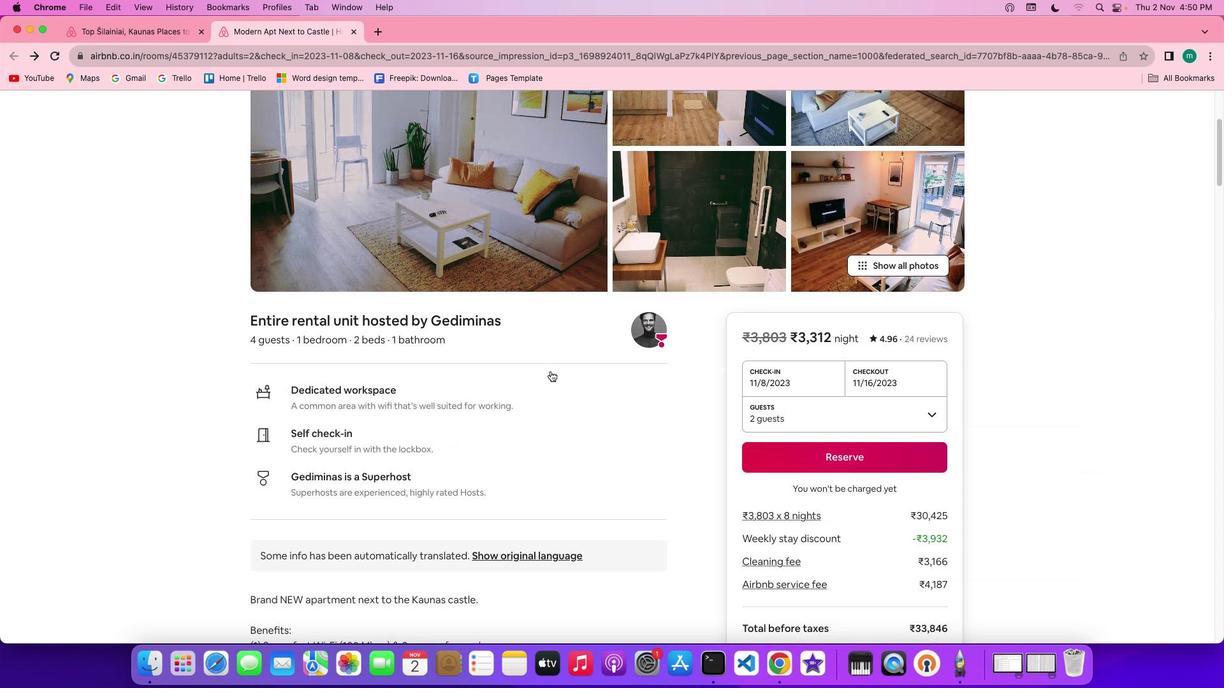 
Action: Mouse scrolled (552, 372) with delta (1, 0)
Screenshot: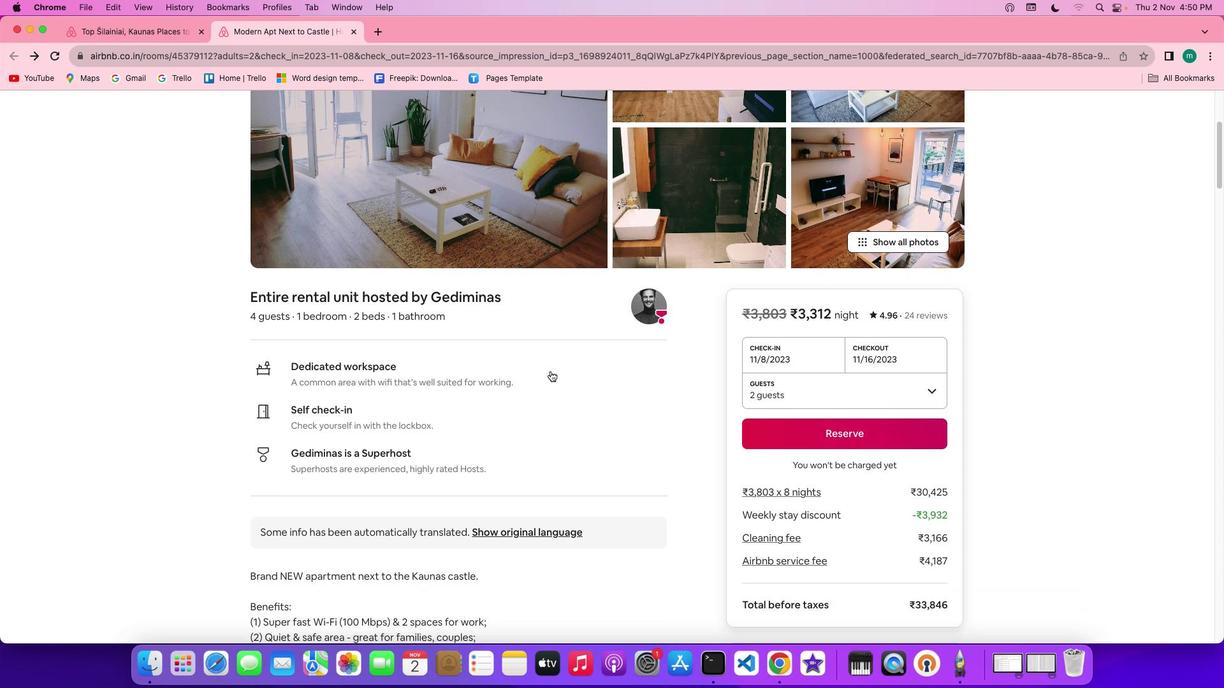 
Action: Mouse scrolled (552, 372) with delta (1, 0)
Screenshot: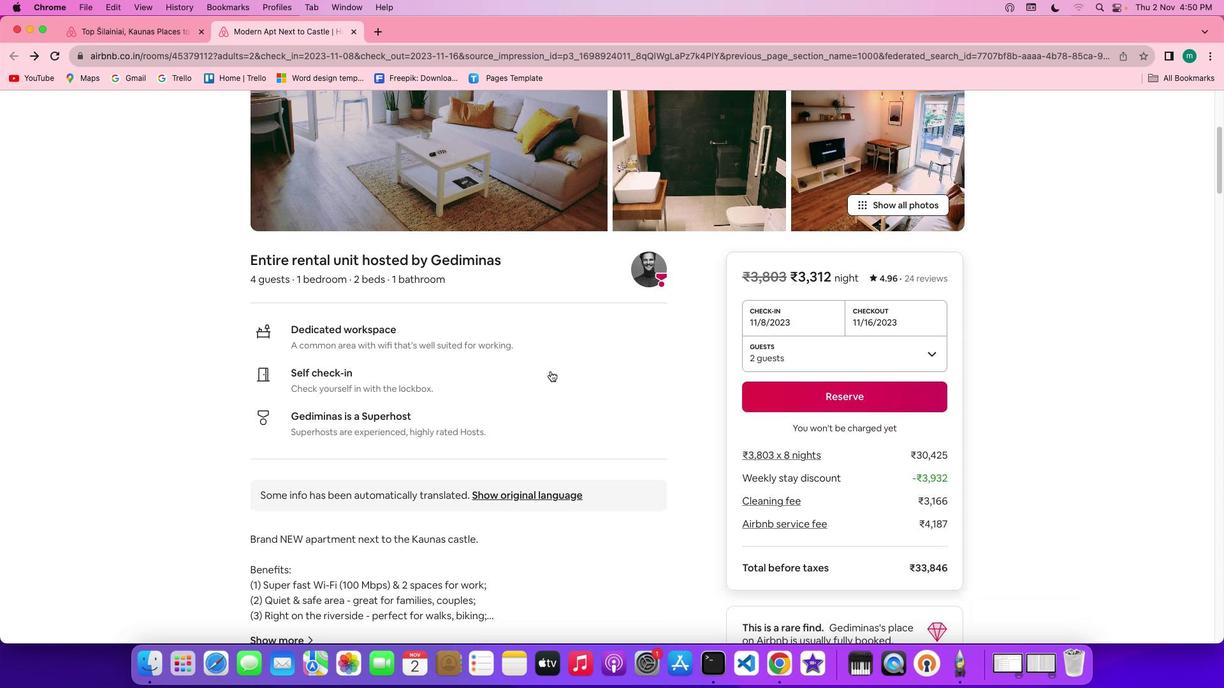
Action: Mouse scrolled (552, 372) with delta (1, 0)
Screenshot: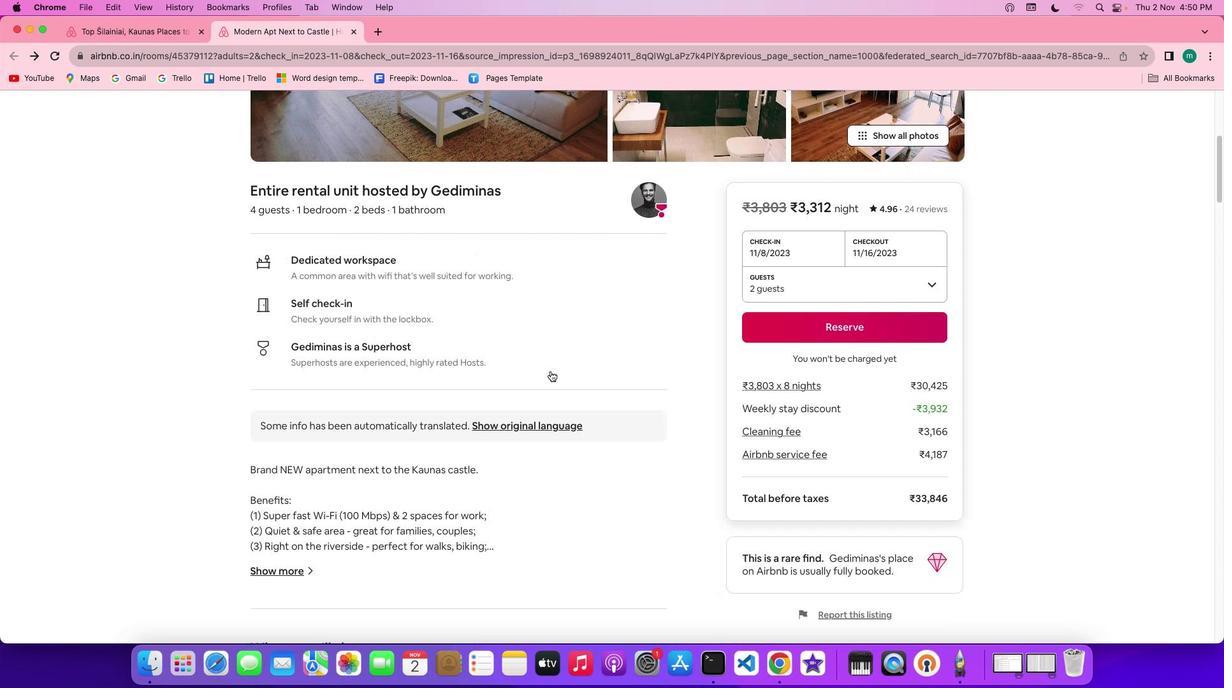
Action: Mouse scrolled (552, 372) with delta (1, 0)
Screenshot: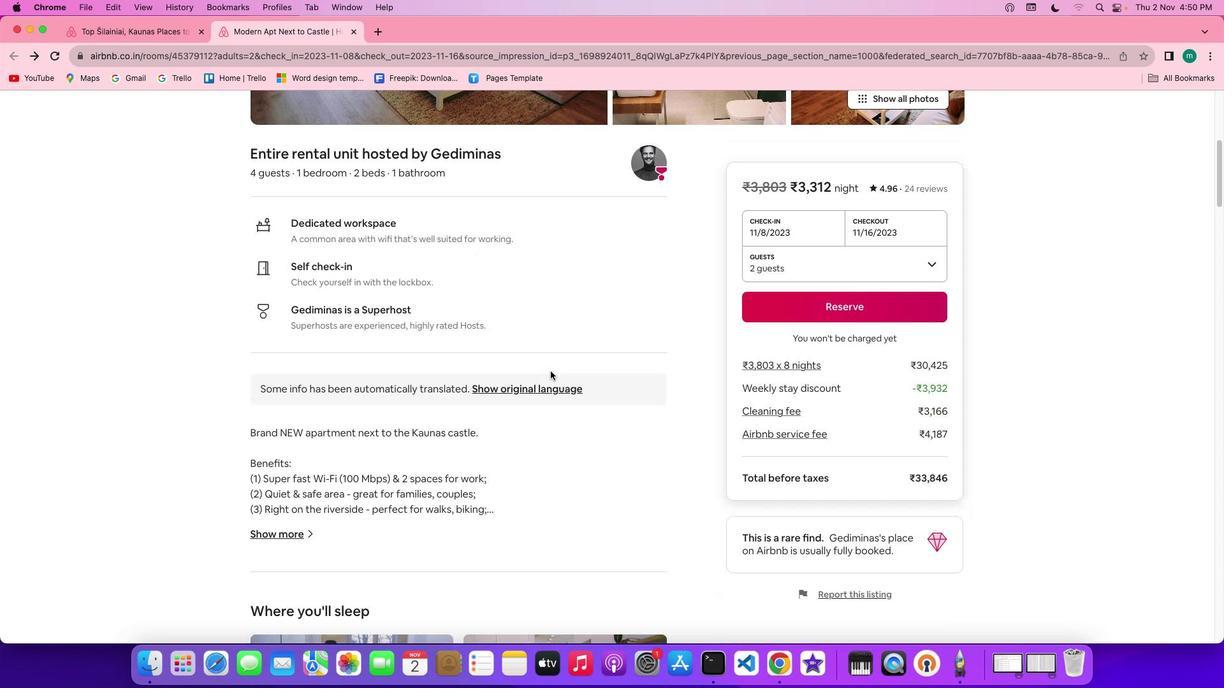 
Action: Mouse scrolled (552, 372) with delta (1, 0)
Screenshot: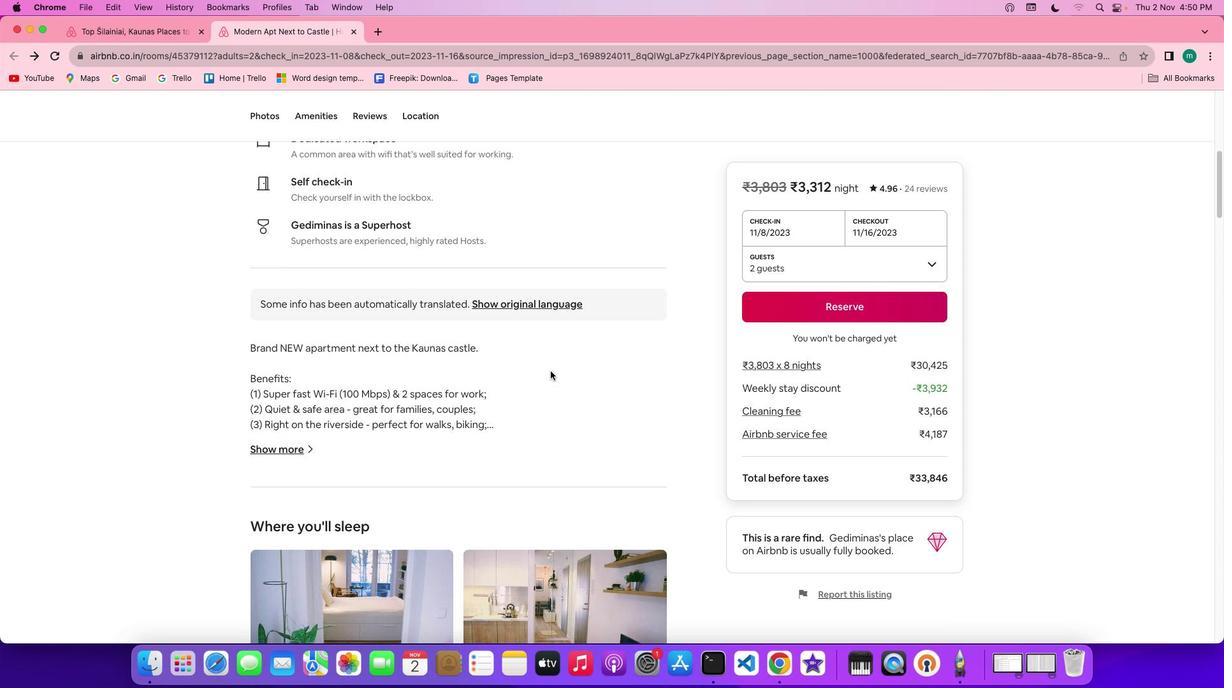 
Action: Mouse scrolled (552, 372) with delta (1, 0)
Screenshot: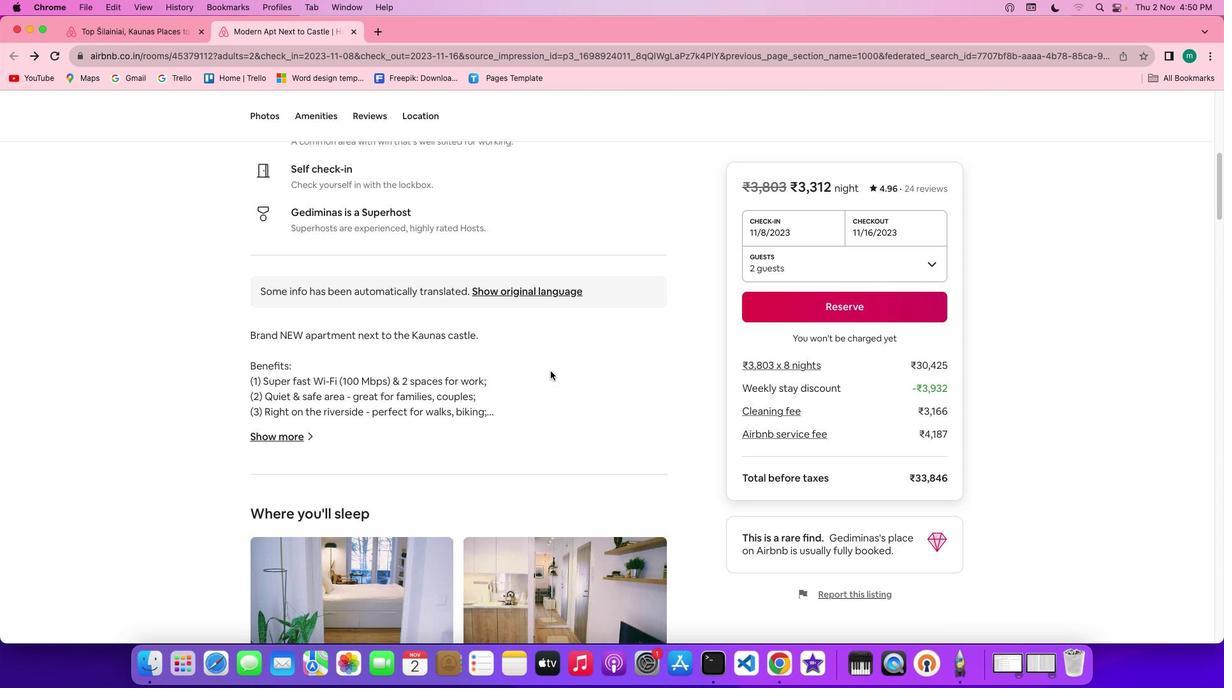 
Action: Mouse scrolled (552, 372) with delta (1, 0)
Screenshot: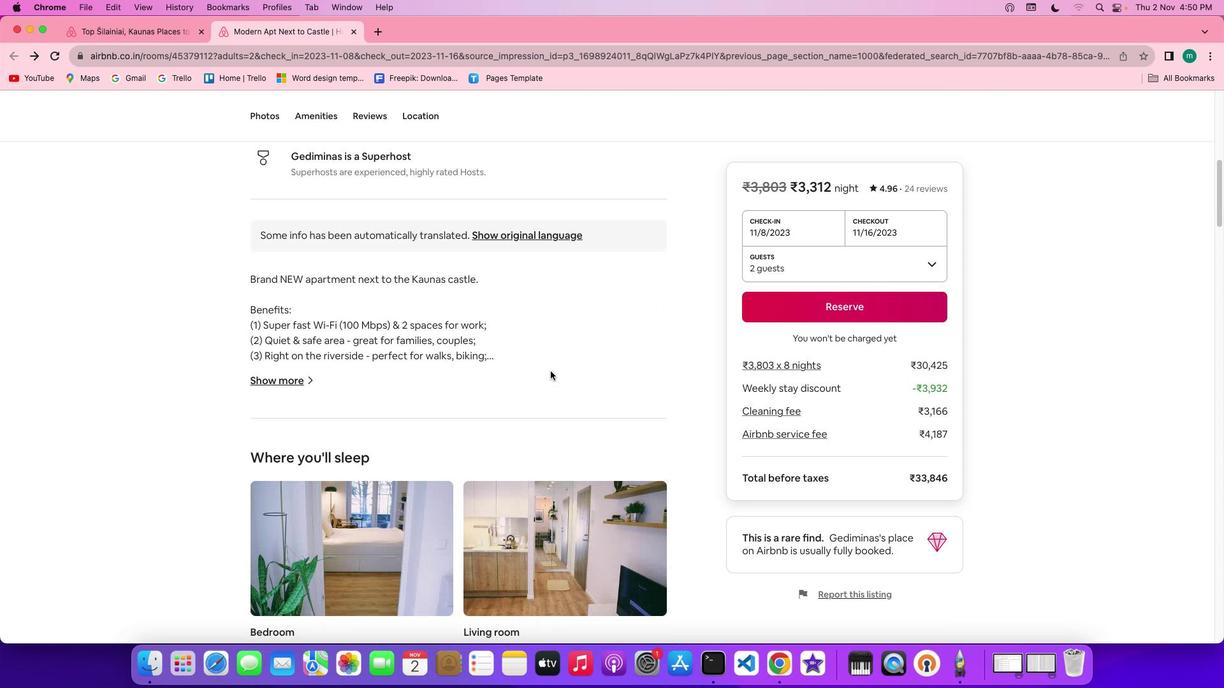 
Action: Mouse scrolled (552, 372) with delta (1, 0)
Screenshot: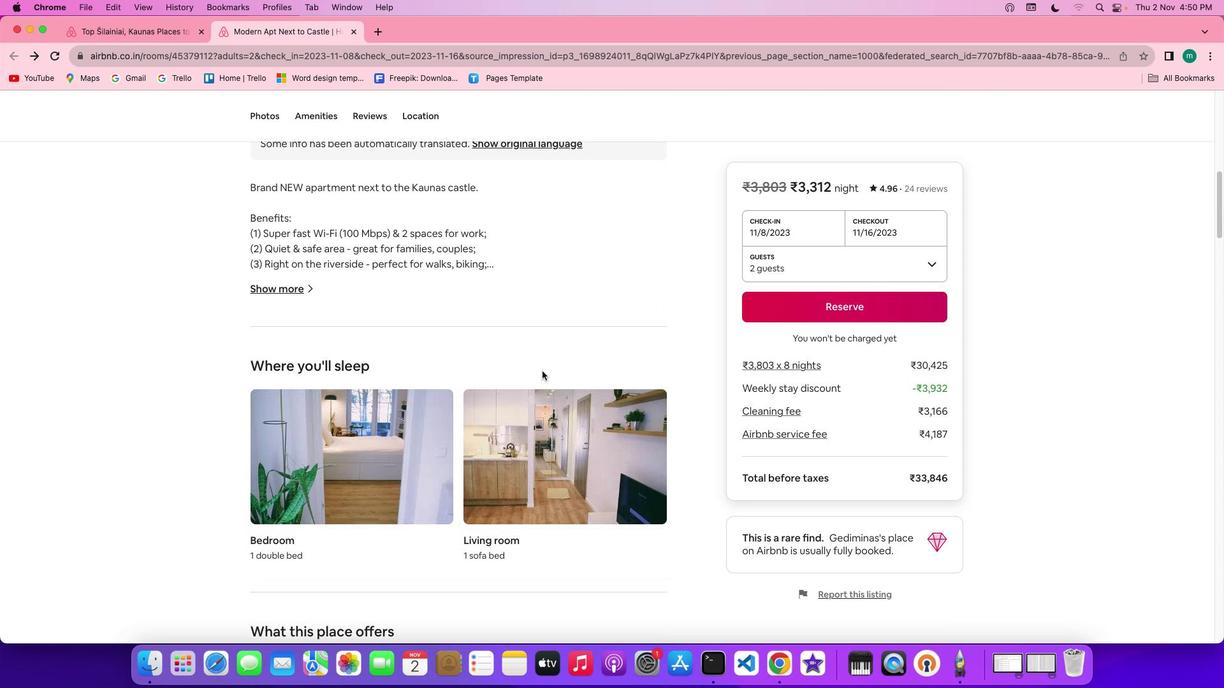 
Action: Mouse moved to (271, 265)
Screenshot: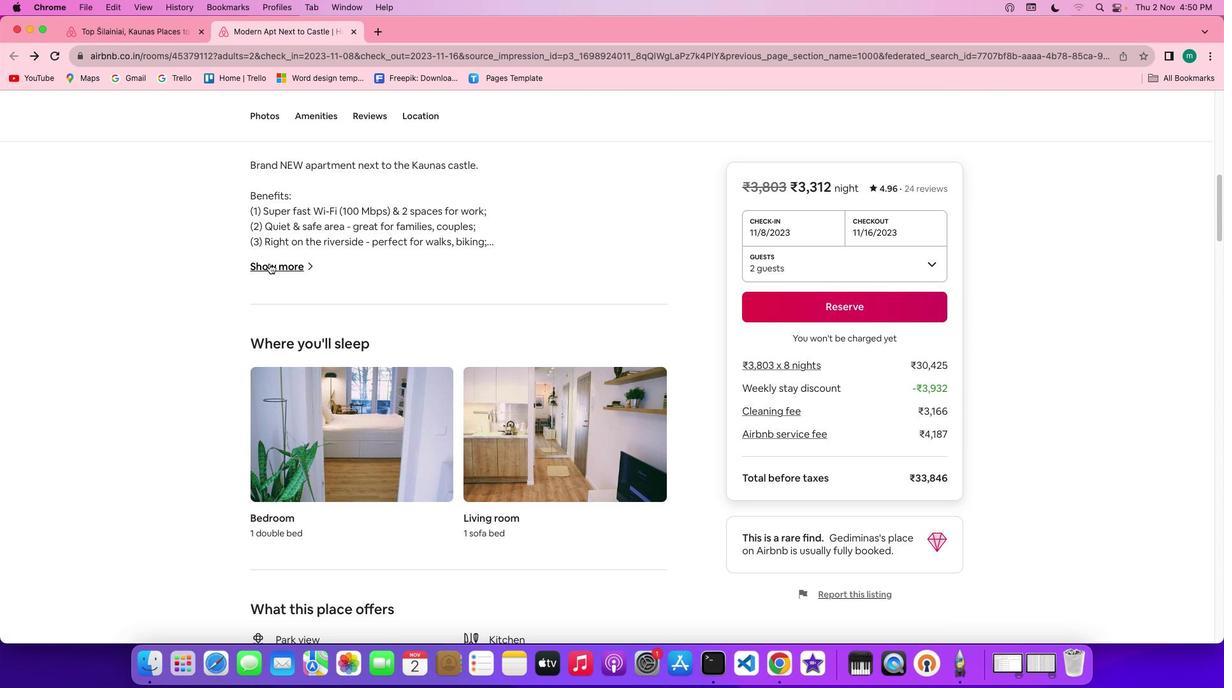 
Action: Mouse pressed left at (271, 265)
Screenshot: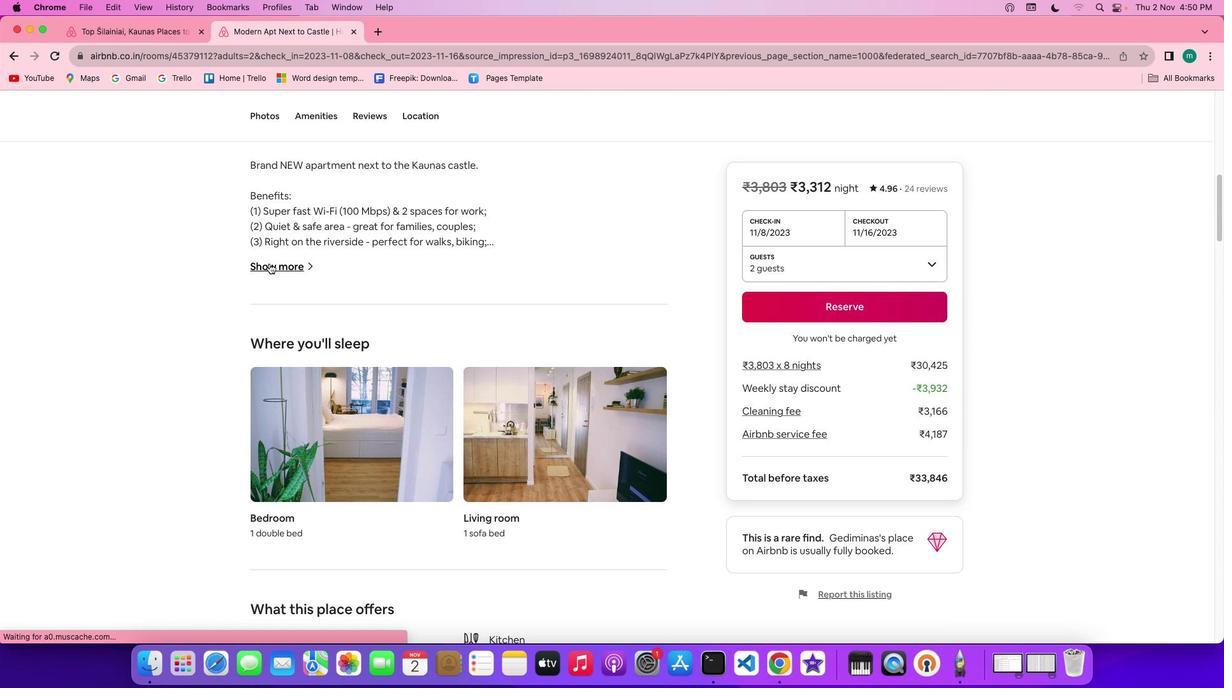 
Action: Mouse moved to (692, 394)
Screenshot: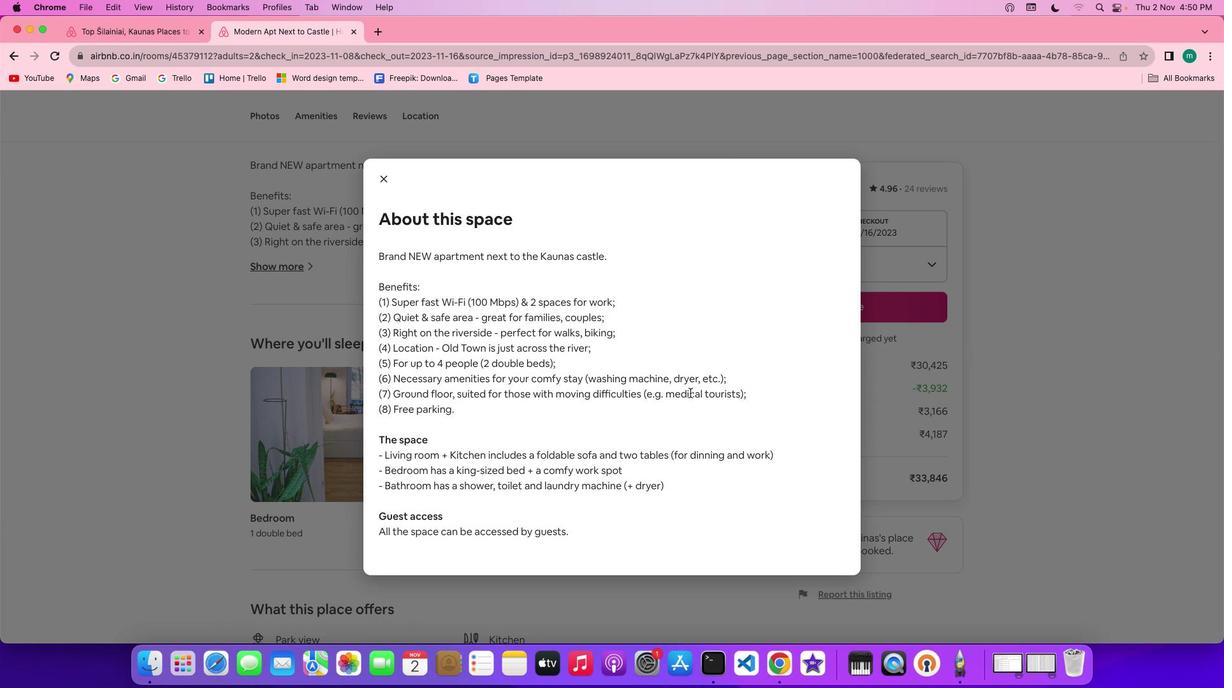 
Action: Mouse scrolled (692, 394) with delta (1, 0)
Screenshot: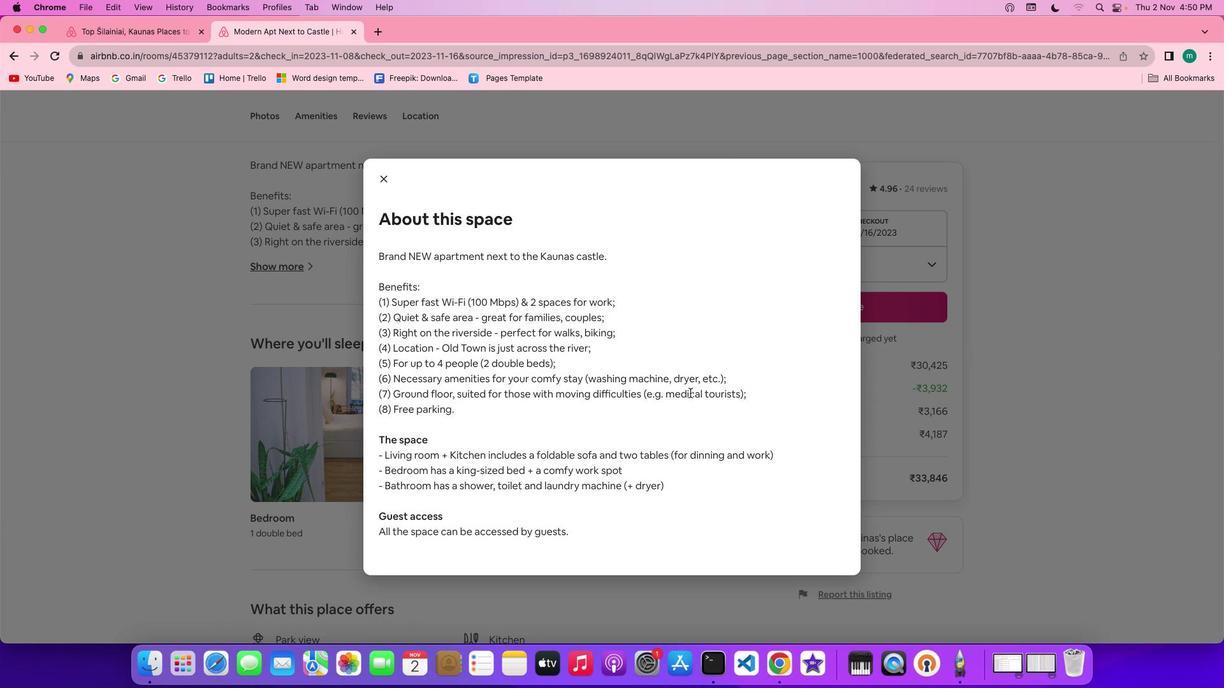 
Action: Mouse scrolled (692, 394) with delta (1, 0)
Screenshot: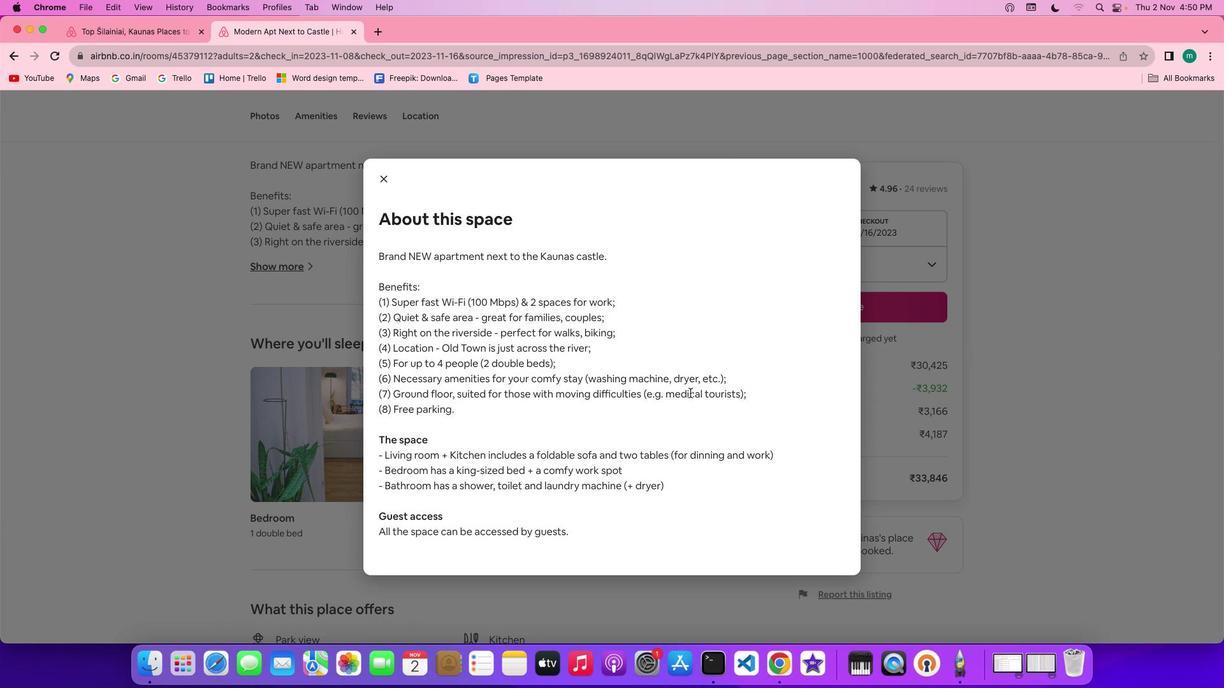 
Action: Mouse scrolled (692, 394) with delta (1, 0)
Screenshot: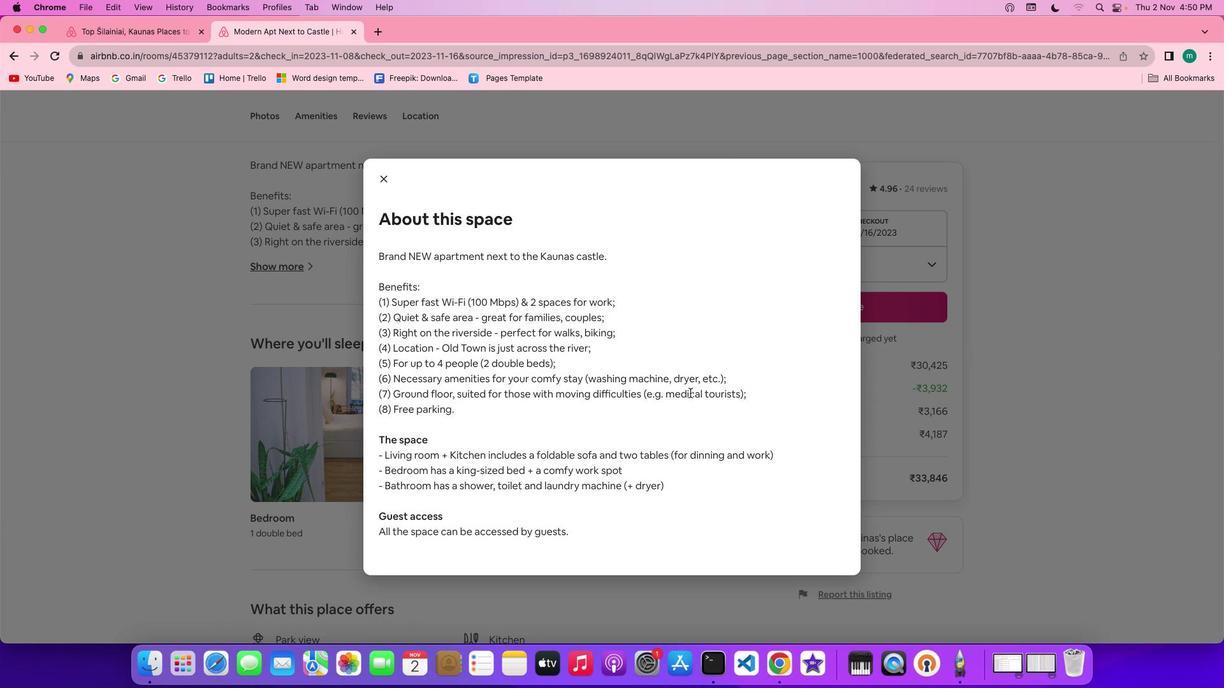 
Action: Mouse scrolled (692, 394) with delta (1, 0)
Screenshot: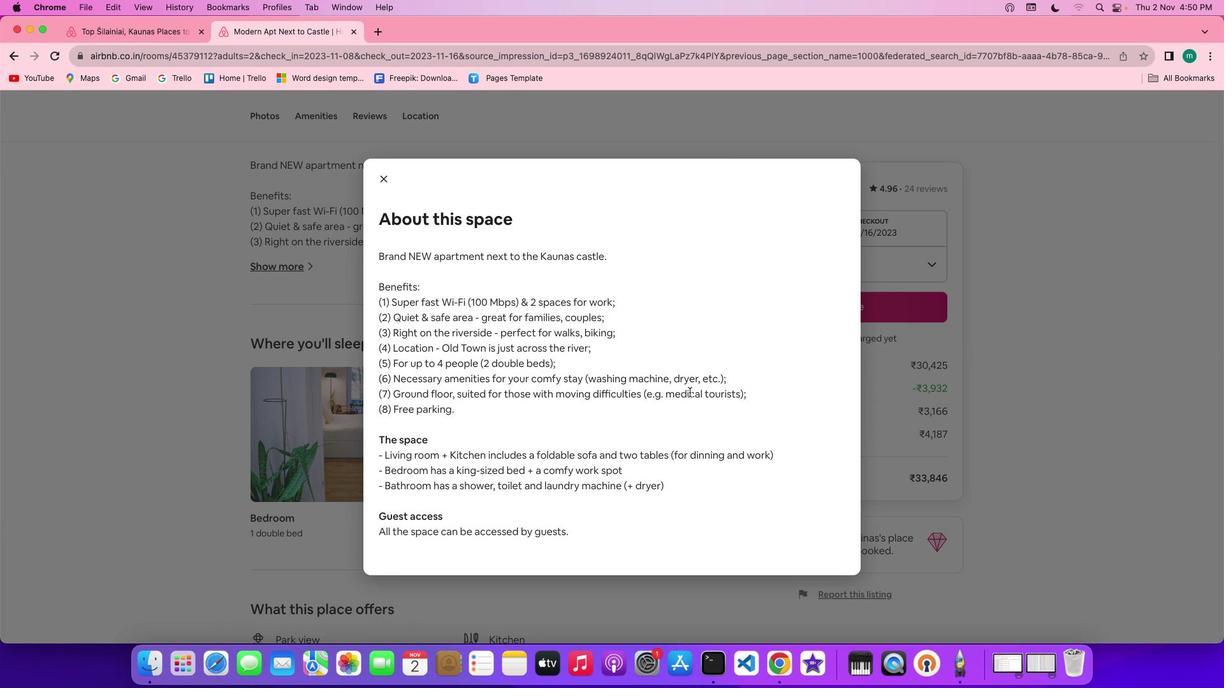 
Action: Mouse moved to (691, 394)
Screenshot: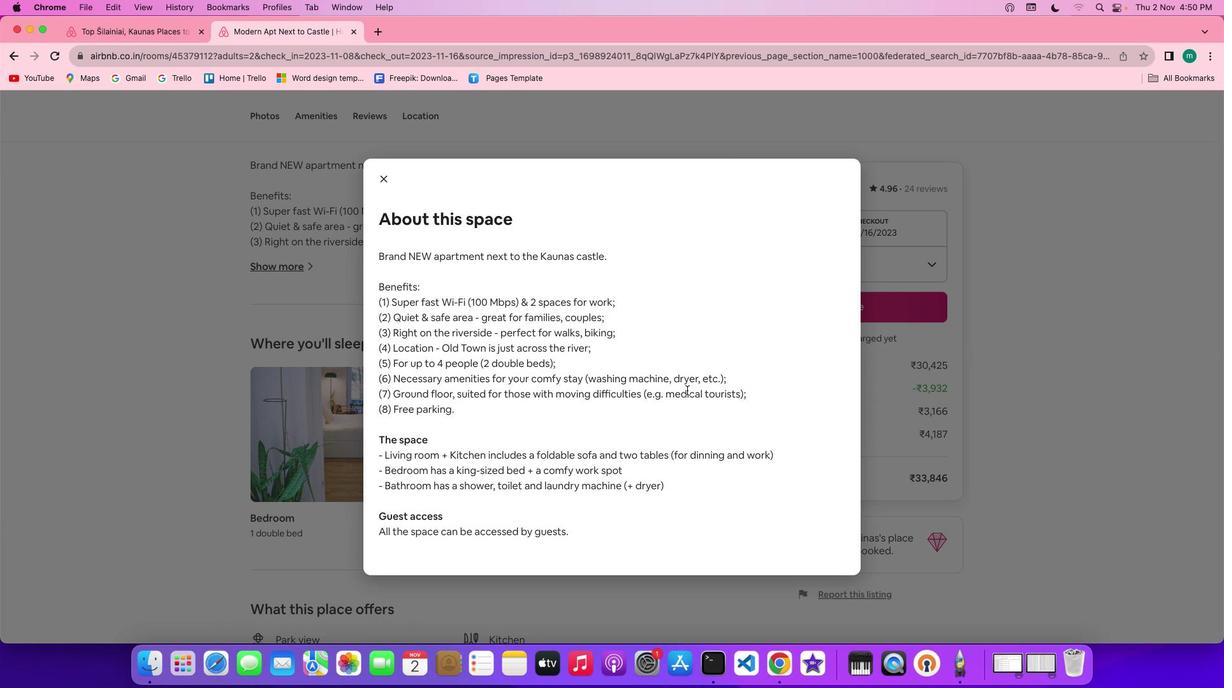
Action: Mouse scrolled (691, 394) with delta (1, 0)
Screenshot: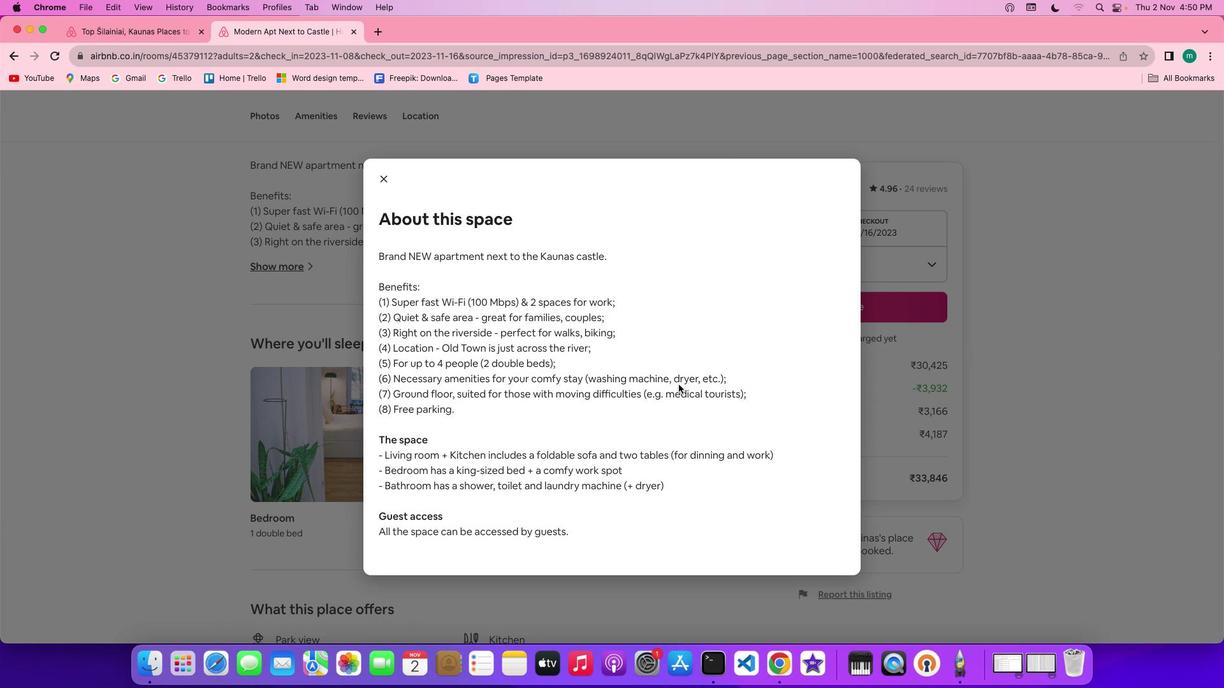 
Action: Mouse moved to (389, 186)
Screenshot: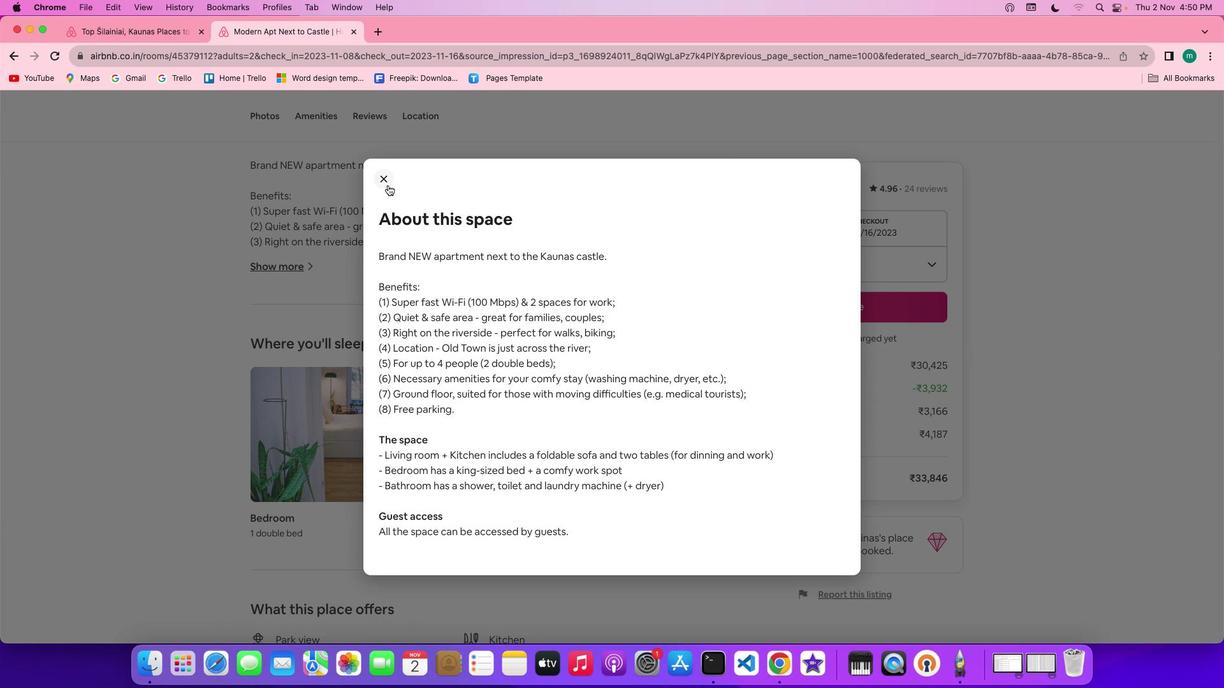 
Action: Mouse pressed left at (389, 186)
Screenshot: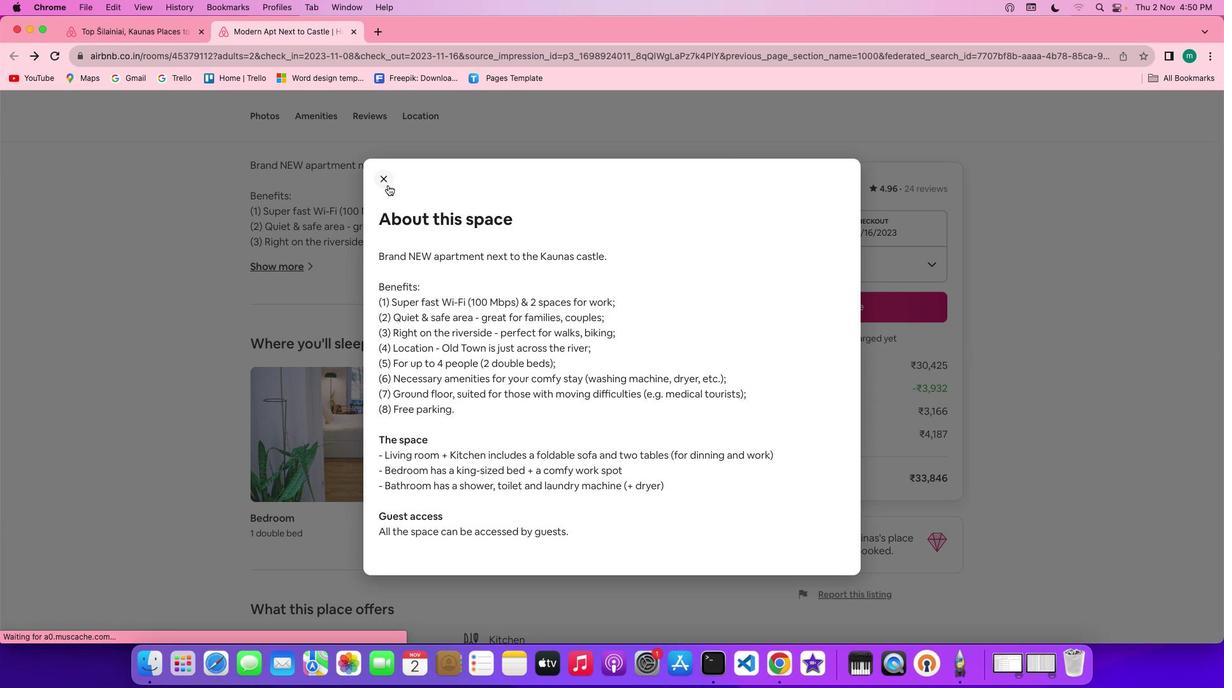 
Action: Mouse moved to (393, 388)
Screenshot: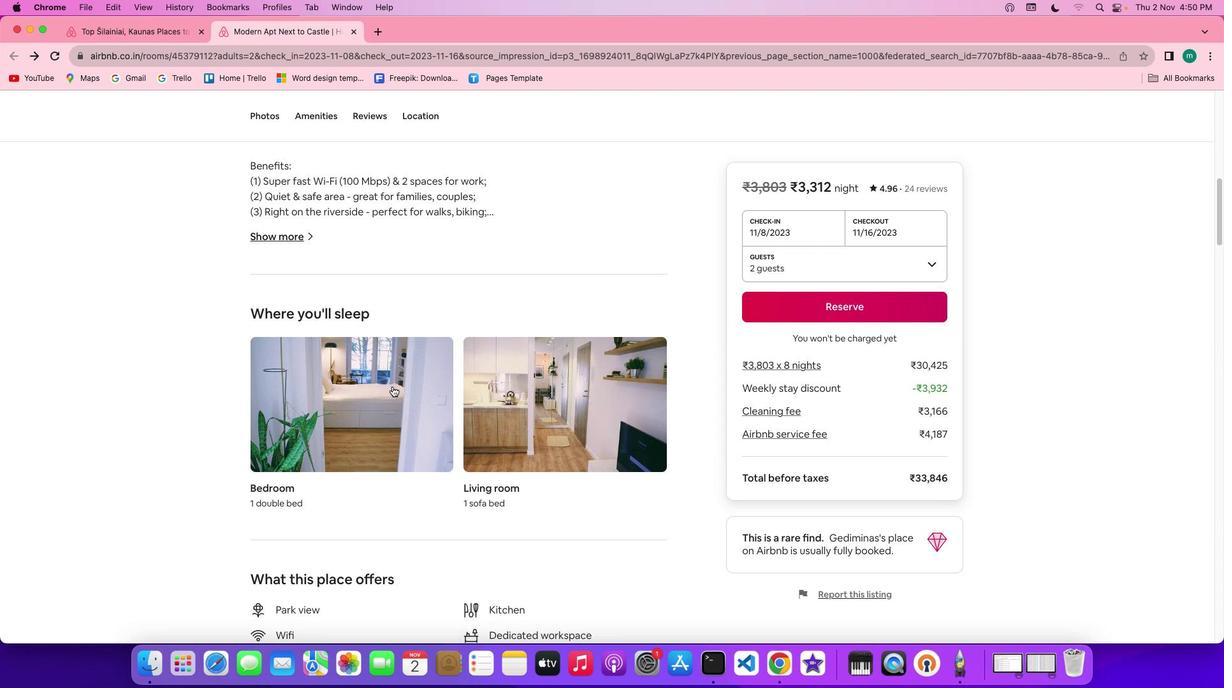 
Action: Mouse scrolled (393, 388) with delta (1, 0)
Screenshot: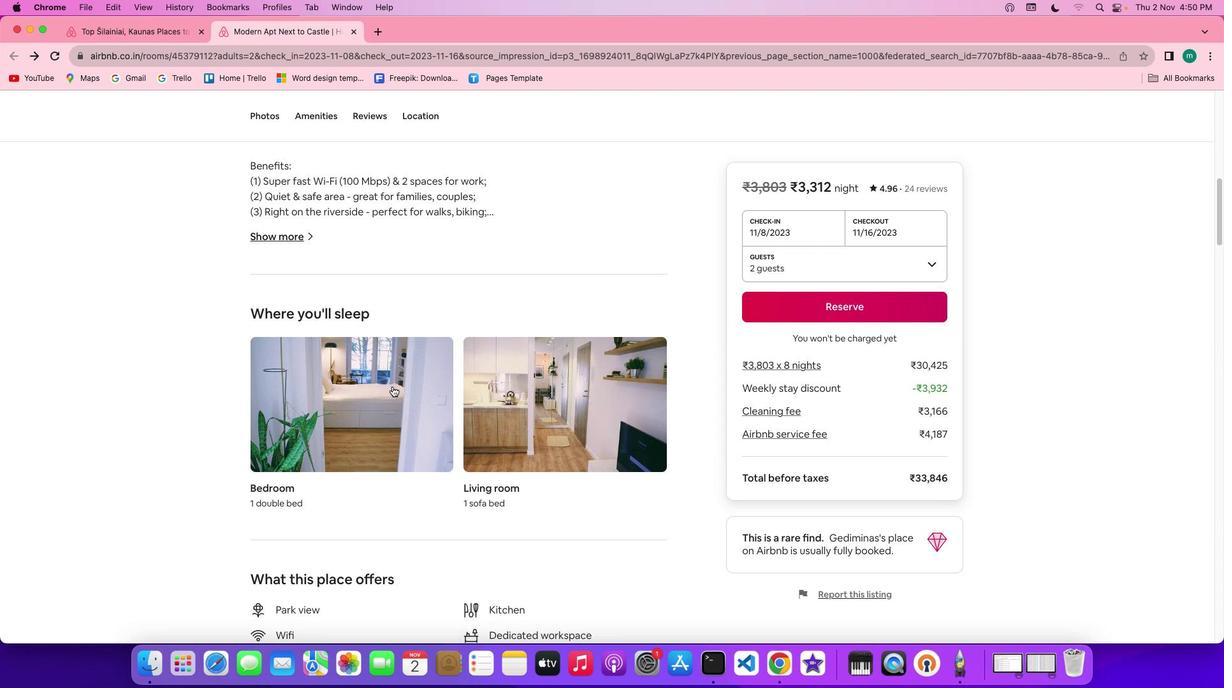 
Action: Mouse scrolled (393, 388) with delta (1, 0)
Screenshot: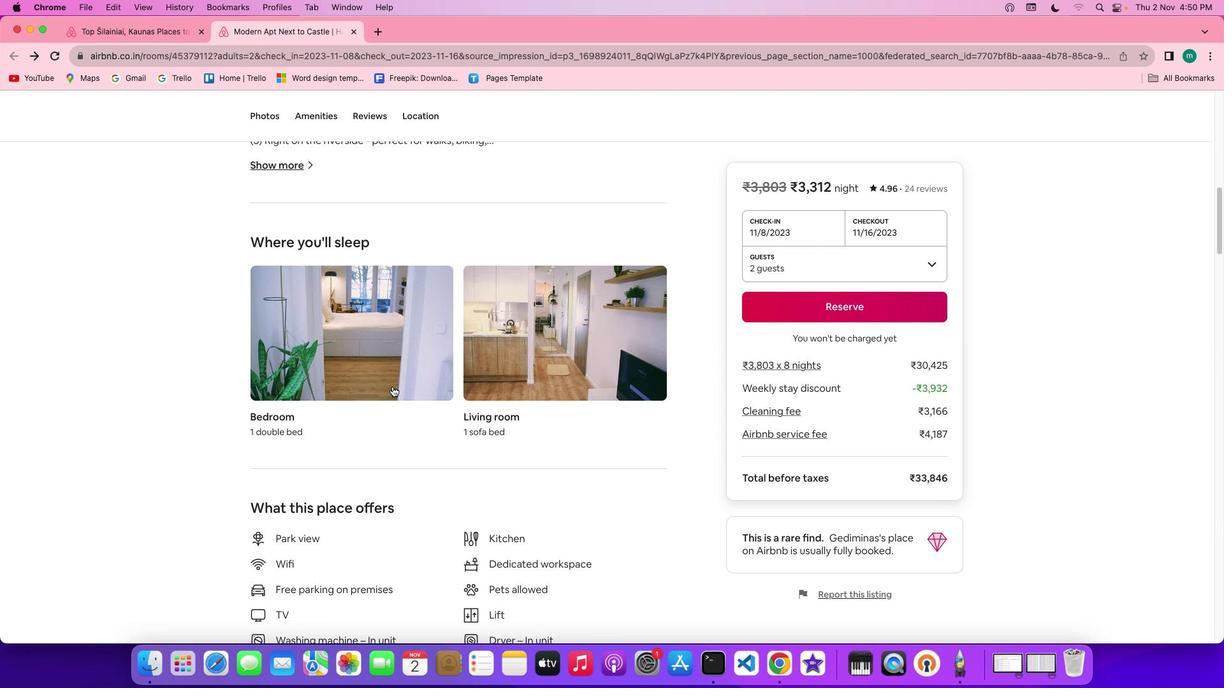 
Action: Mouse scrolled (393, 388) with delta (1, 0)
Screenshot: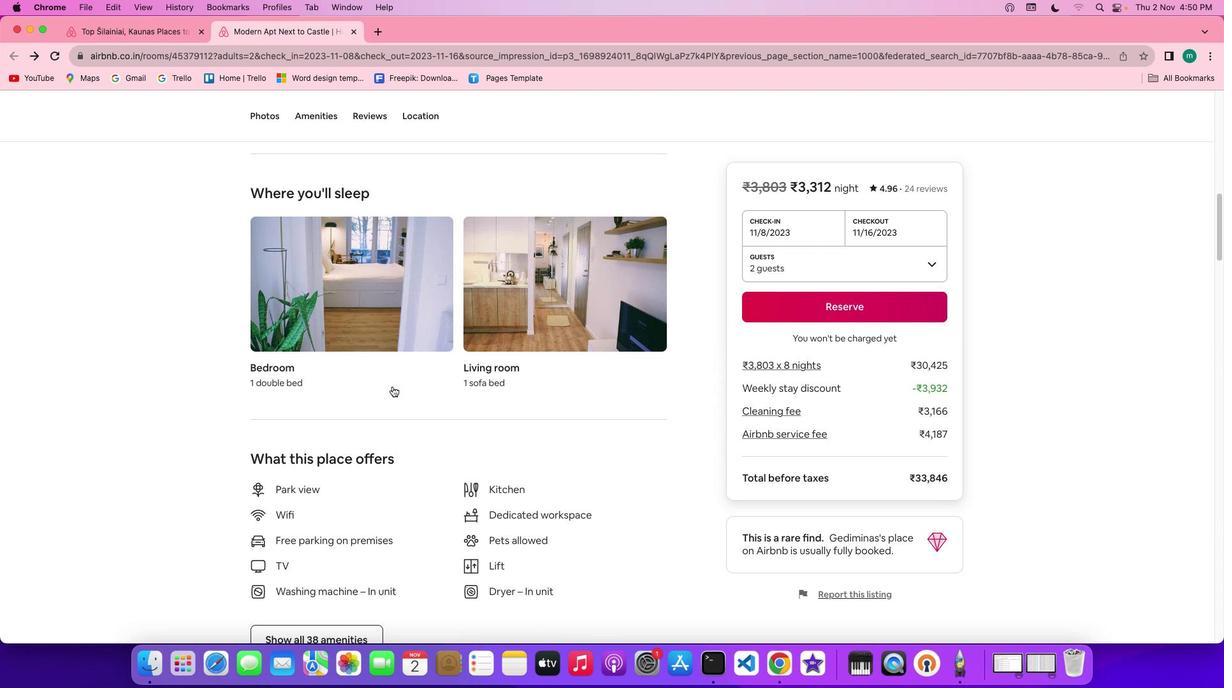 
Action: Mouse scrolled (393, 388) with delta (1, -1)
Screenshot: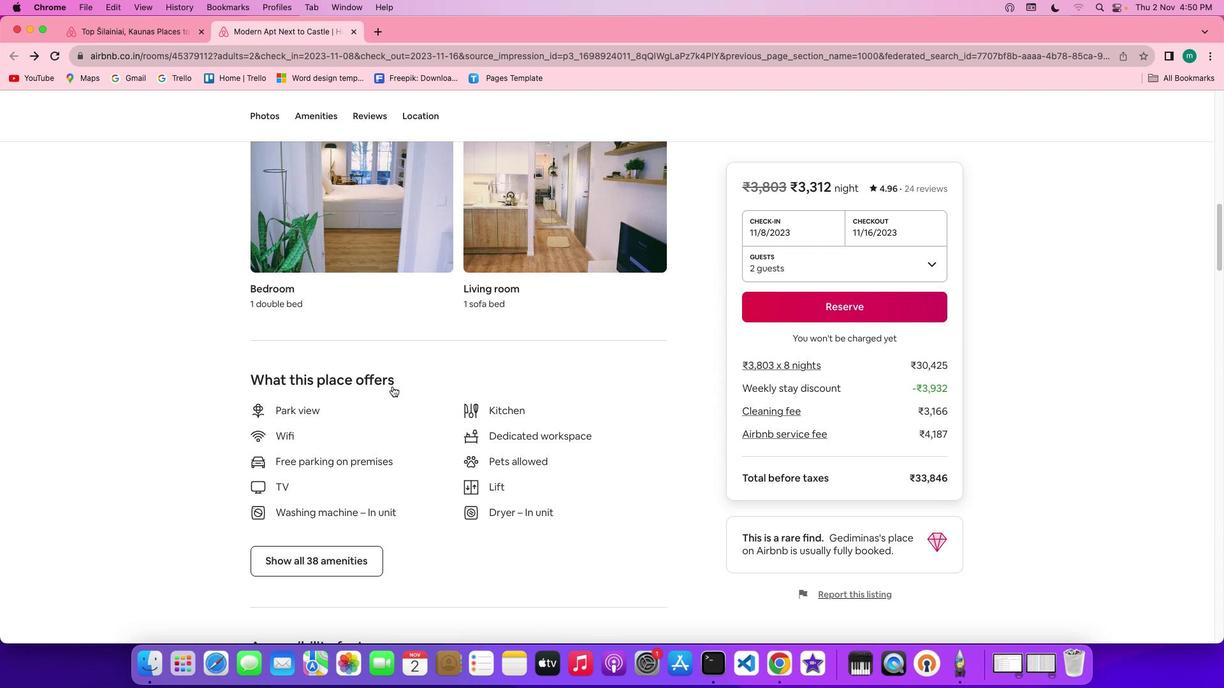 
Action: Mouse moved to (413, 406)
Screenshot: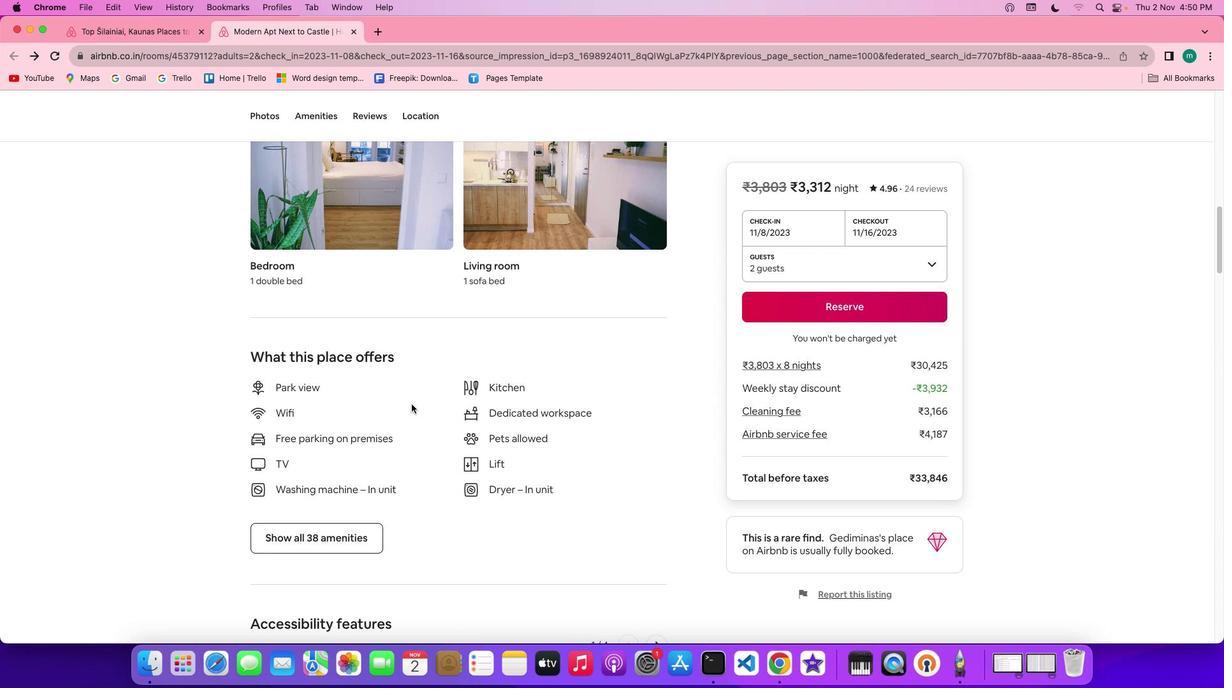 
Action: Mouse scrolled (413, 406) with delta (1, 0)
Screenshot: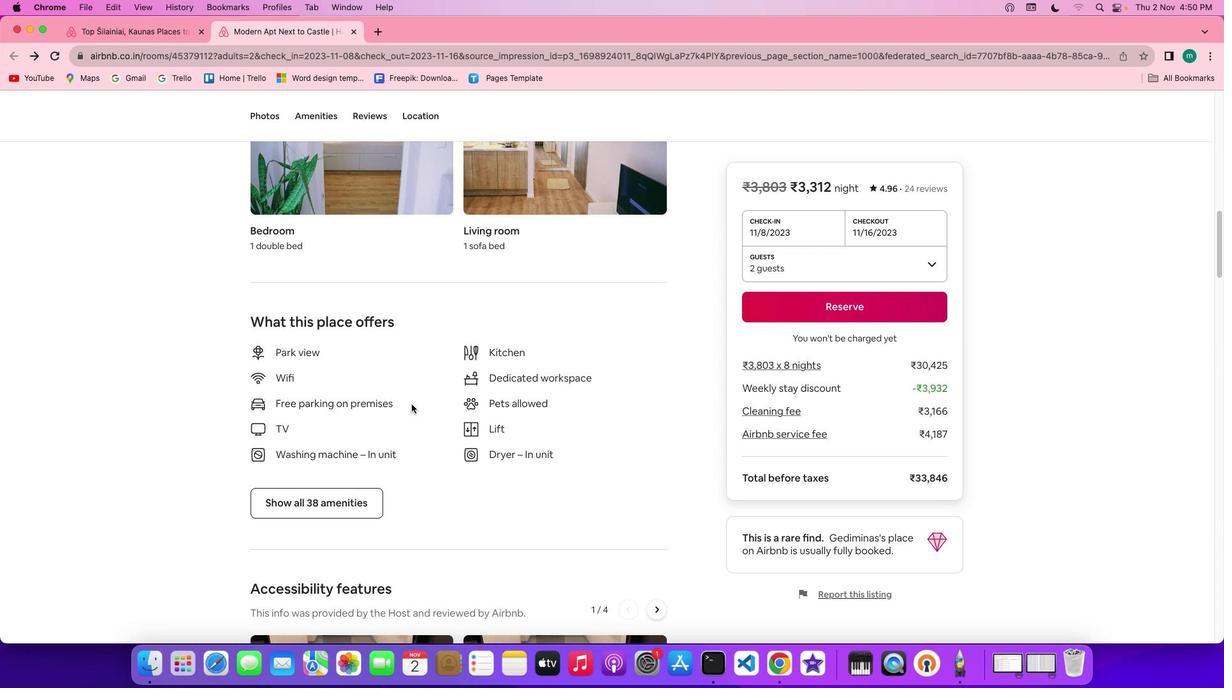 
Action: Mouse scrolled (413, 406) with delta (1, 0)
Screenshot: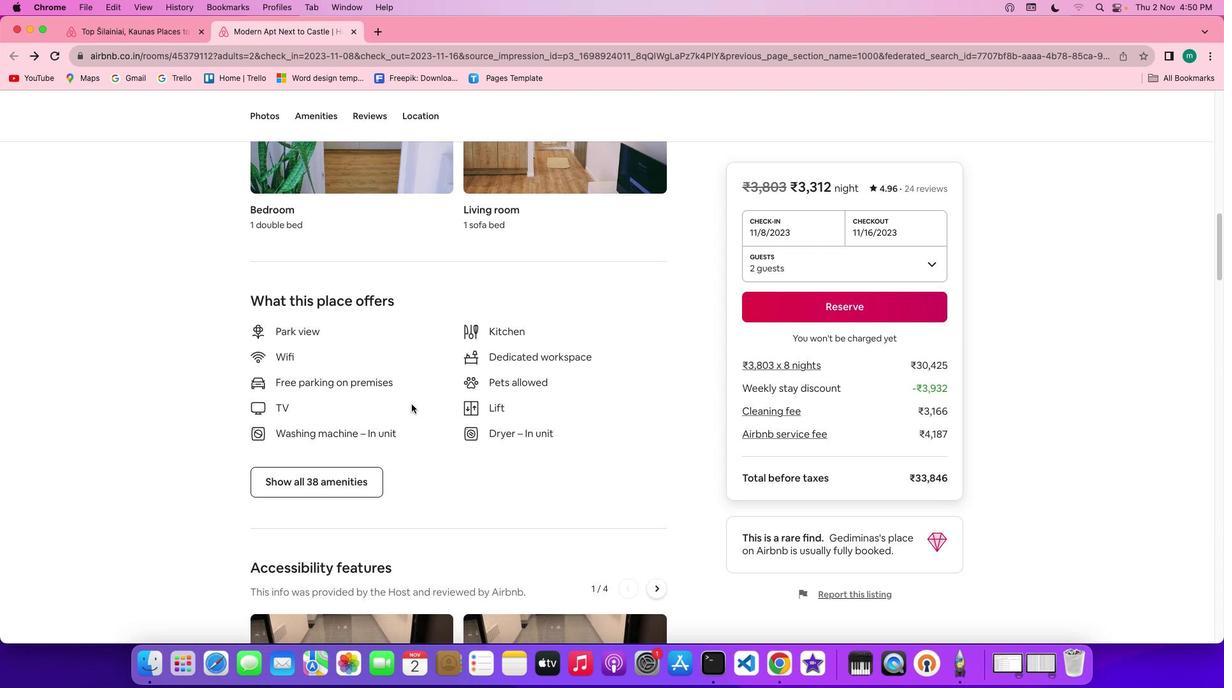 
Action: Mouse scrolled (413, 406) with delta (1, 0)
Screenshot: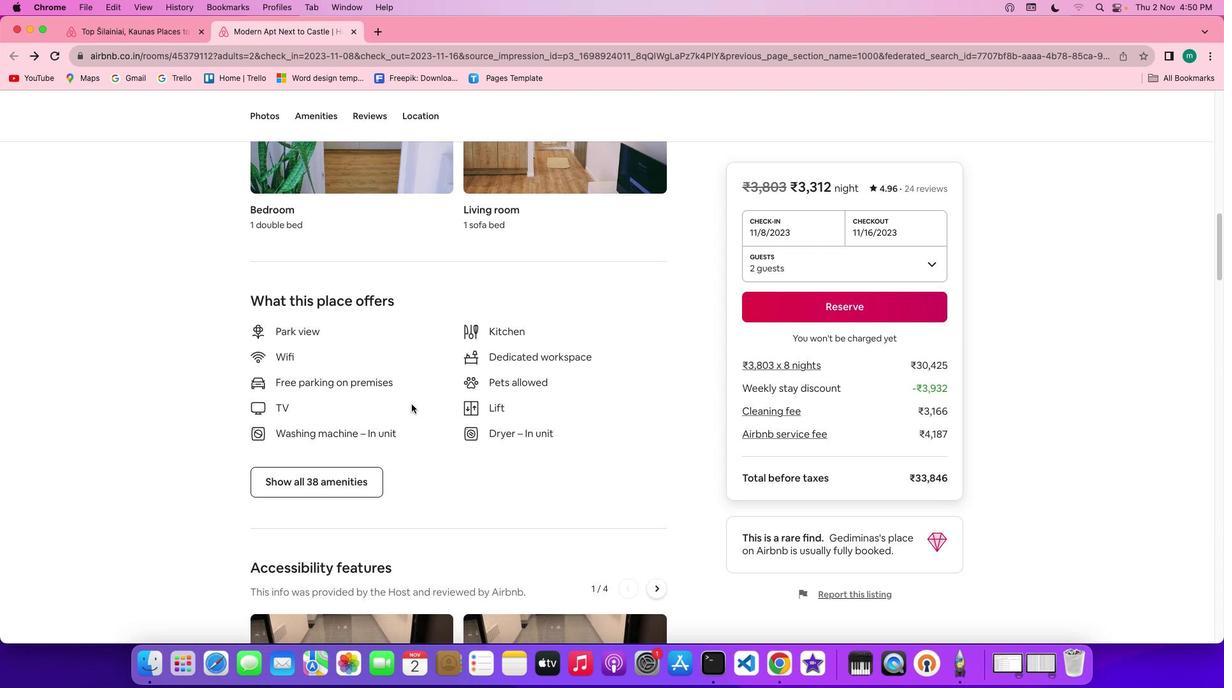 
Action: Mouse scrolled (413, 406) with delta (1, 0)
Screenshot: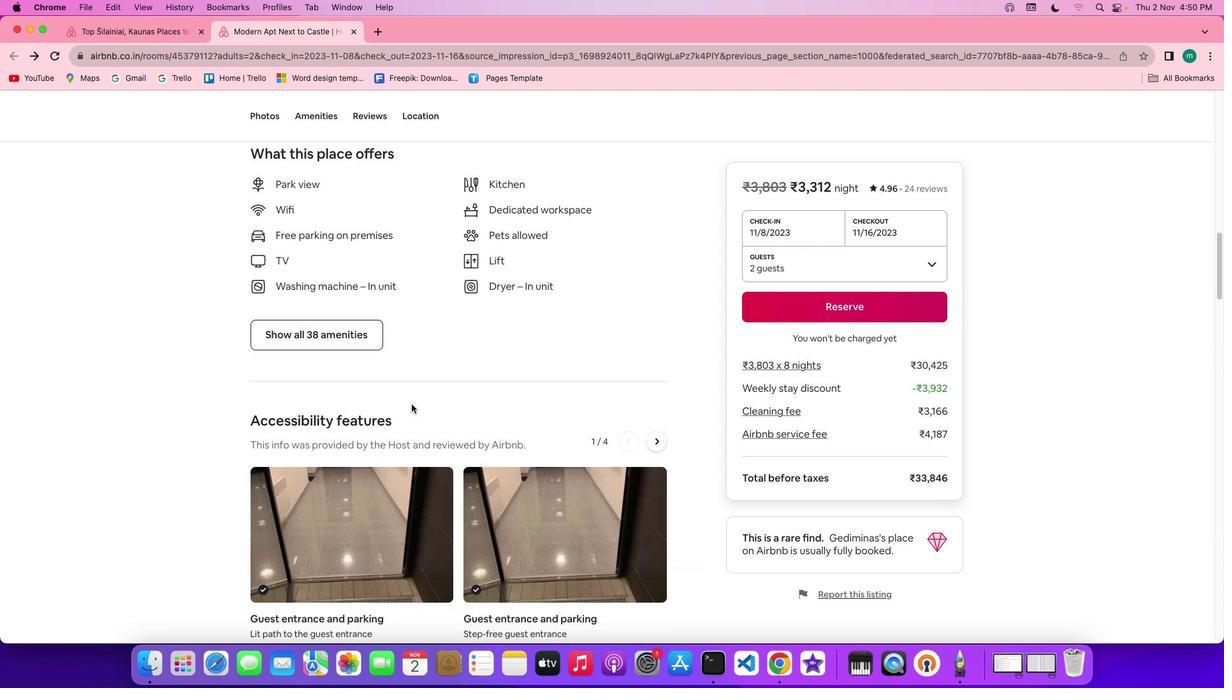 
Action: Mouse moved to (318, 322)
Screenshot: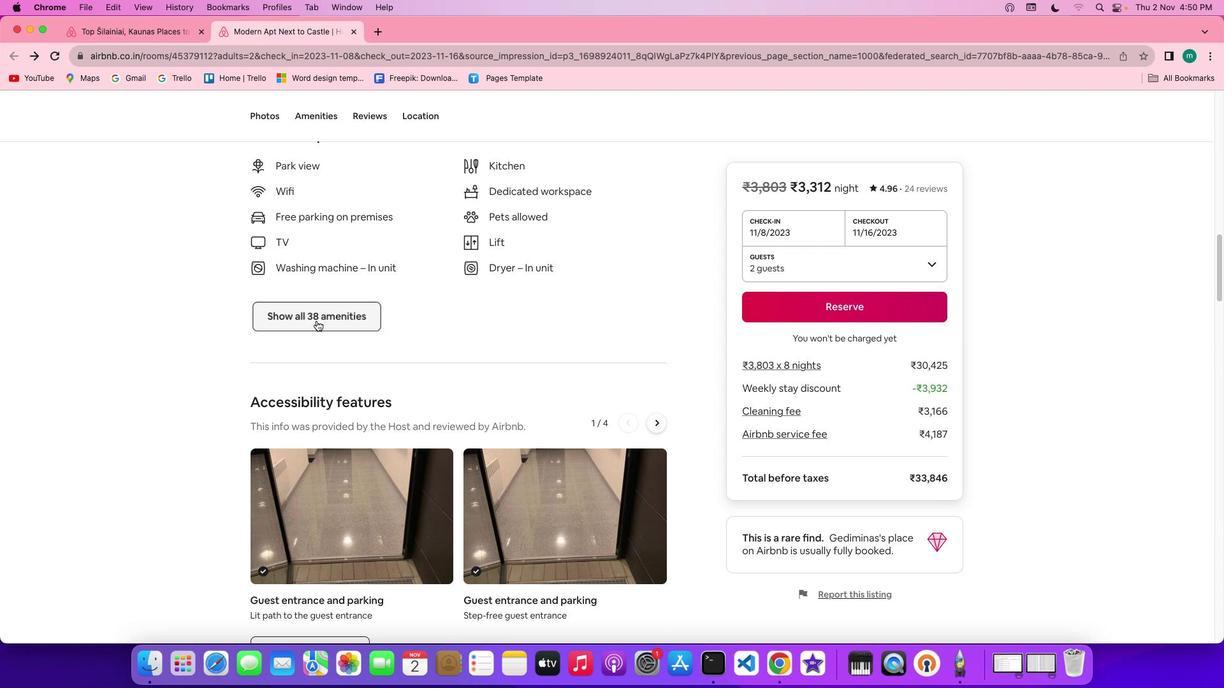 
Action: Mouse pressed left at (318, 322)
Screenshot: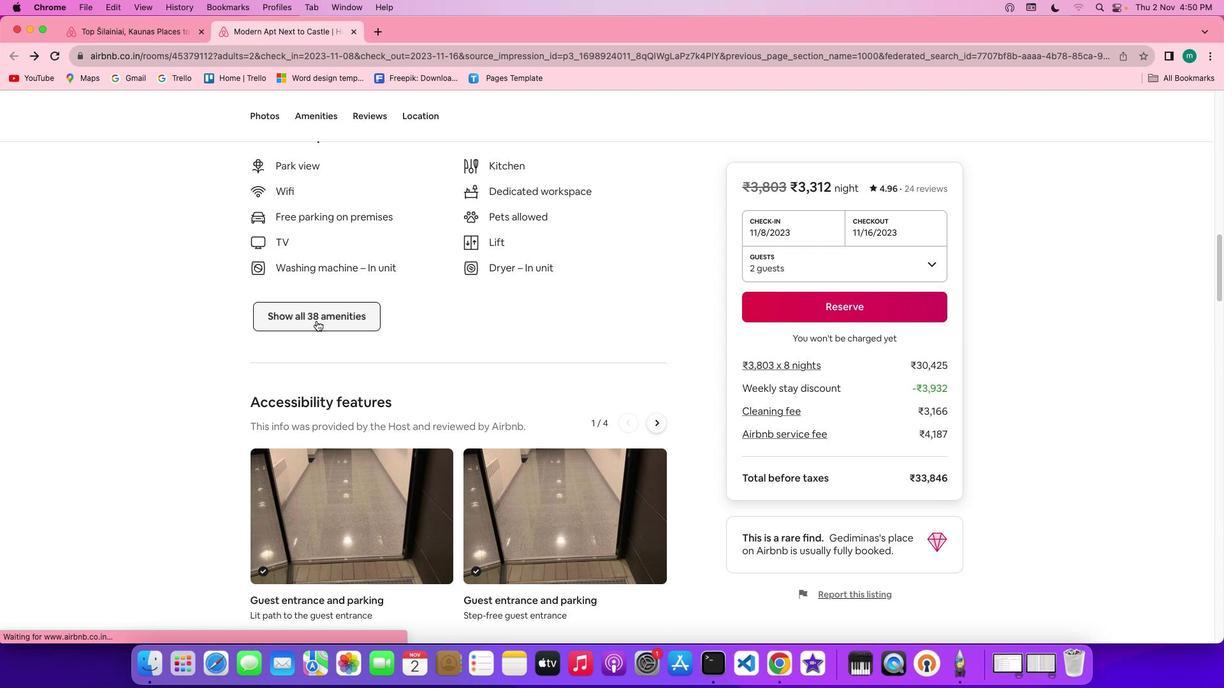 
Action: Mouse moved to (662, 441)
Screenshot: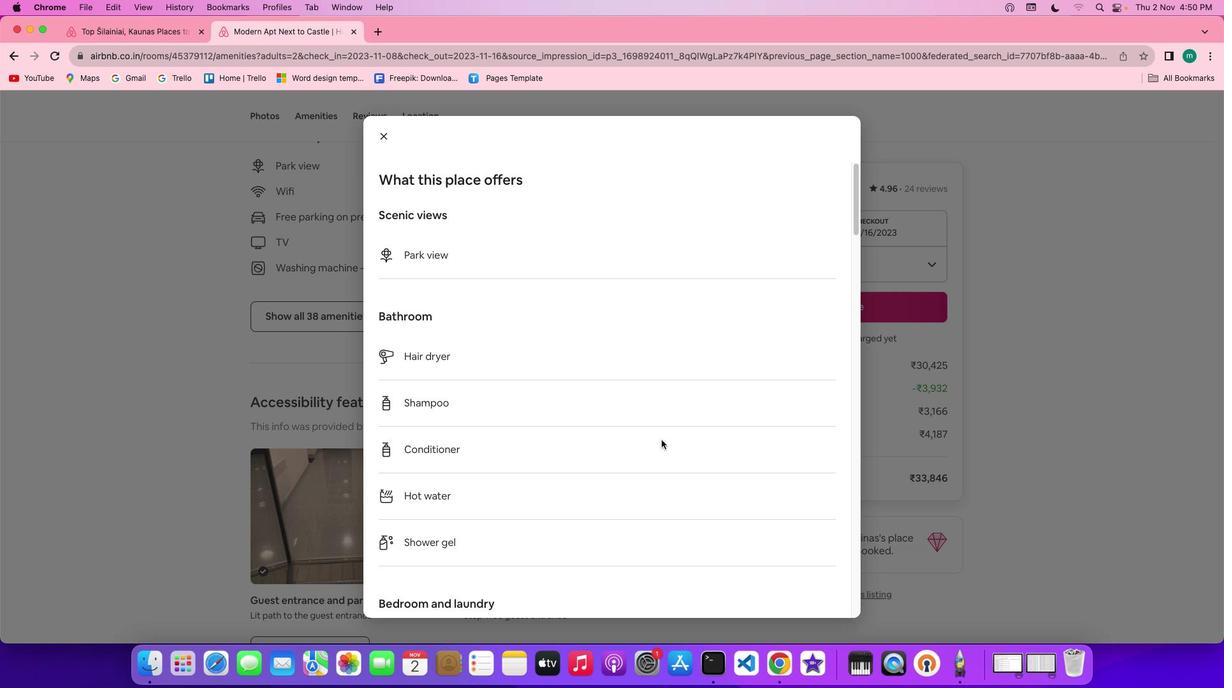 
Action: Mouse scrolled (662, 441) with delta (1, 0)
Screenshot: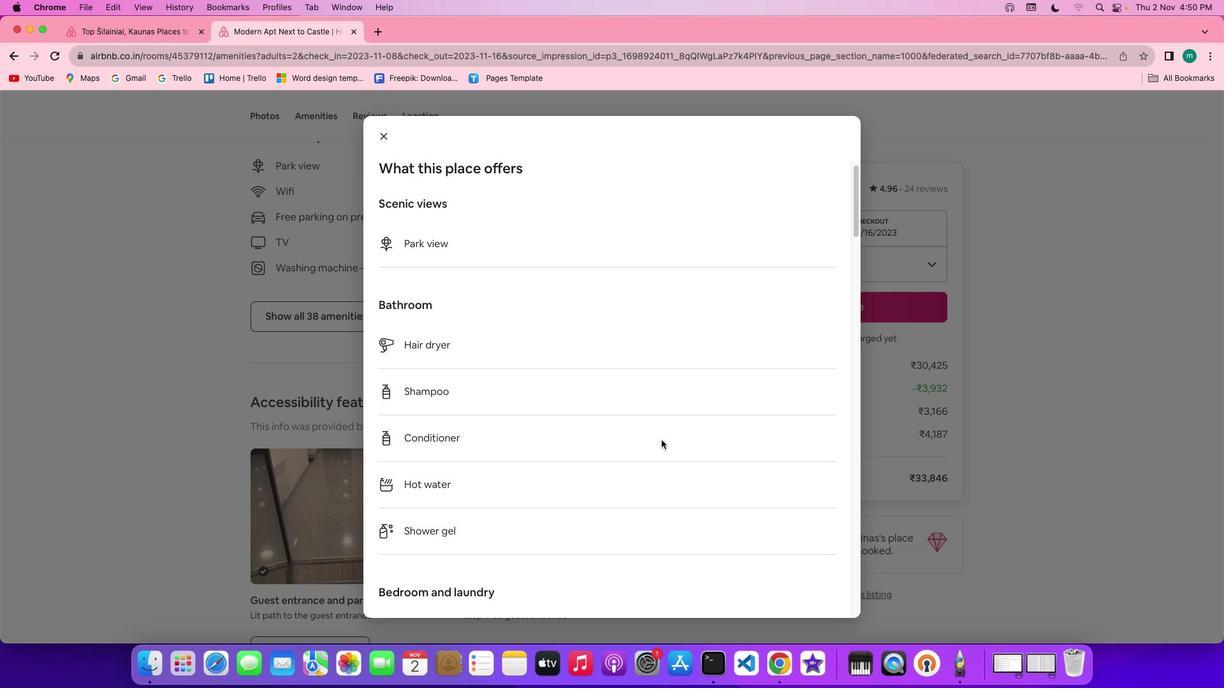 
Action: Mouse scrolled (662, 441) with delta (1, 0)
Screenshot: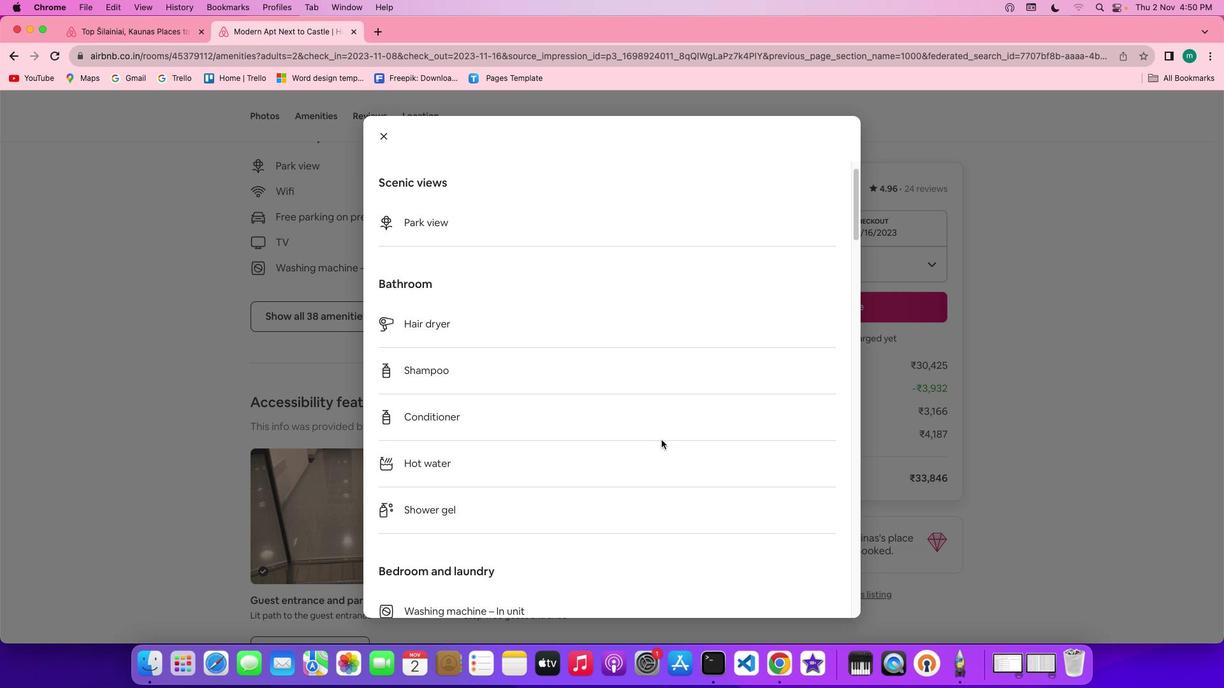 
Action: Mouse scrolled (662, 441) with delta (1, 0)
Screenshot: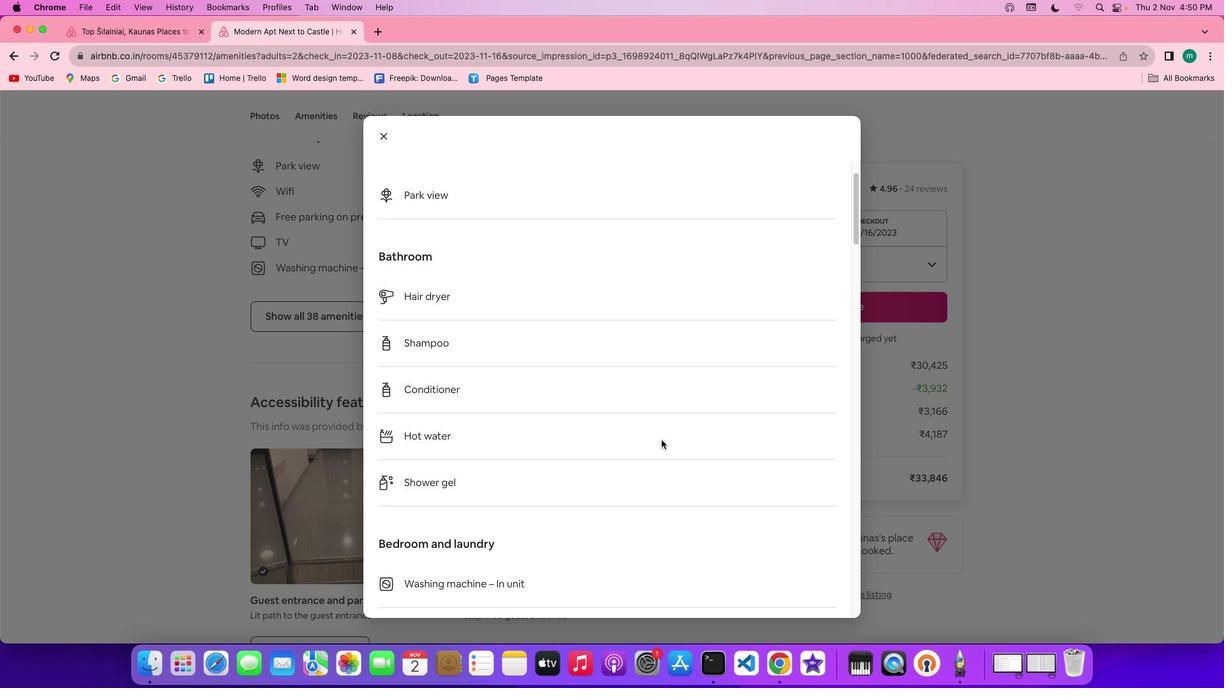 
Action: Mouse scrolled (662, 441) with delta (1, 0)
Screenshot: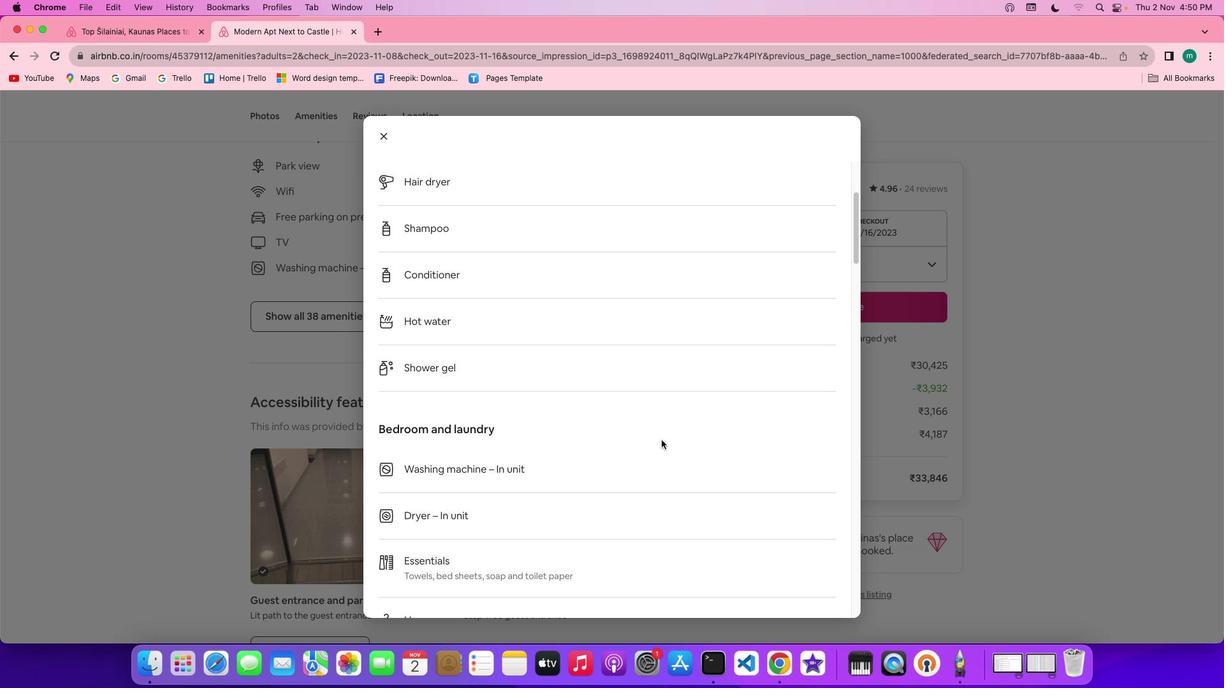 
Action: Mouse scrolled (662, 441) with delta (1, 0)
Screenshot: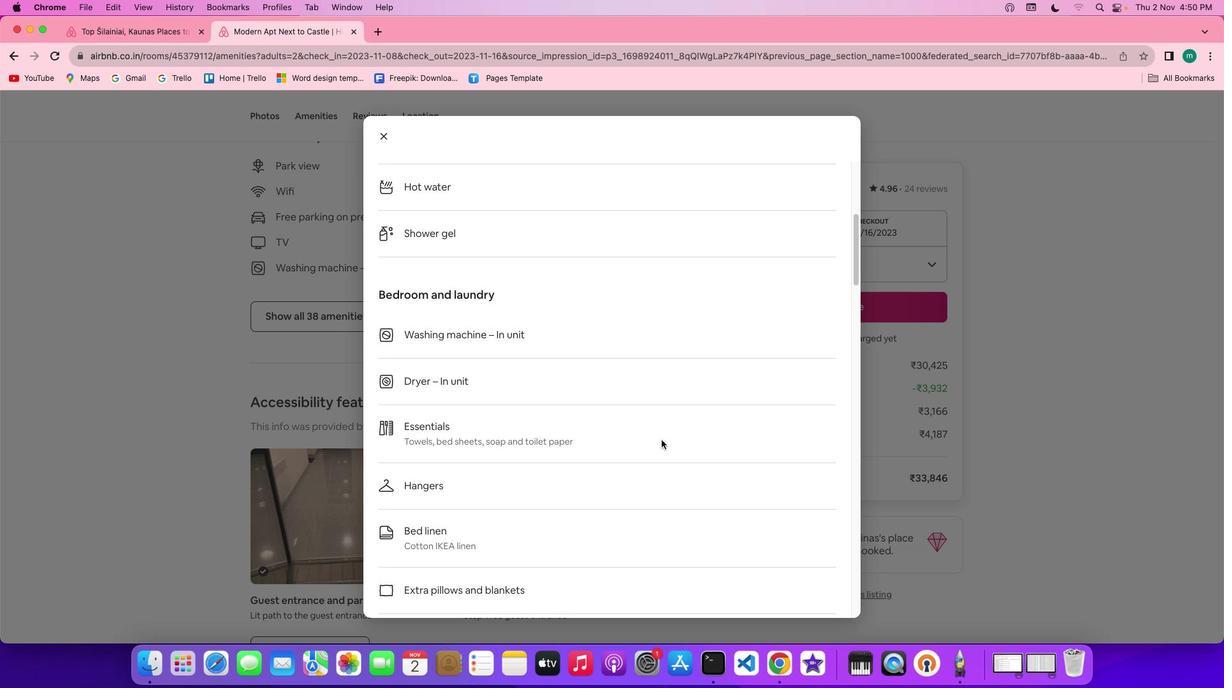 
Action: Mouse scrolled (662, 441) with delta (1, 0)
Screenshot: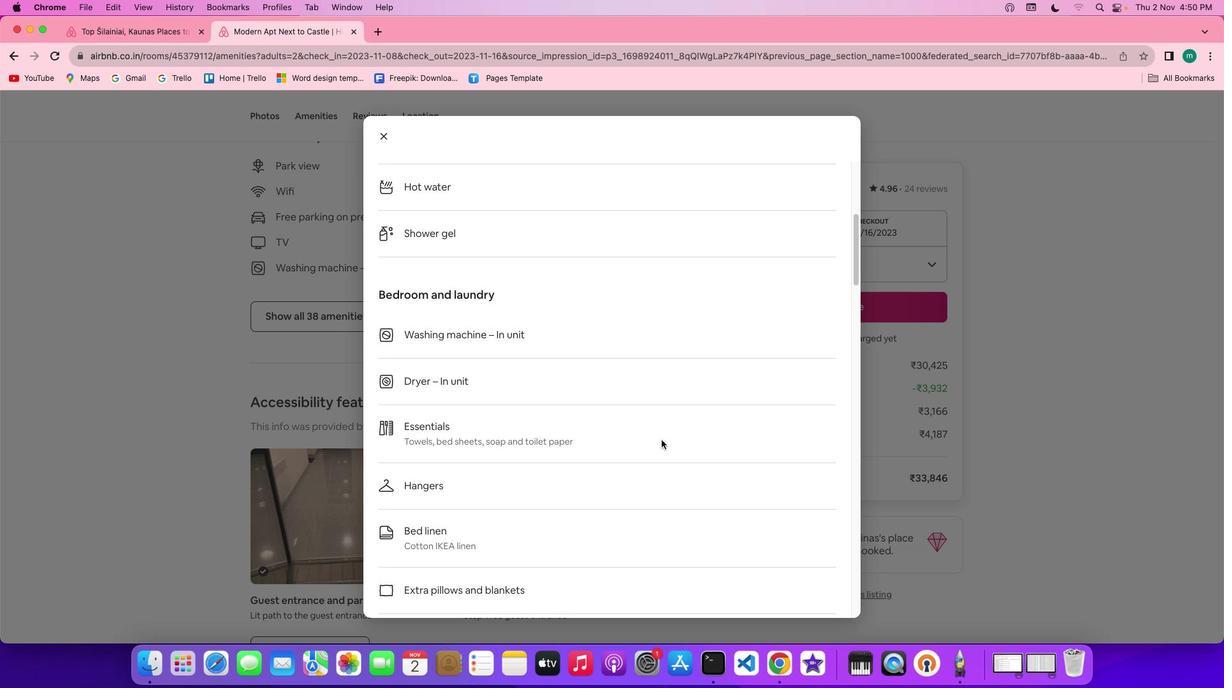 
Action: Mouse scrolled (662, 441) with delta (1, -1)
Screenshot: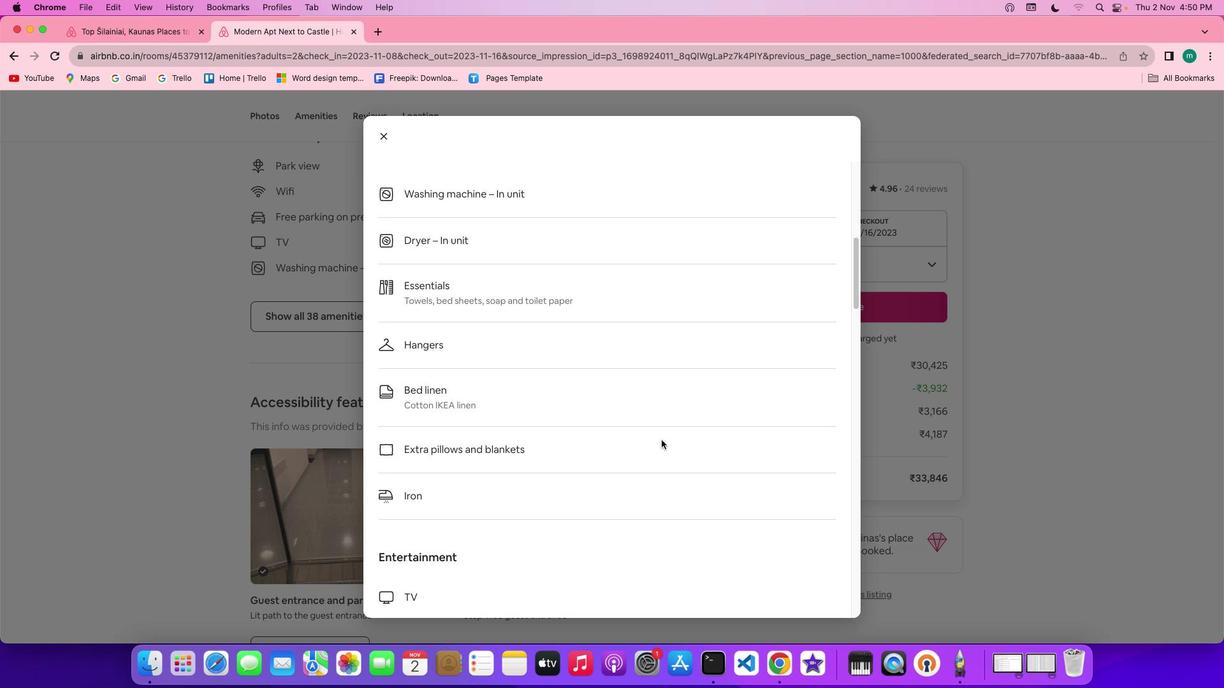 
Action: Mouse scrolled (662, 441) with delta (1, -1)
Screenshot: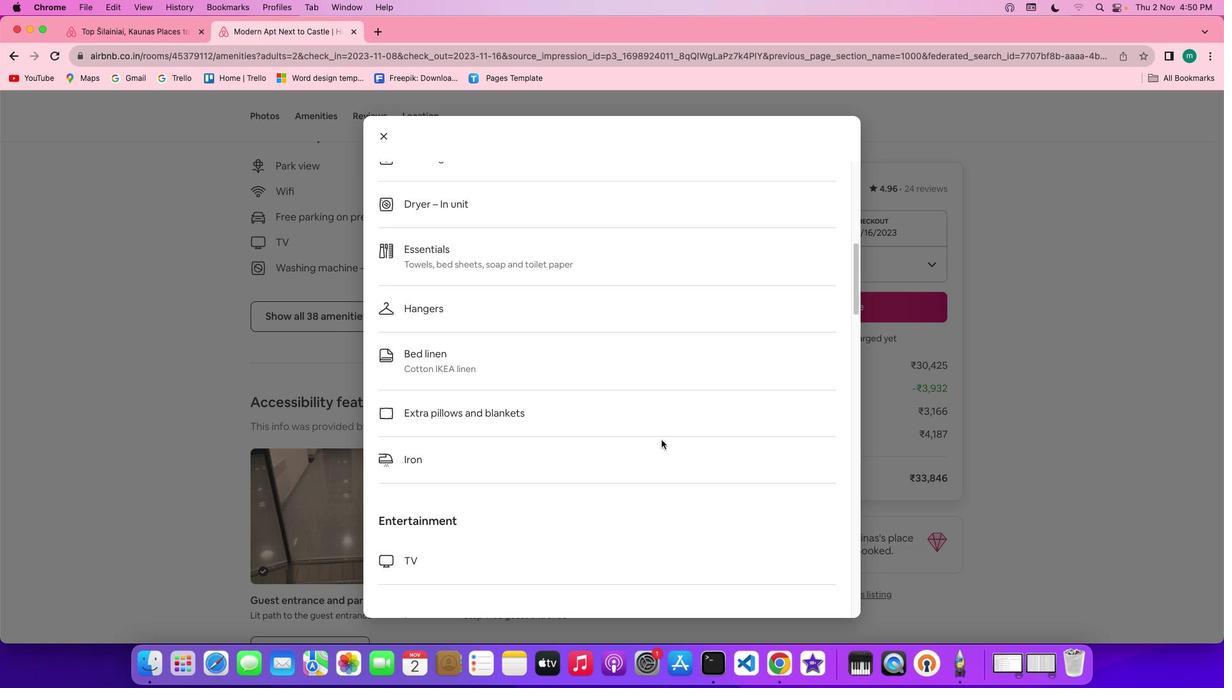 
Action: Mouse scrolled (662, 441) with delta (1, 0)
Screenshot: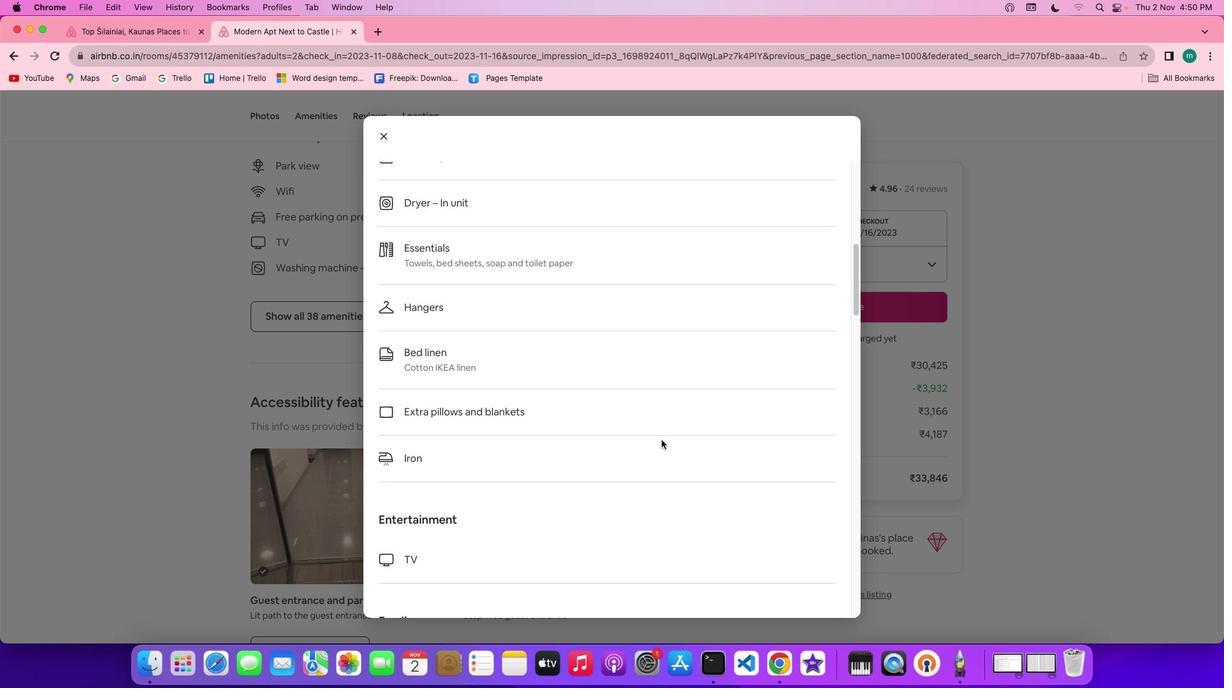 
Action: Mouse moved to (648, 438)
Screenshot: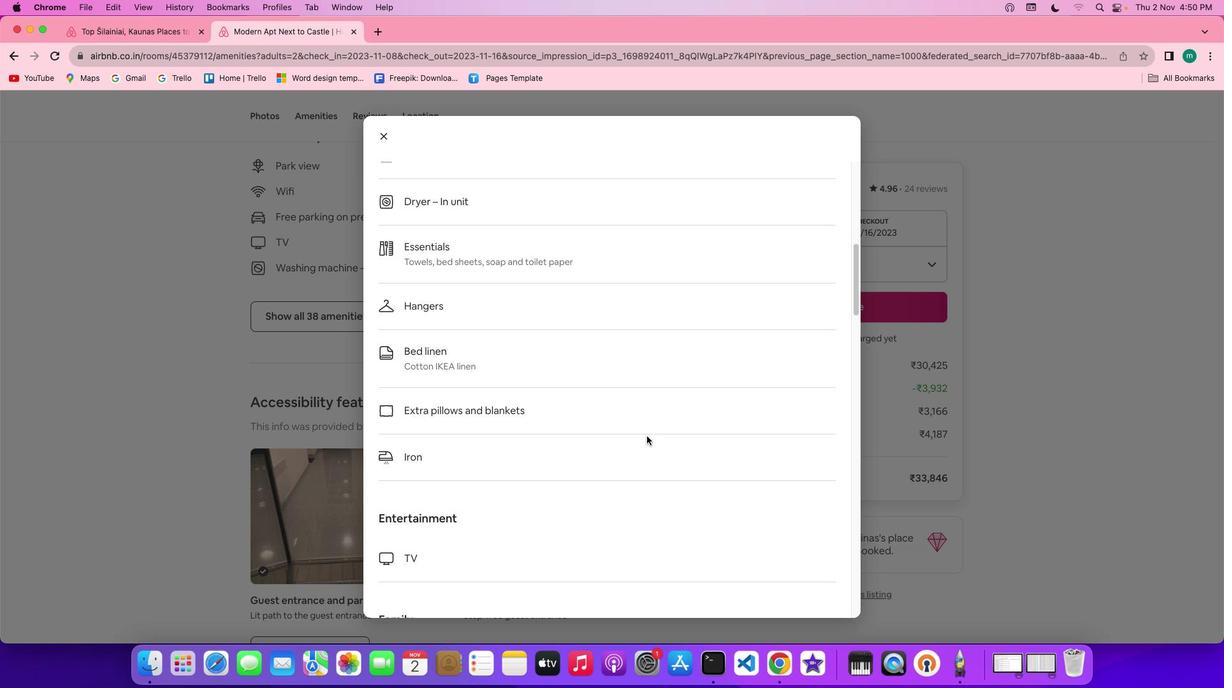 
Action: Mouse scrolled (648, 438) with delta (1, 0)
Screenshot: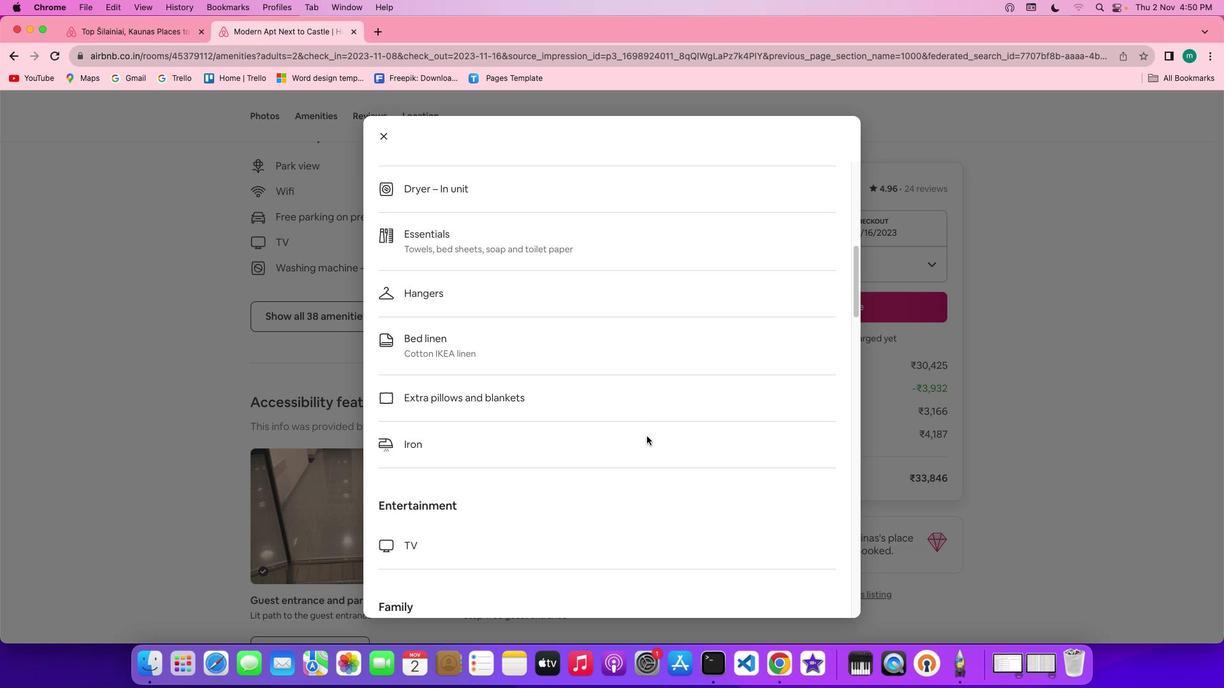 
Action: Mouse scrolled (648, 438) with delta (1, 0)
Screenshot: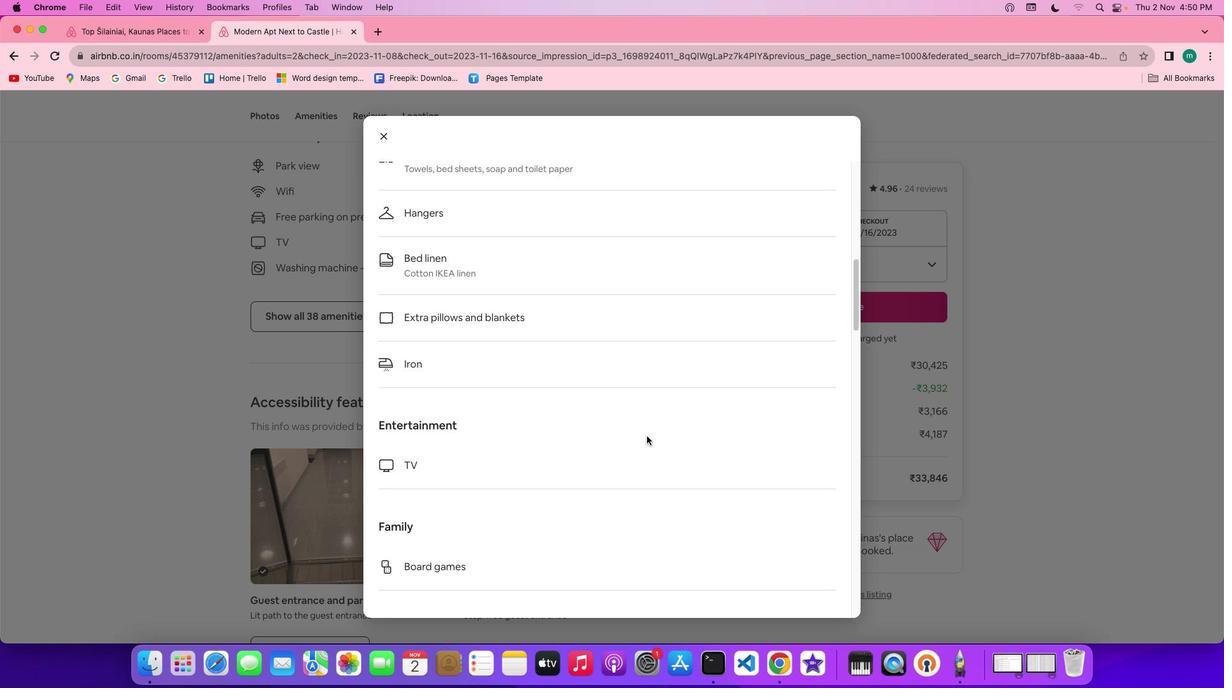 
Action: Mouse scrolled (648, 438) with delta (1, 0)
Screenshot: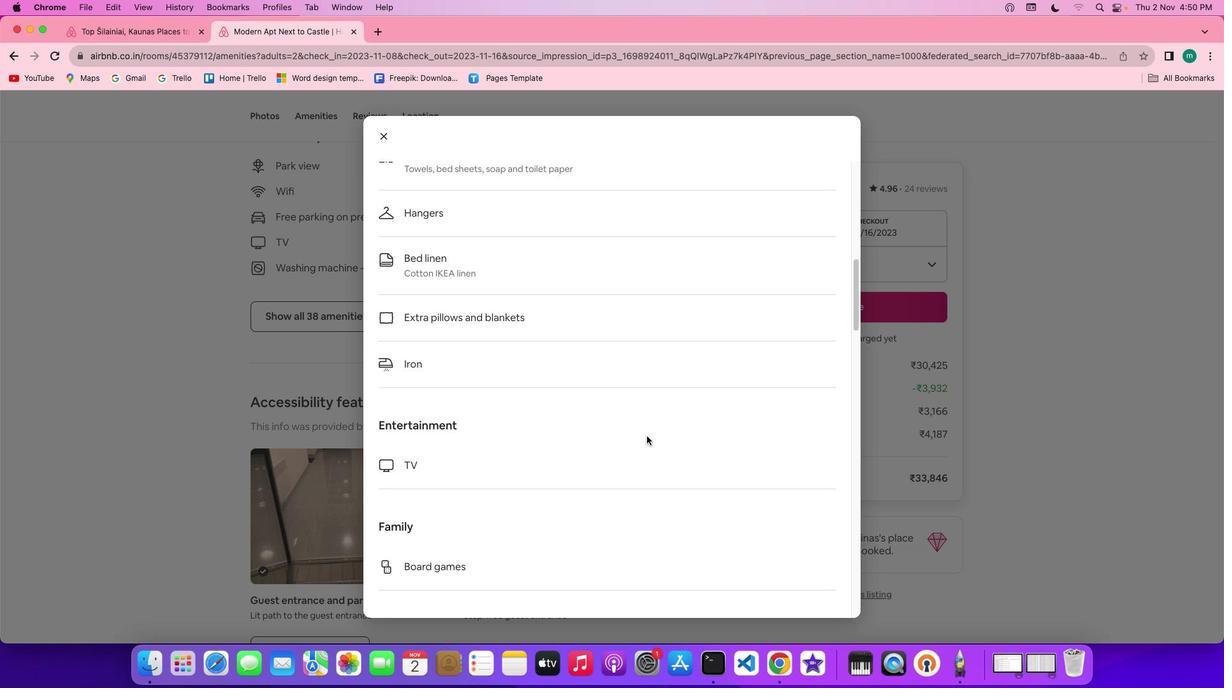 
Action: Mouse scrolled (648, 438) with delta (1, 0)
Screenshot: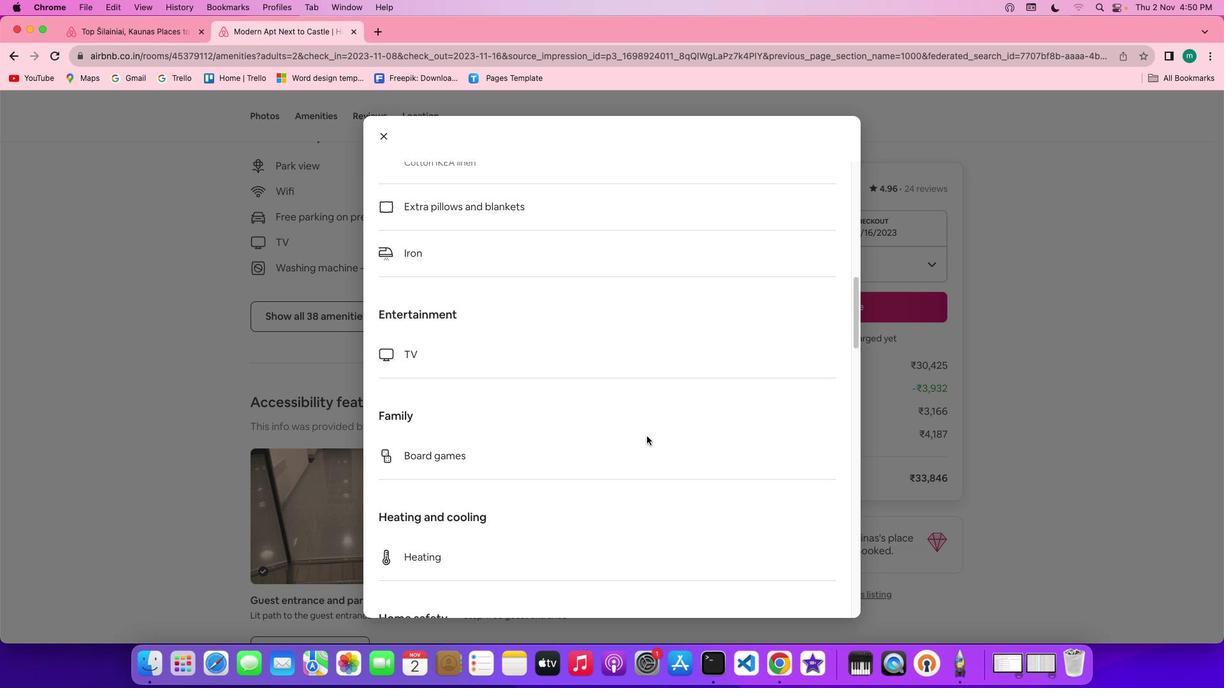 
Action: Mouse scrolled (648, 438) with delta (1, 0)
Screenshot: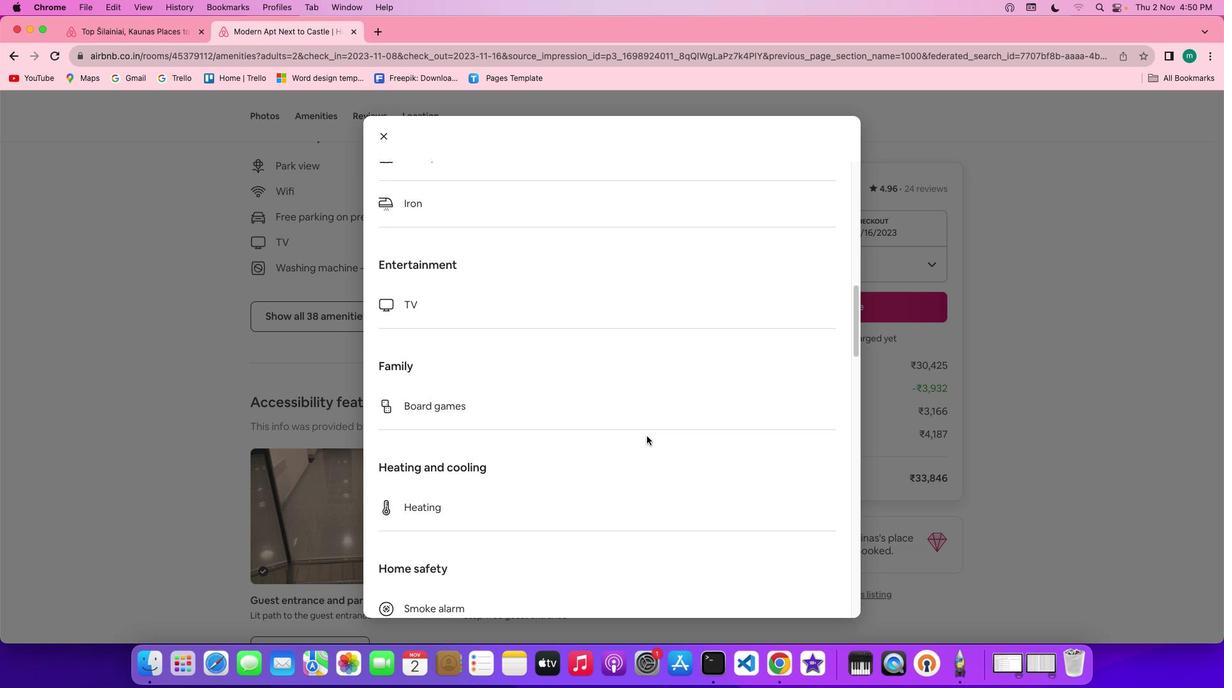 
Action: Mouse scrolled (648, 438) with delta (1, 0)
Screenshot: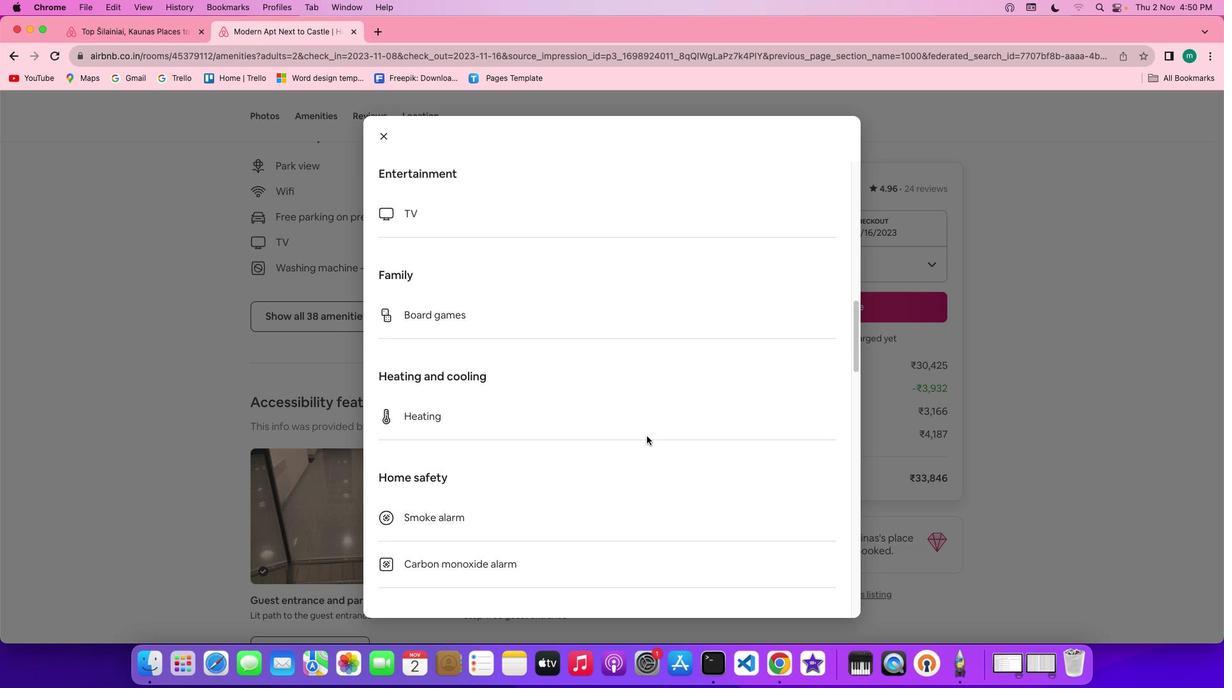 
Action: Mouse scrolled (648, 438) with delta (1, 0)
Screenshot: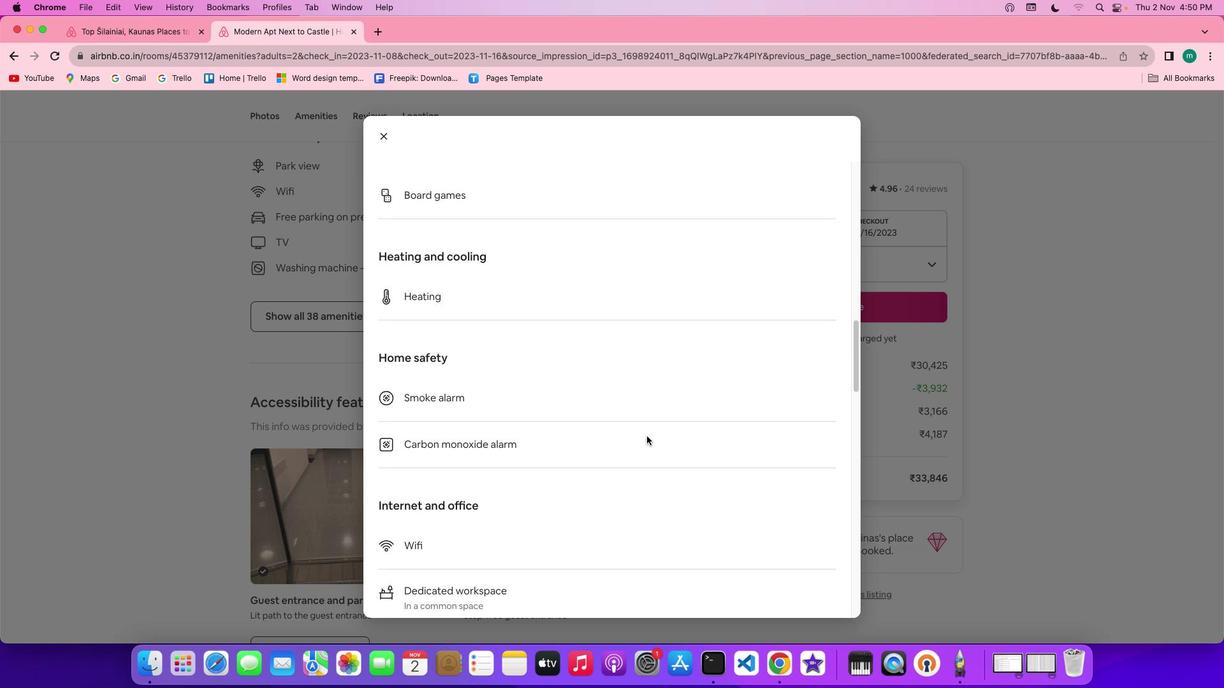 
Action: Mouse scrolled (648, 438) with delta (1, -1)
Screenshot: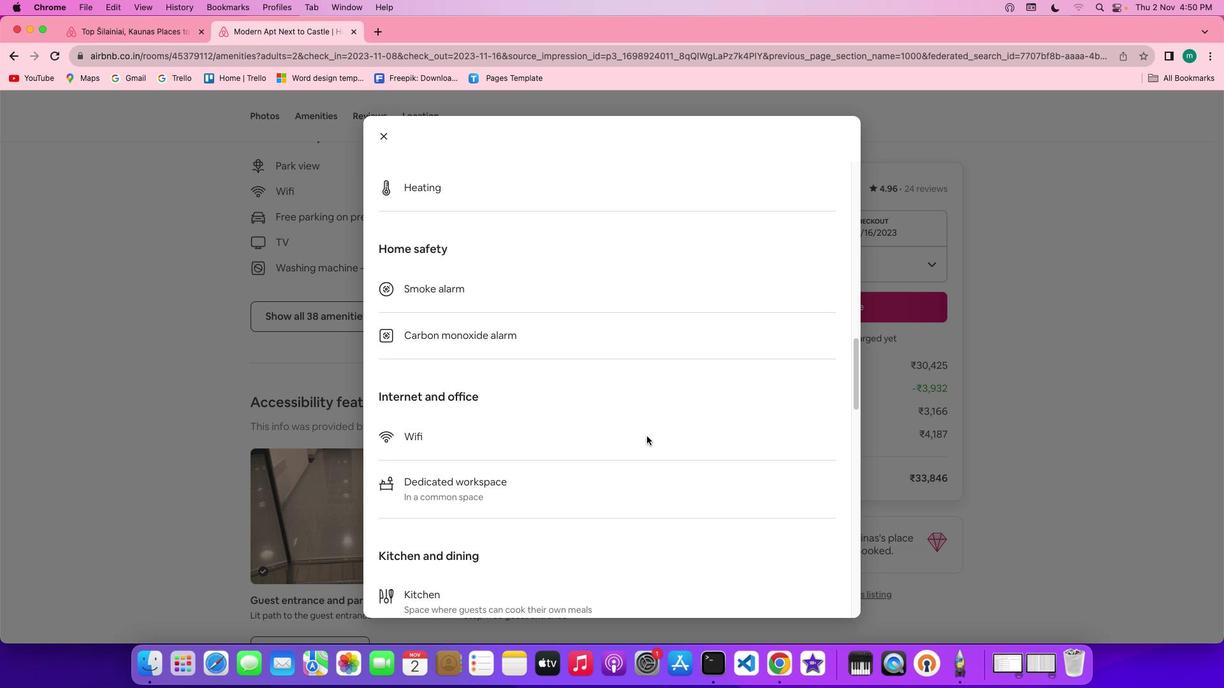 
Action: Mouse scrolled (648, 438) with delta (1, -1)
Screenshot: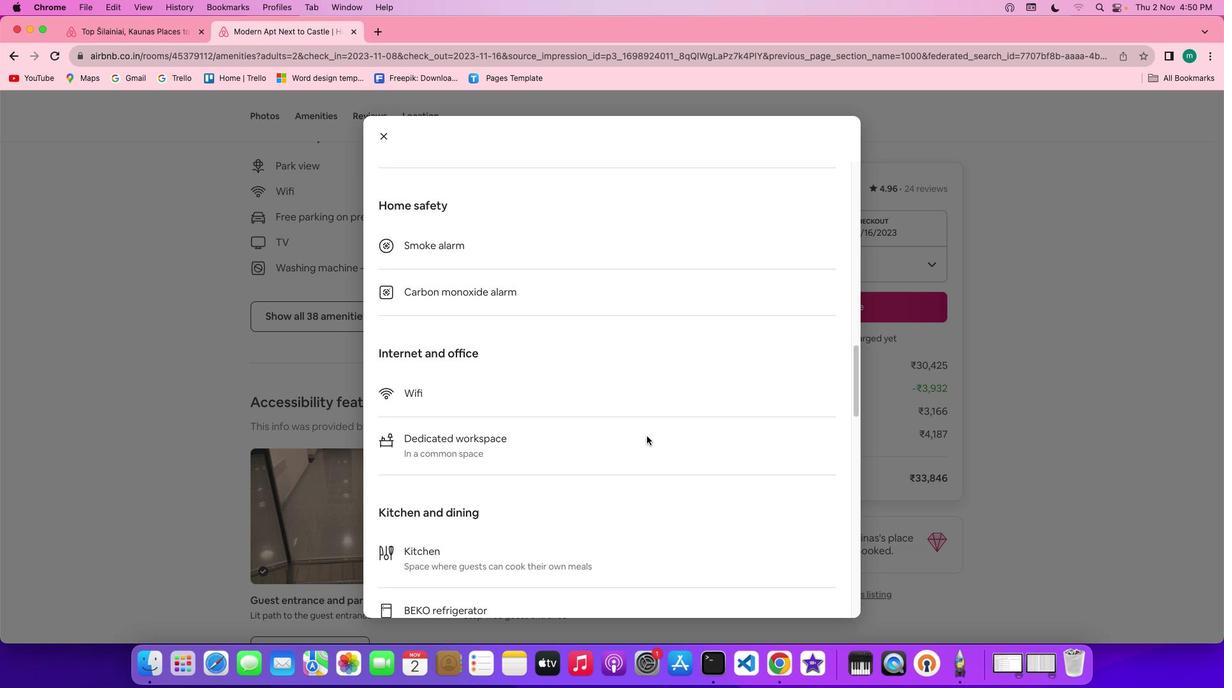 
Action: Mouse moved to (381, 144)
Screenshot: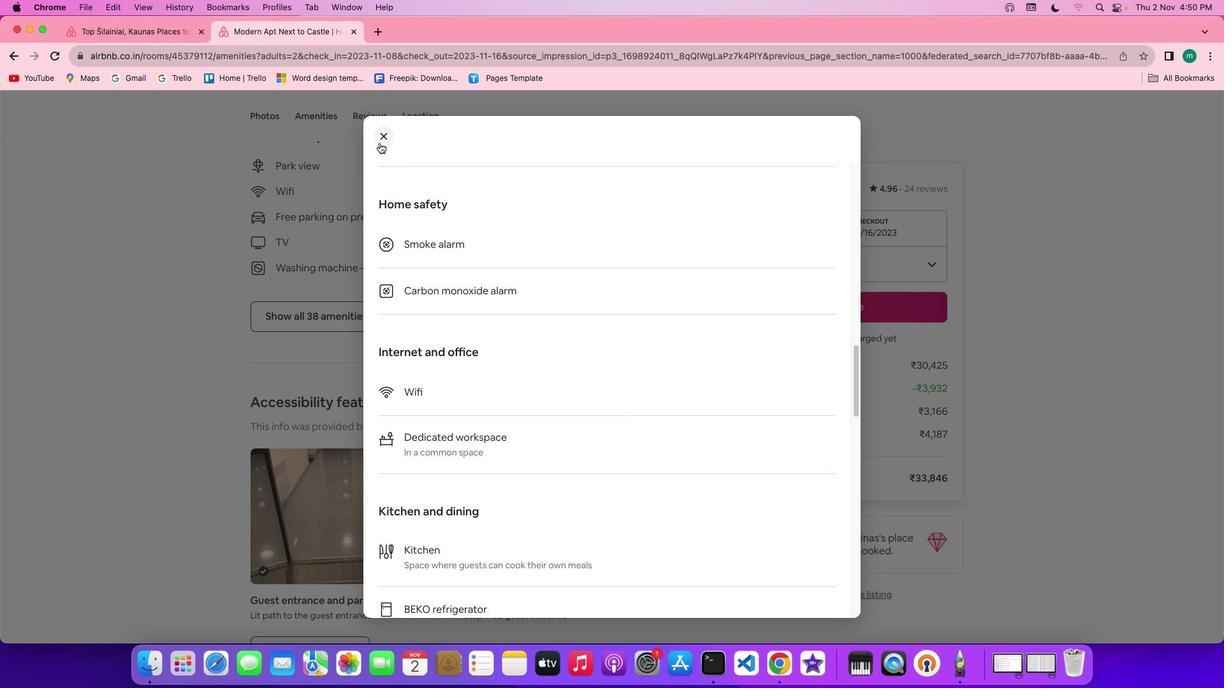 
Action: Mouse pressed left at (381, 144)
Screenshot: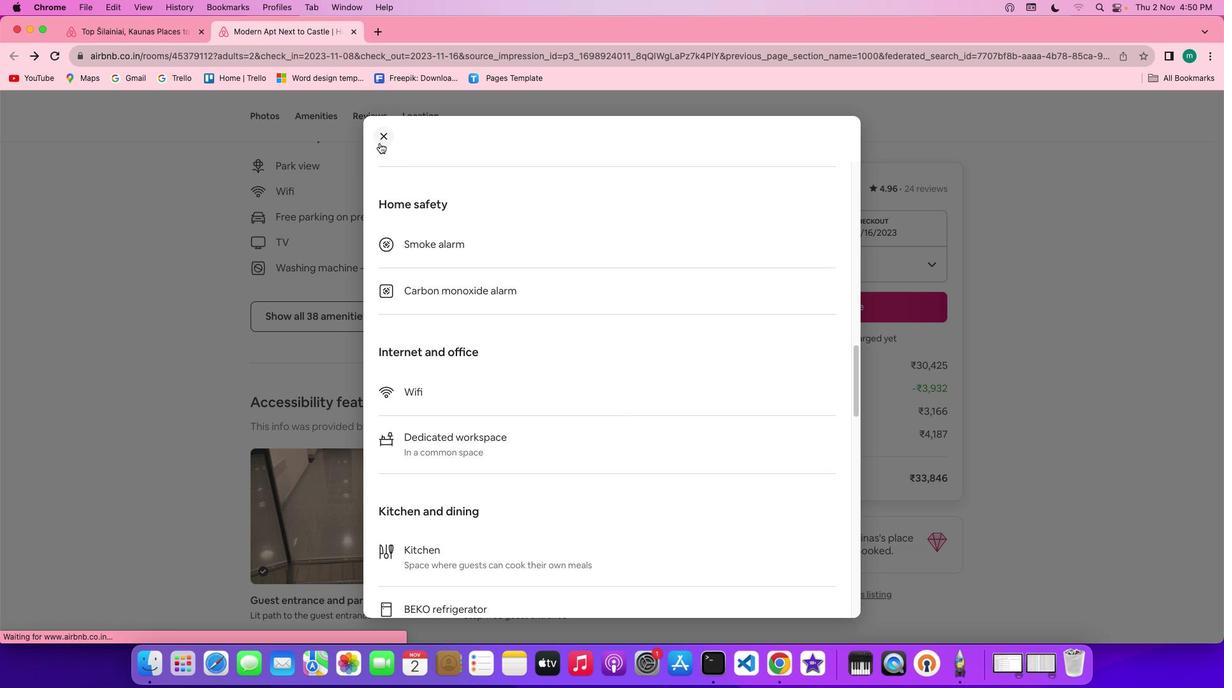 
Action: Mouse moved to (608, 417)
Screenshot: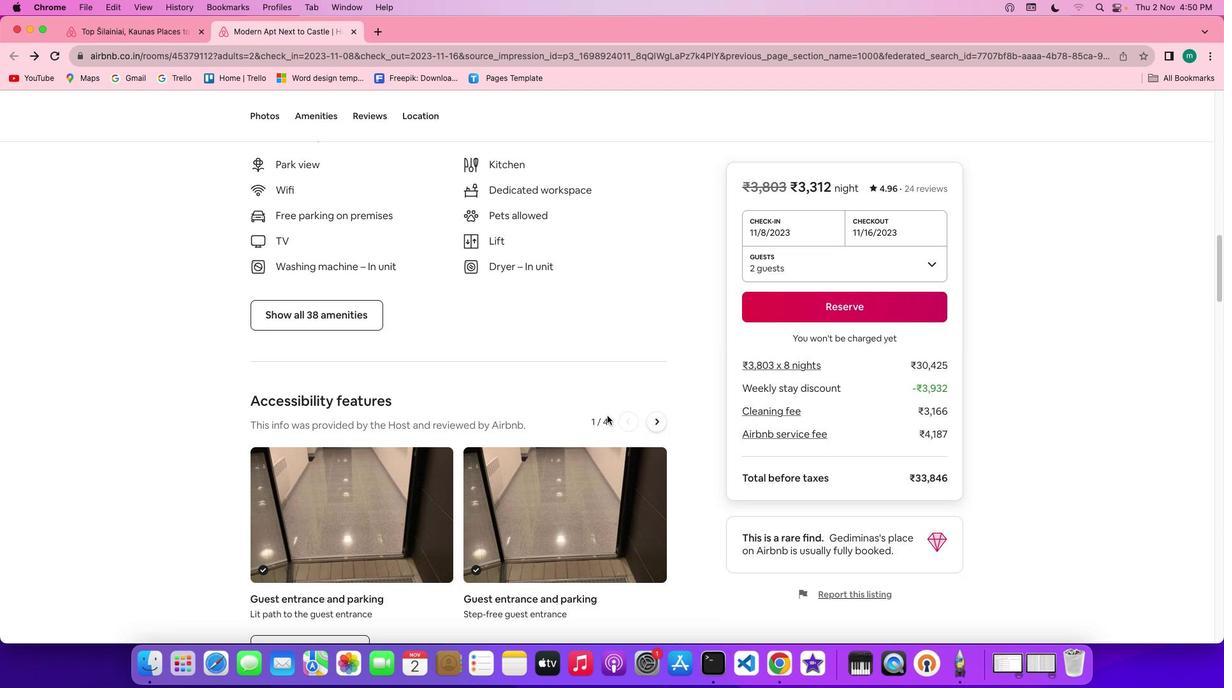
Action: Mouse scrolled (608, 417) with delta (1, 0)
Screenshot: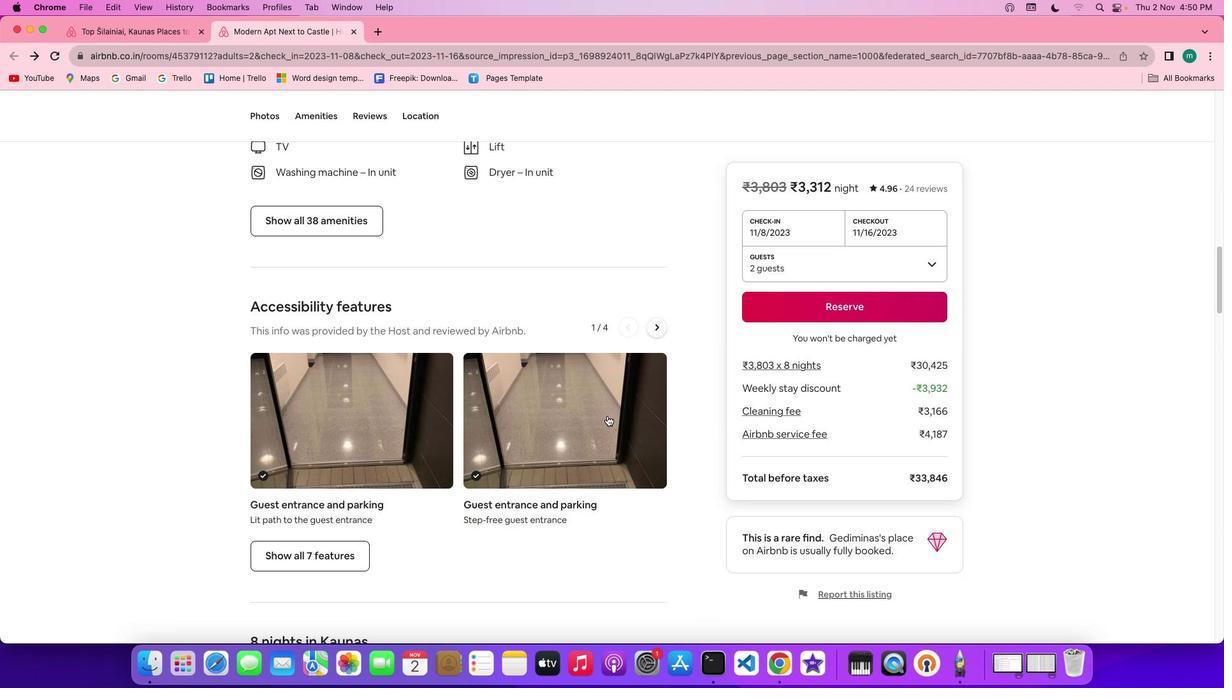 
Action: Mouse scrolled (608, 417) with delta (1, 0)
Screenshot: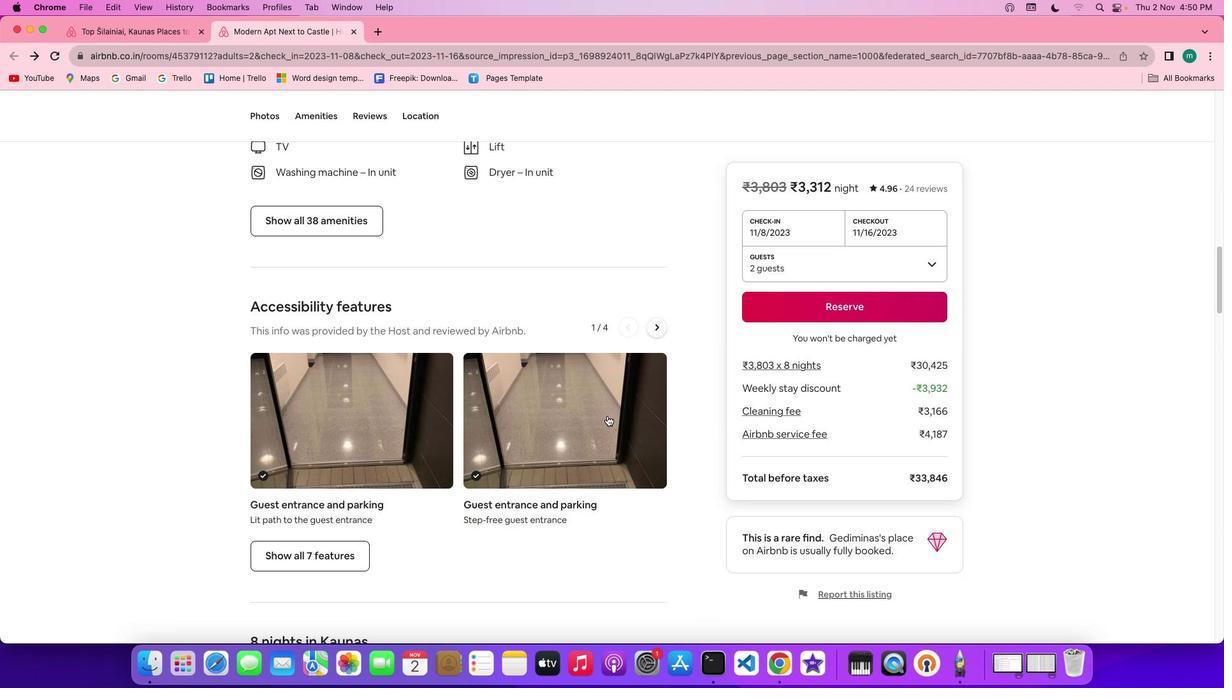 
Action: Mouse scrolled (608, 417) with delta (1, 0)
Screenshot: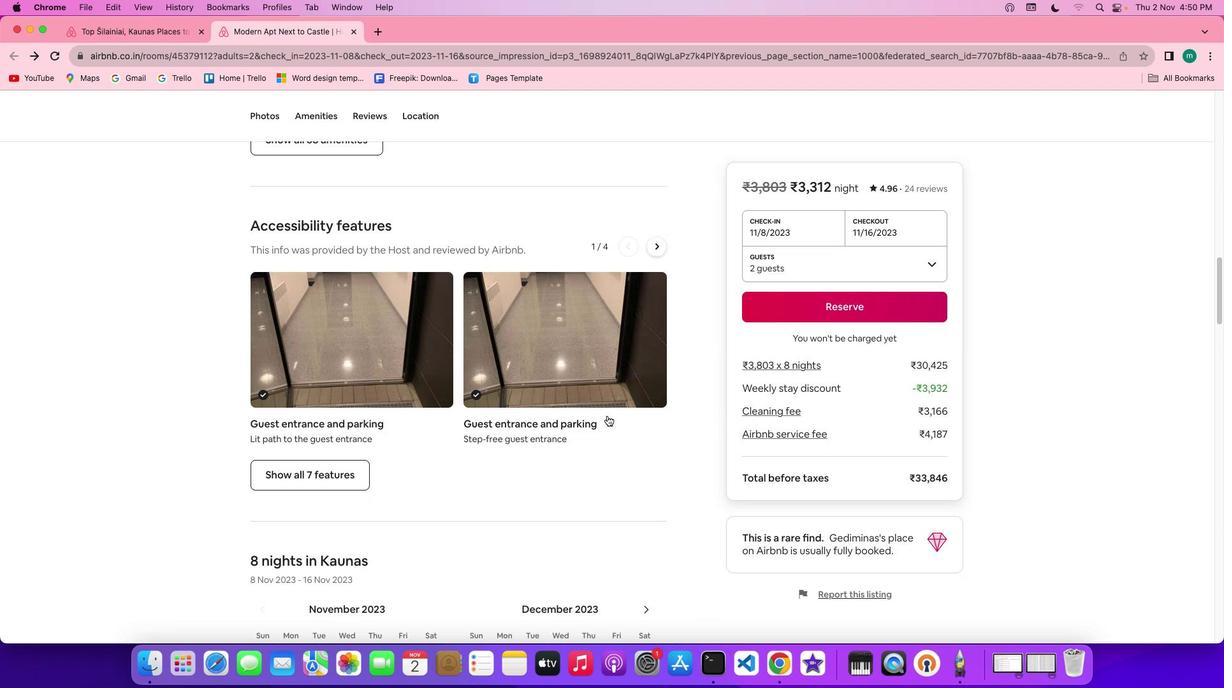 
Action: Mouse scrolled (608, 417) with delta (1, 0)
Screenshot: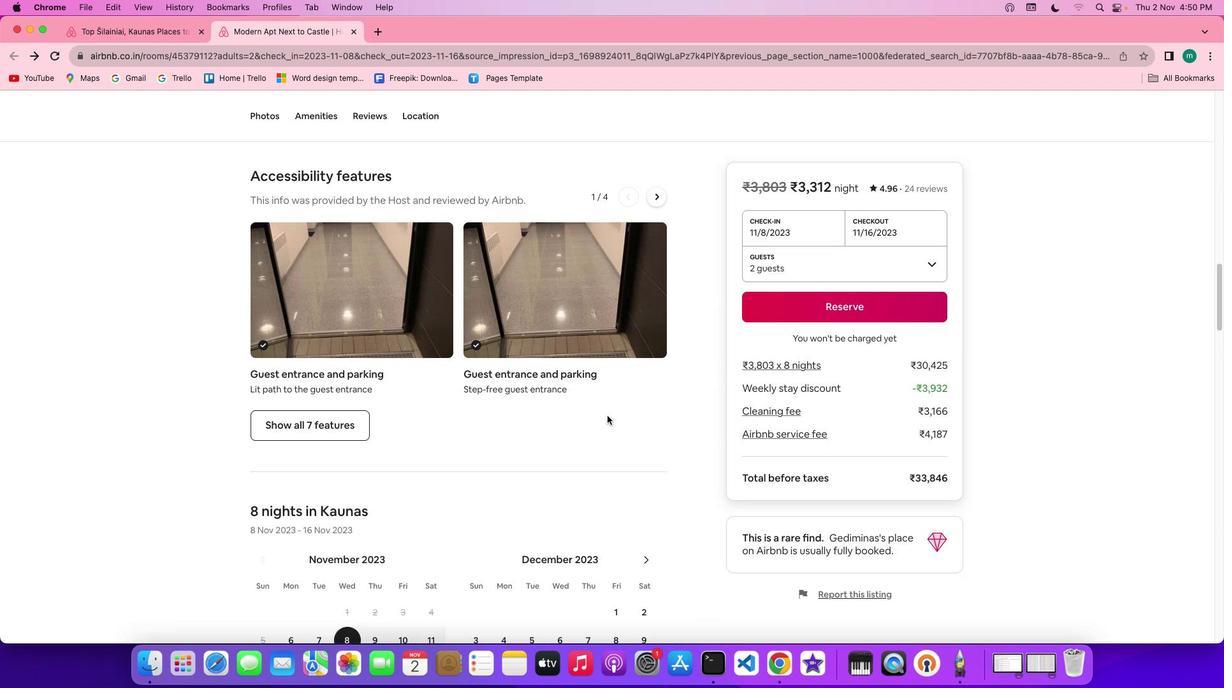 
Action: Mouse moved to (652, 195)
Screenshot: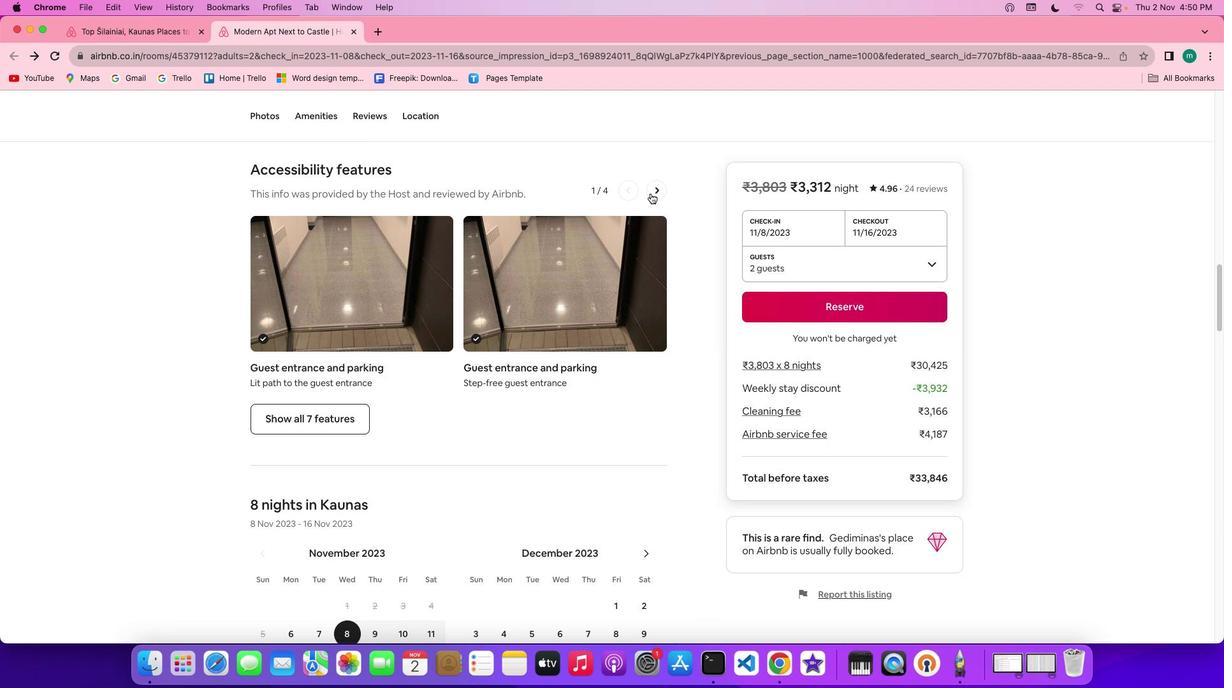 
Action: Mouse pressed left at (652, 195)
Screenshot: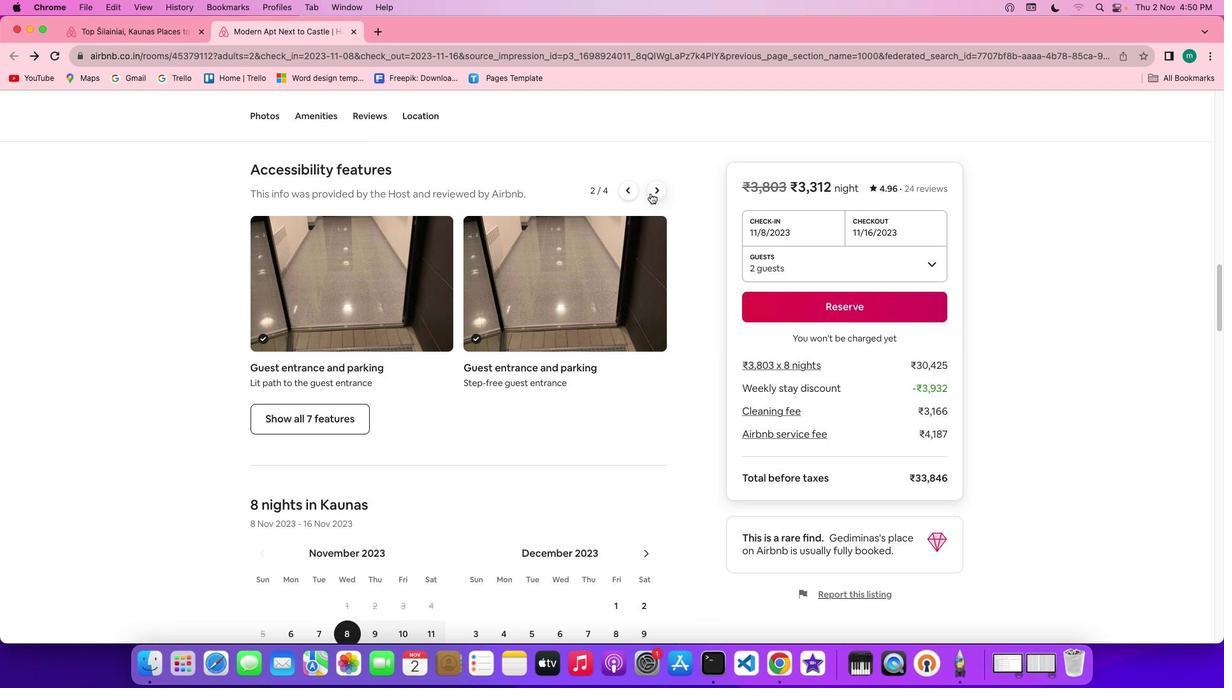 
Action: Mouse moved to (658, 186)
Screenshot: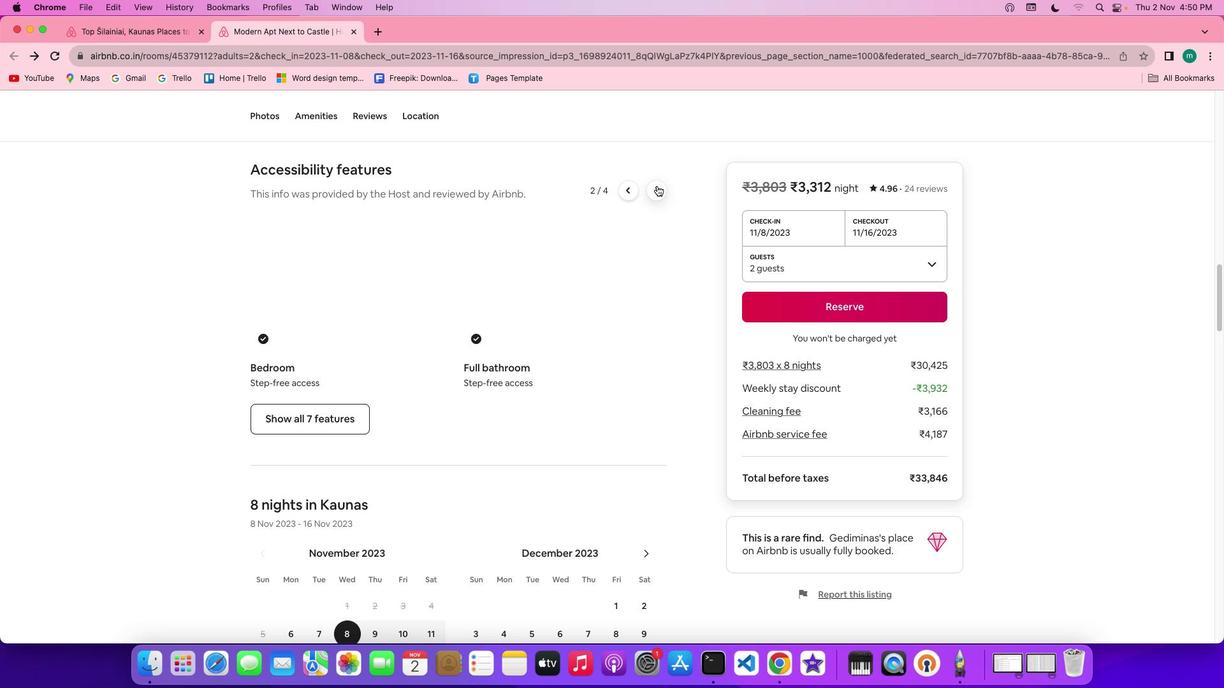 
Action: Mouse pressed left at (658, 186)
Screenshot: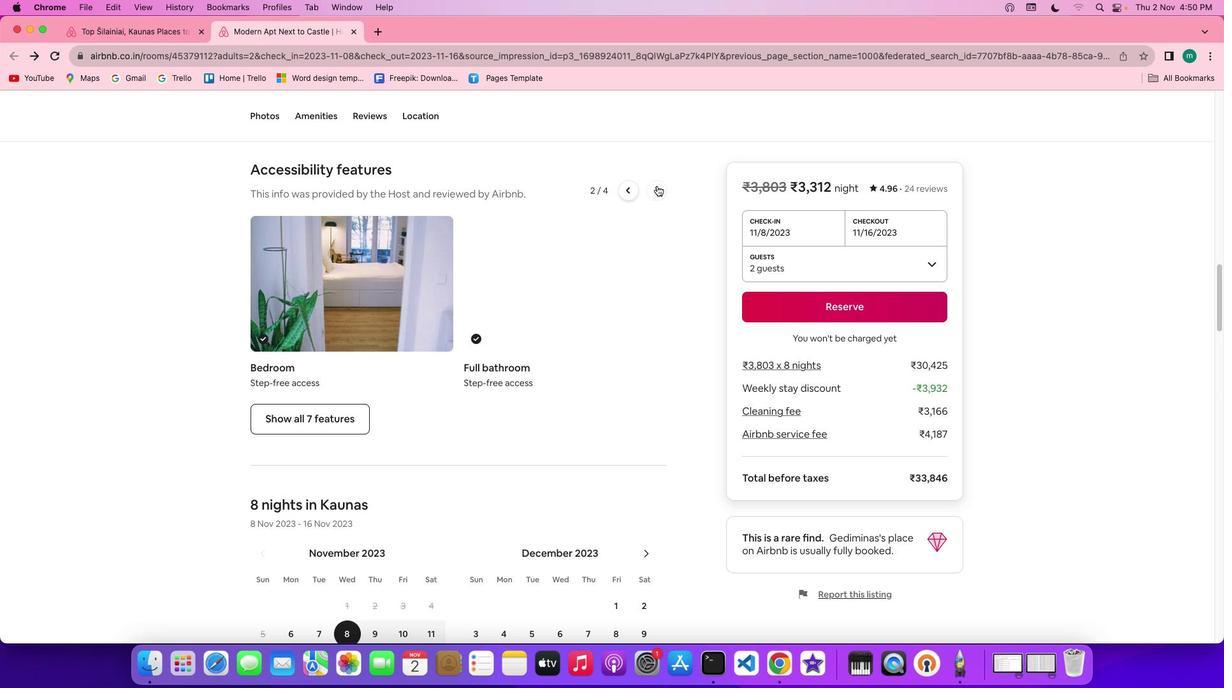 
Action: Mouse pressed left at (658, 186)
Screenshot: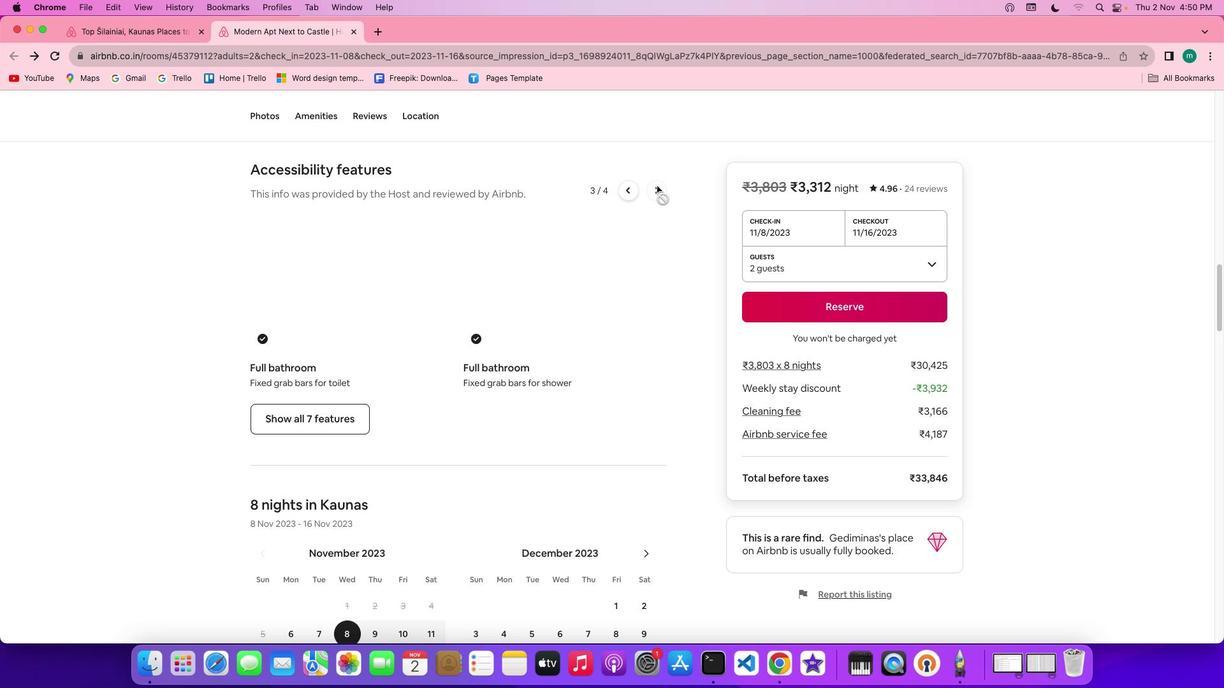 
Action: Mouse moved to (612, 357)
Screenshot: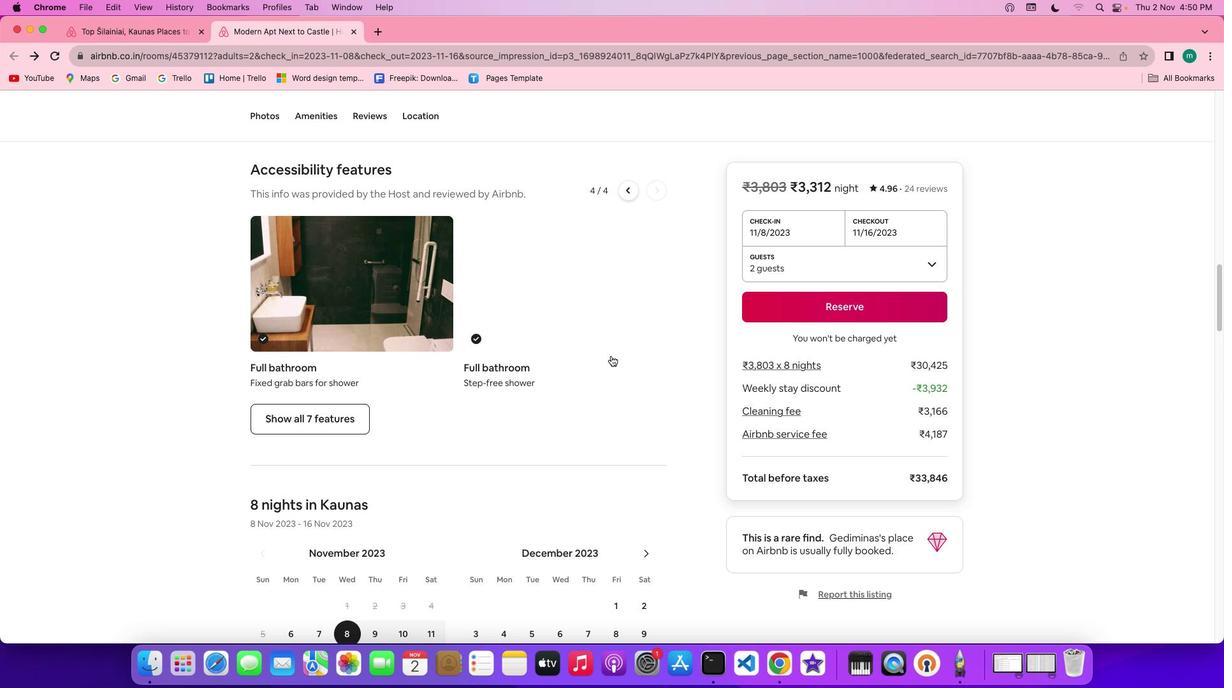 
Action: Mouse scrolled (612, 357) with delta (1, 0)
Screenshot: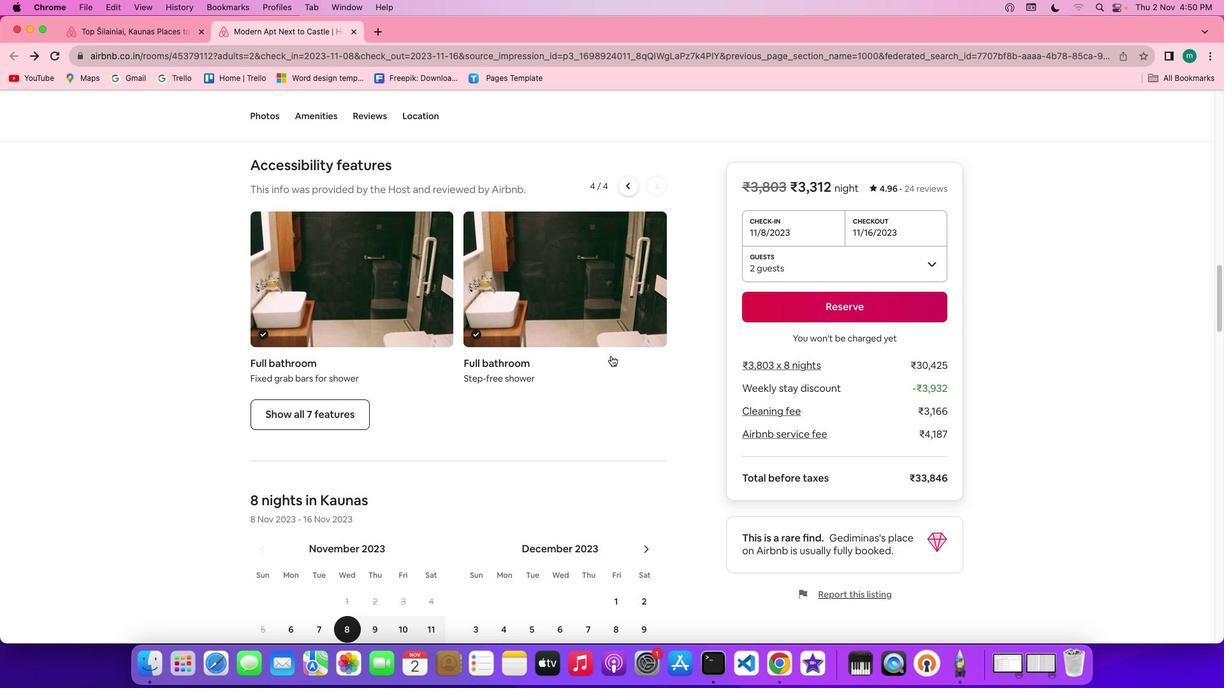 
Action: Mouse scrolled (612, 357) with delta (1, 0)
Screenshot: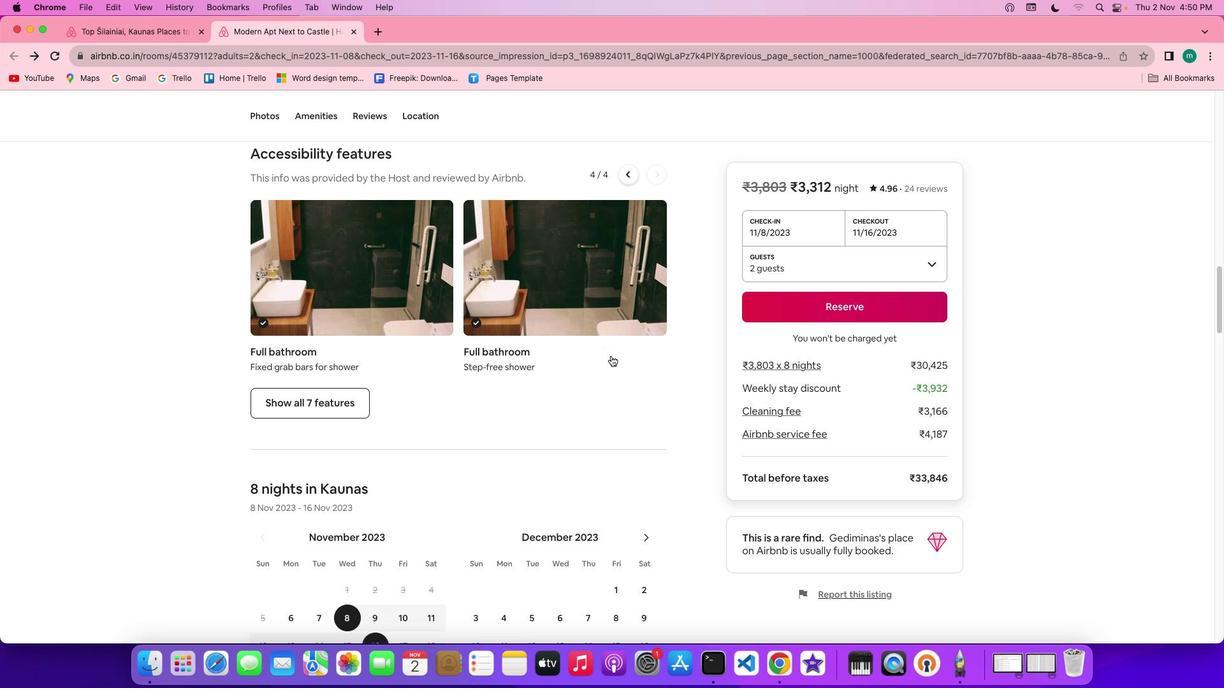 
Action: Mouse scrolled (612, 357) with delta (1, 0)
Screenshot: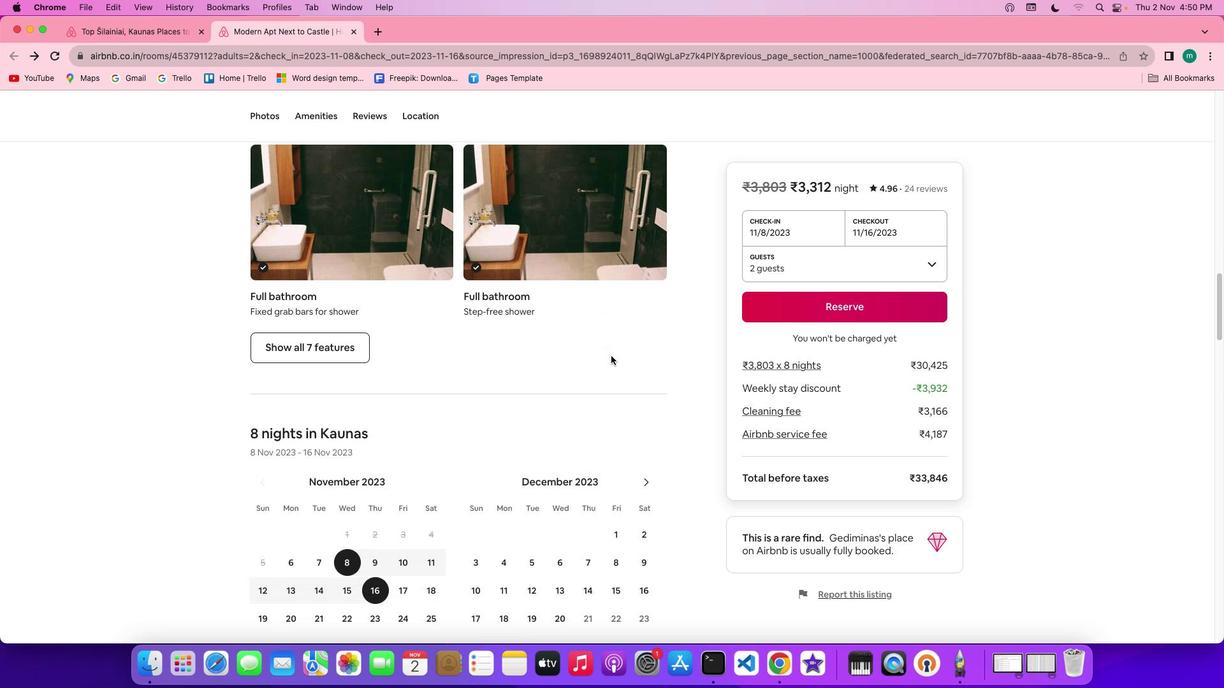 
Action: Mouse scrolled (612, 357) with delta (1, 0)
Screenshot: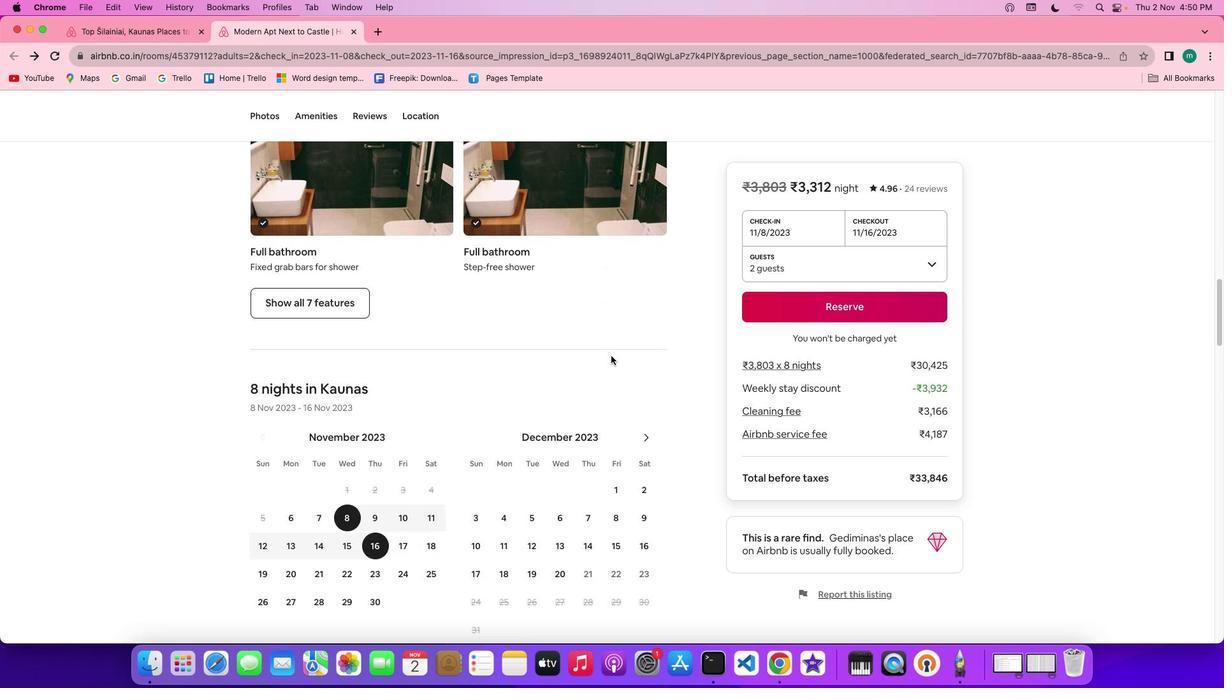 
Action: Mouse scrolled (612, 357) with delta (1, 0)
Screenshot: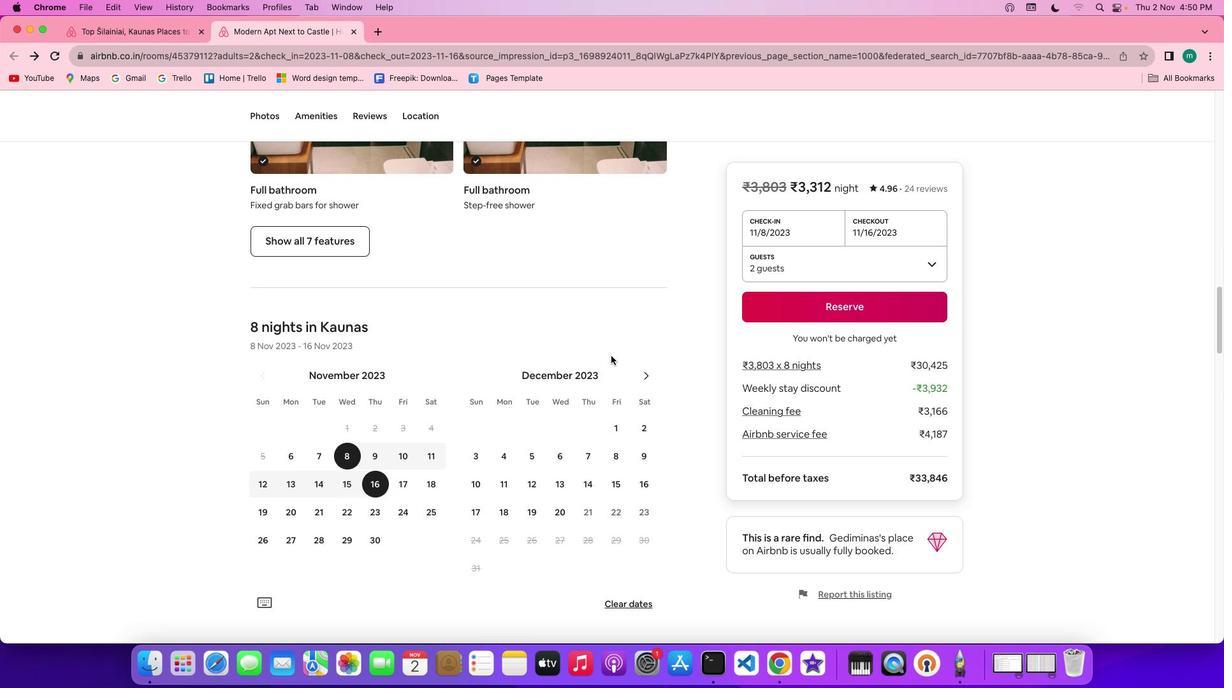 
Action: Mouse scrolled (612, 357) with delta (1, 0)
Screenshot: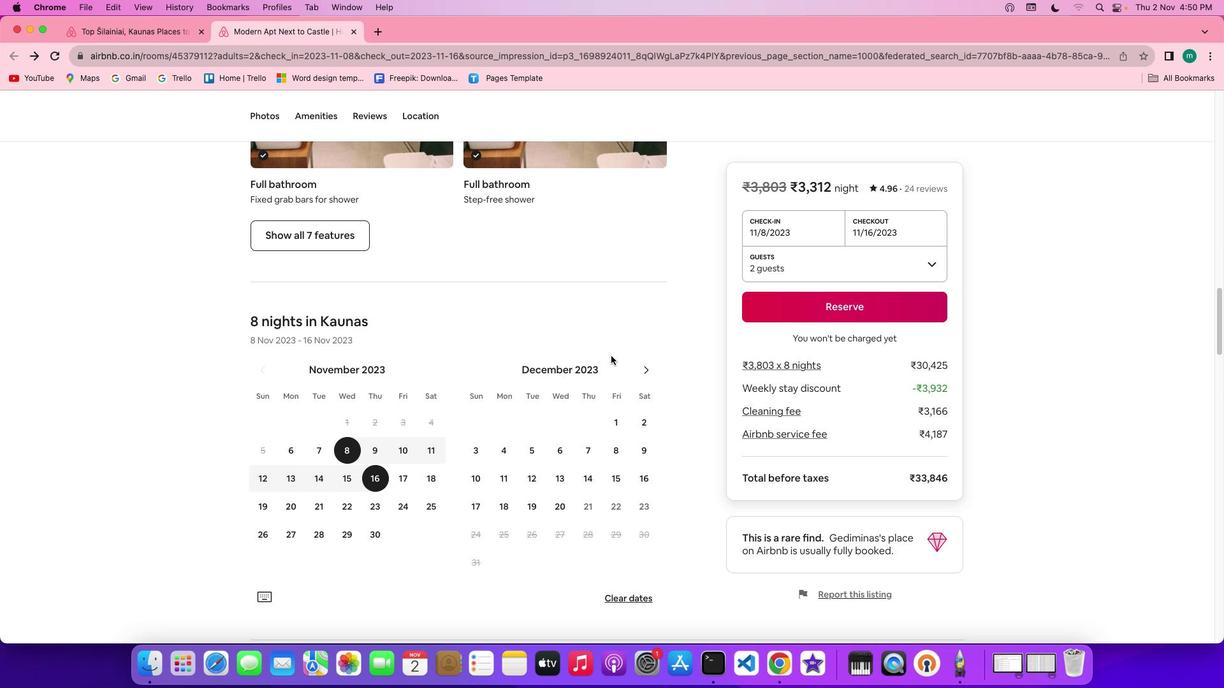
Action: Mouse scrolled (612, 357) with delta (1, 0)
Screenshot: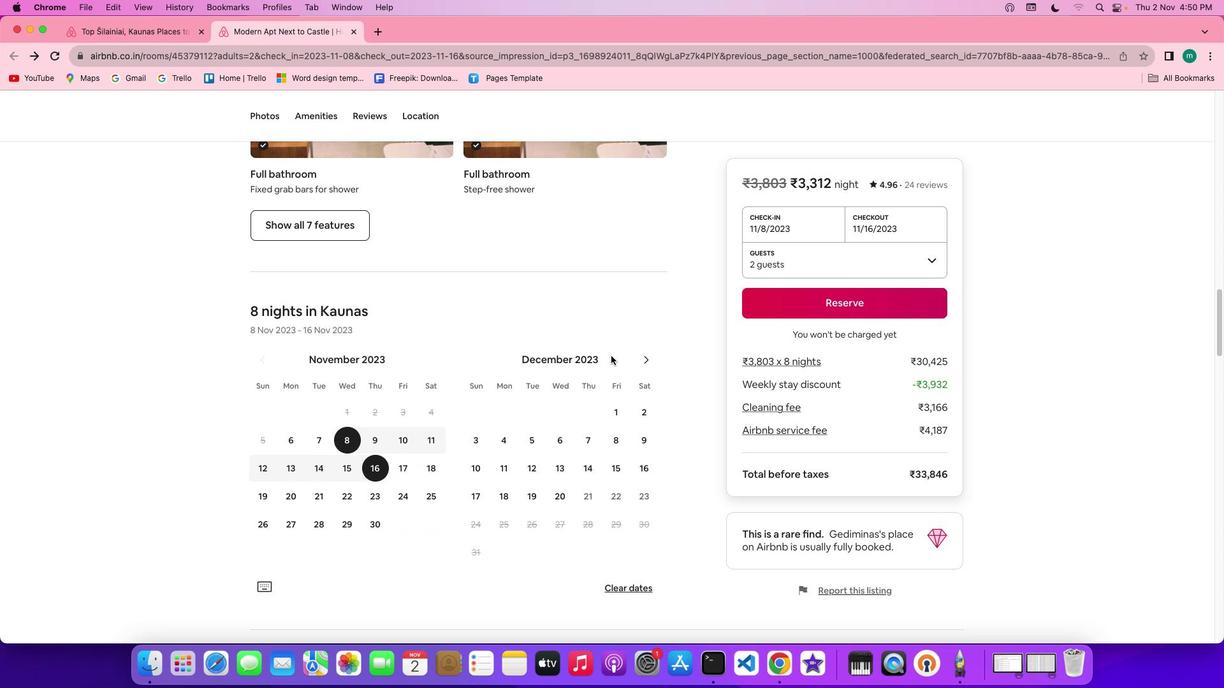 
Action: Mouse scrolled (612, 357) with delta (1, 0)
Screenshot: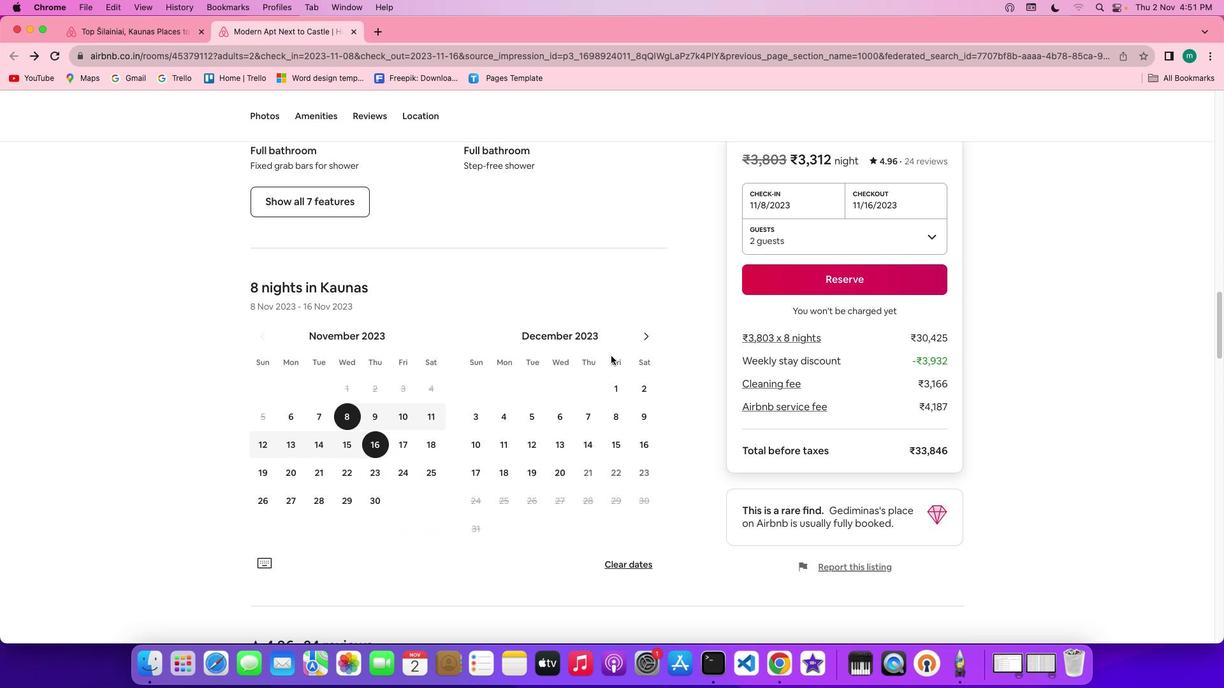 
Action: Mouse moved to (336, 197)
Screenshot: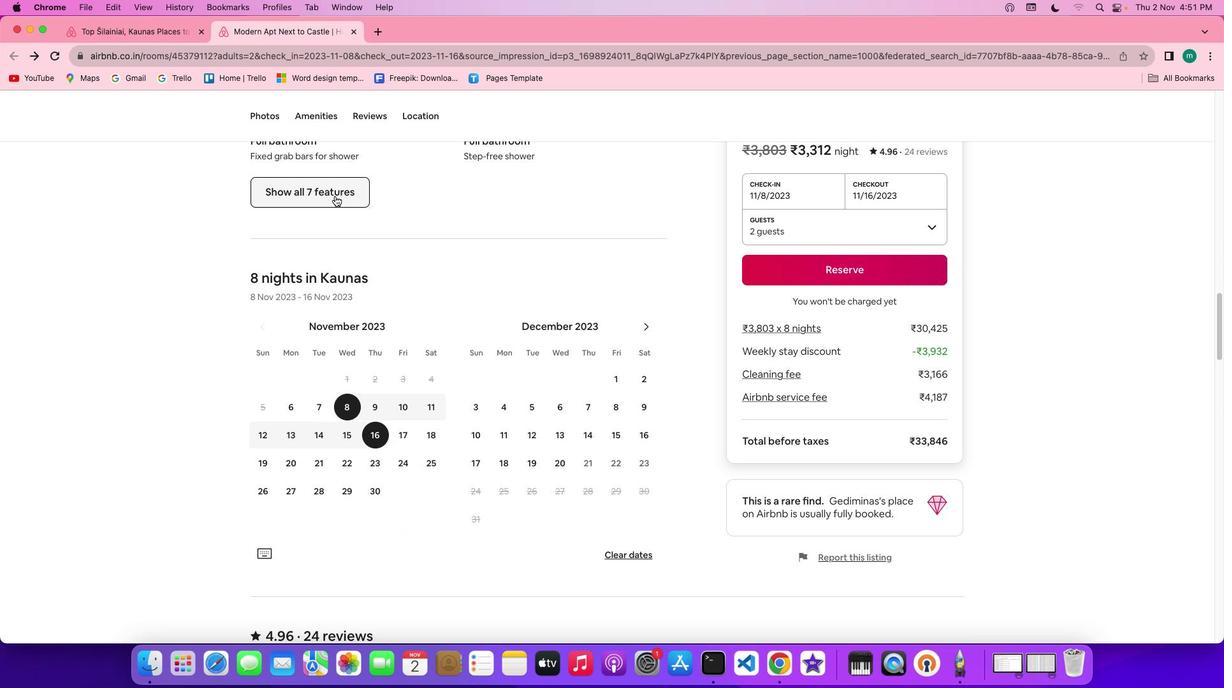 
Action: Mouse pressed left at (336, 197)
Screenshot: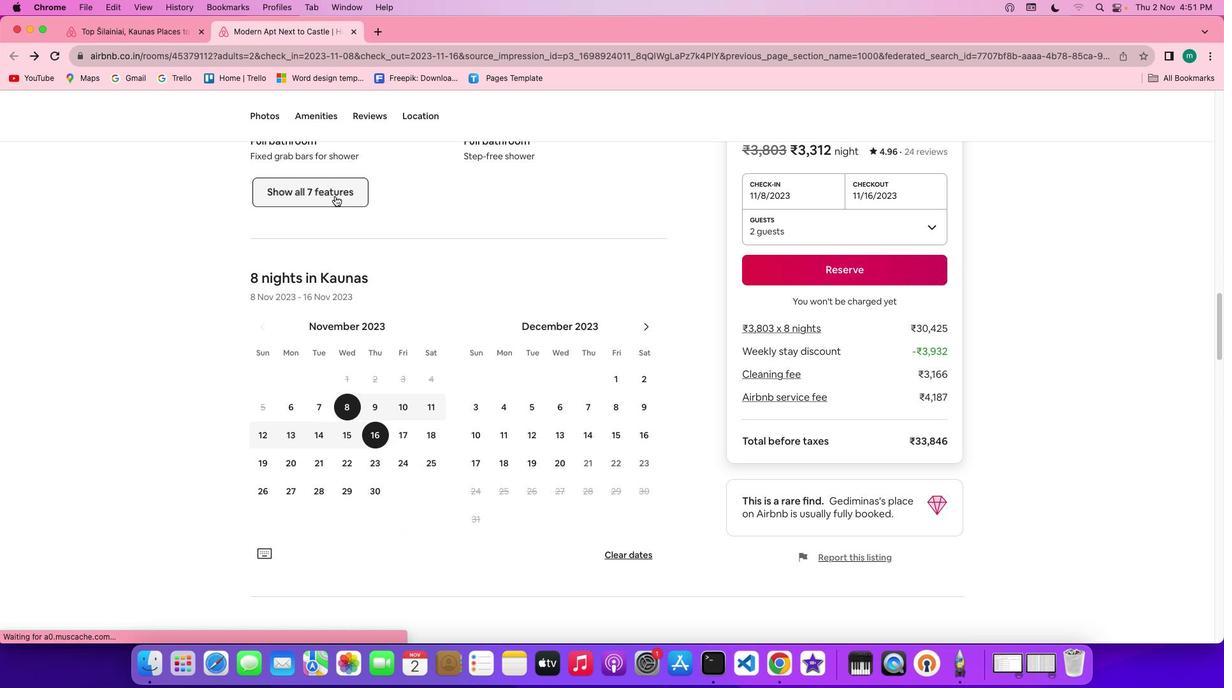 
Action: Mouse moved to (634, 367)
Screenshot: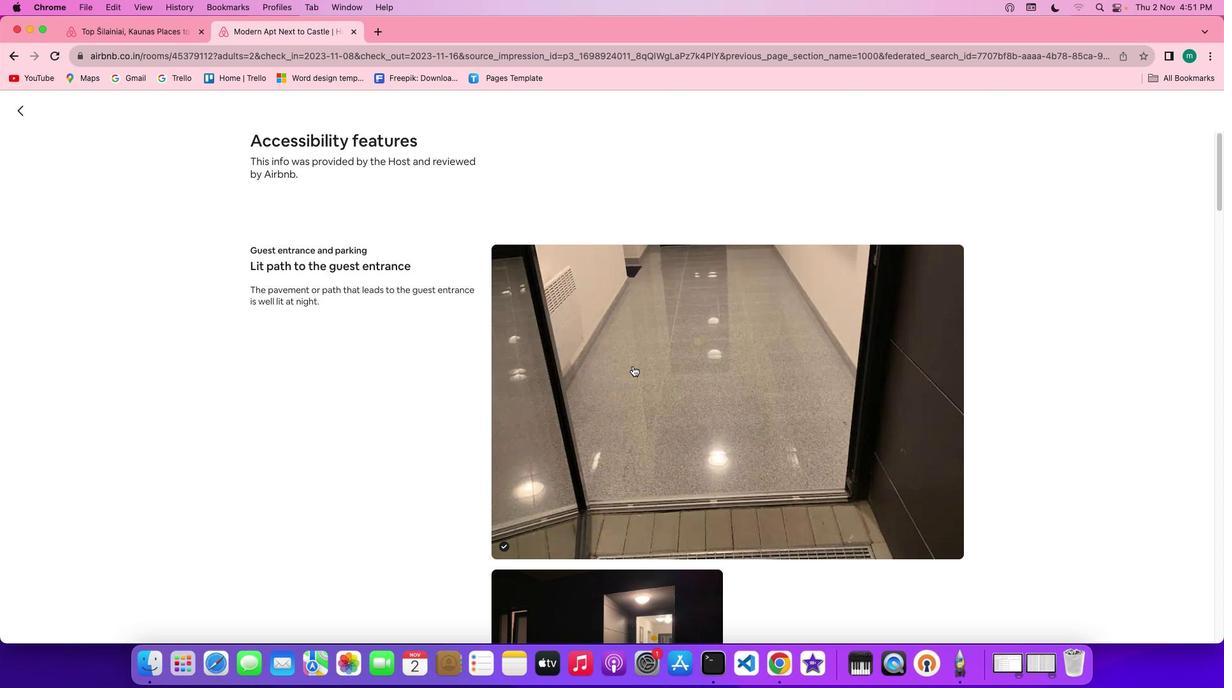 
Action: Mouse scrolled (634, 367) with delta (1, 0)
Screenshot: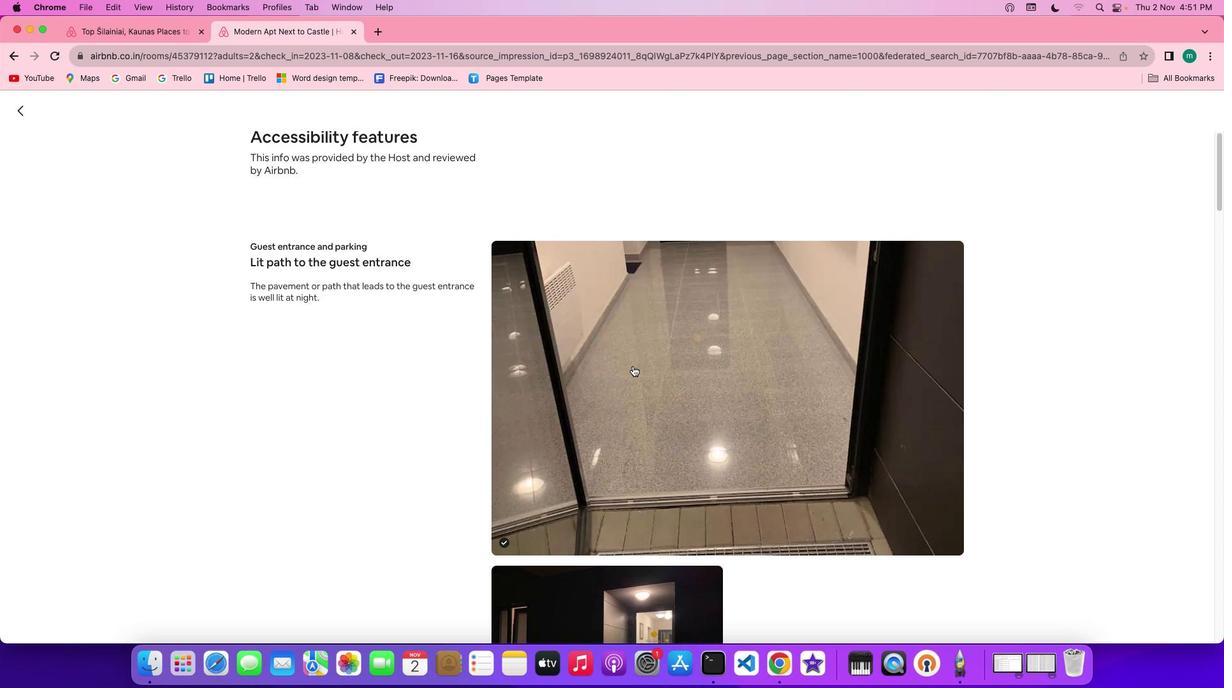 
Action: Mouse scrolled (634, 367) with delta (1, 0)
Screenshot: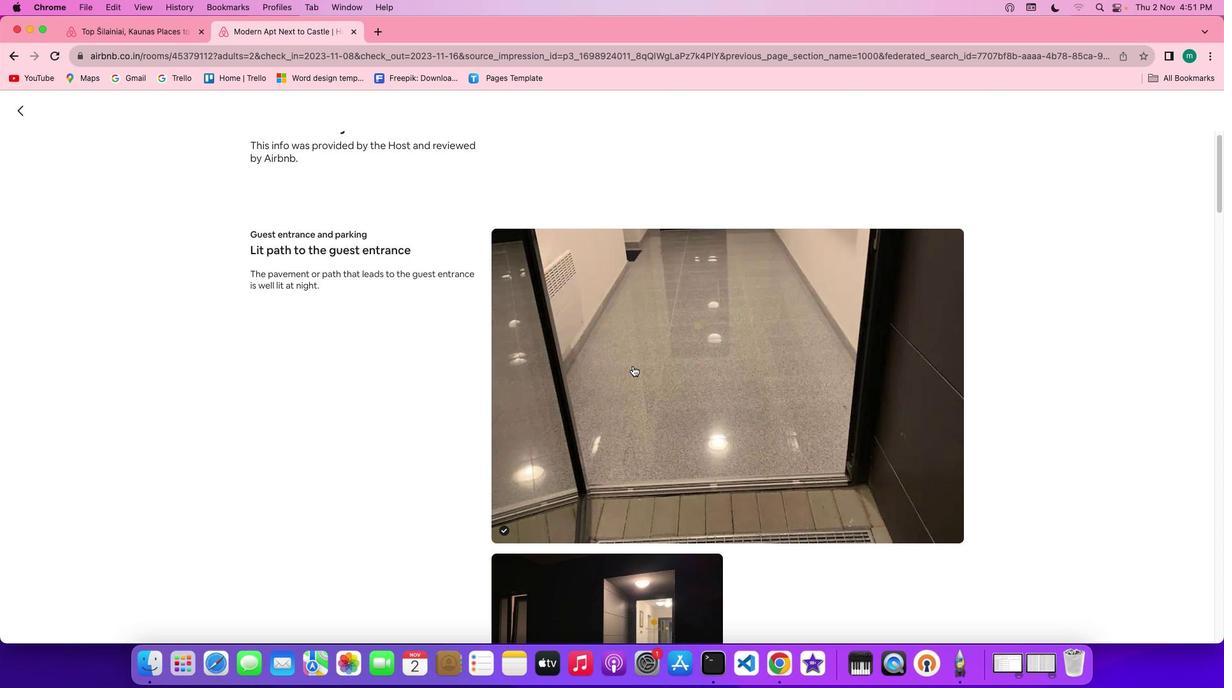 
Action: Mouse scrolled (634, 367) with delta (1, 0)
Screenshot: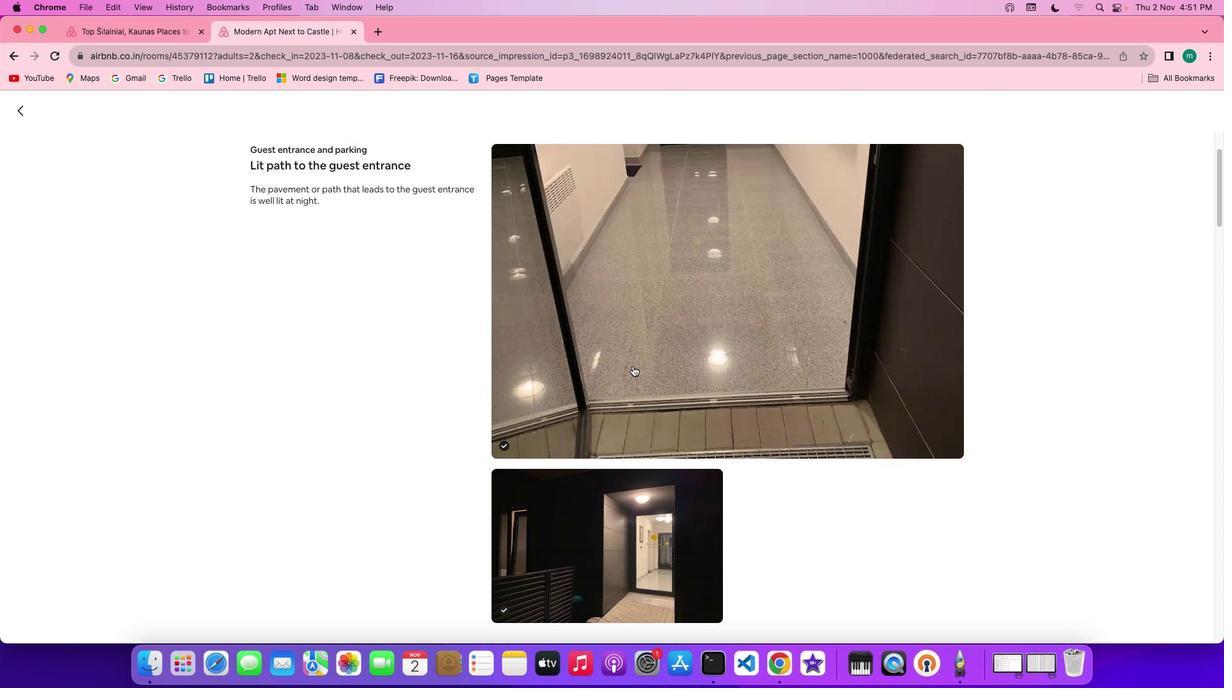 
Action: Mouse scrolled (634, 367) with delta (1, 0)
Screenshot: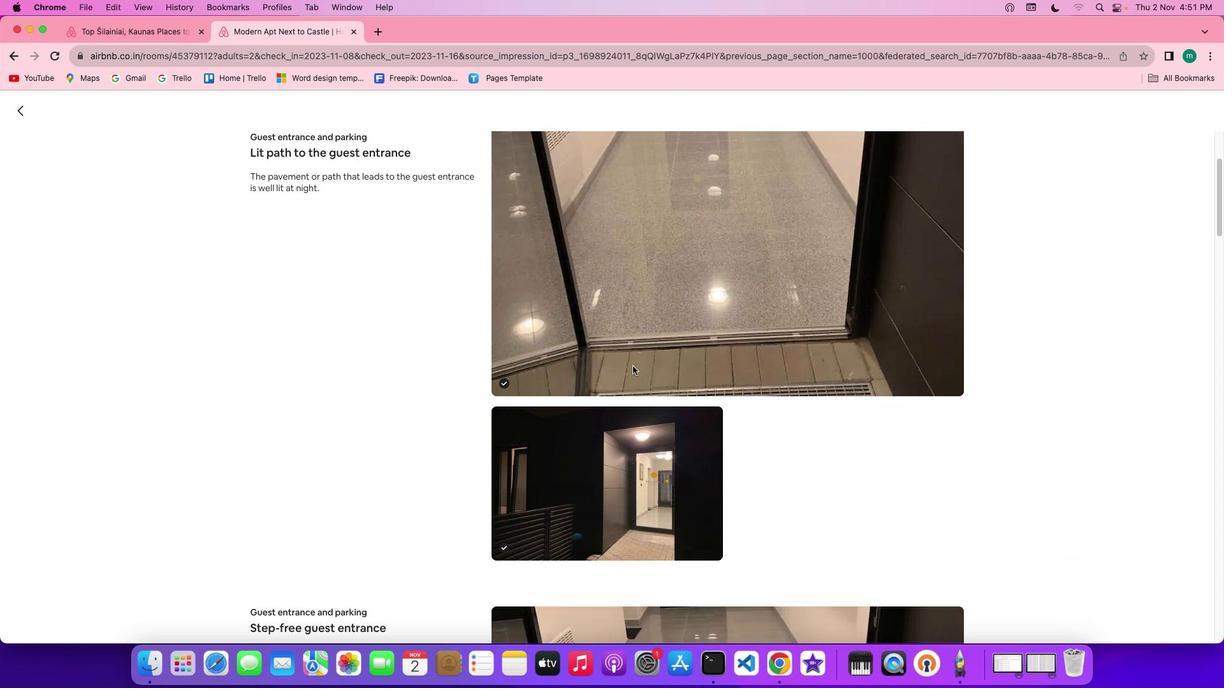 
Action: Mouse scrolled (634, 367) with delta (1, 0)
Screenshot: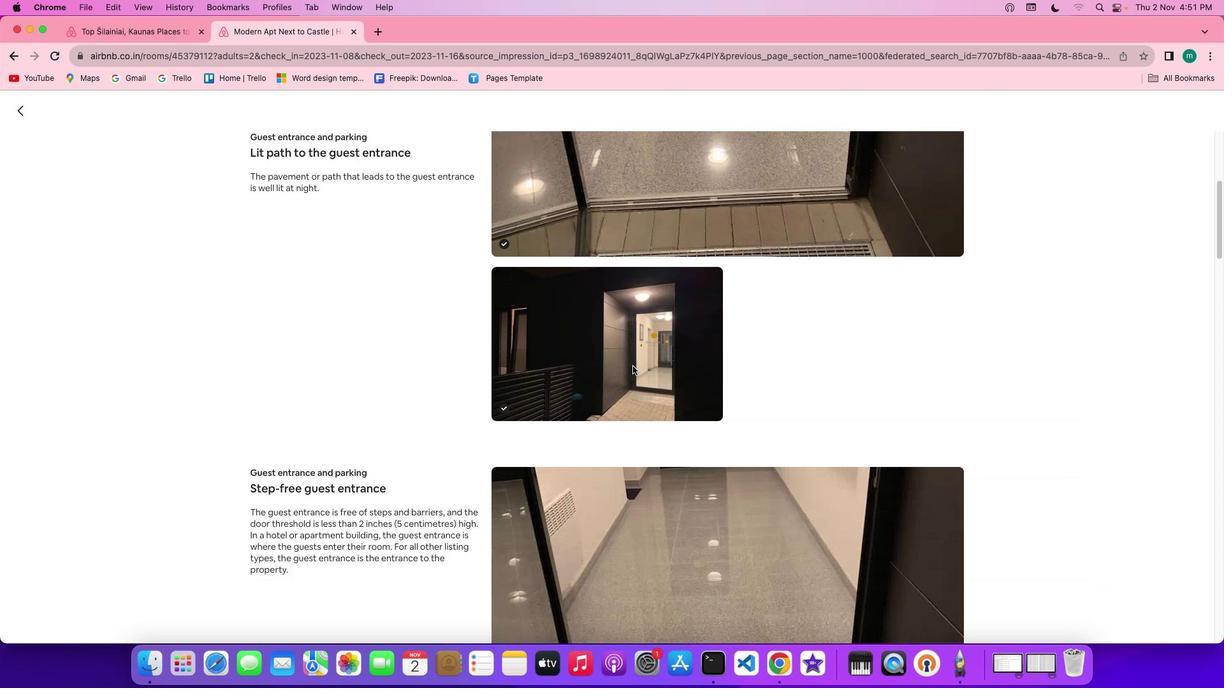 
Action: Mouse moved to (637, 366)
